 Task: Select Beauty. Add to cart, from Chioma for 2233 Arbour Crest Dr, Carrolton, Texas 75007, Cell Number 8177146937, following items : Jigida Body Sculptor 25 Steel Bone Waist Trainer_x000D_
 - 5, Ezé Royale Majestic Bundle Men''s Grooming Kit_x000D_
 - 1, Spearmint Bb Tea Original Body Hair Inhibitor Balancing Tea_x000D_
 - 1, Ikém Collection Cravings & Diet Garcinia Bitter Kola Drops_x000D_
 - 1, Chioma Muscles & Curves Vegan Complete Protein Vanilla Shake Keto!_x000D_
 - 1
Action: Mouse moved to (1036, 138)
Screenshot: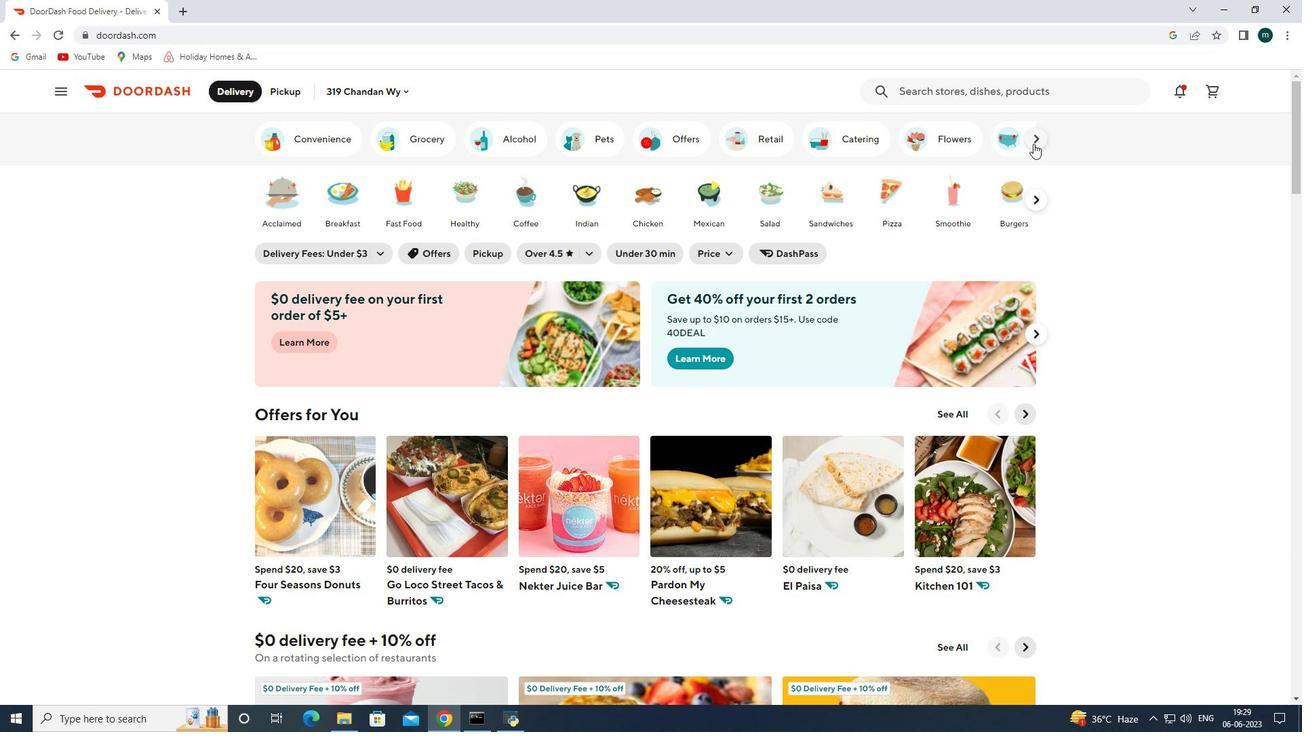
Action: Mouse pressed left at (1036, 138)
Screenshot: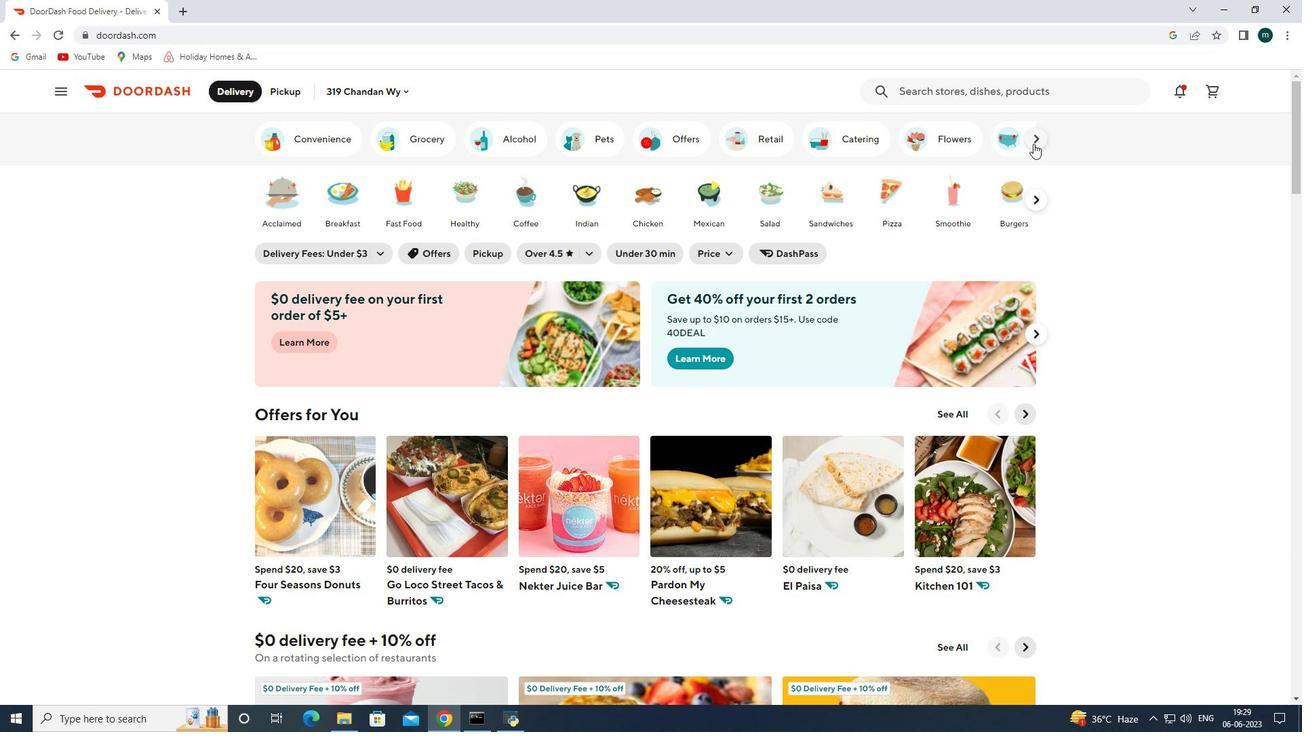 
Action: Mouse moved to (823, 143)
Screenshot: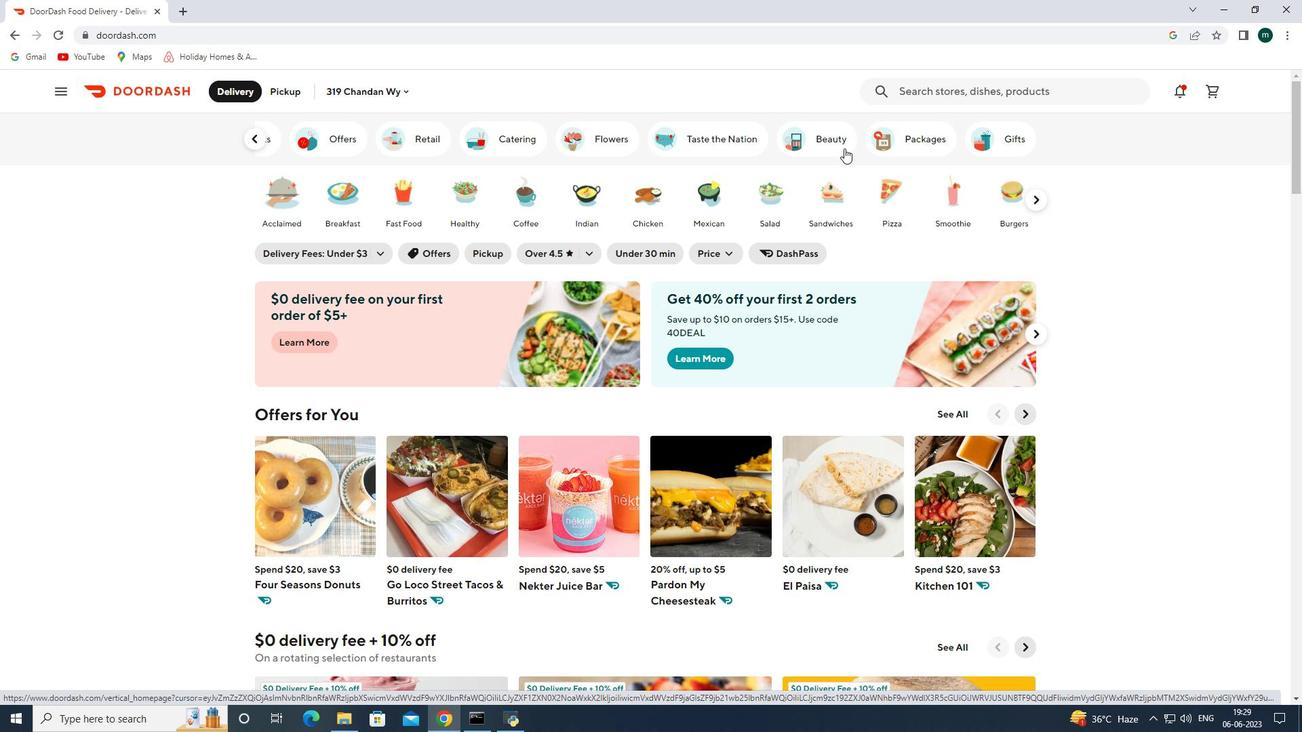 
Action: Mouse pressed left at (823, 143)
Screenshot: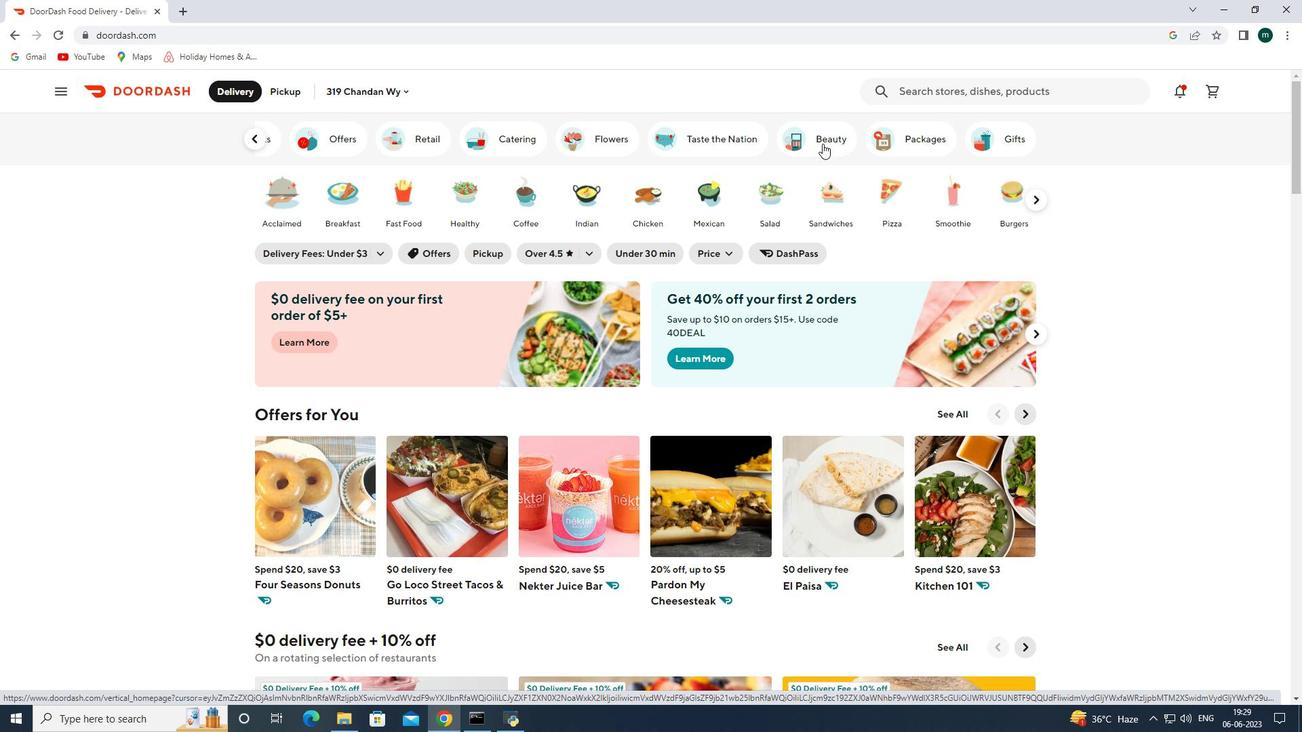 
Action: Mouse moved to (606, 287)
Screenshot: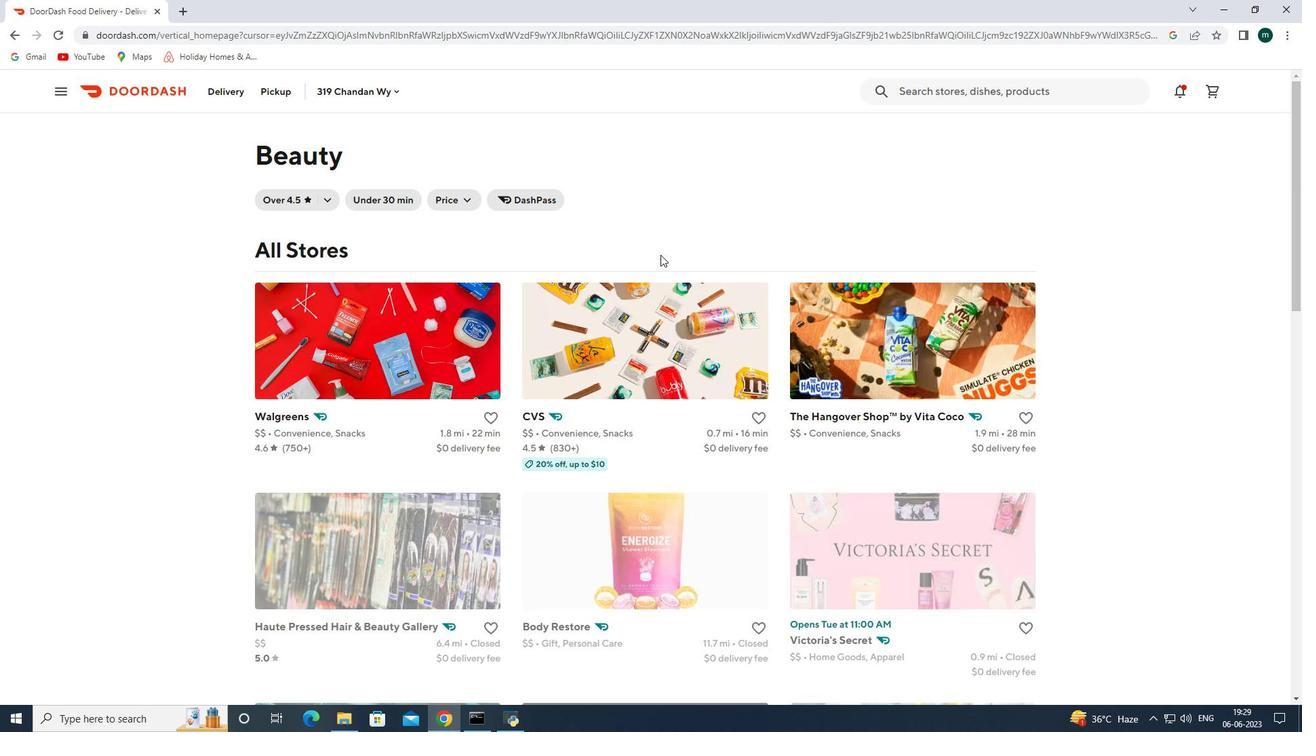 
Action: Mouse scrolled (606, 287) with delta (0, 0)
Screenshot: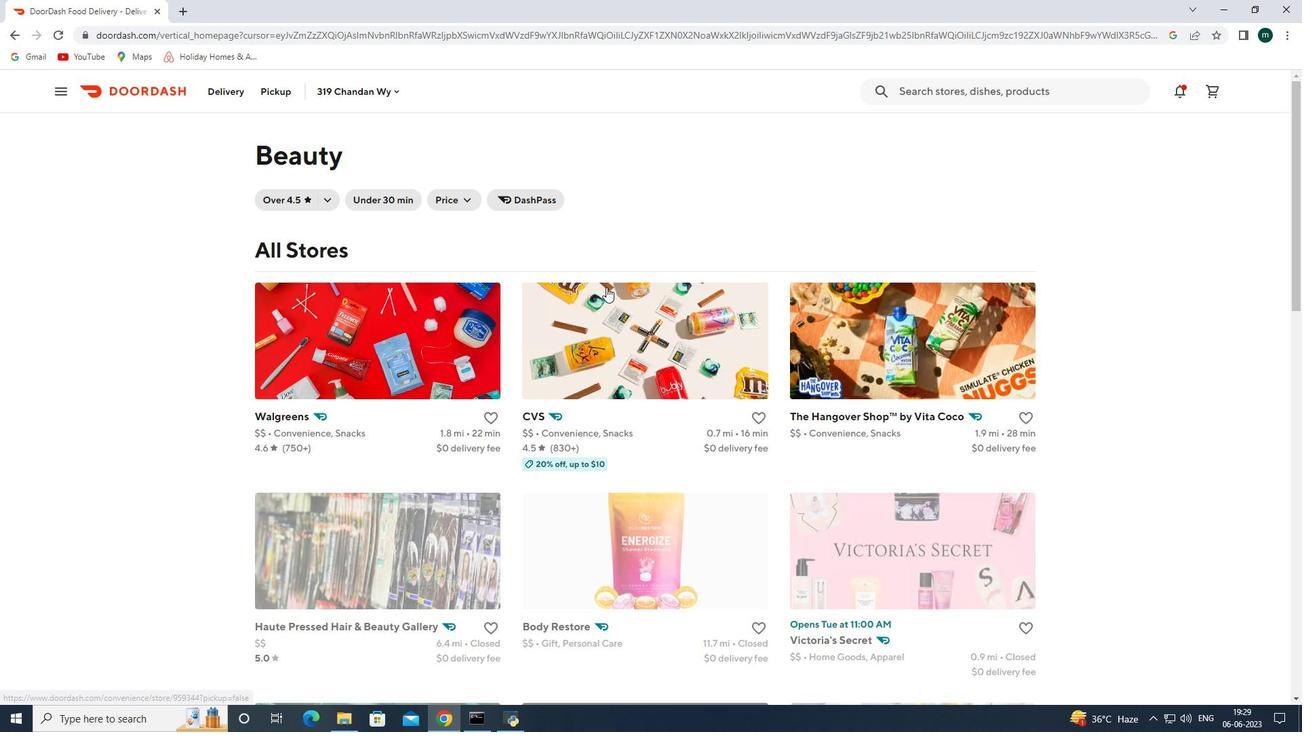 
Action: Mouse scrolled (606, 287) with delta (0, 0)
Screenshot: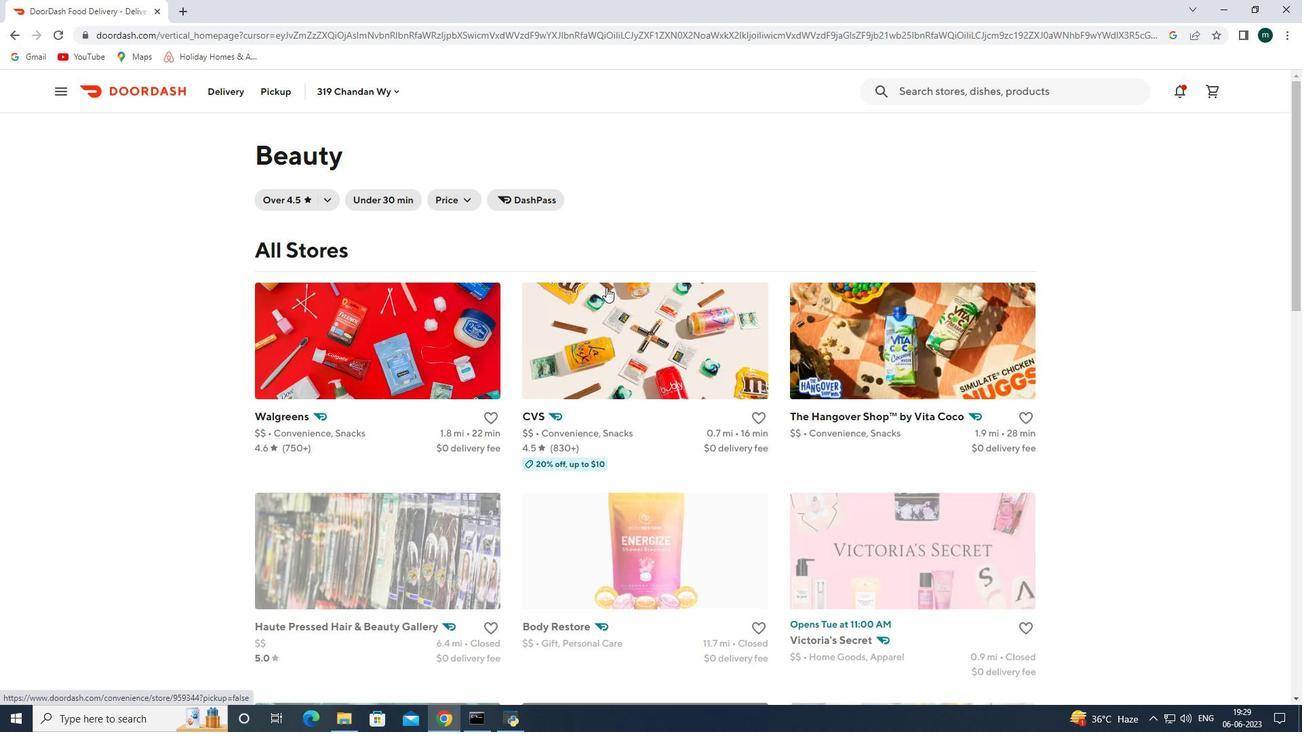 
Action: Mouse scrolled (606, 287) with delta (0, 0)
Screenshot: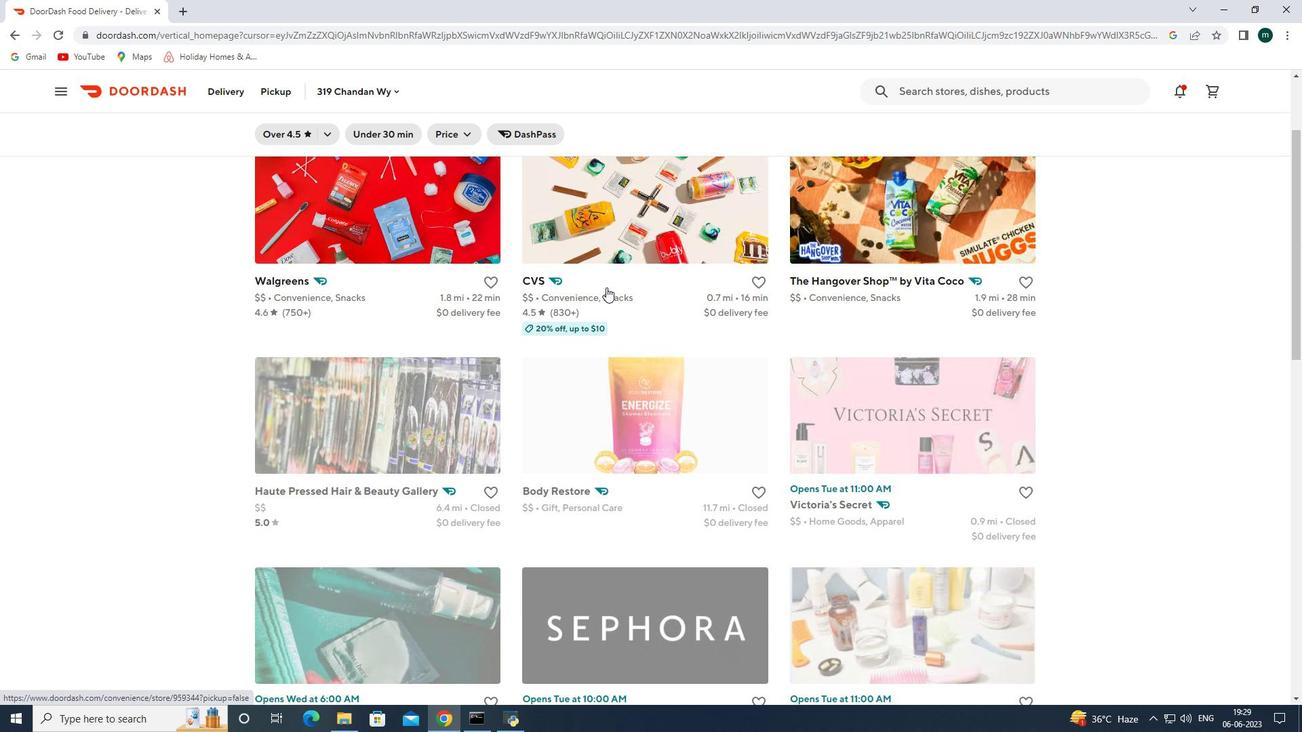 
Action: Mouse scrolled (606, 287) with delta (0, 0)
Screenshot: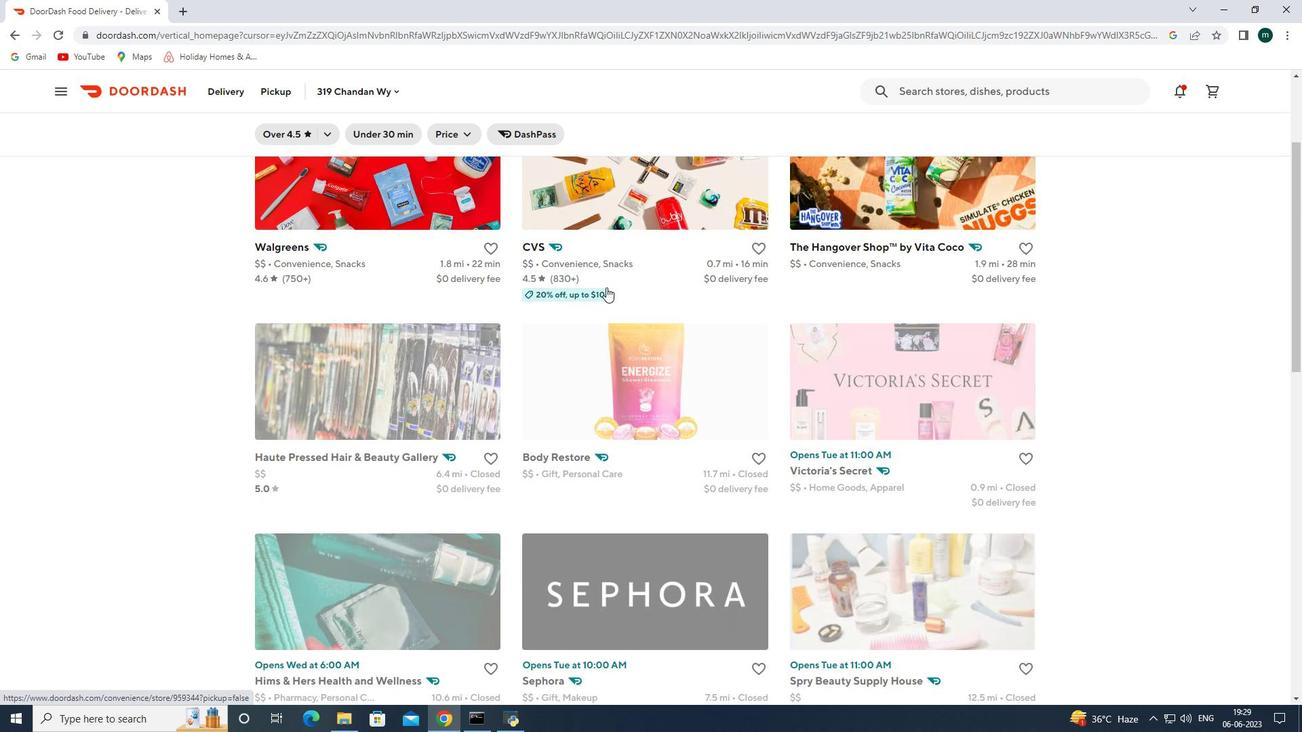 
Action: Mouse scrolled (606, 287) with delta (0, 0)
Screenshot: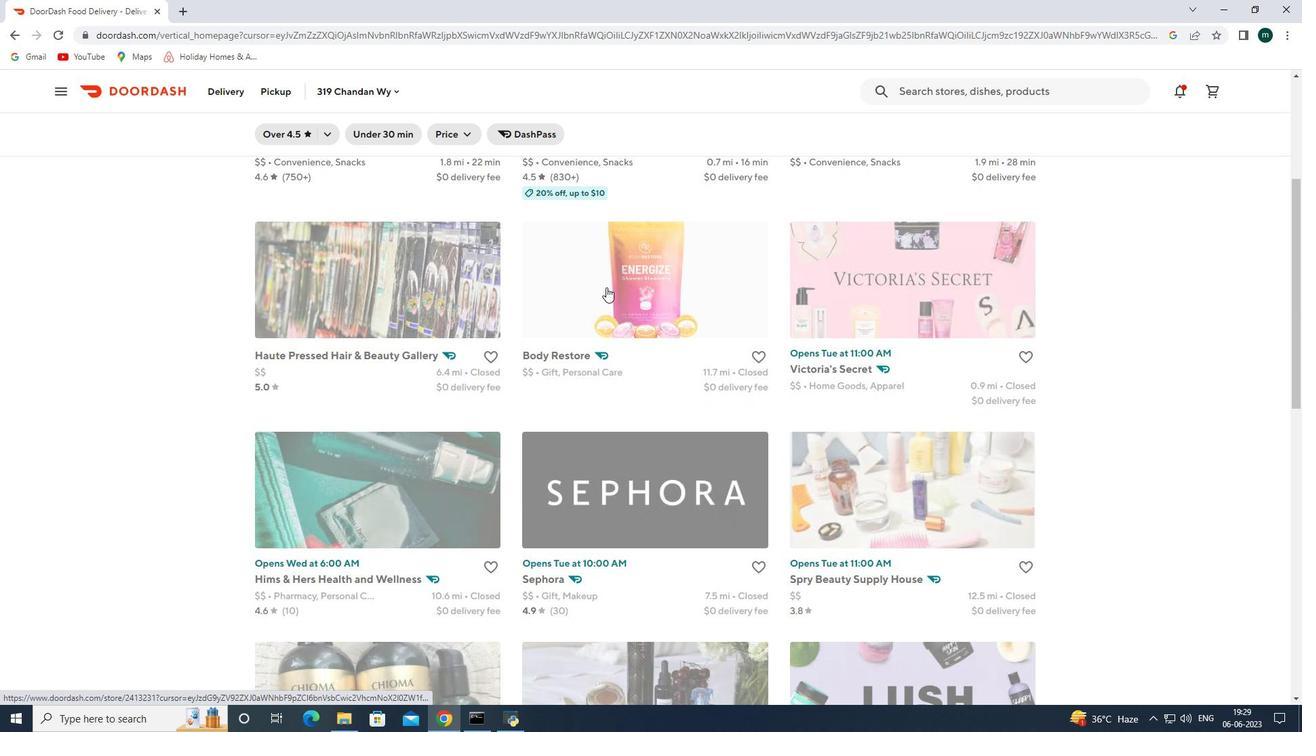 
Action: Mouse scrolled (606, 287) with delta (0, 0)
Screenshot: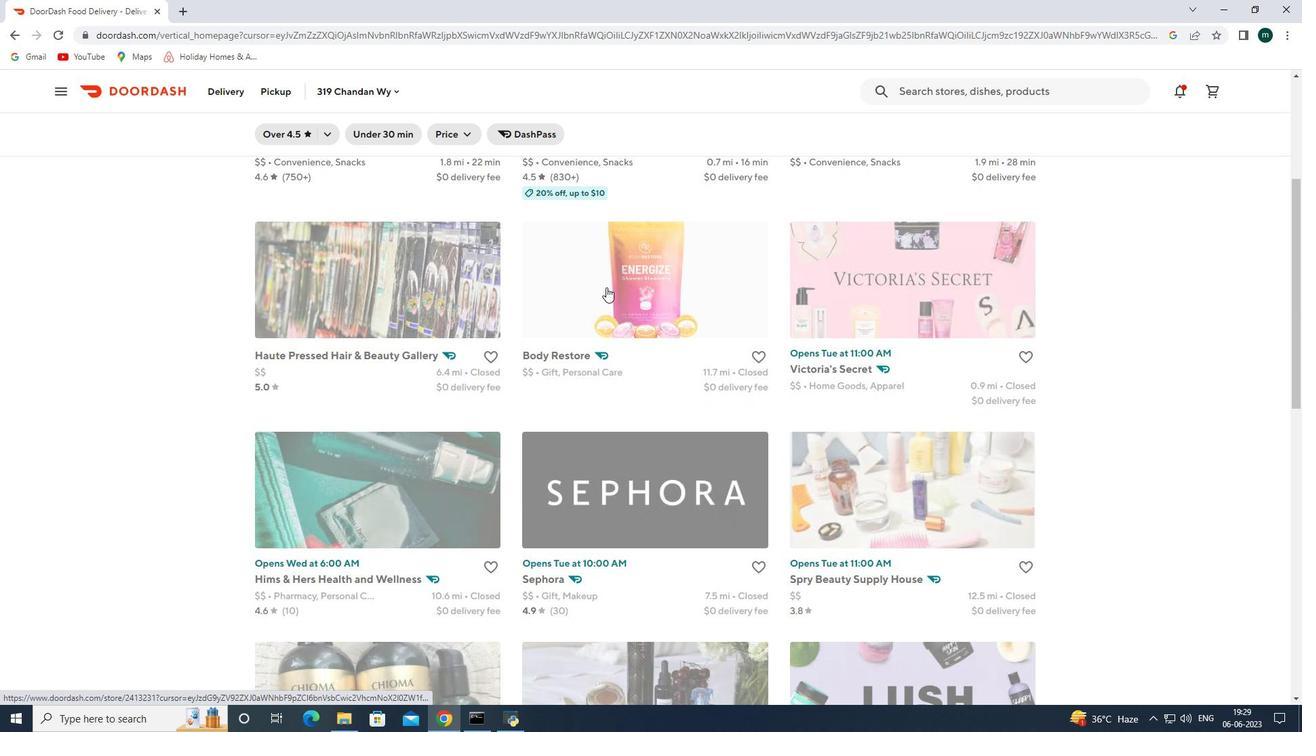 
Action: Mouse scrolled (606, 287) with delta (0, 0)
Screenshot: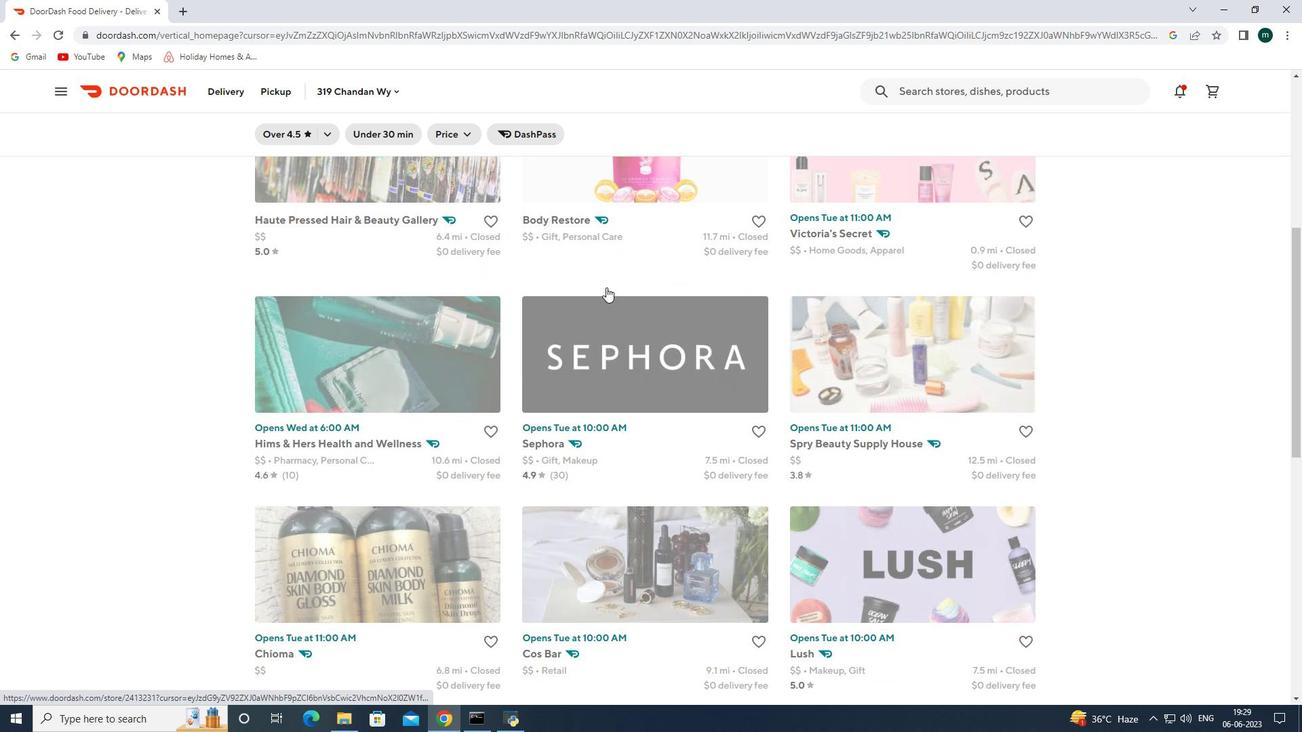 
Action: Mouse scrolled (606, 287) with delta (0, 0)
Screenshot: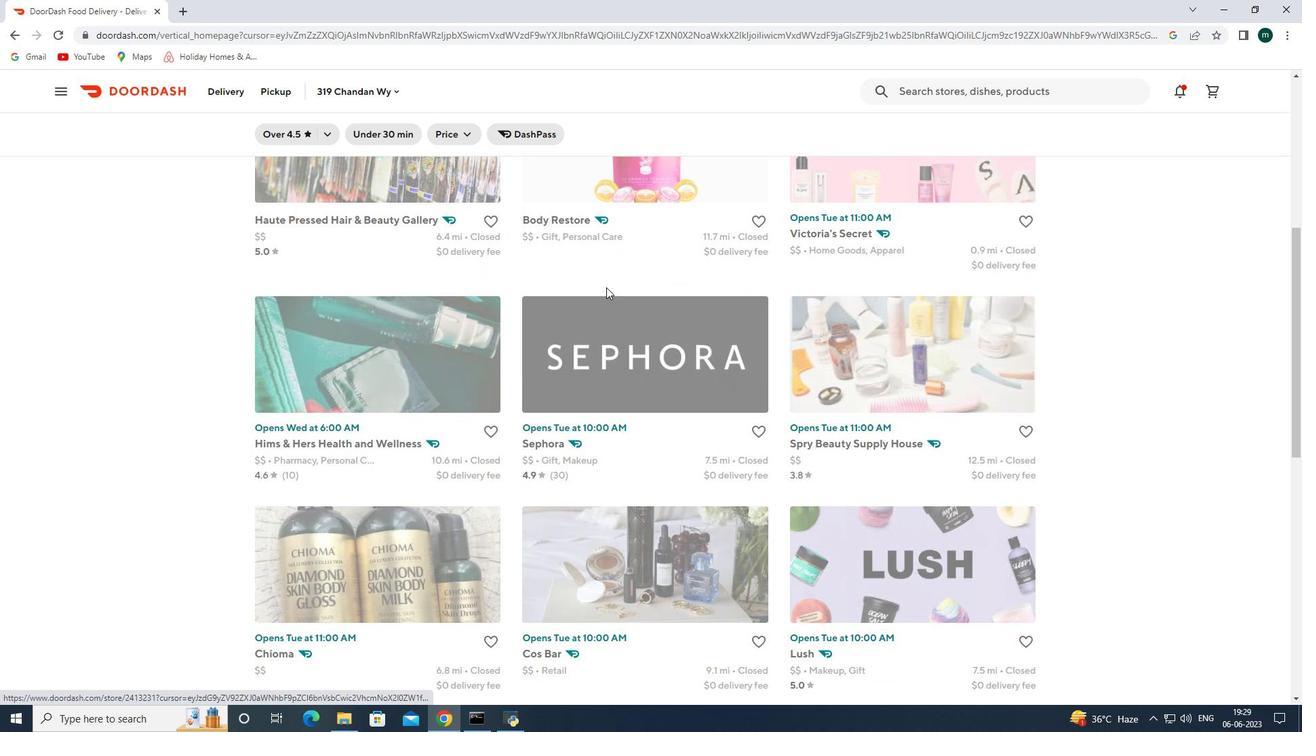 
Action: Mouse moved to (411, 442)
Screenshot: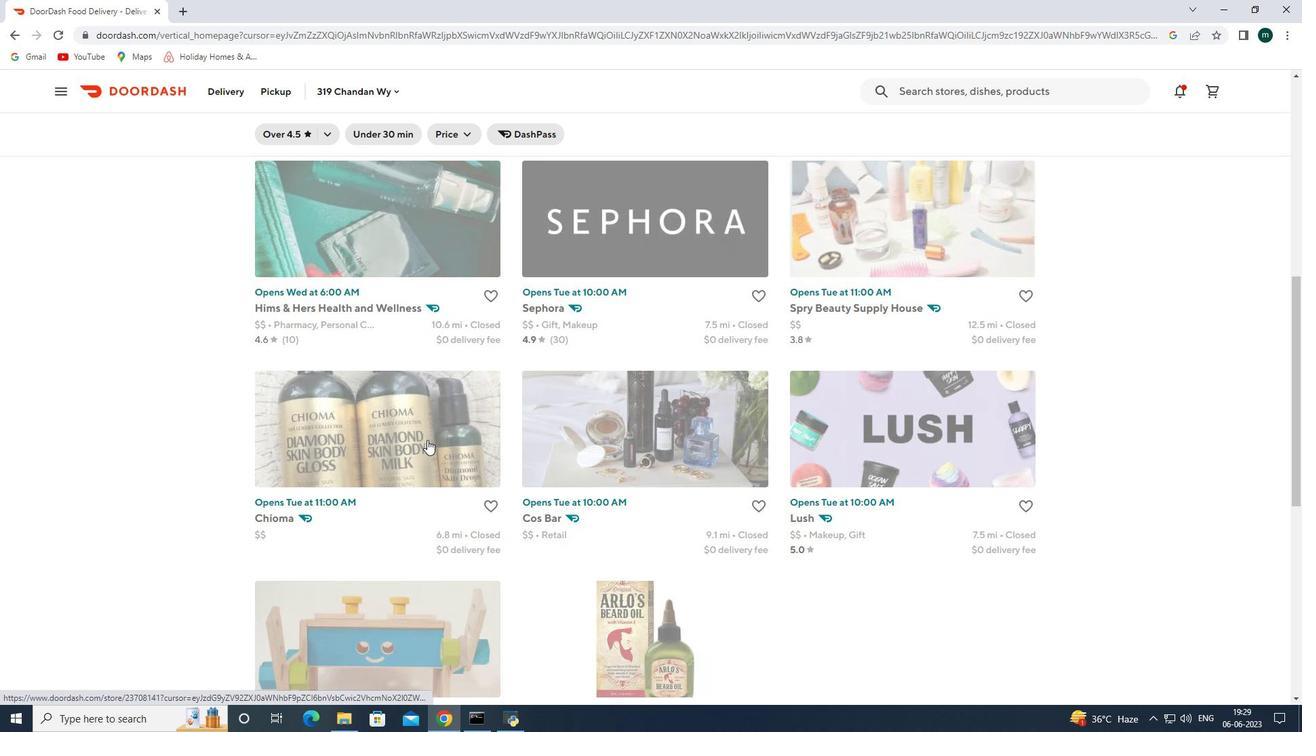 
Action: Mouse pressed left at (411, 442)
Screenshot: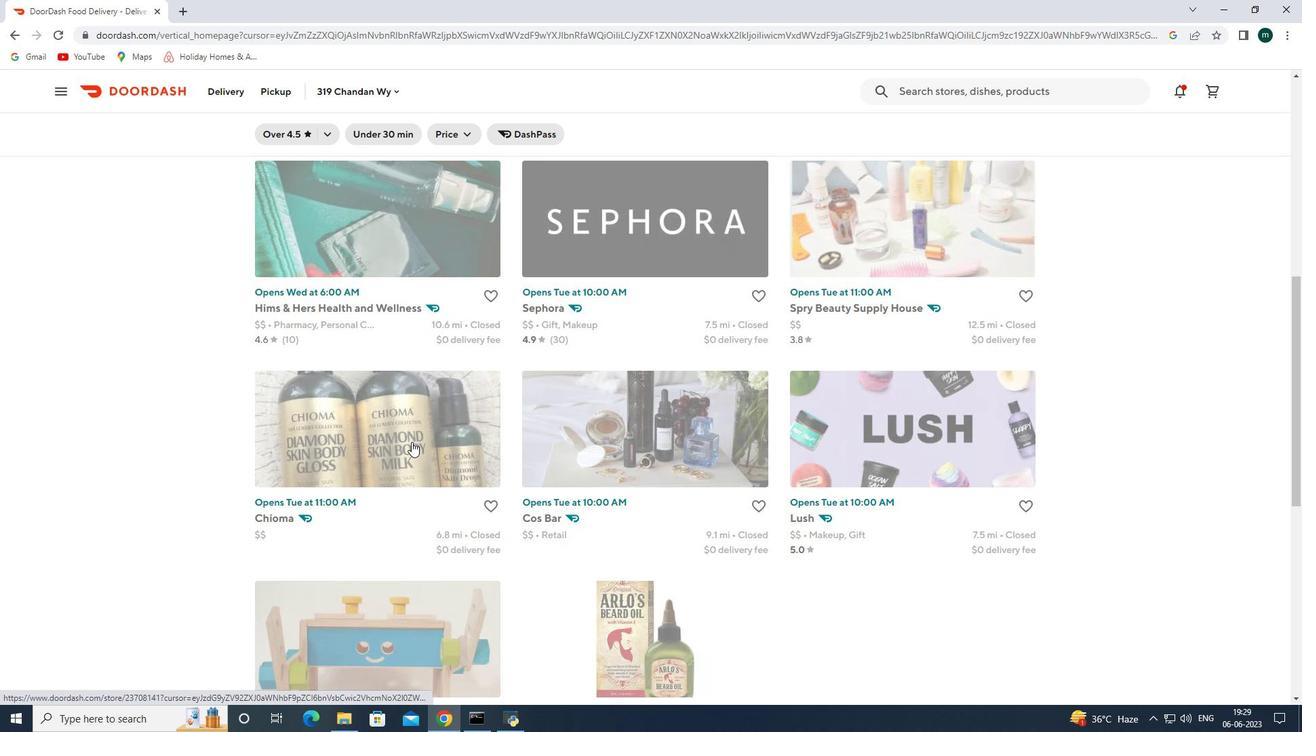 
Action: Mouse moved to (477, 416)
Screenshot: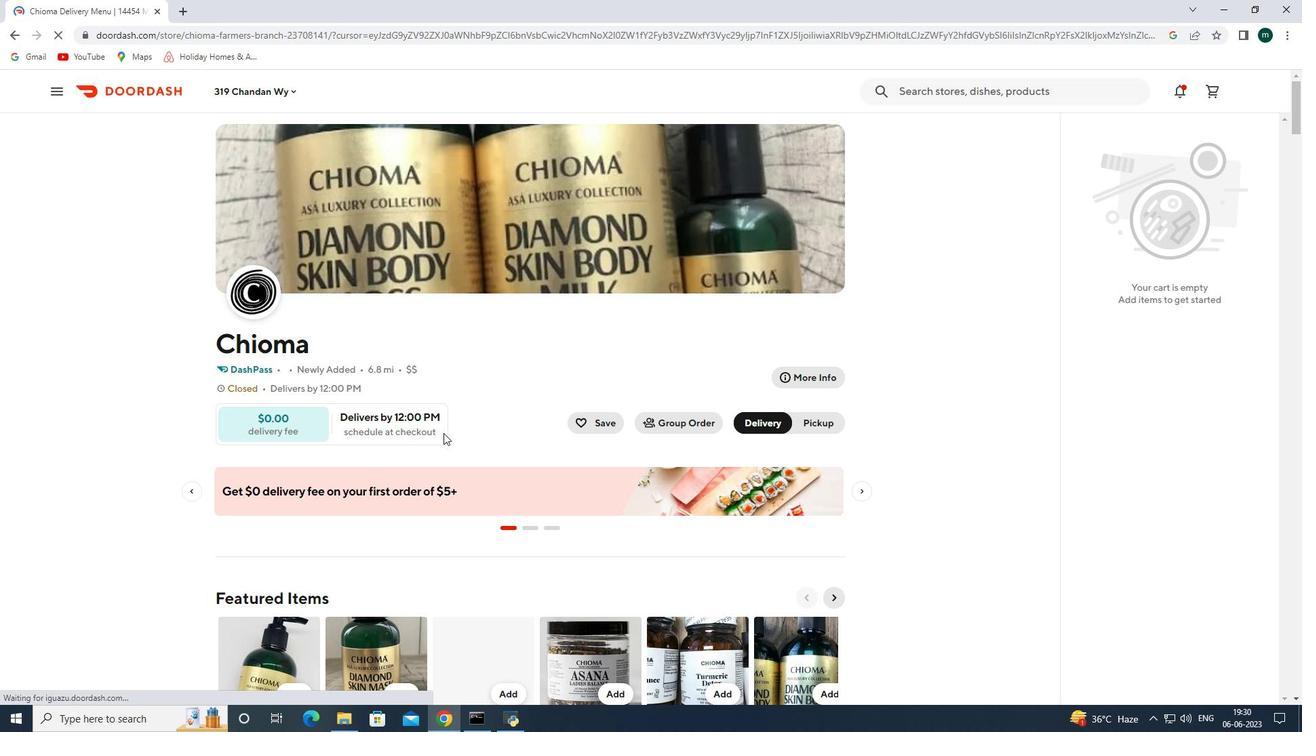 
Action: Mouse scrolled (477, 415) with delta (0, 0)
Screenshot: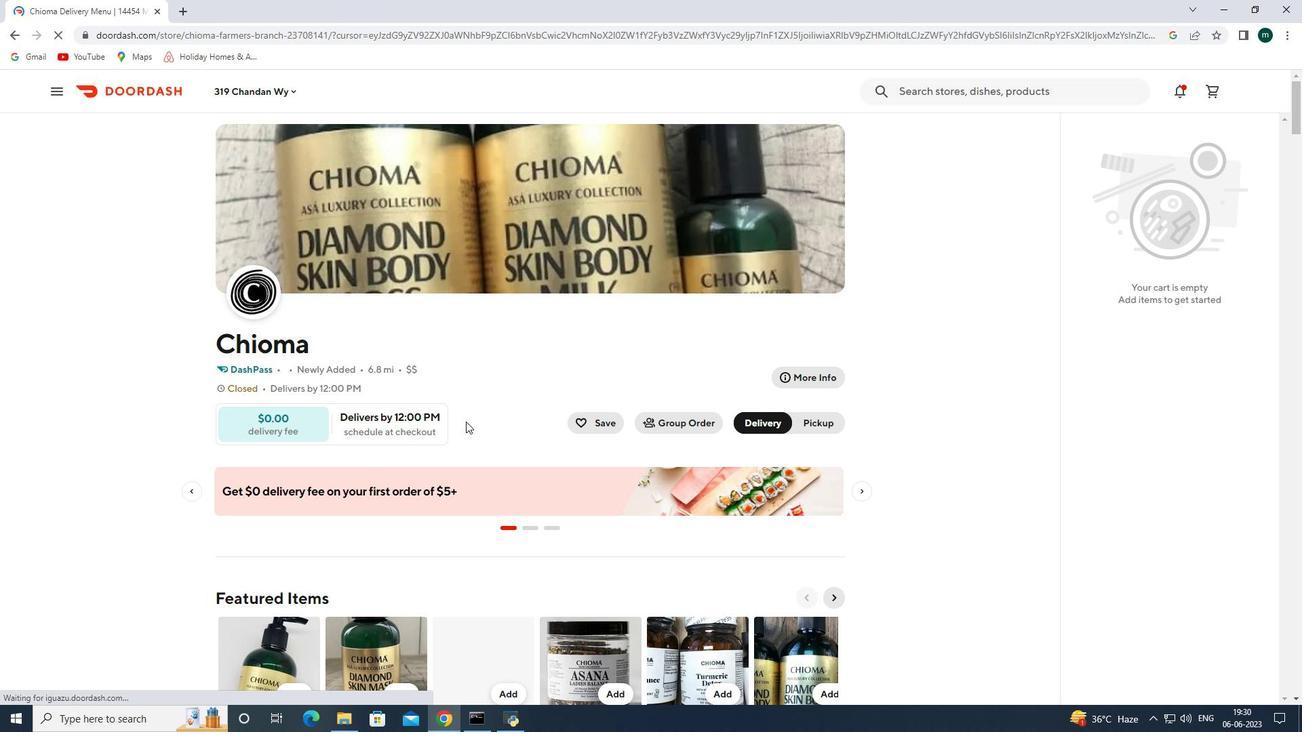 
Action: Mouse scrolled (477, 415) with delta (0, 0)
Screenshot: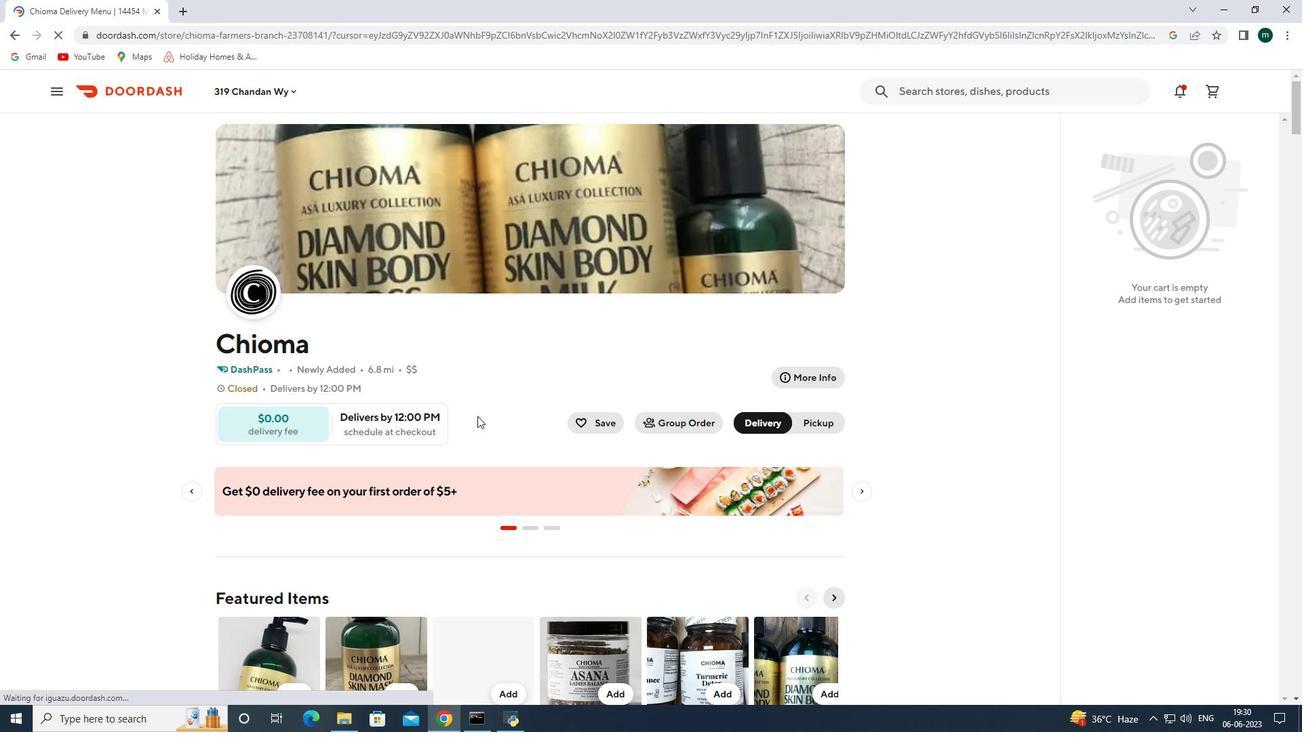 
Action: Mouse scrolled (477, 415) with delta (0, 0)
Screenshot: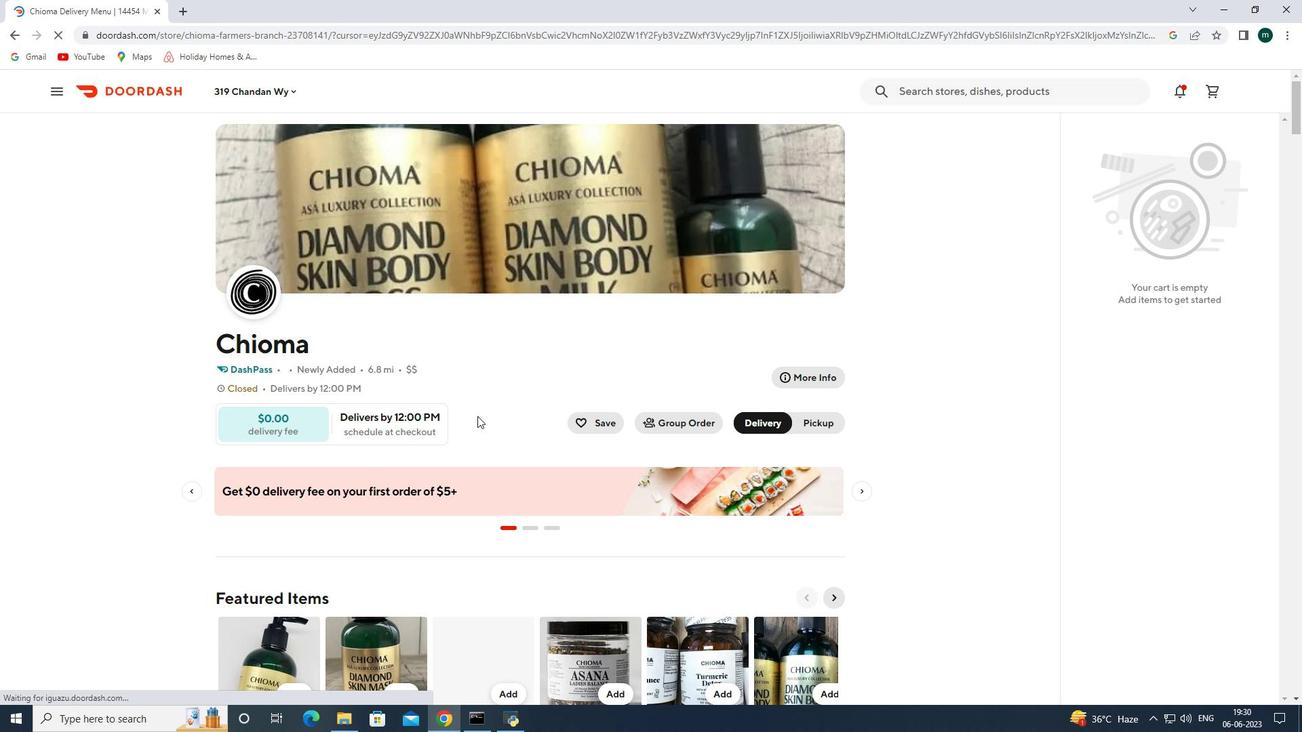 
Action: Mouse scrolled (477, 415) with delta (0, 0)
Screenshot: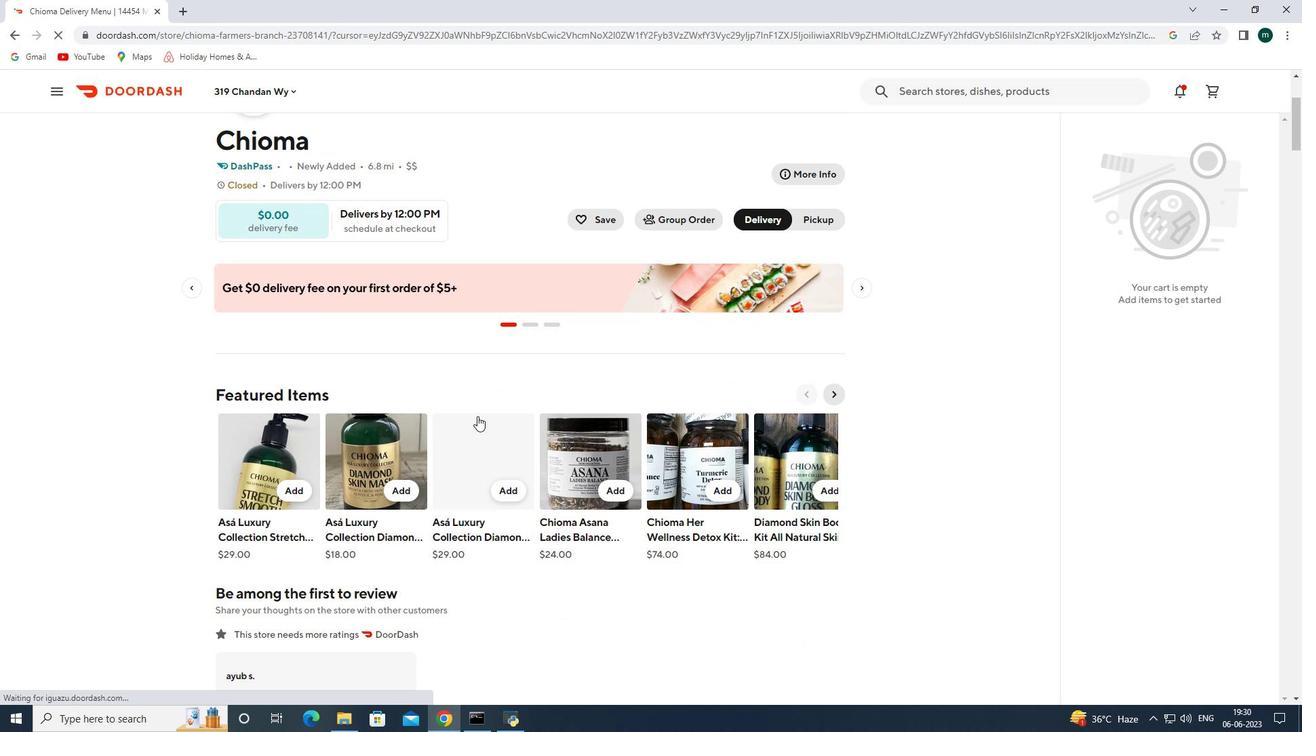 
Action: Mouse scrolled (477, 415) with delta (0, 0)
Screenshot: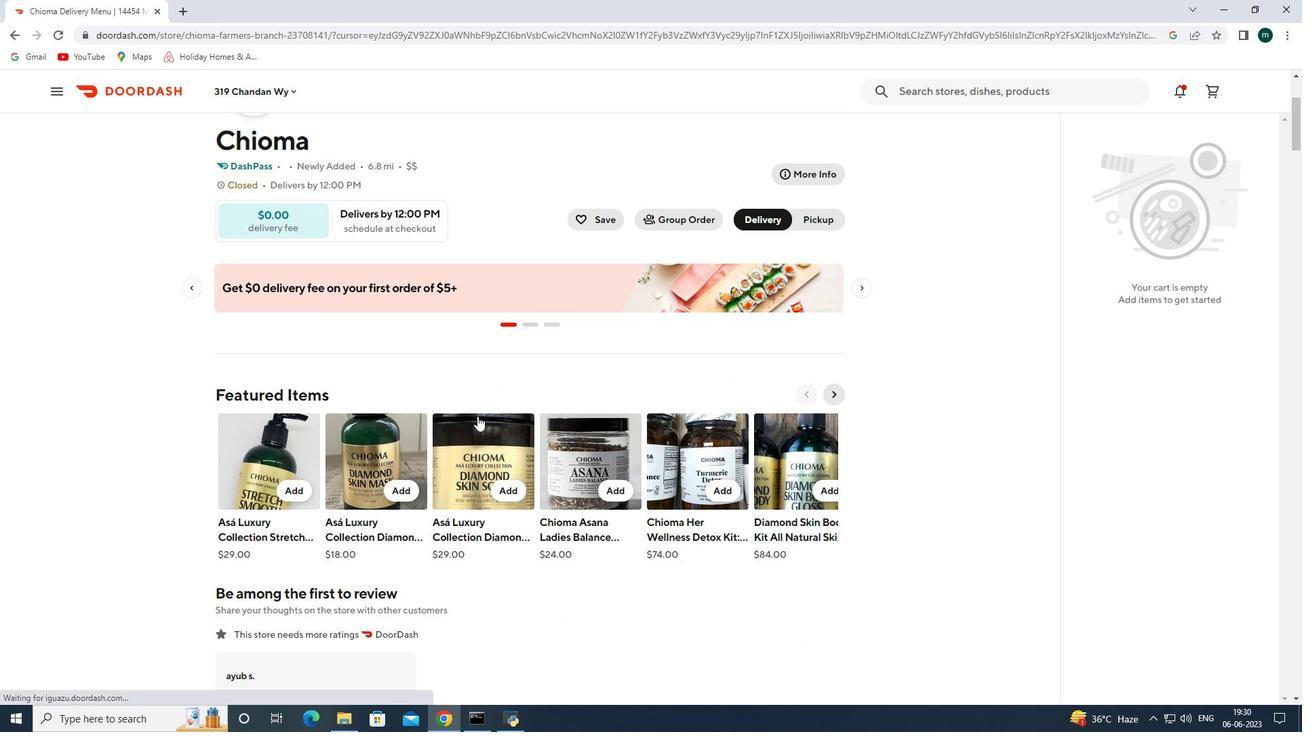 
Action: Mouse scrolled (477, 415) with delta (0, 0)
Screenshot: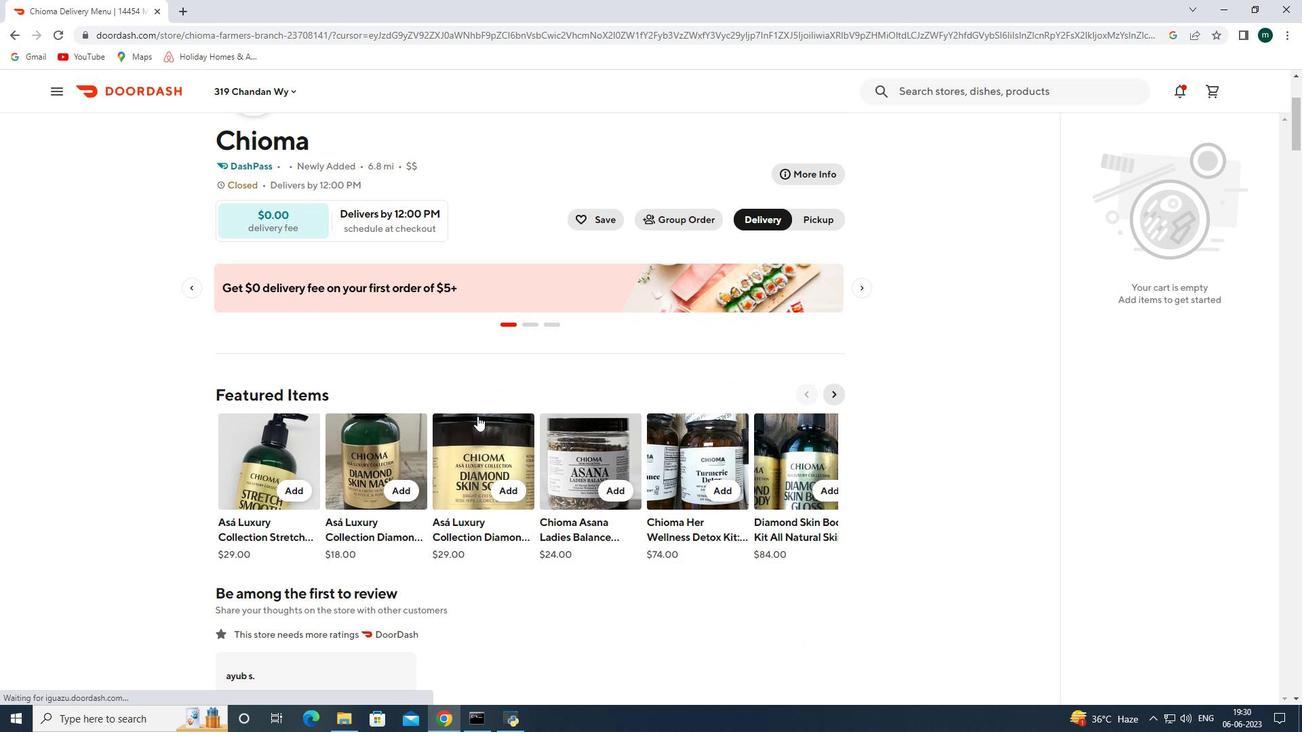 
Action: Mouse scrolled (477, 415) with delta (0, 0)
Screenshot: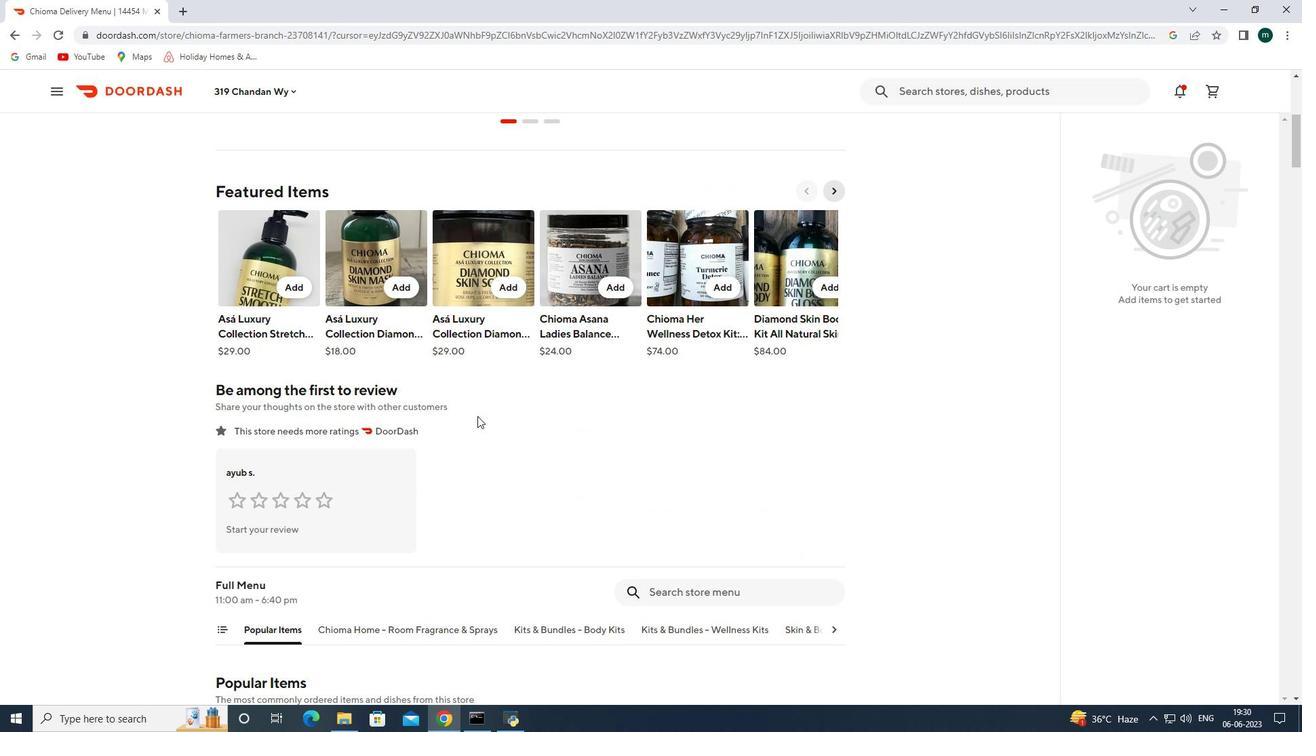 
Action: Mouse scrolled (477, 415) with delta (0, 0)
Screenshot: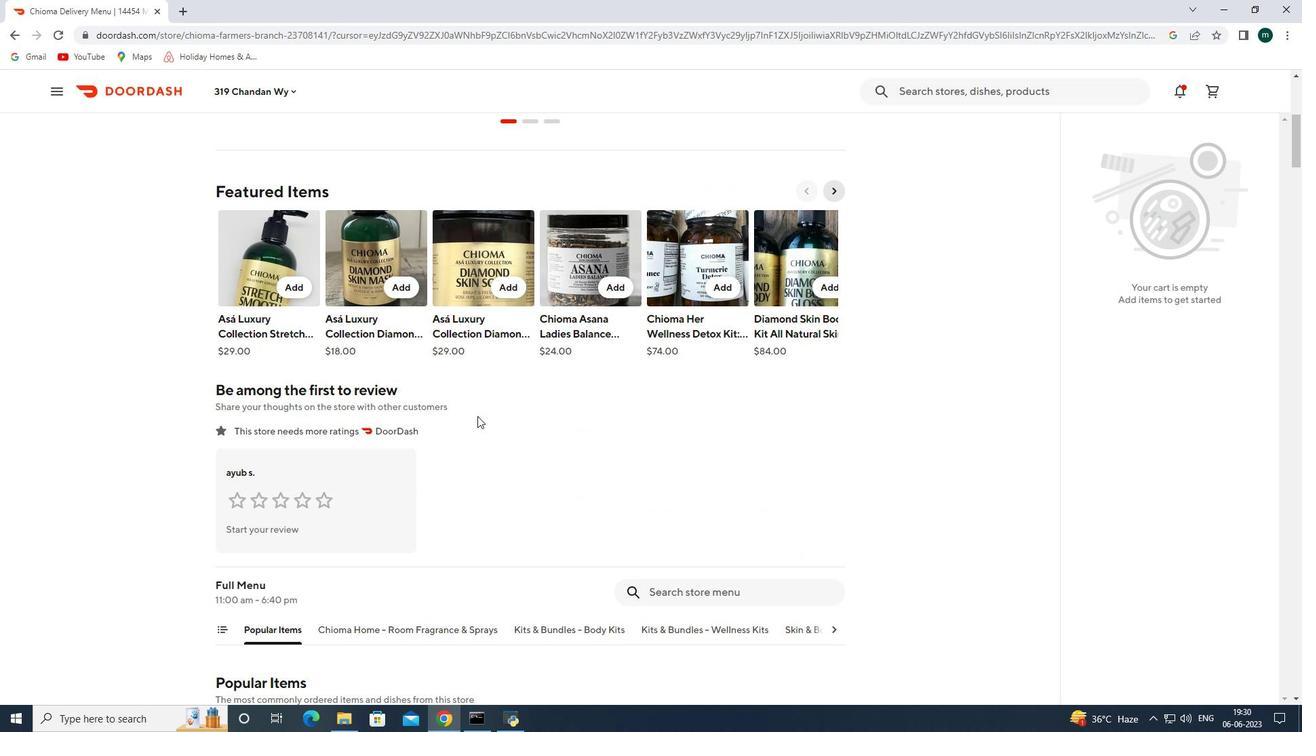 
Action: Mouse scrolled (477, 415) with delta (0, 0)
Screenshot: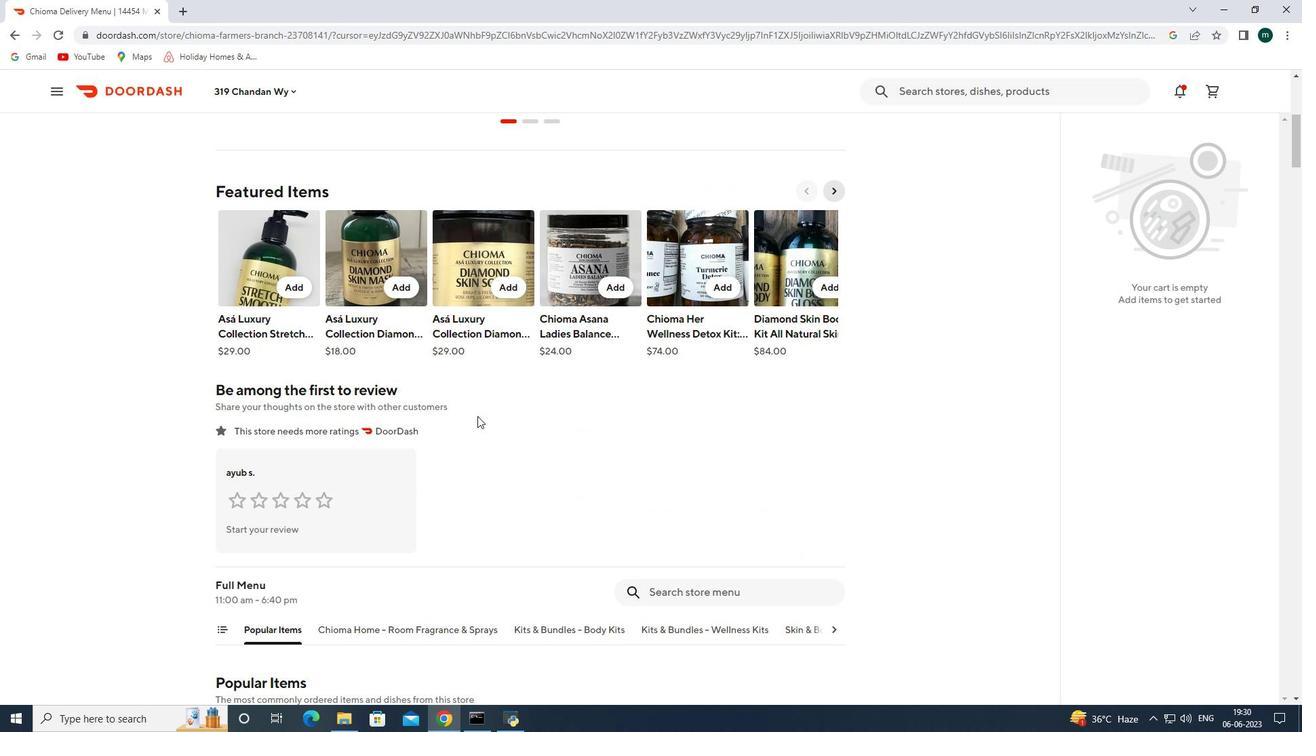 
Action: Mouse moved to (293, 88)
Screenshot: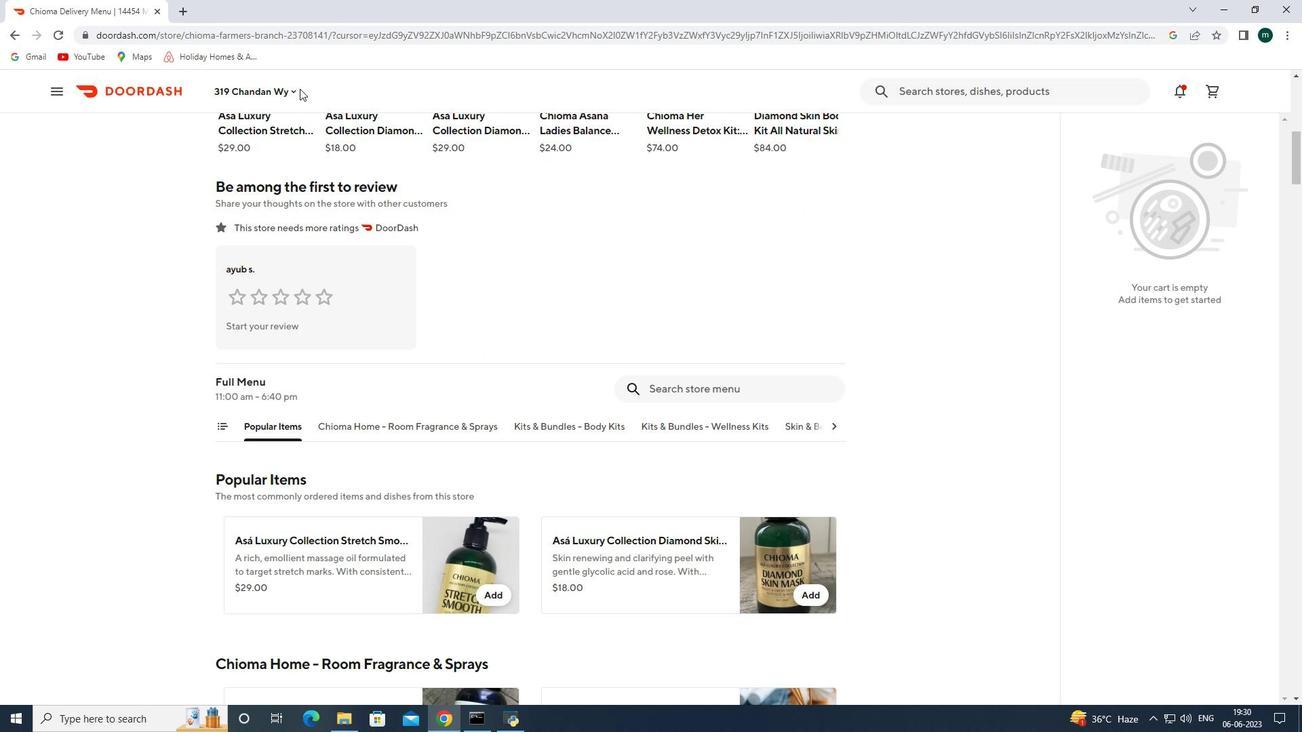 
Action: Mouse pressed left at (293, 88)
Screenshot: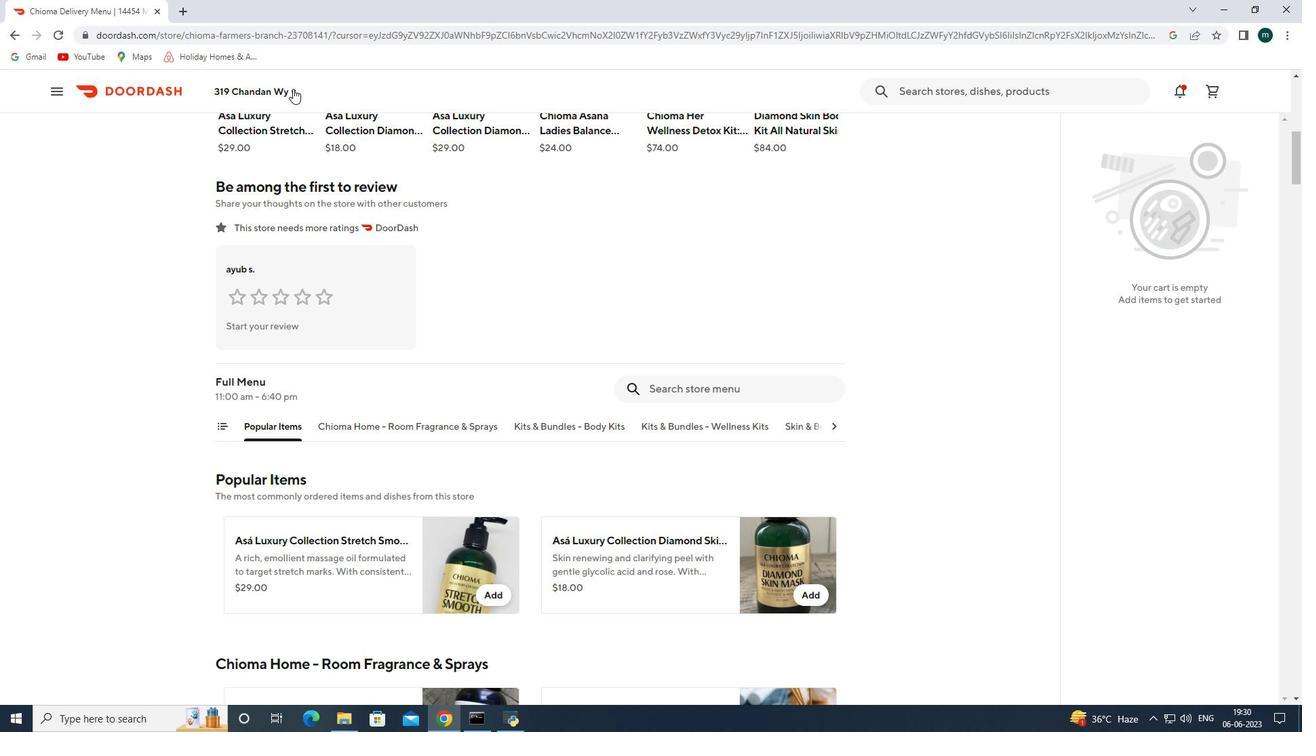 
Action: Mouse moved to (286, 147)
Screenshot: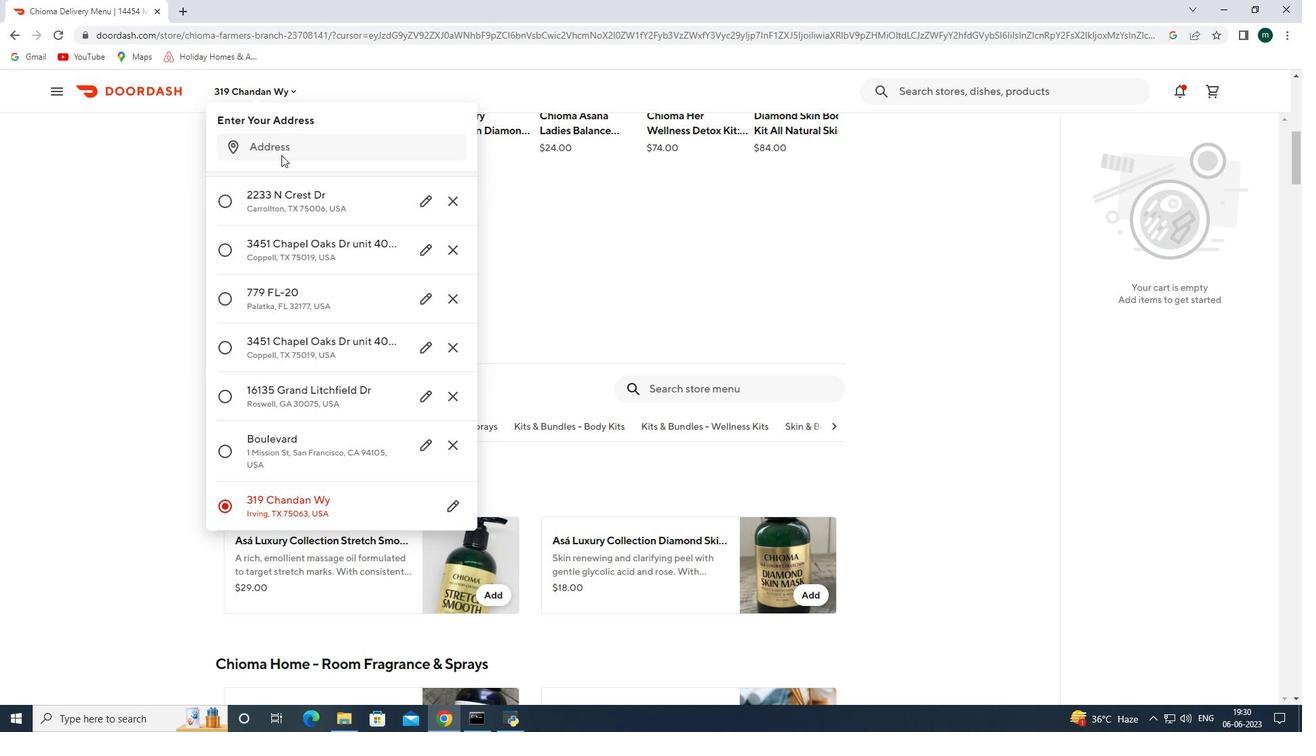 
Action: Mouse pressed left at (286, 147)
Screenshot: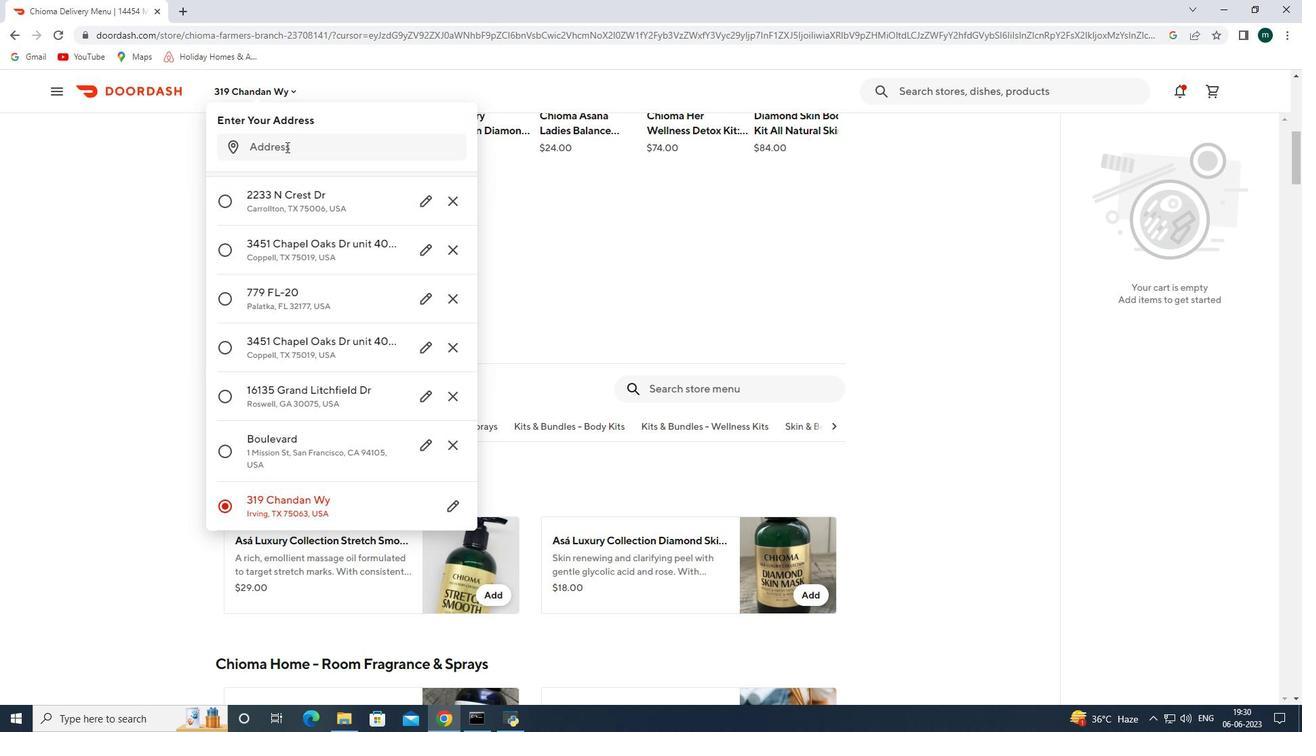 
Action: Key pressed 2233<Key.space>rbour<Key.space>crest<Key.space>dr<Key.space>carrolton<Key.space>texas<Key.space>75007<Key.enter>
Screenshot: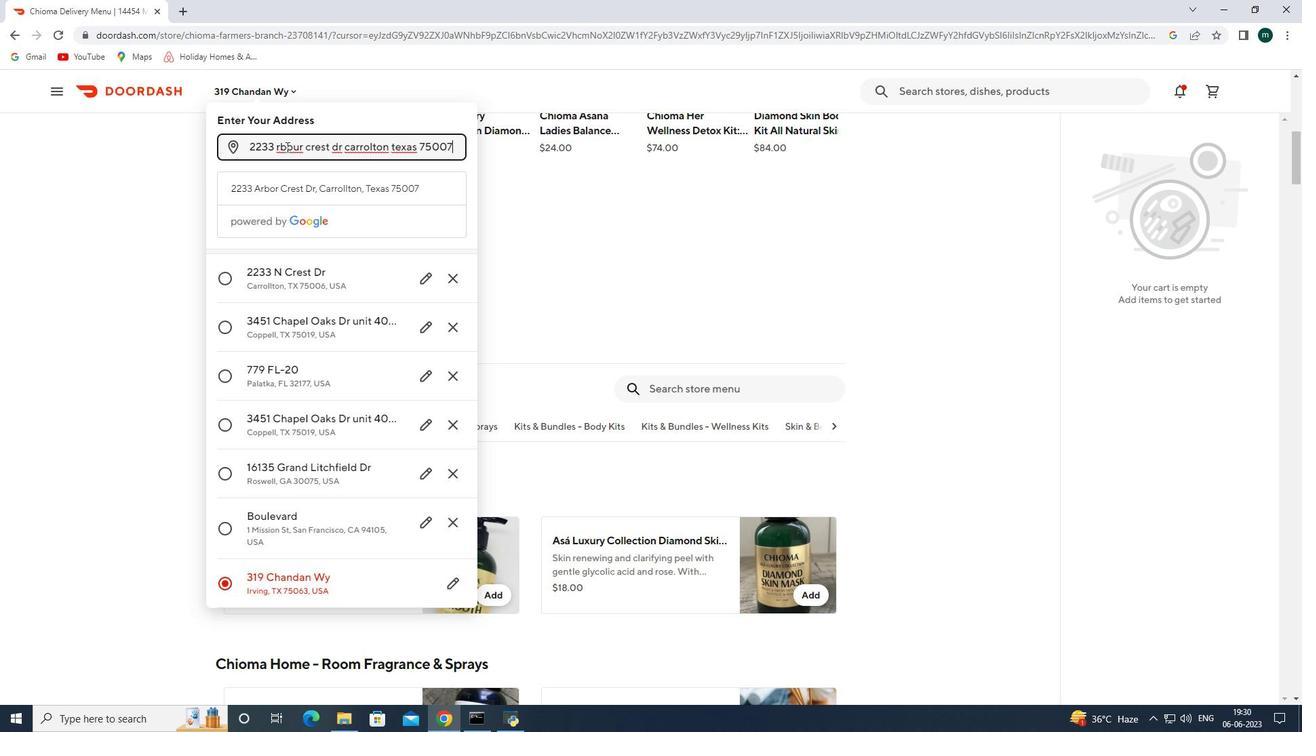 
Action: Mouse scrolled (286, 146) with delta (0, 0)
Screenshot: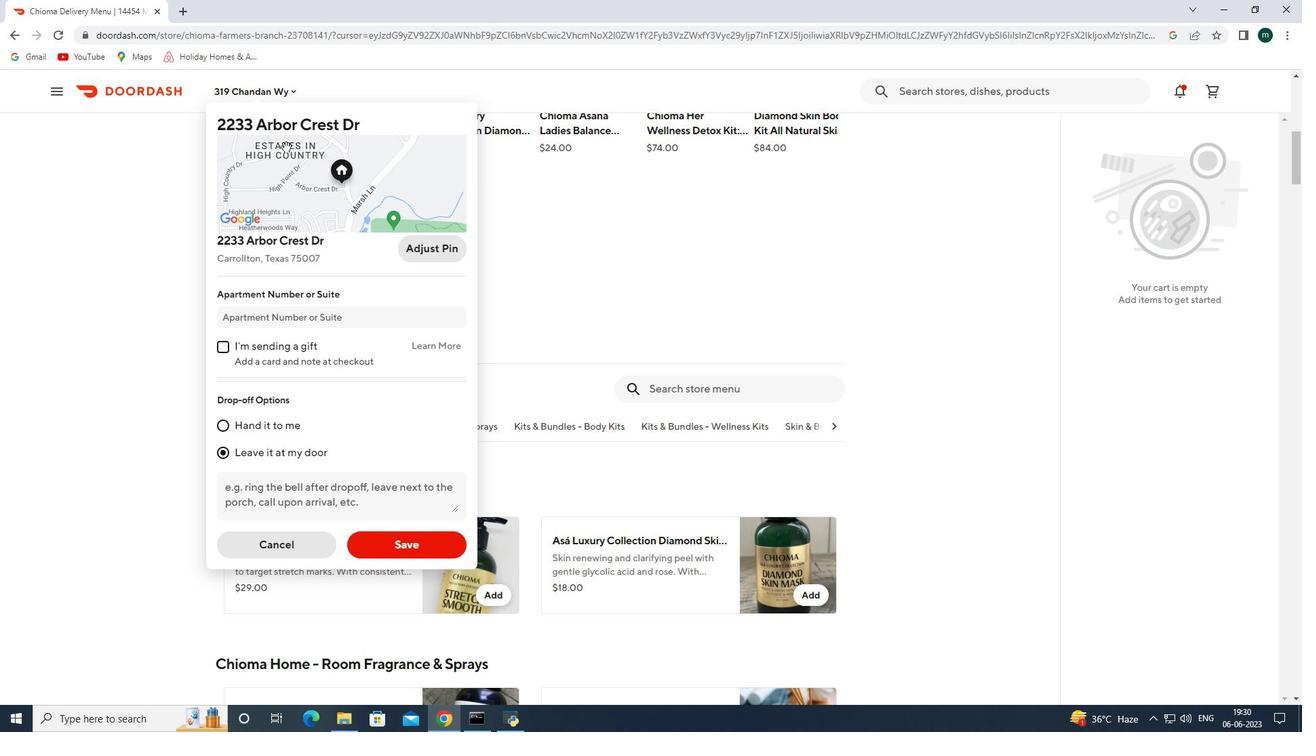 
Action: Mouse scrolled (286, 146) with delta (0, 0)
Screenshot: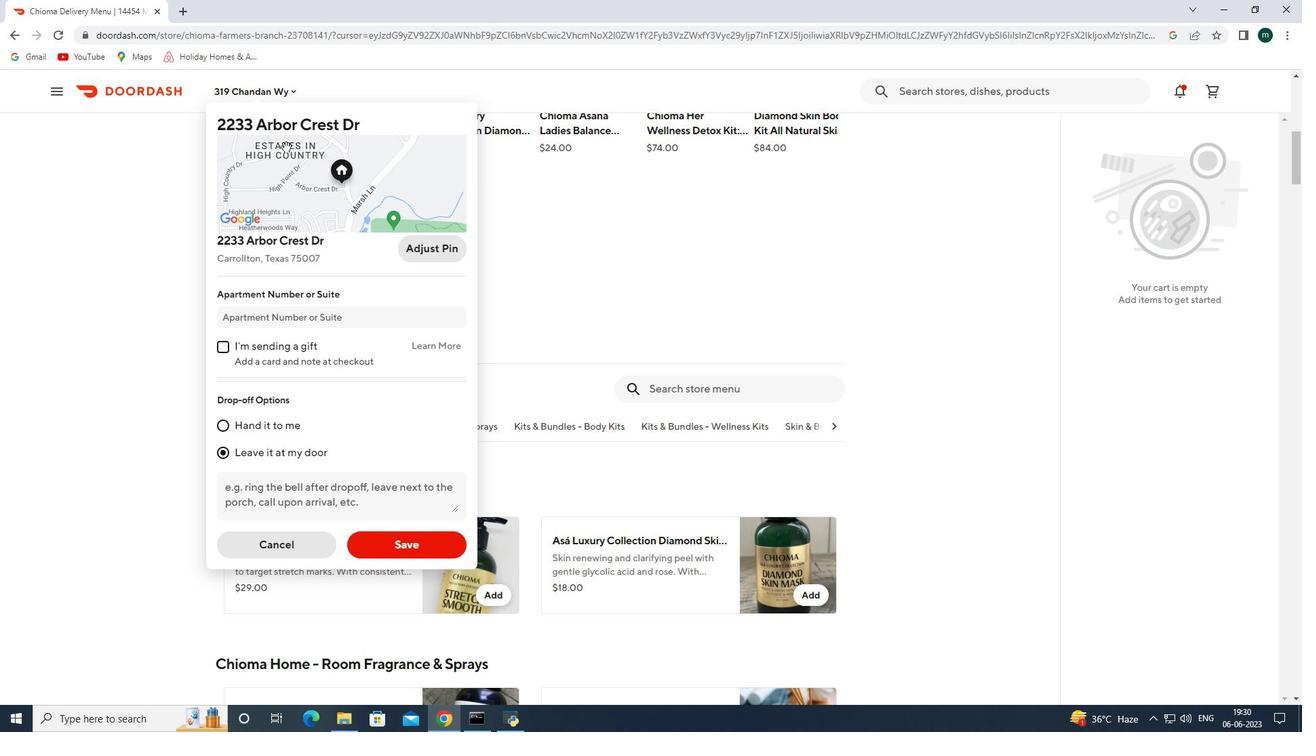 
Action: Mouse moved to (326, 307)
Screenshot: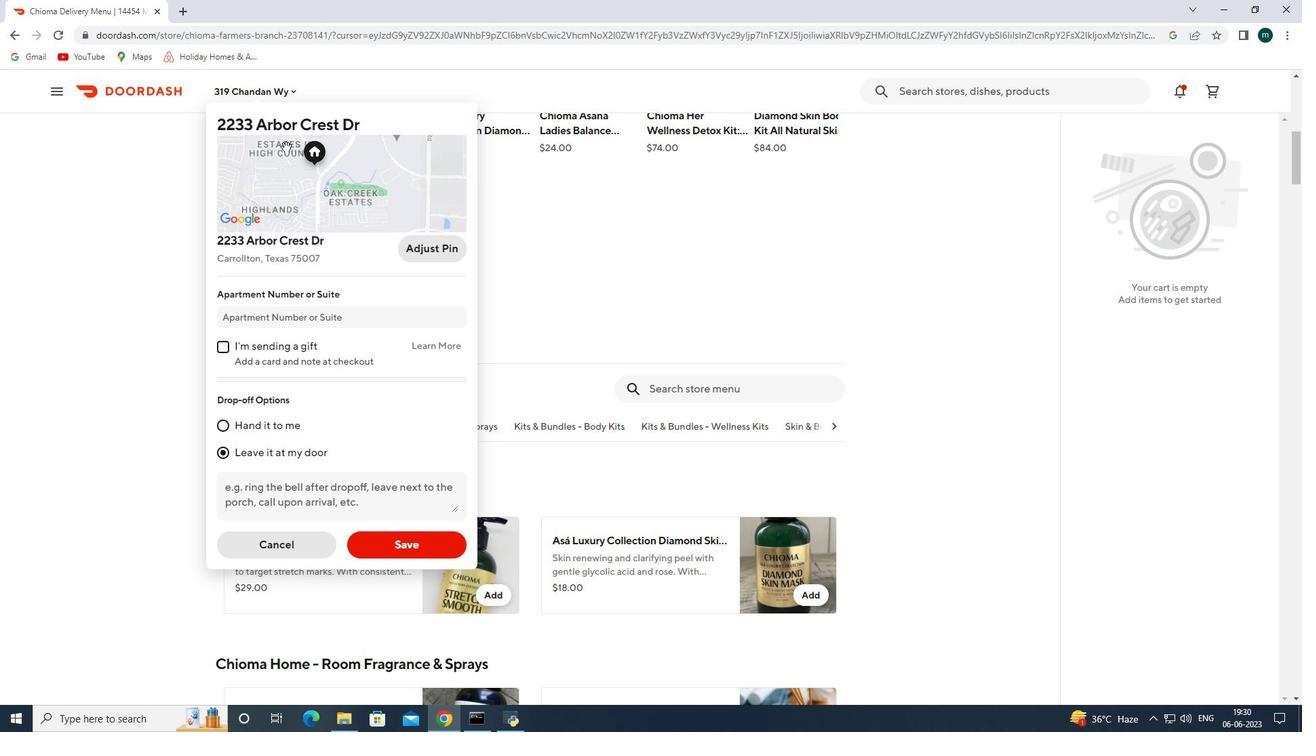 
Action: Mouse scrolled (326, 306) with delta (0, 0)
Screenshot: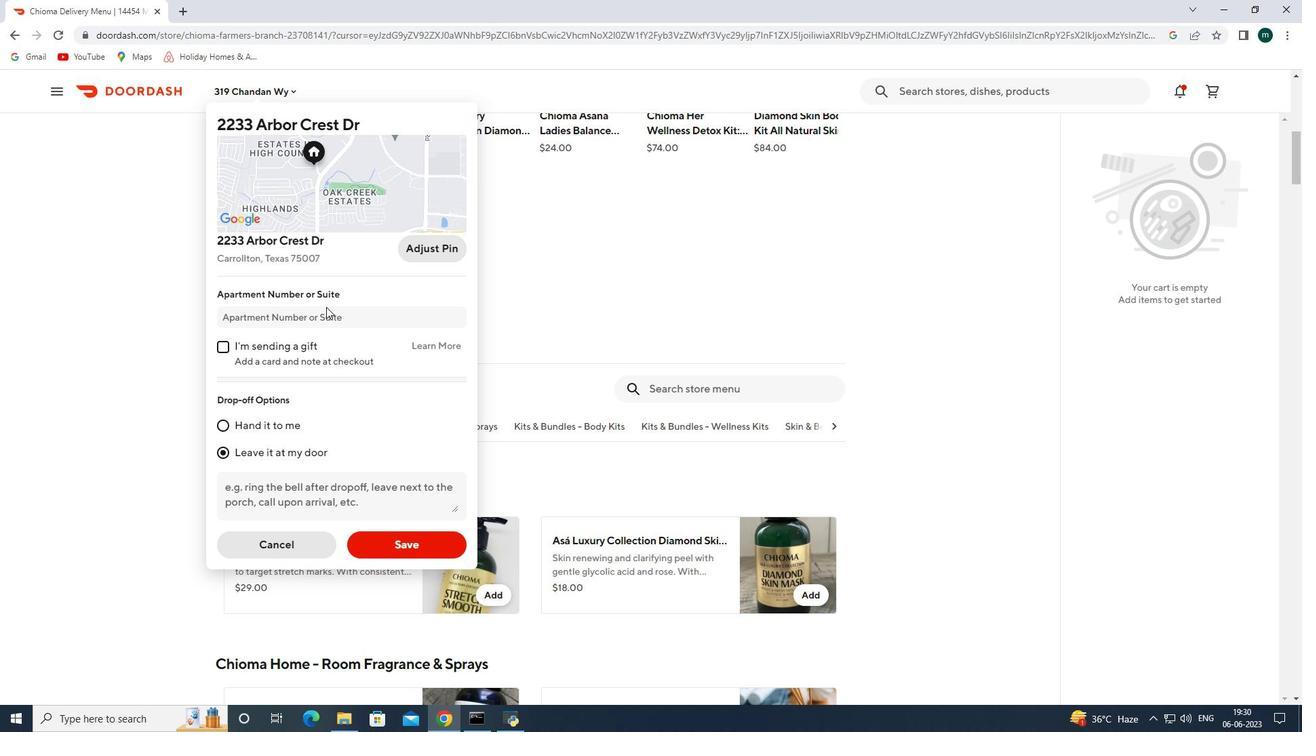 
Action: Mouse scrolled (326, 306) with delta (0, 0)
Screenshot: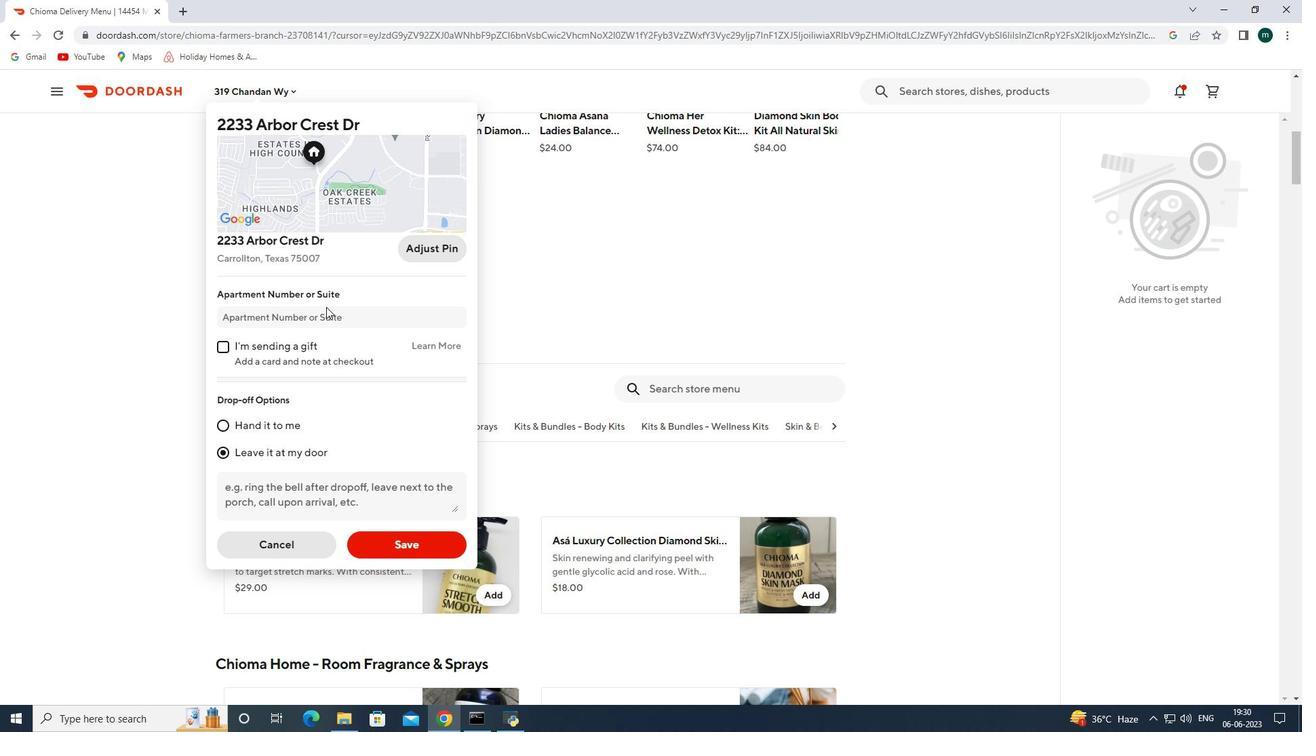 
Action: Mouse scrolled (326, 306) with delta (0, 0)
Screenshot: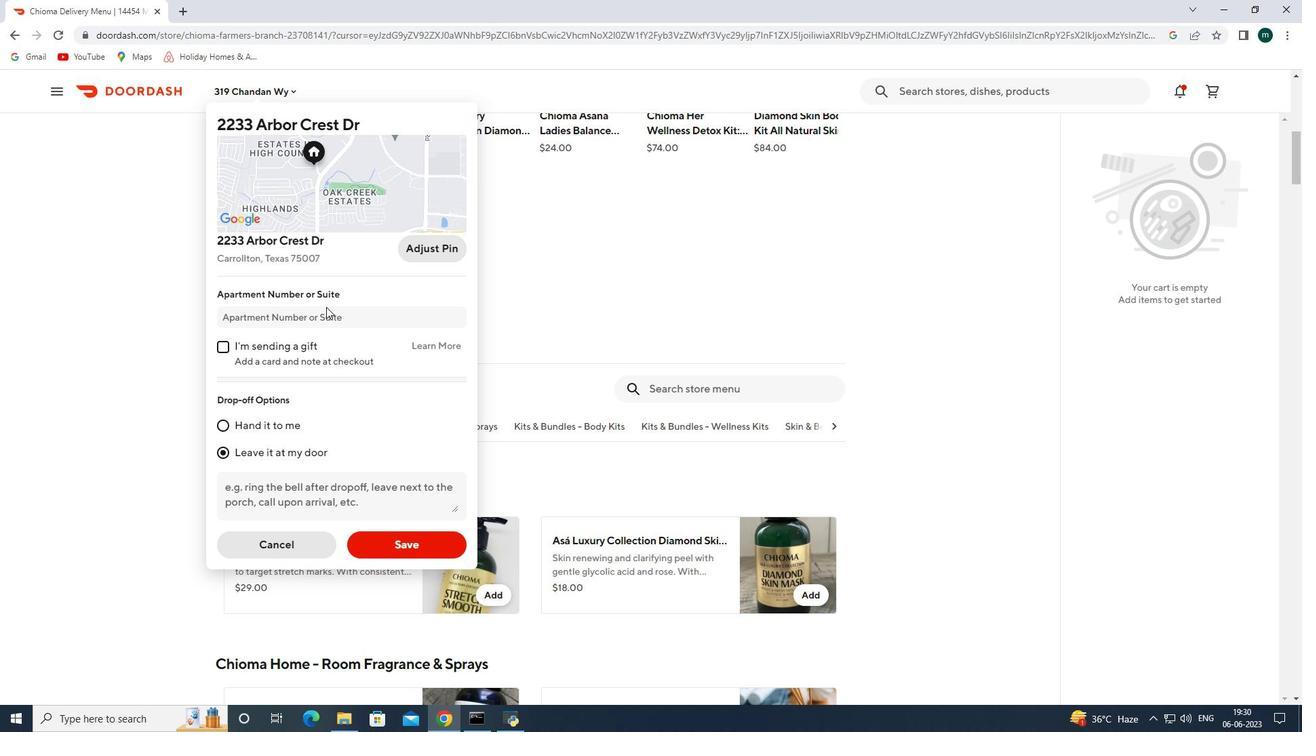 
Action: Mouse scrolled (326, 306) with delta (0, 0)
Screenshot: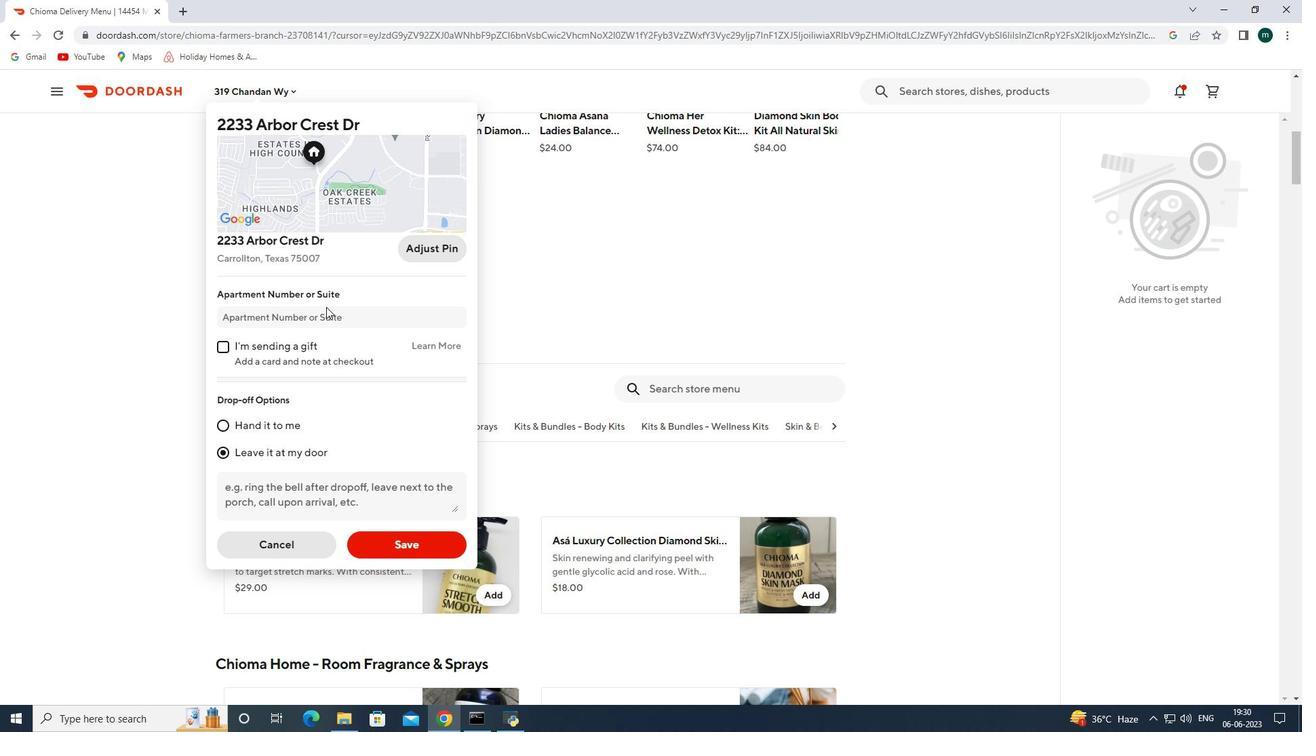 
Action: Mouse moved to (336, 349)
Screenshot: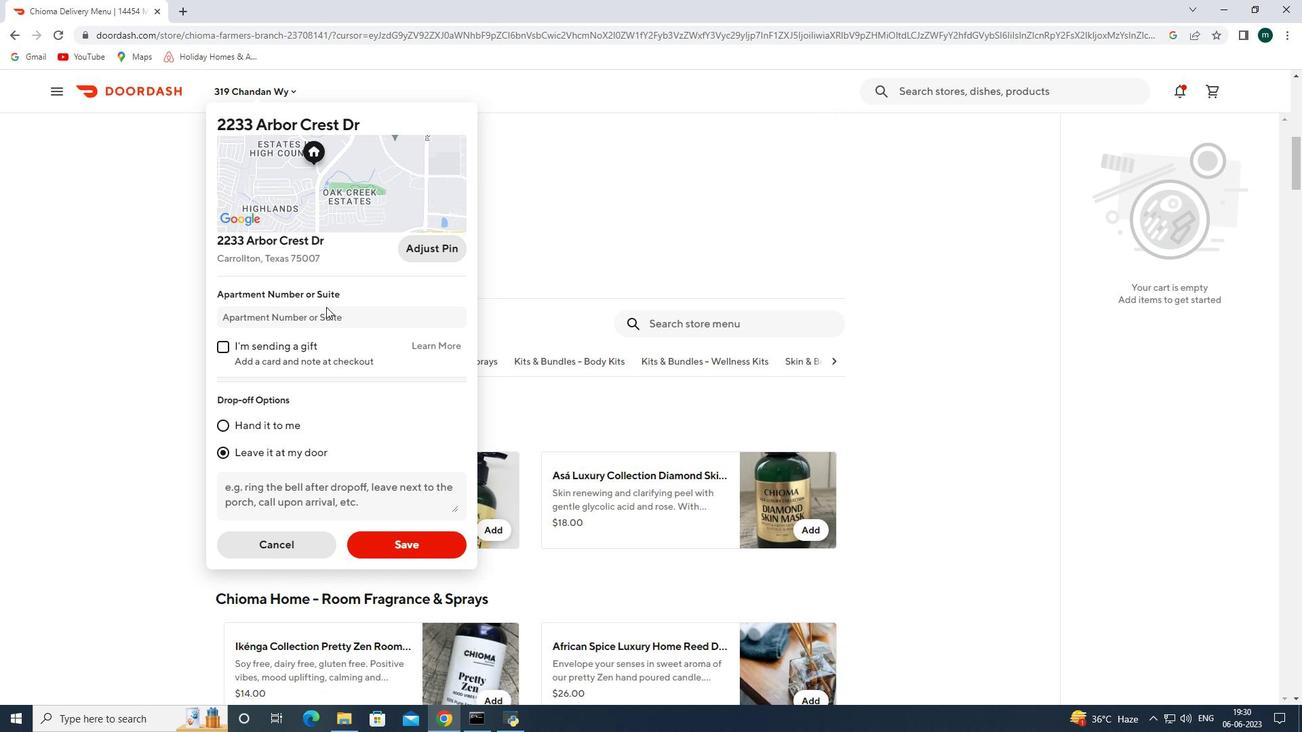 
Action: Mouse scrolled (333, 341) with delta (0, 0)
Screenshot: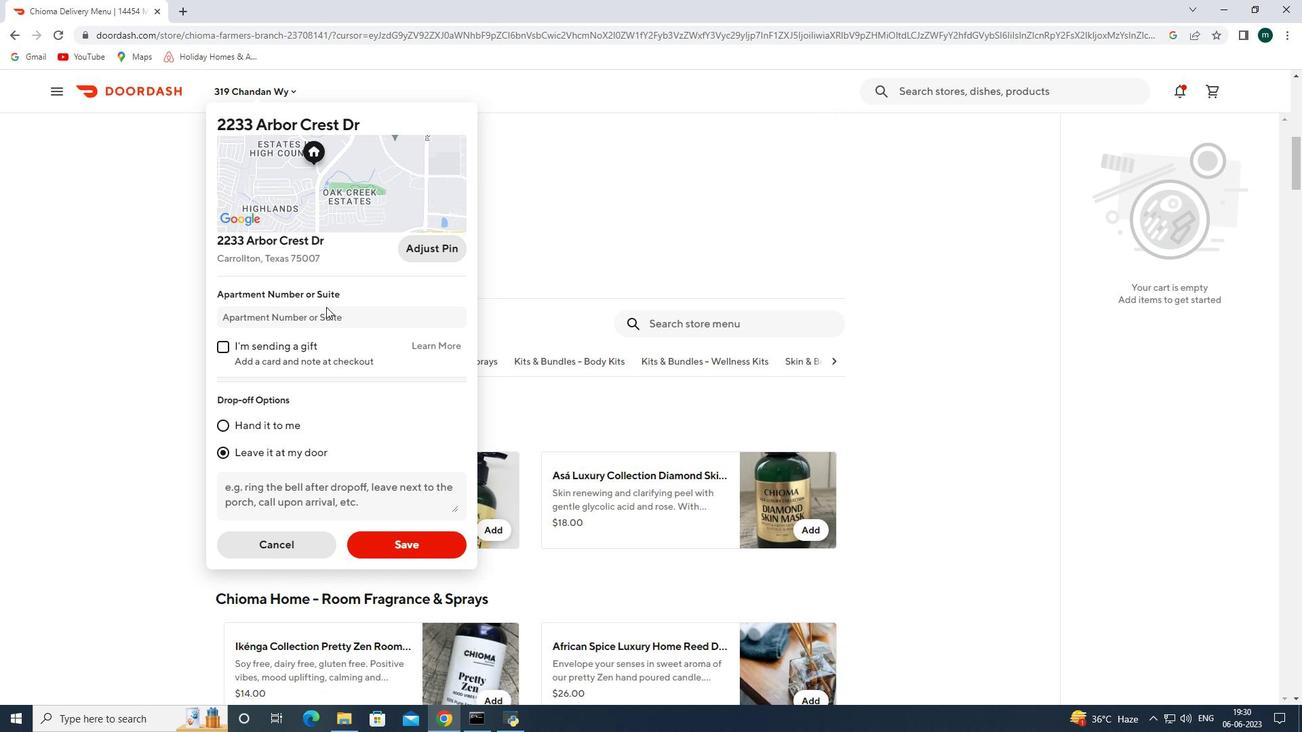 
Action: Mouse moved to (339, 361)
Screenshot: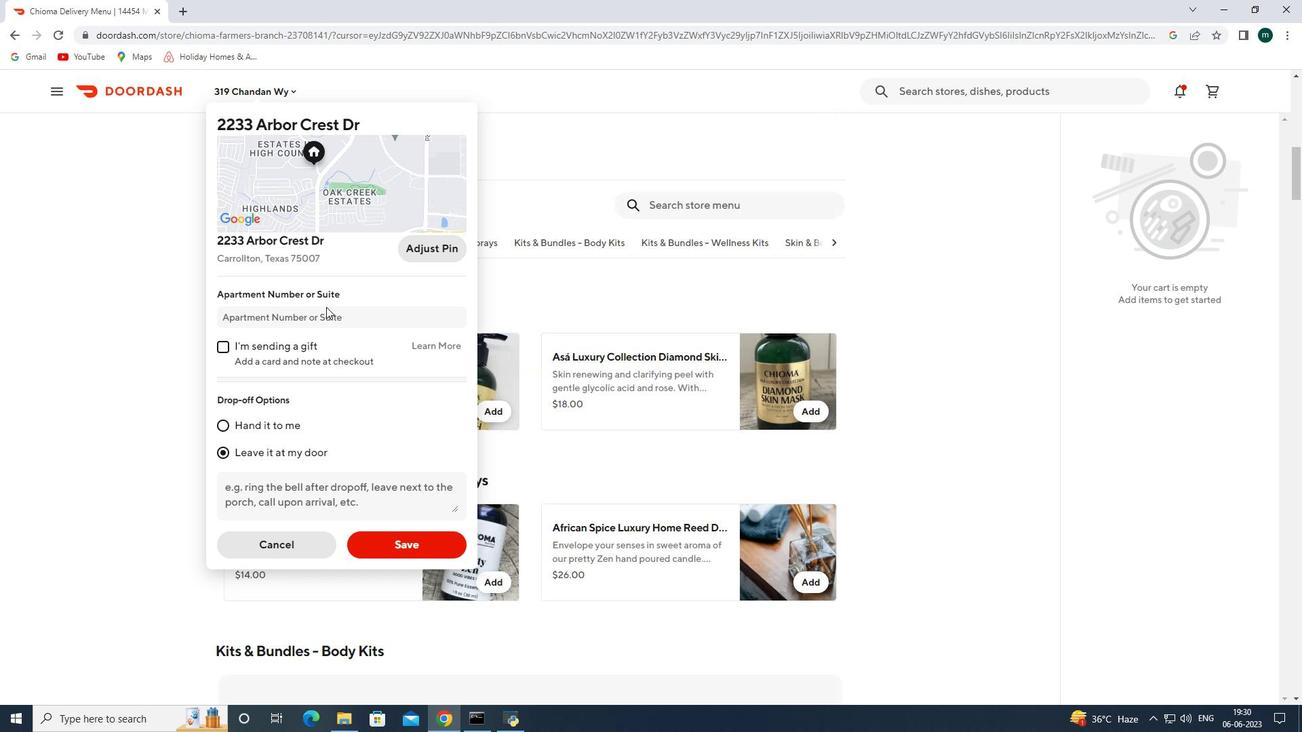 
Action: Mouse scrolled (339, 358) with delta (0, 0)
Screenshot: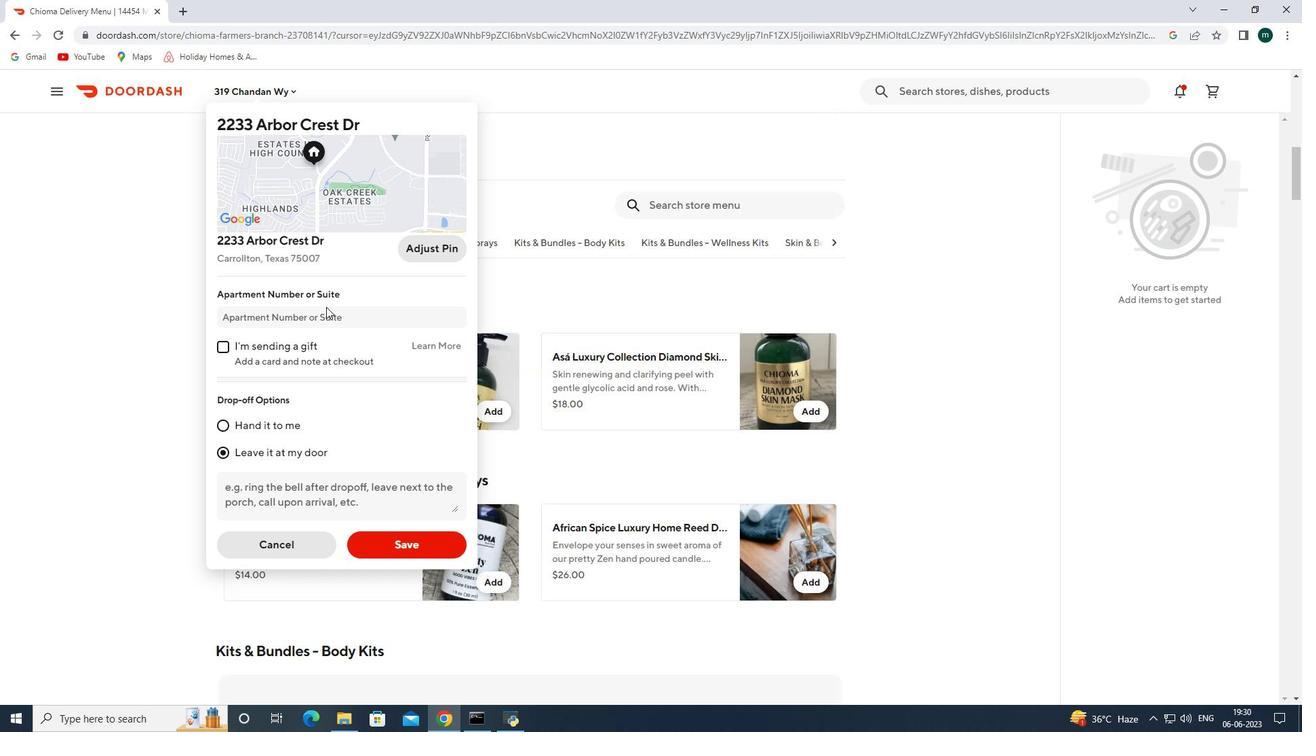 
Action: Mouse moved to (391, 543)
Screenshot: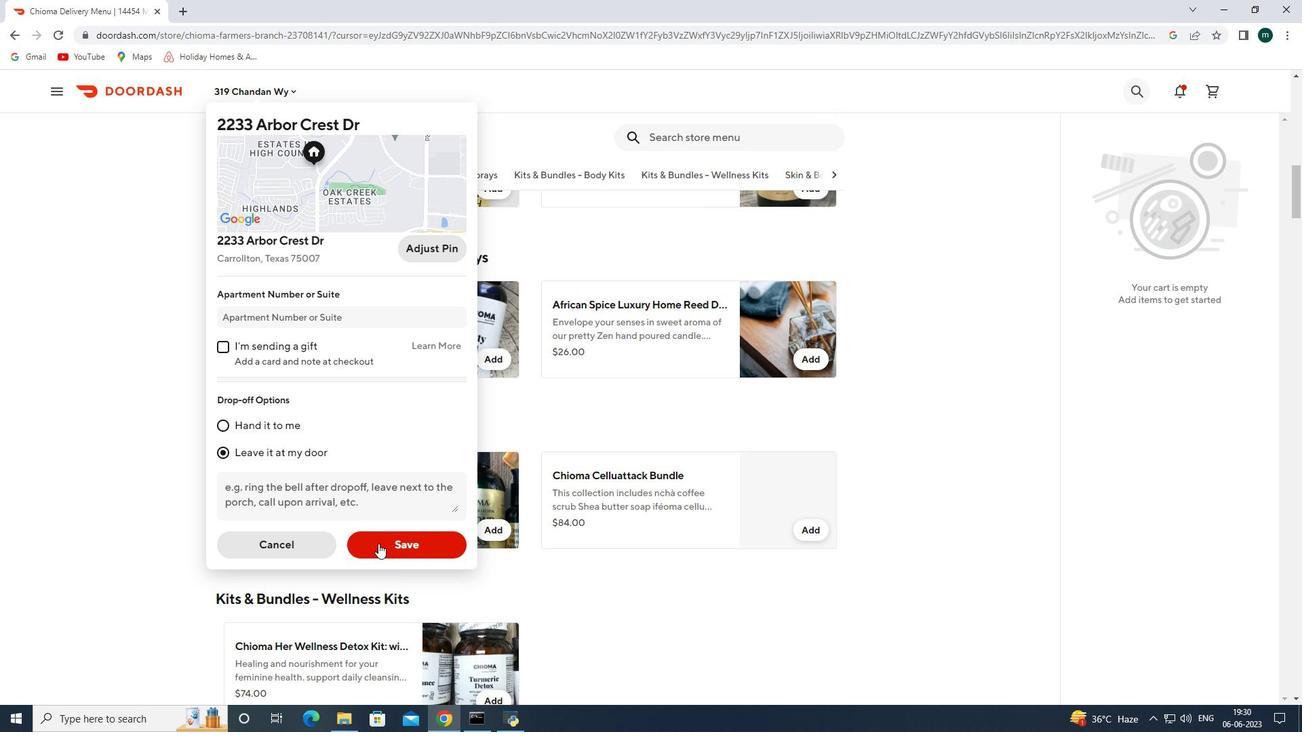 
Action: Mouse pressed left at (391, 543)
Screenshot: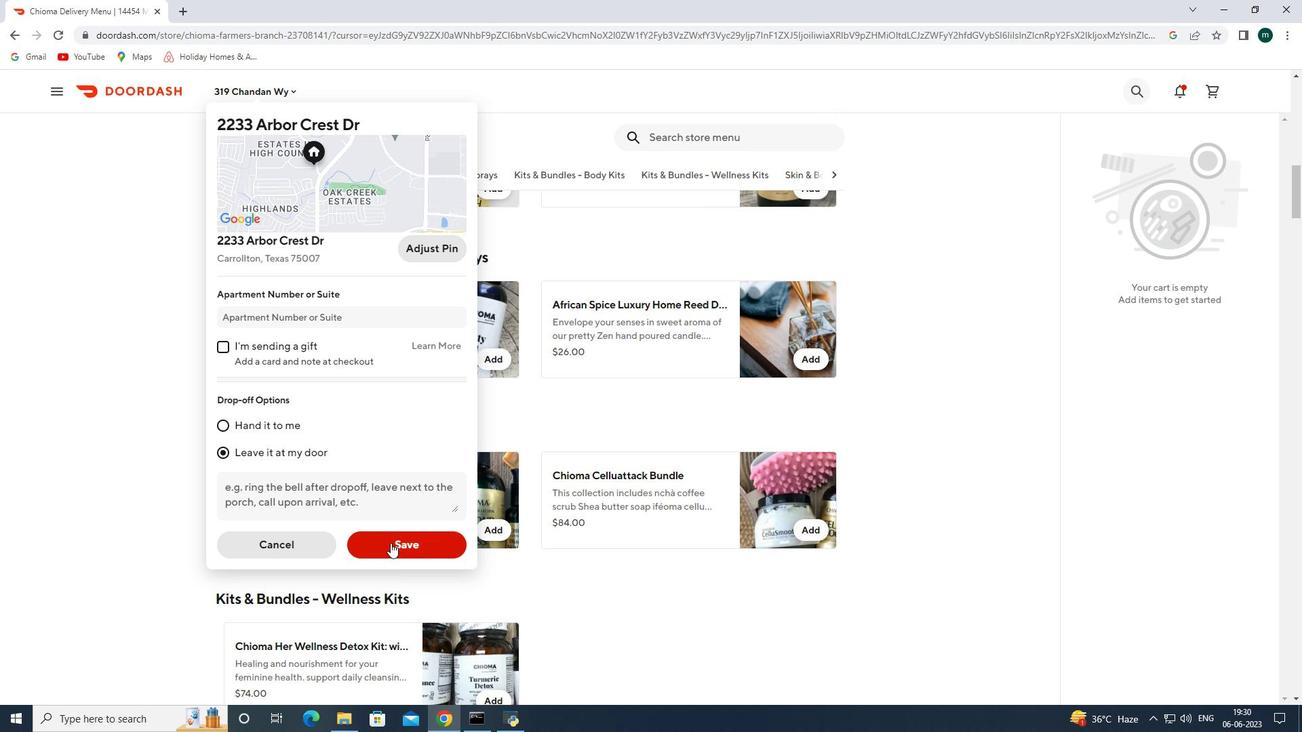 
Action: Mouse moved to (554, 441)
Screenshot: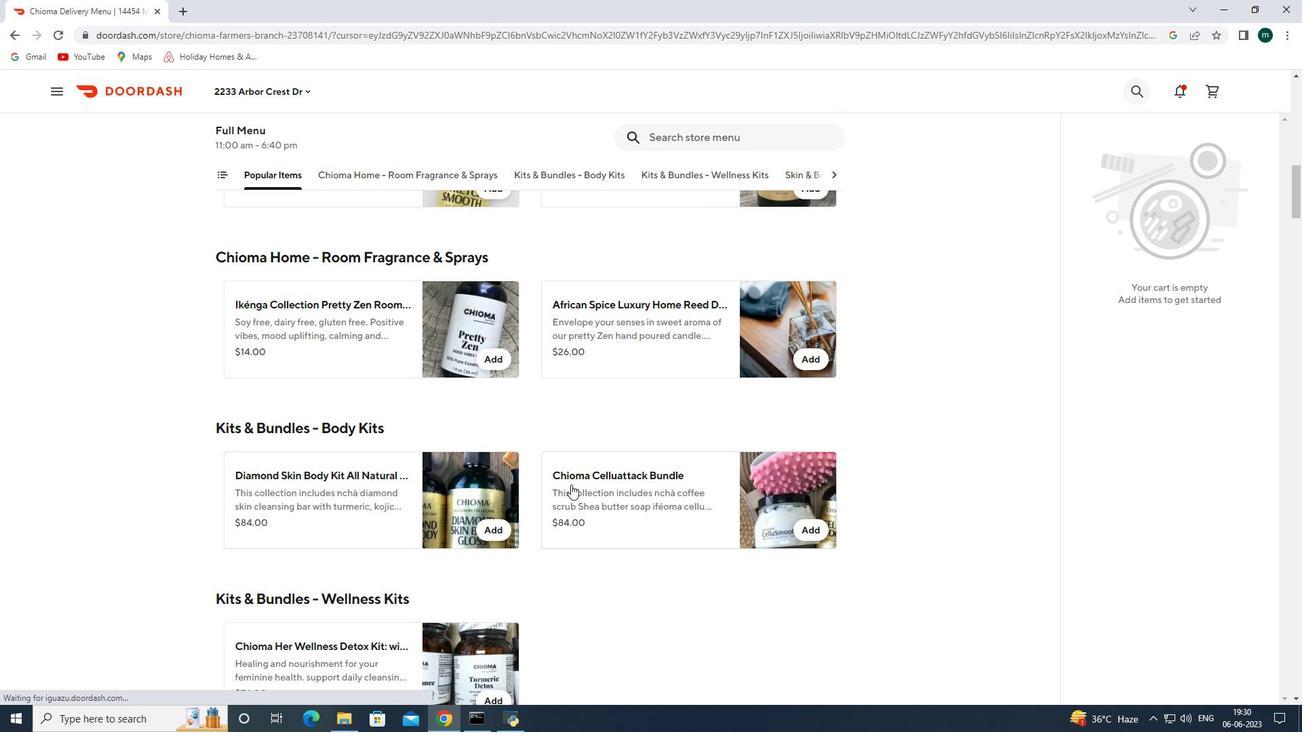 
Action: Mouse scrolled (554, 442) with delta (0, 0)
Screenshot: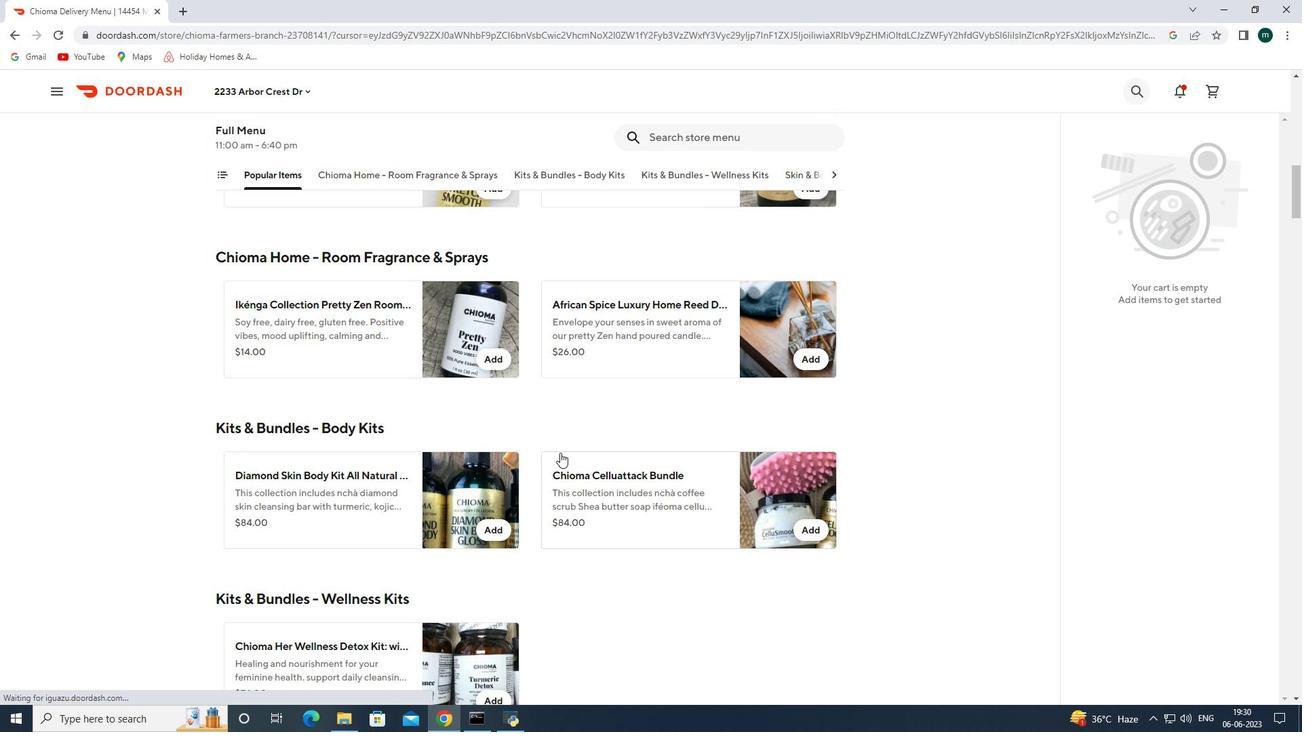 
Action: Mouse scrolled (554, 442) with delta (0, 0)
Screenshot: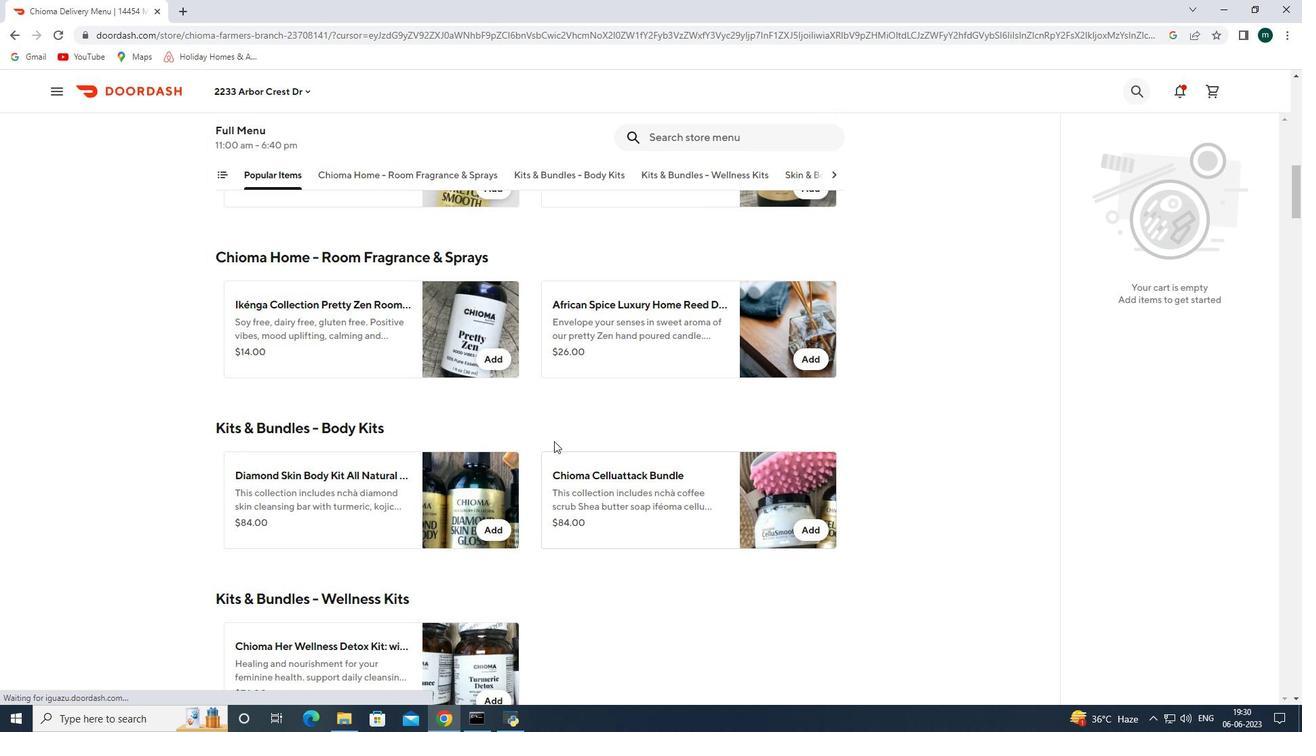 
Action: Mouse scrolled (554, 442) with delta (0, 0)
Screenshot: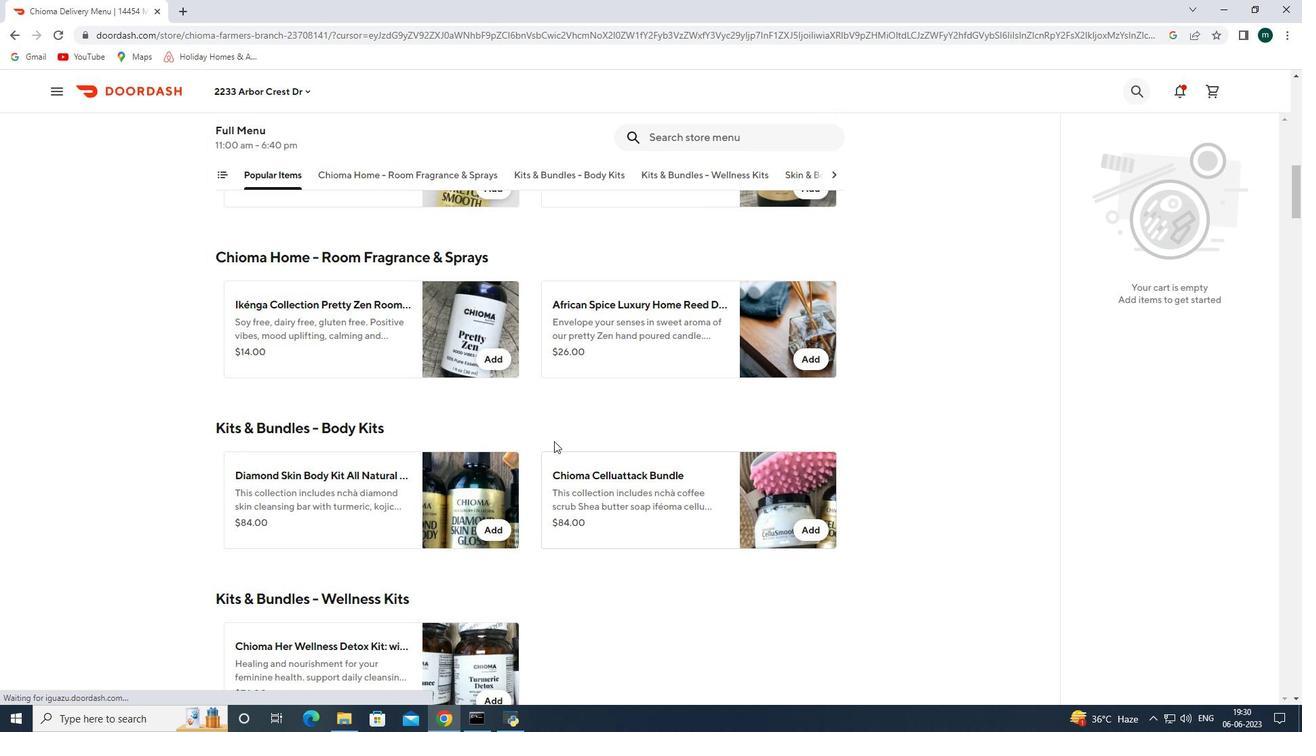
Action: Mouse scrolled (554, 442) with delta (0, 0)
Screenshot: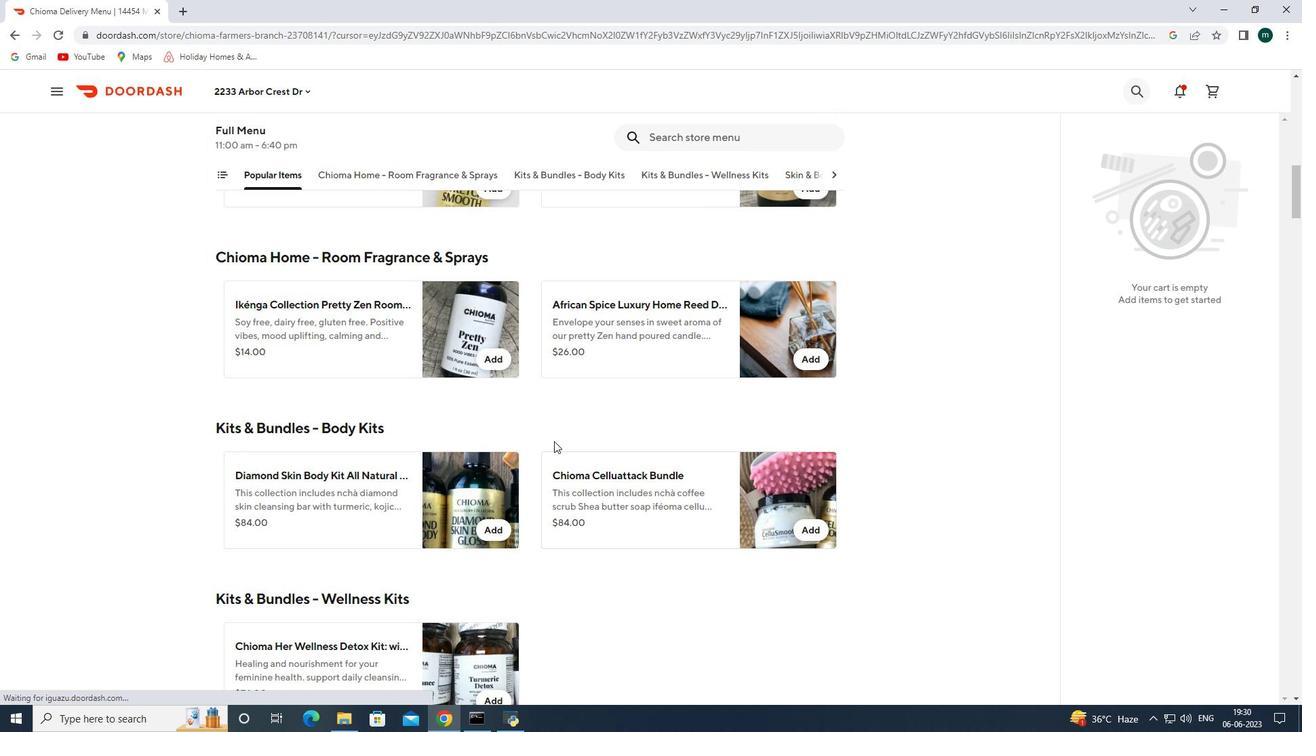 
Action: Mouse moved to (690, 257)
Screenshot: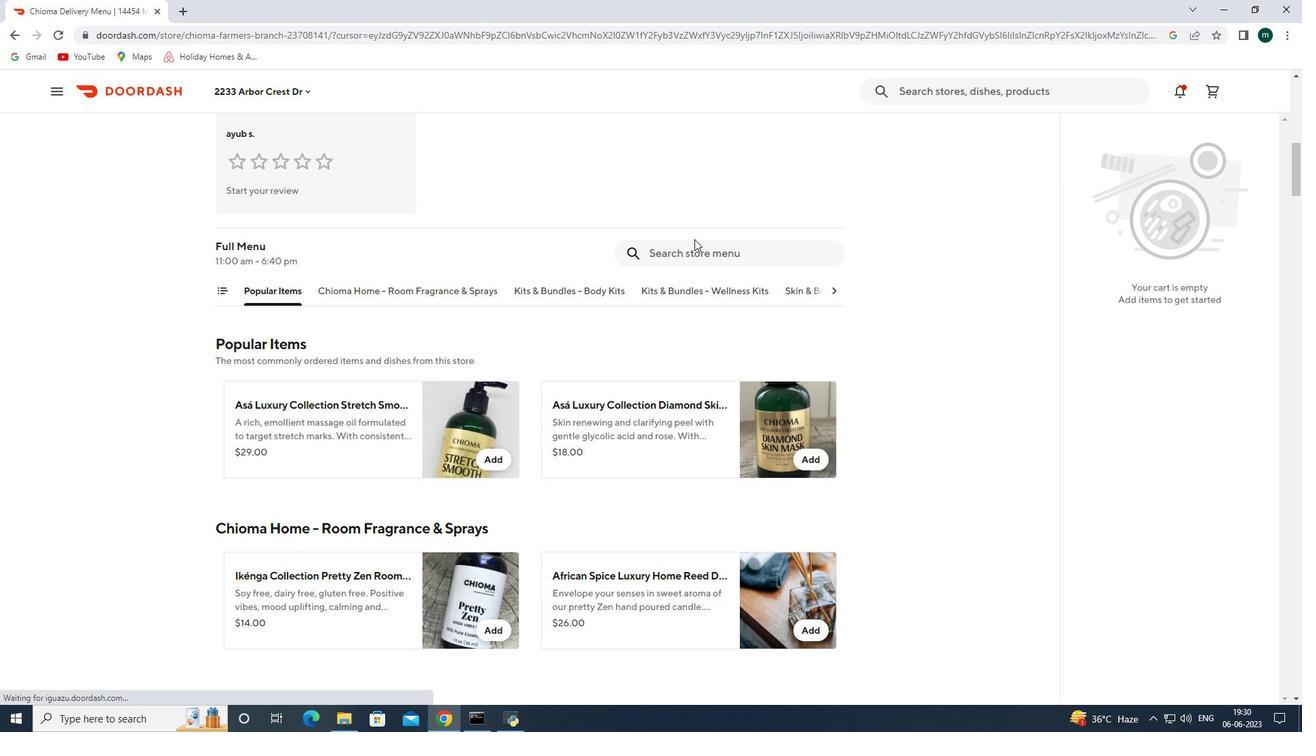 
Action: Mouse pressed left at (690, 257)
Screenshot: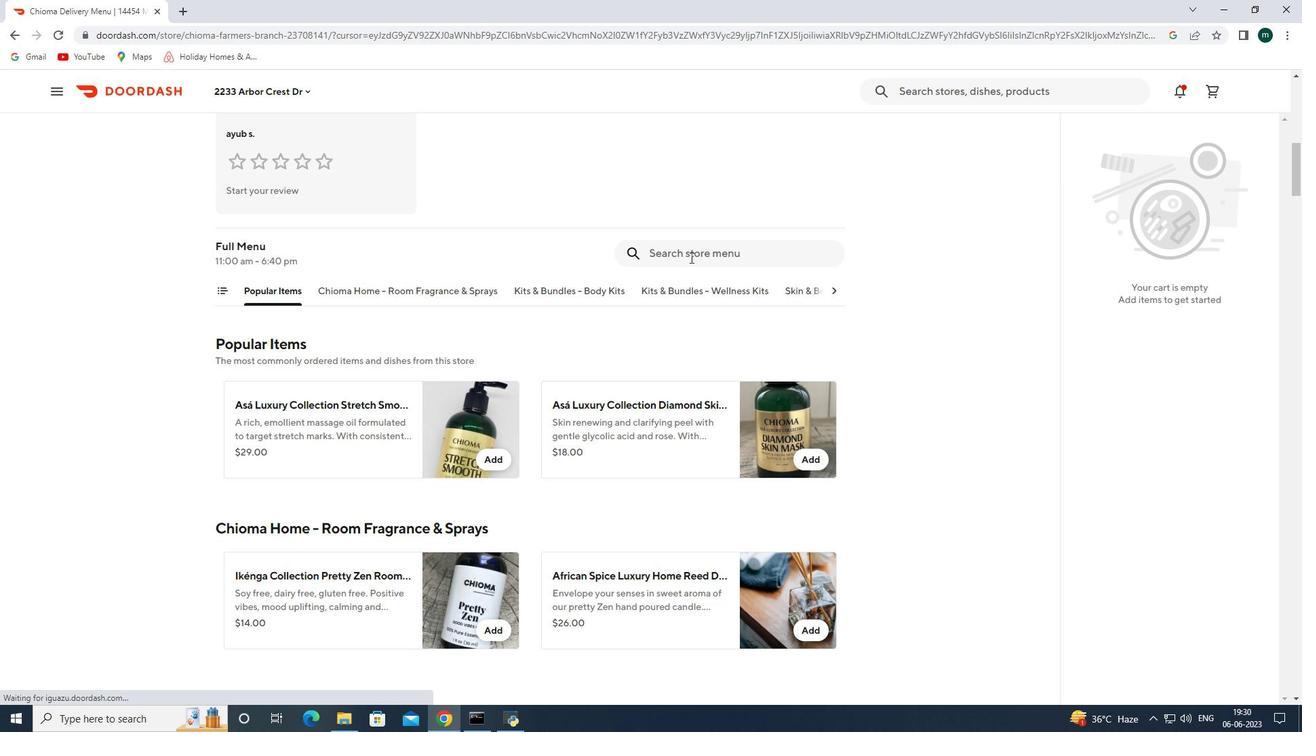 
Action: Key pressed jigida<Key.space>body<Key.space>scuptor<Key.space>25<Key.space>steelbone<Key.space>waist<Key.space>trainer<Key.enter>
Screenshot: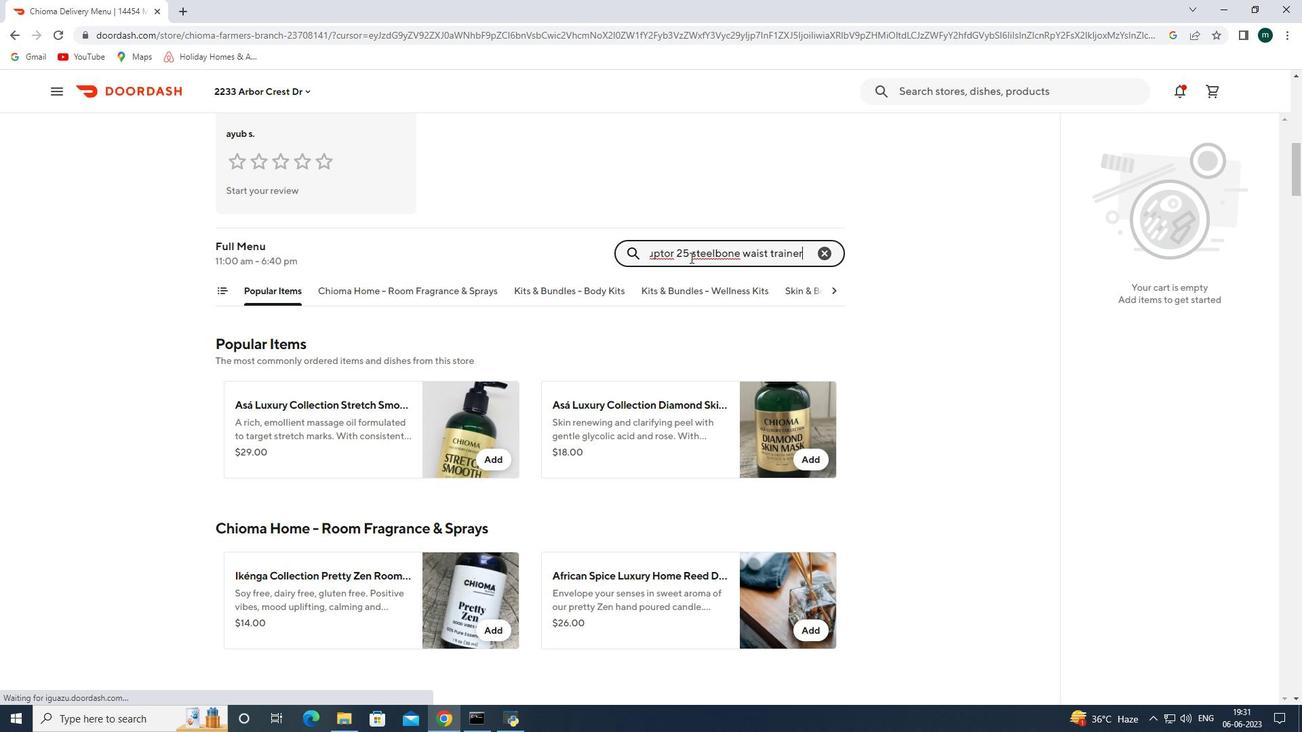 
Action: Mouse moved to (496, 375)
Screenshot: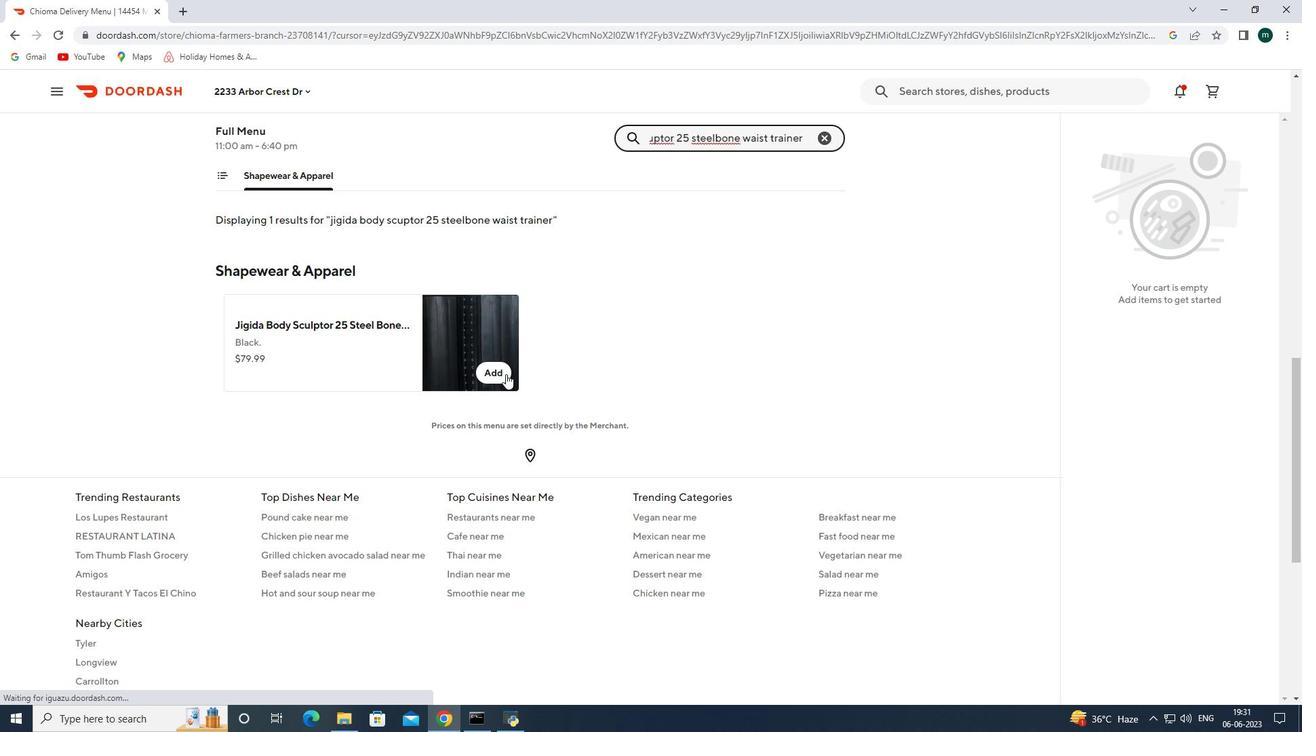 
Action: Mouse pressed left at (496, 375)
Screenshot: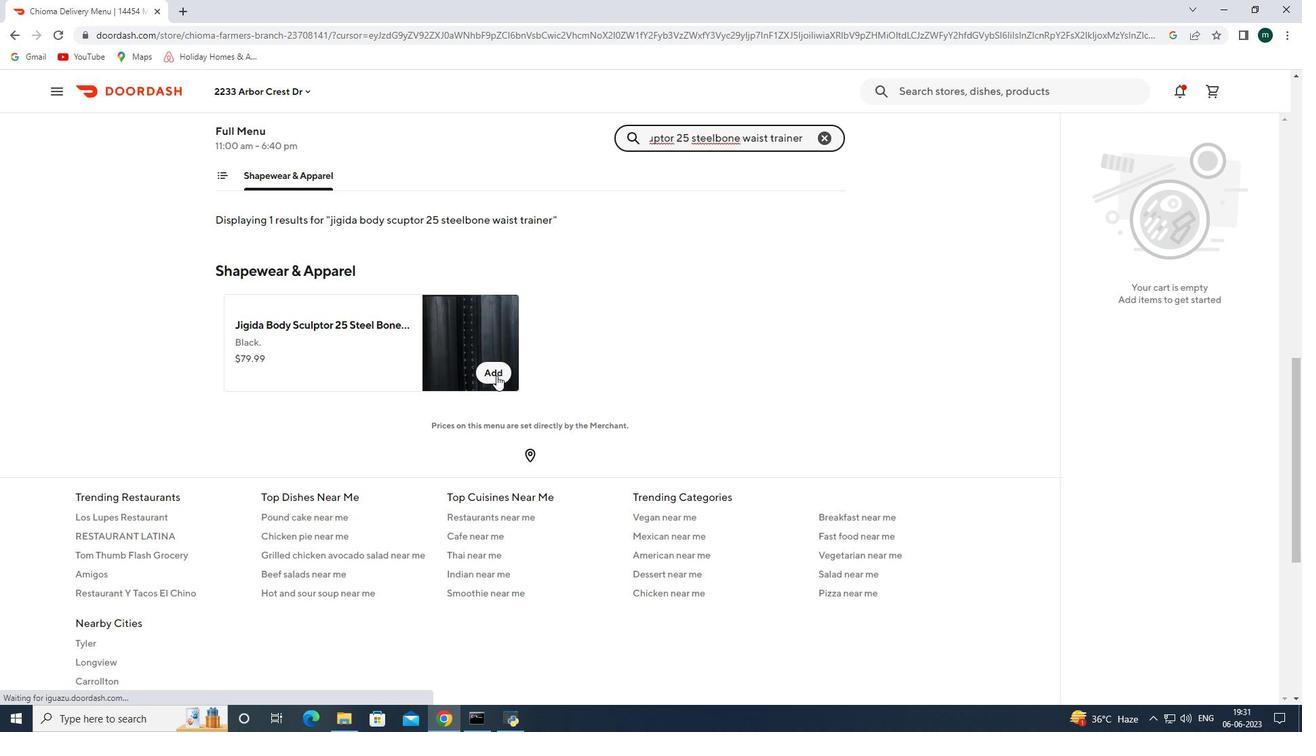 
Action: Mouse moved to (738, 673)
Screenshot: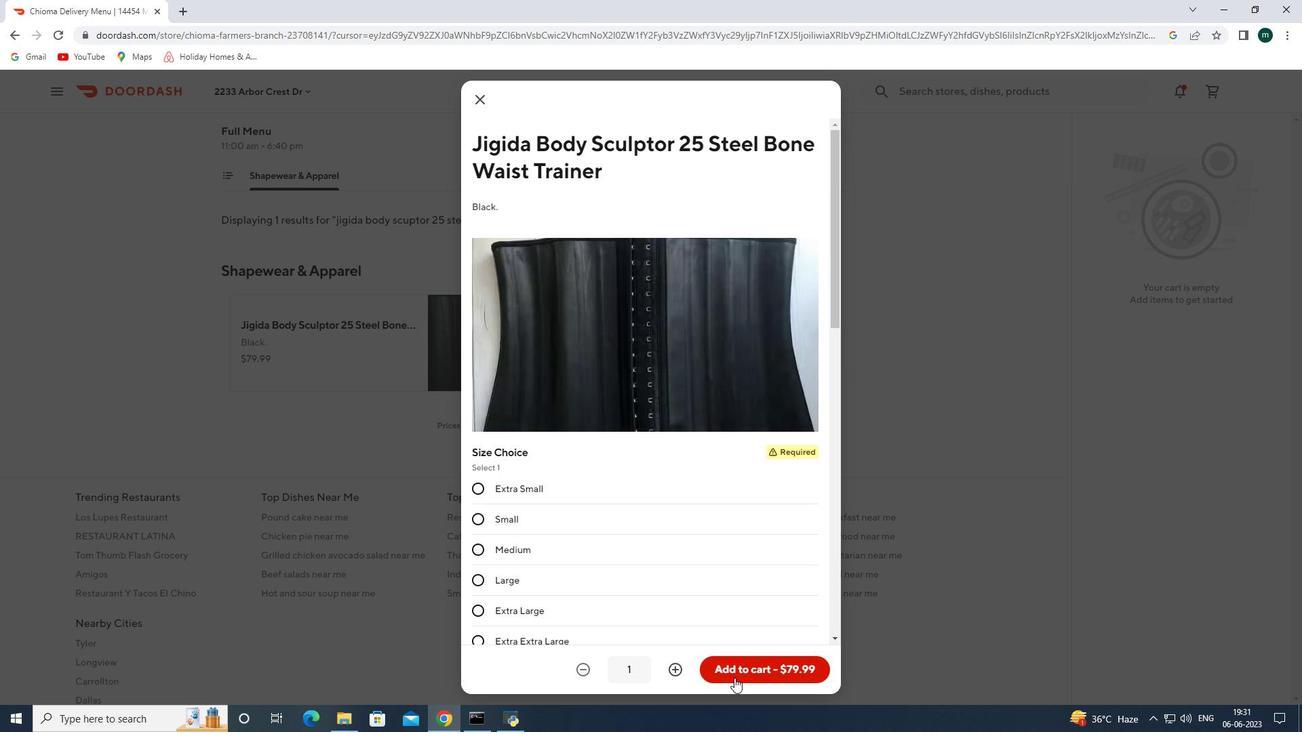 
Action: Mouse pressed left at (738, 673)
Screenshot: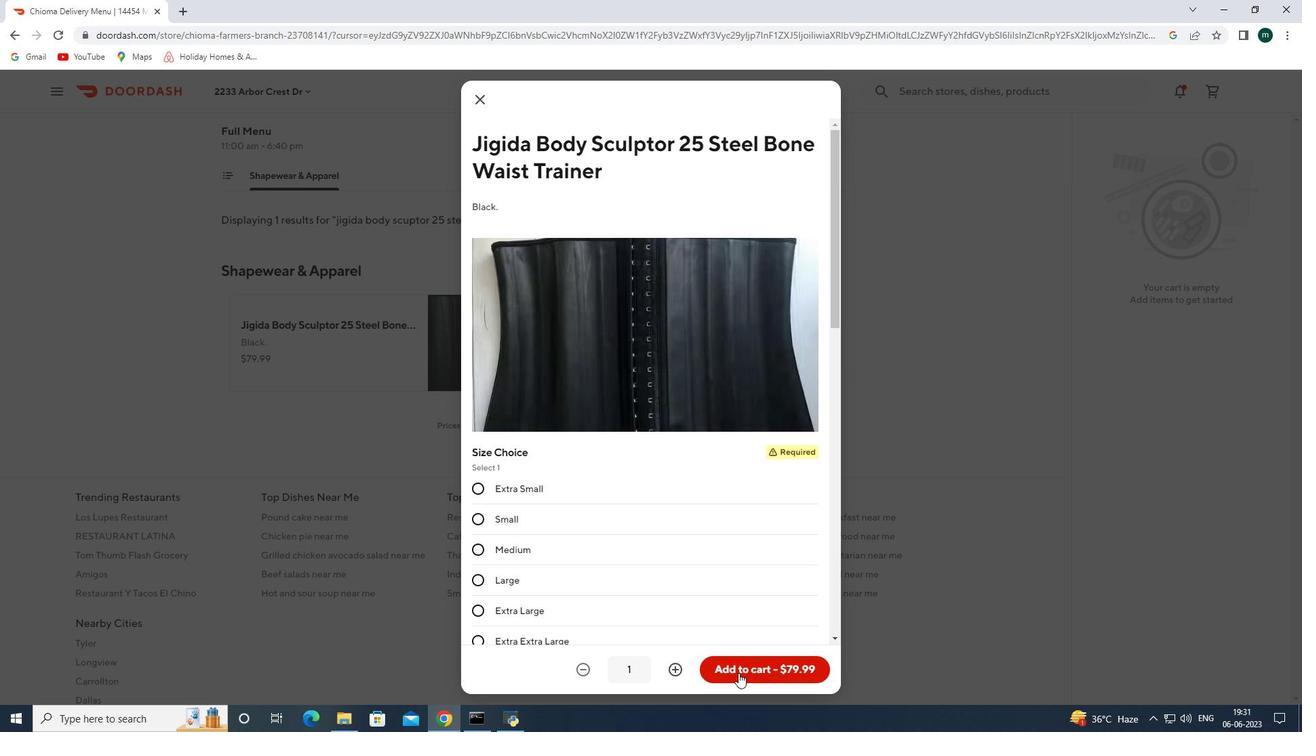 
Action: Mouse moved to (751, 668)
Screenshot: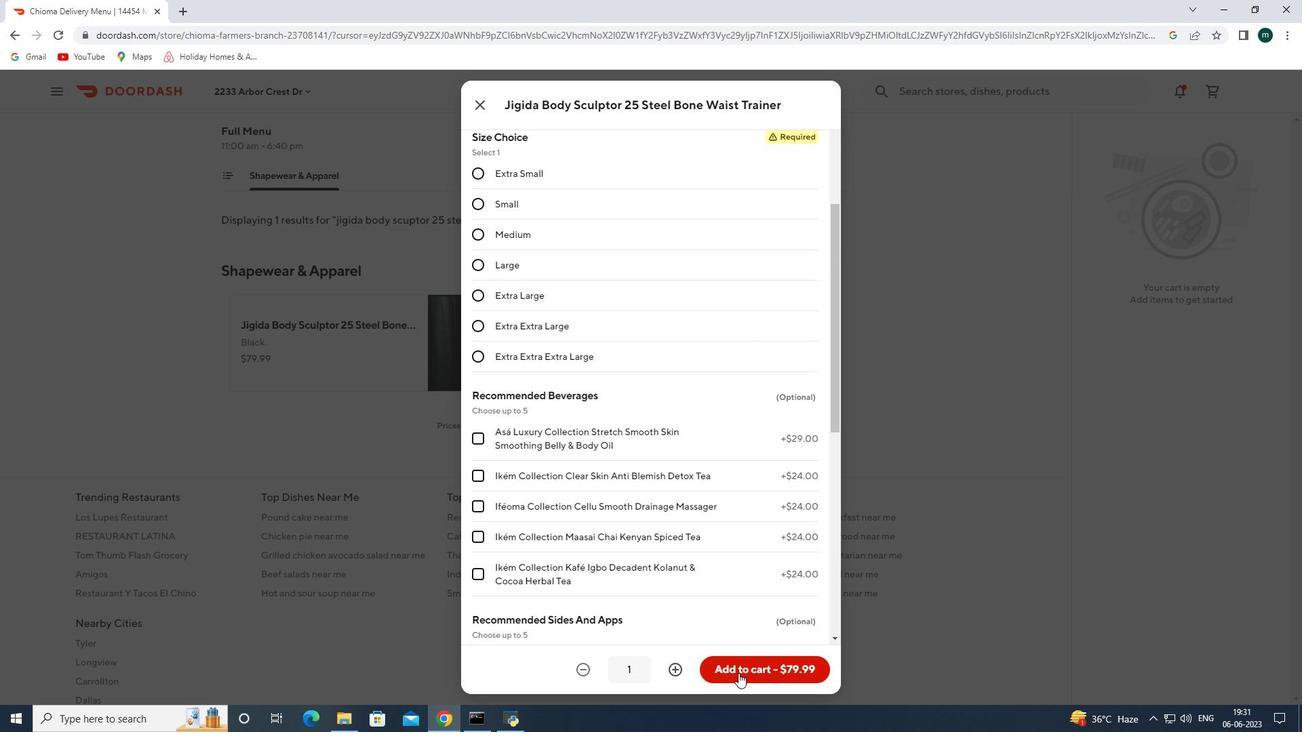 
Action: Mouse pressed left at (751, 668)
Screenshot: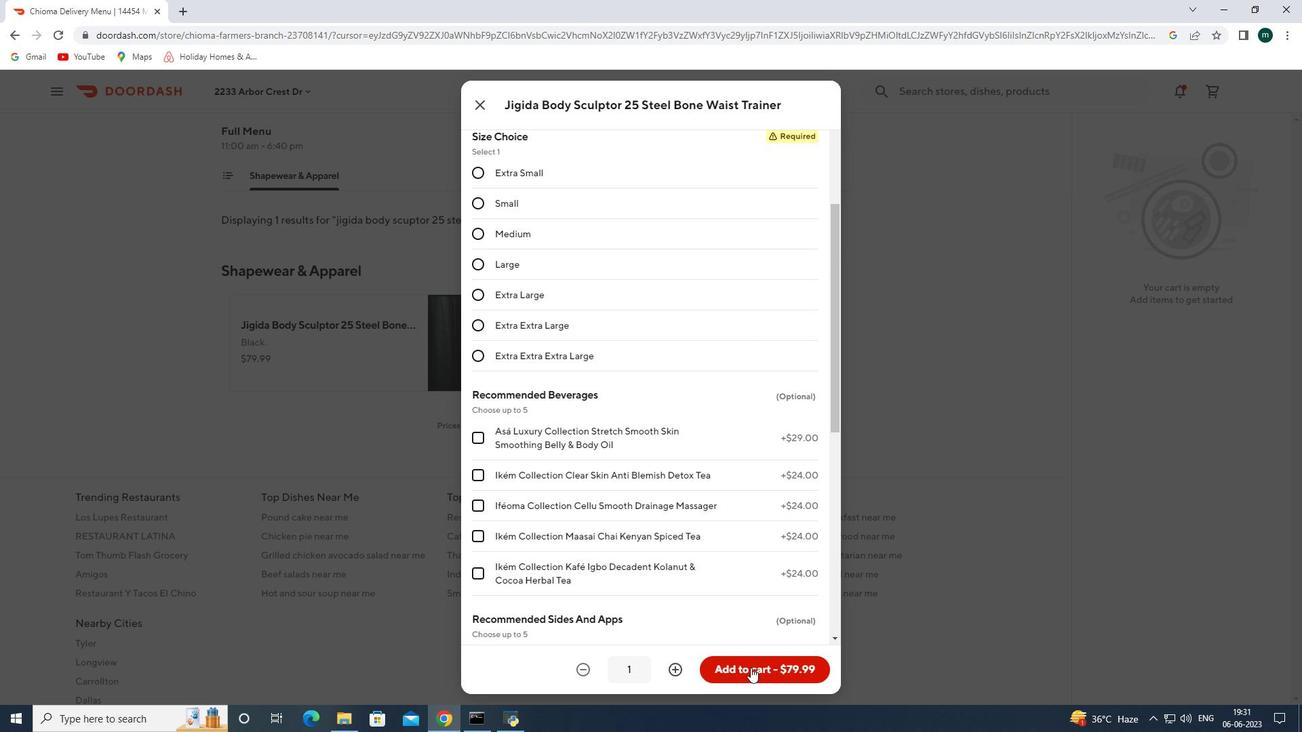 
Action: Mouse pressed left at (751, 668)
Screenshot: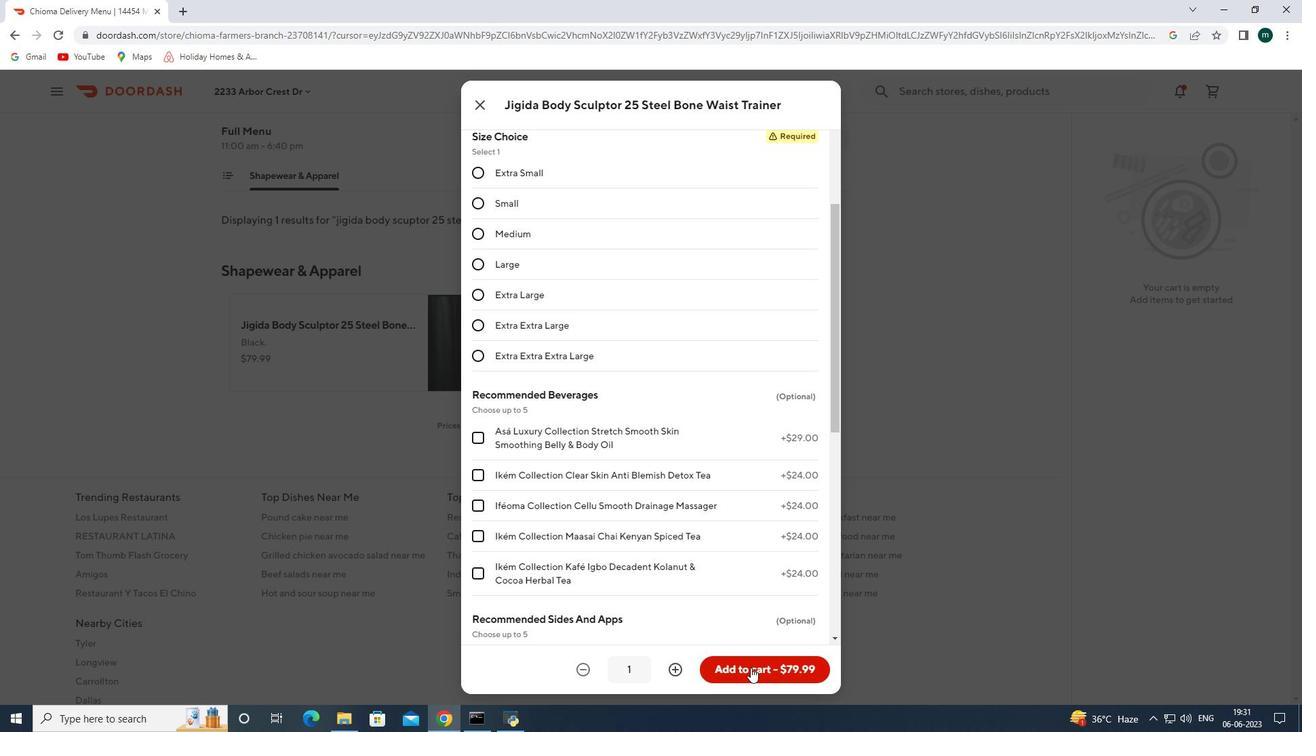 
Action: Mouse moved to (673, 668)
Screenshot: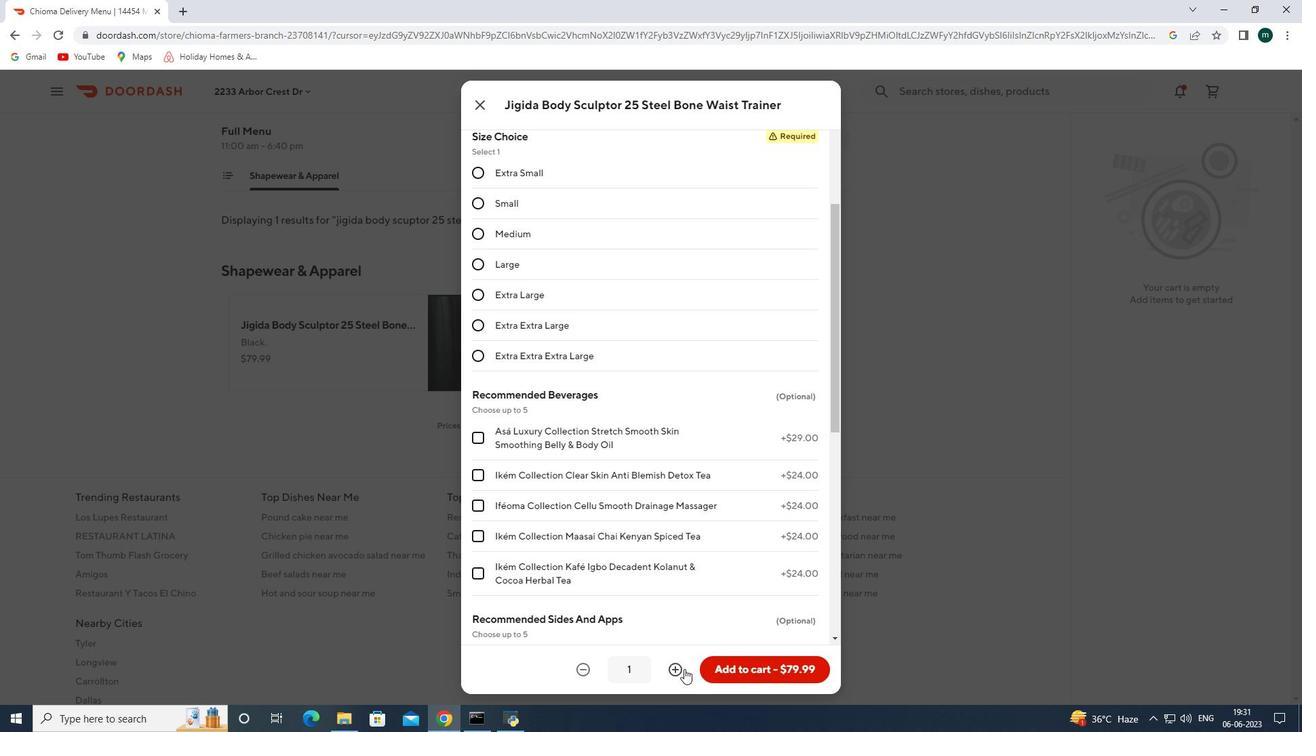 
Action: Mouse pressed left at (673, 668)
Screenshot: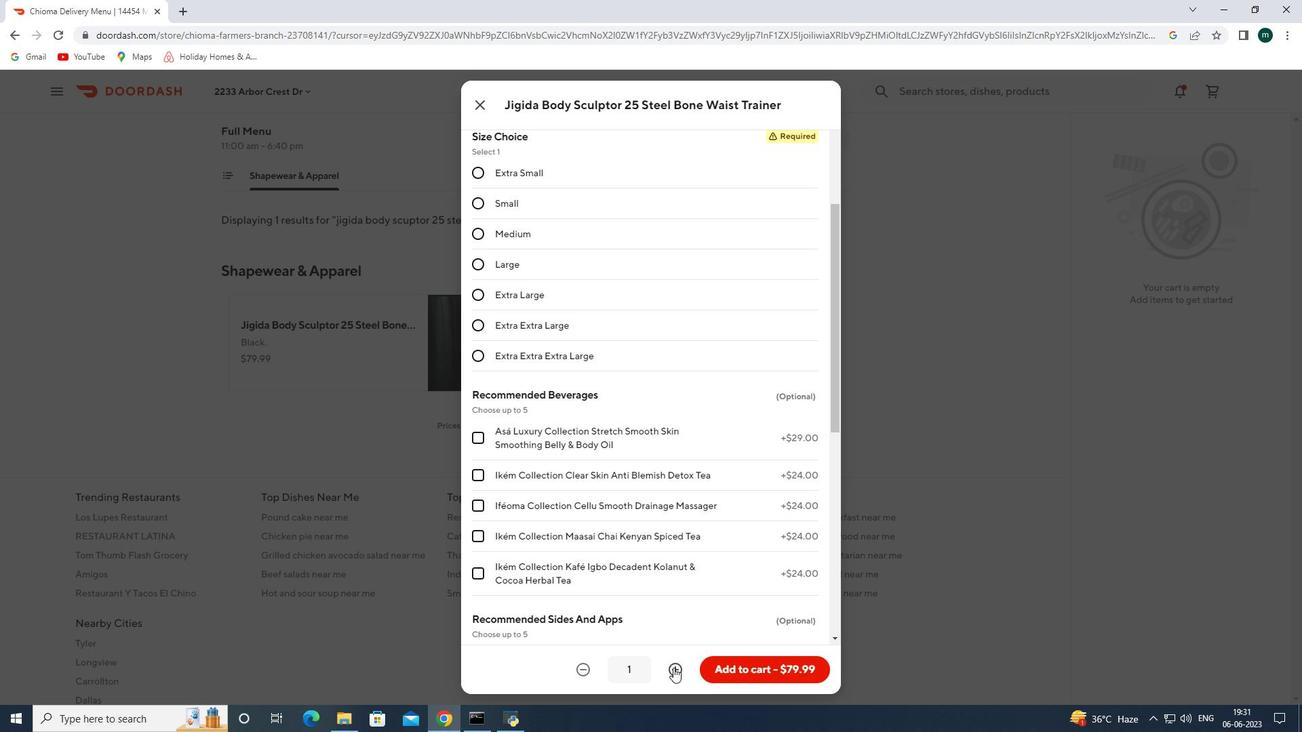
Action: Mouse pressed left at (673, 668)
Screenshot: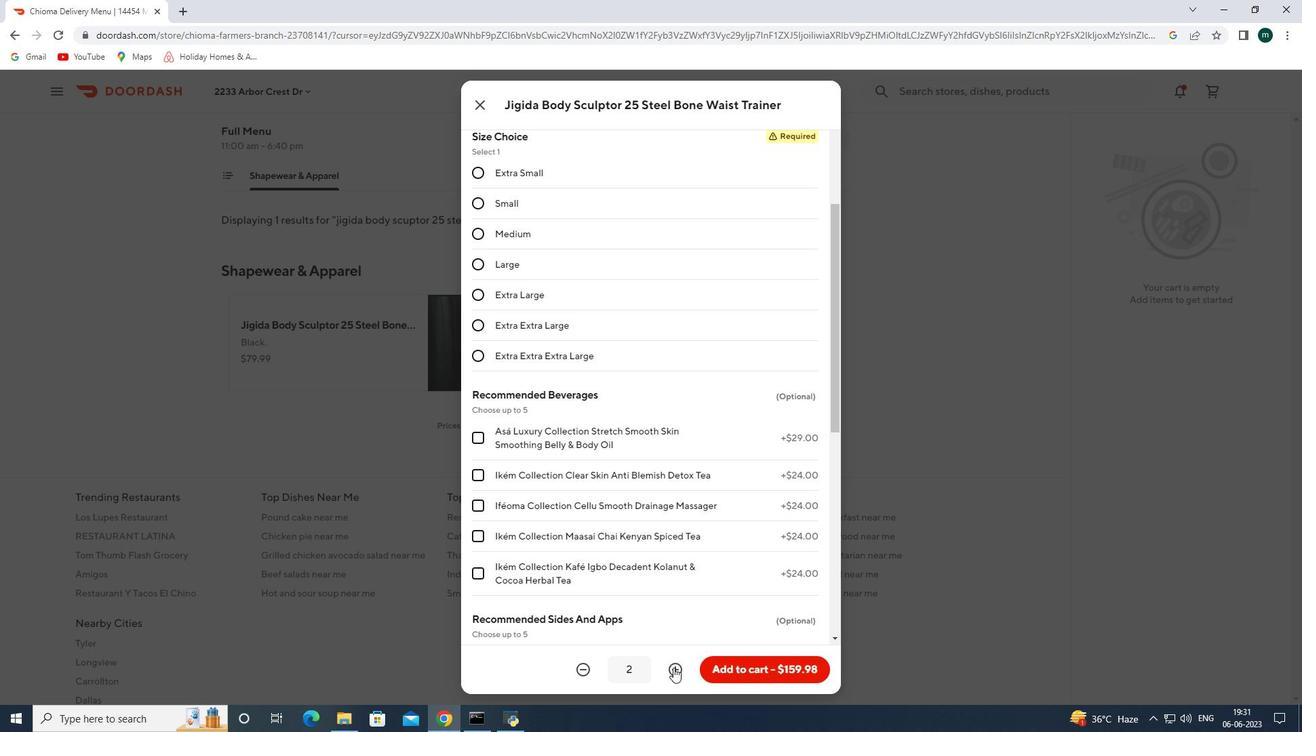 
Action: Mouse pressed left at (673, 668)
Screenshot: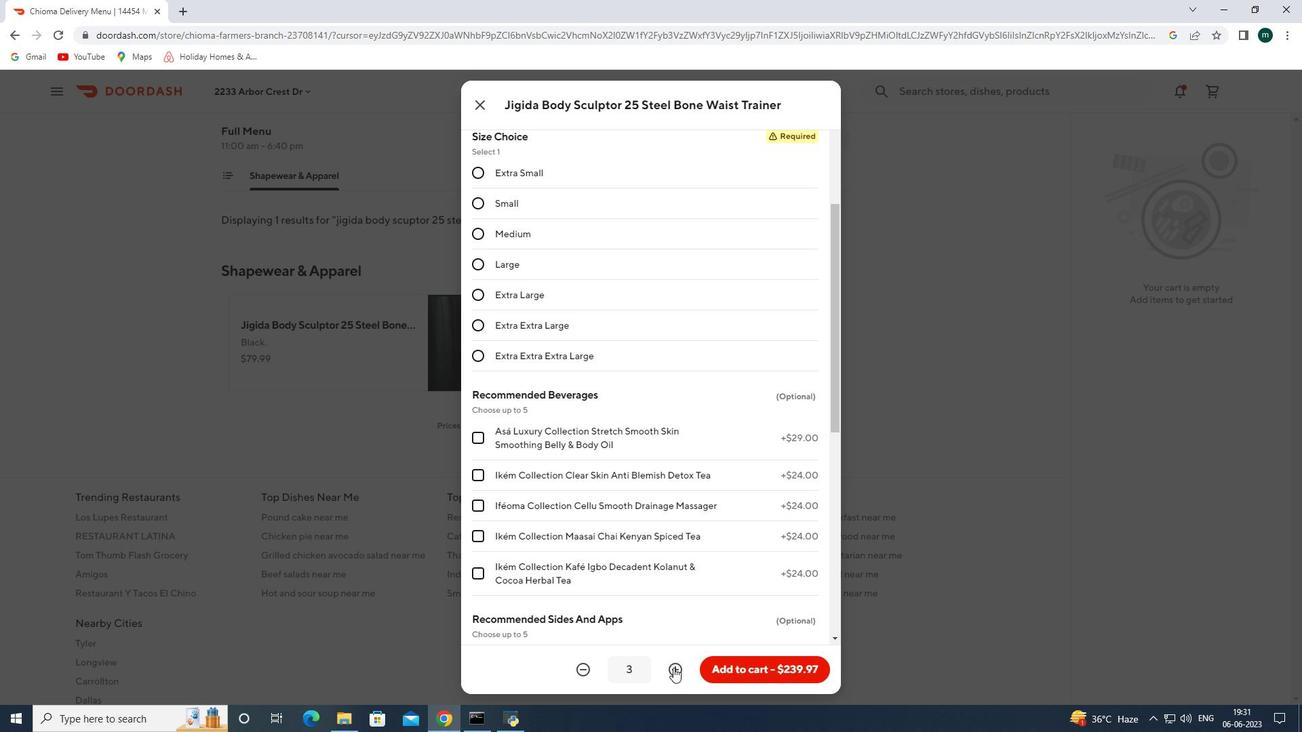 
Action: Mouse pressed left at (673, 668)
Screenshot: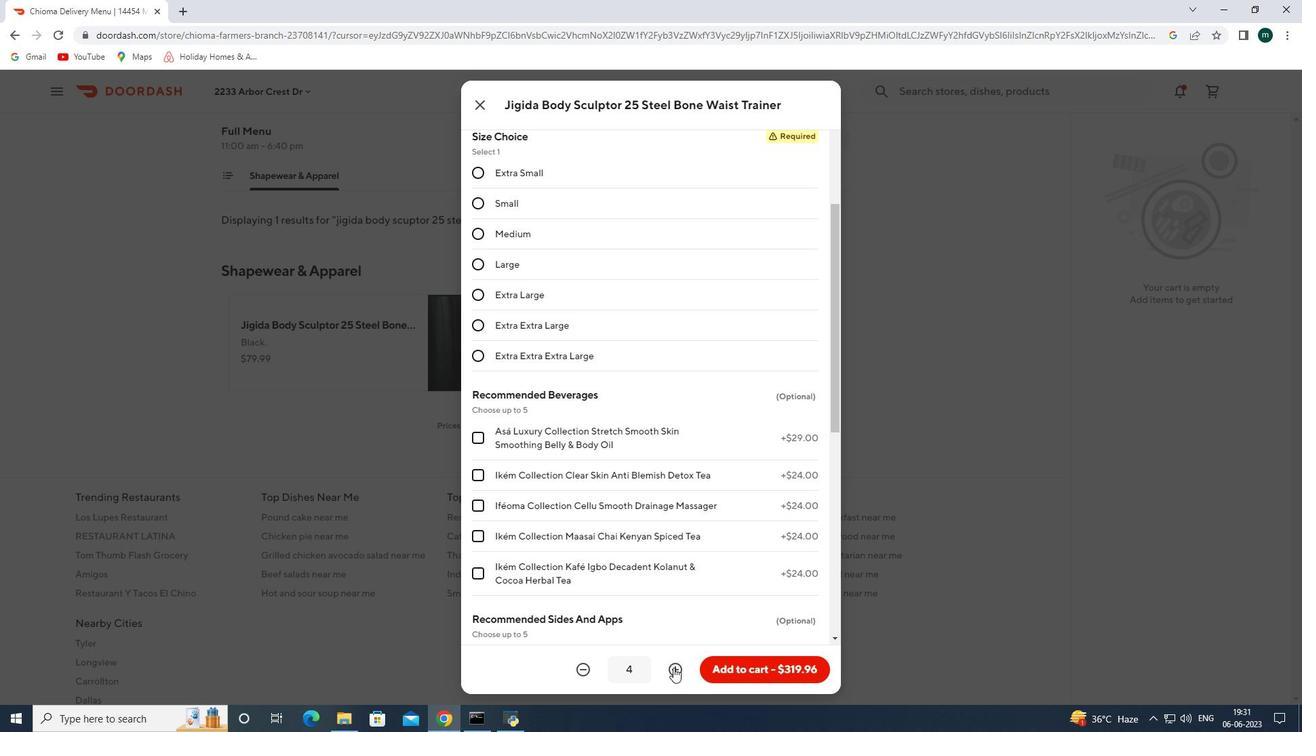 
Action: Mouse moved to (763, 674)
Screenshot: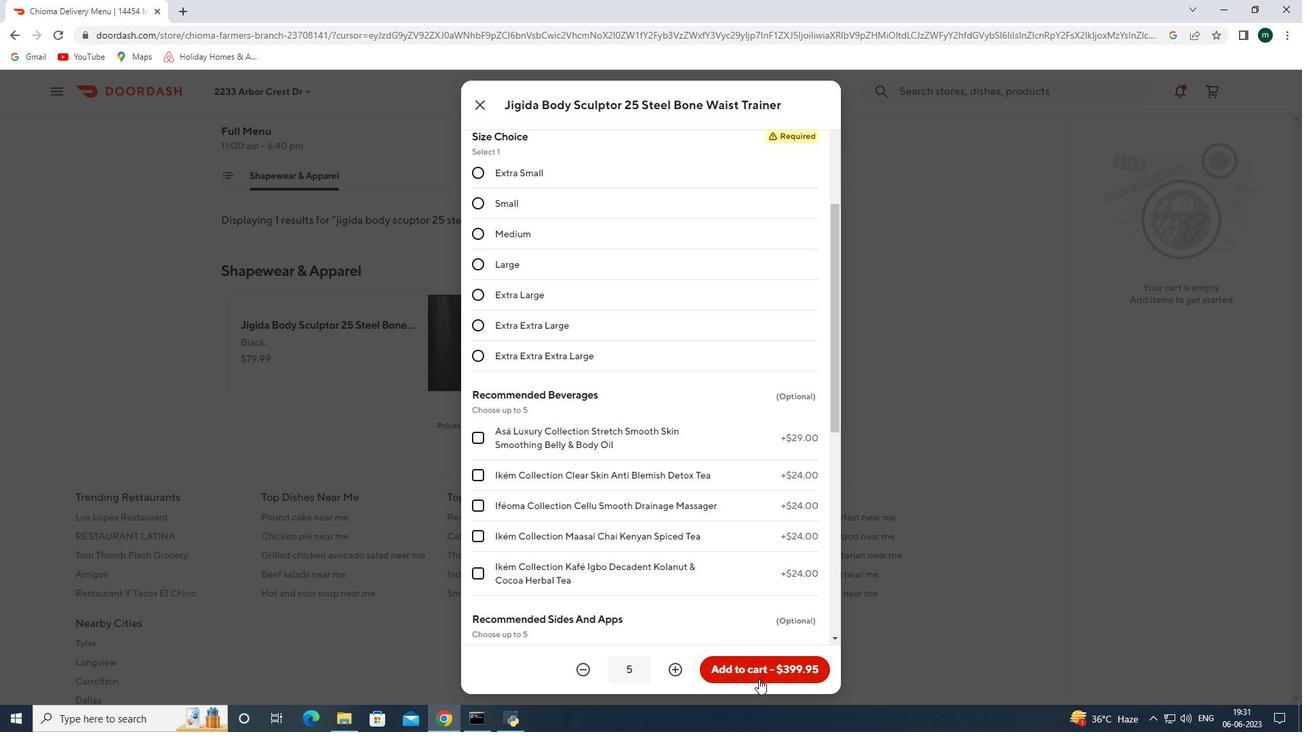 
Action: Mouse pressed left at (763, 674)
Screenshot: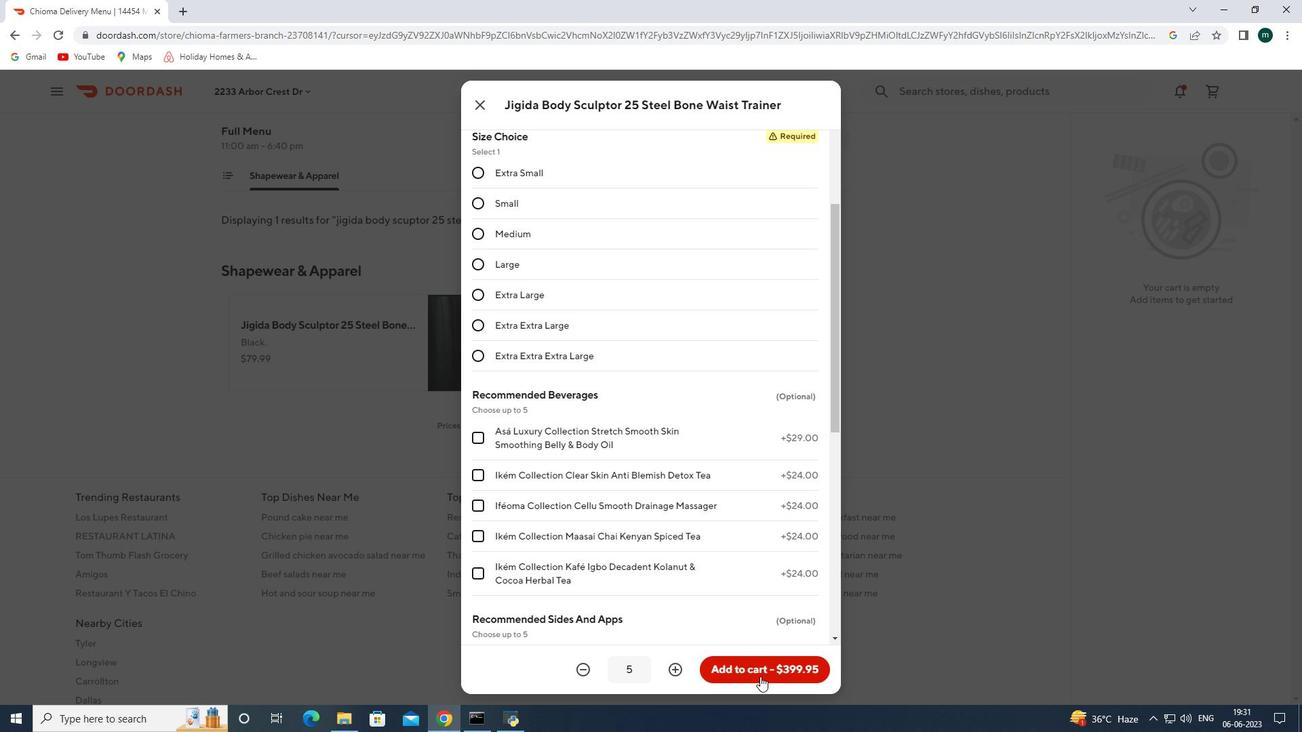 
Action: Mouse pressed left at (763, 674)
Screenshot: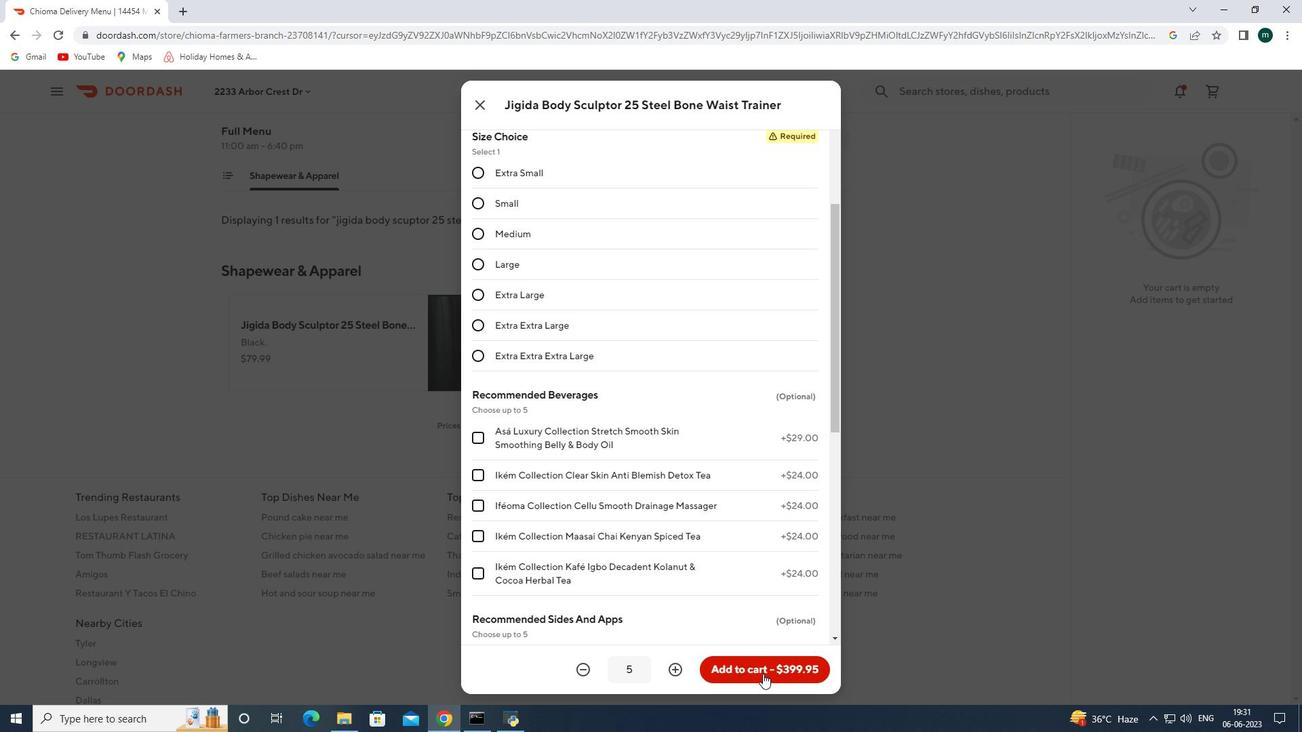 
Action: Mouse pressed left at (763, 674)
Screenshot: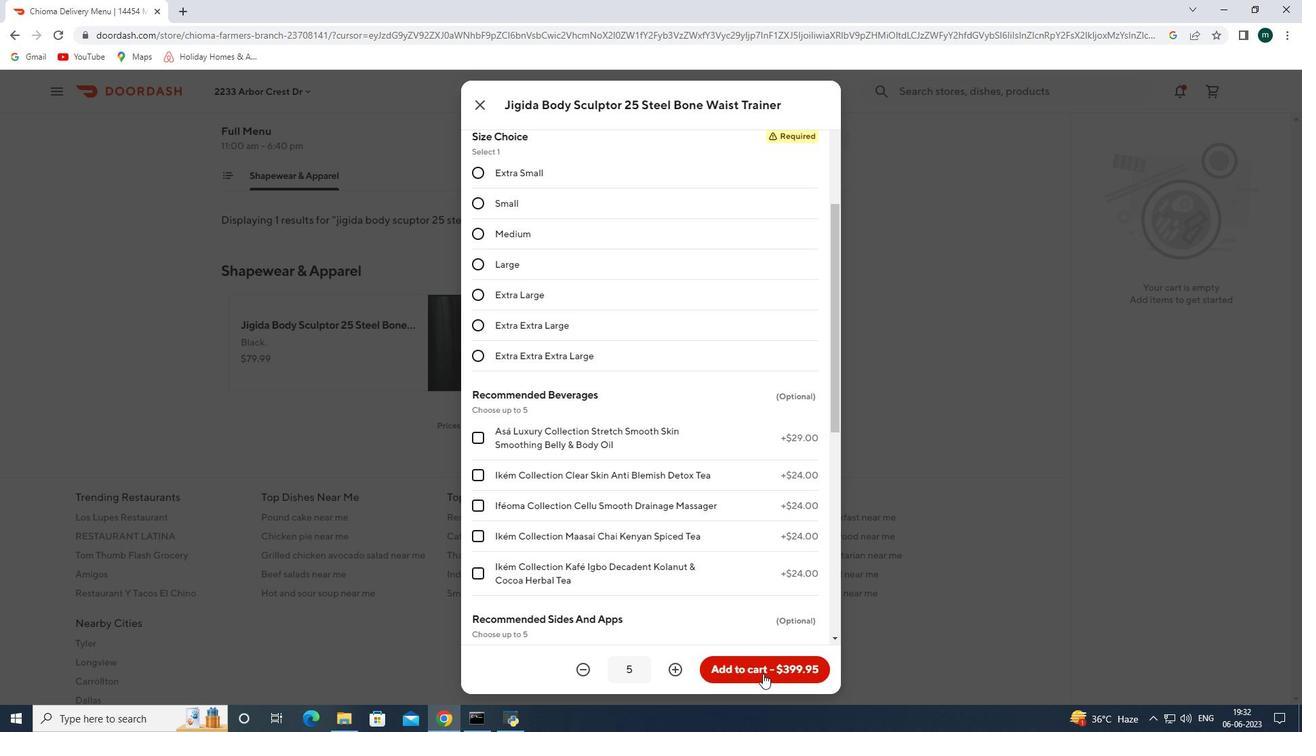 
Action: Mouse scrolled (763, 675) with delta (0, 0)
Screenshot: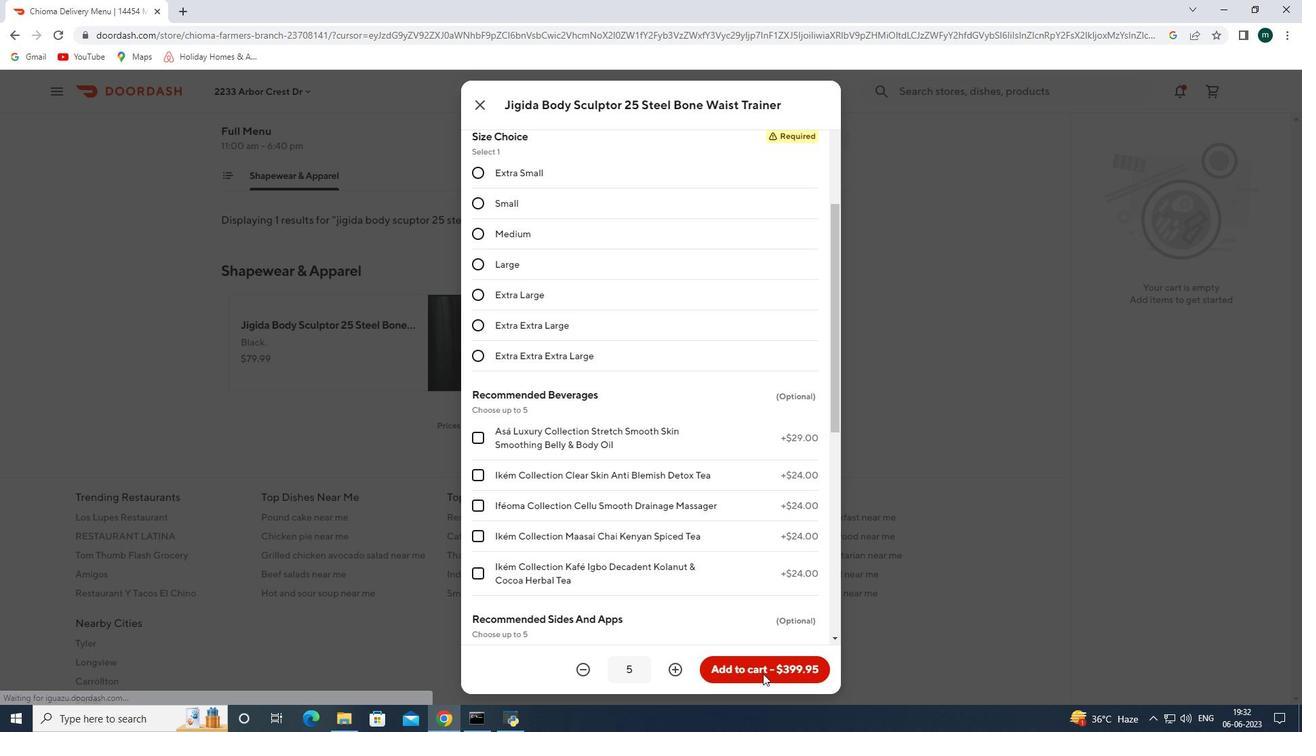 
Action: Mouse moved to (728, 494)
Screenshot: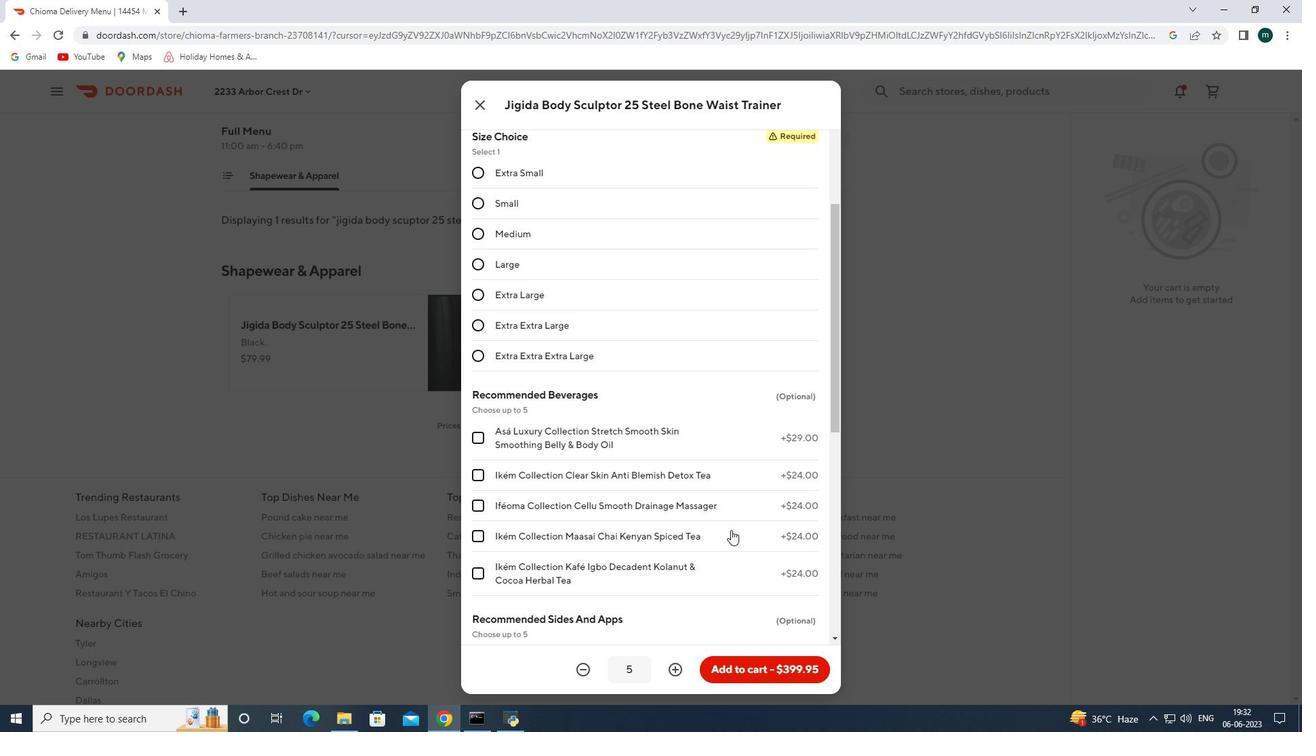
Action: Mouse scrolled (728, 494) with delta (0, 0)
Screenshot: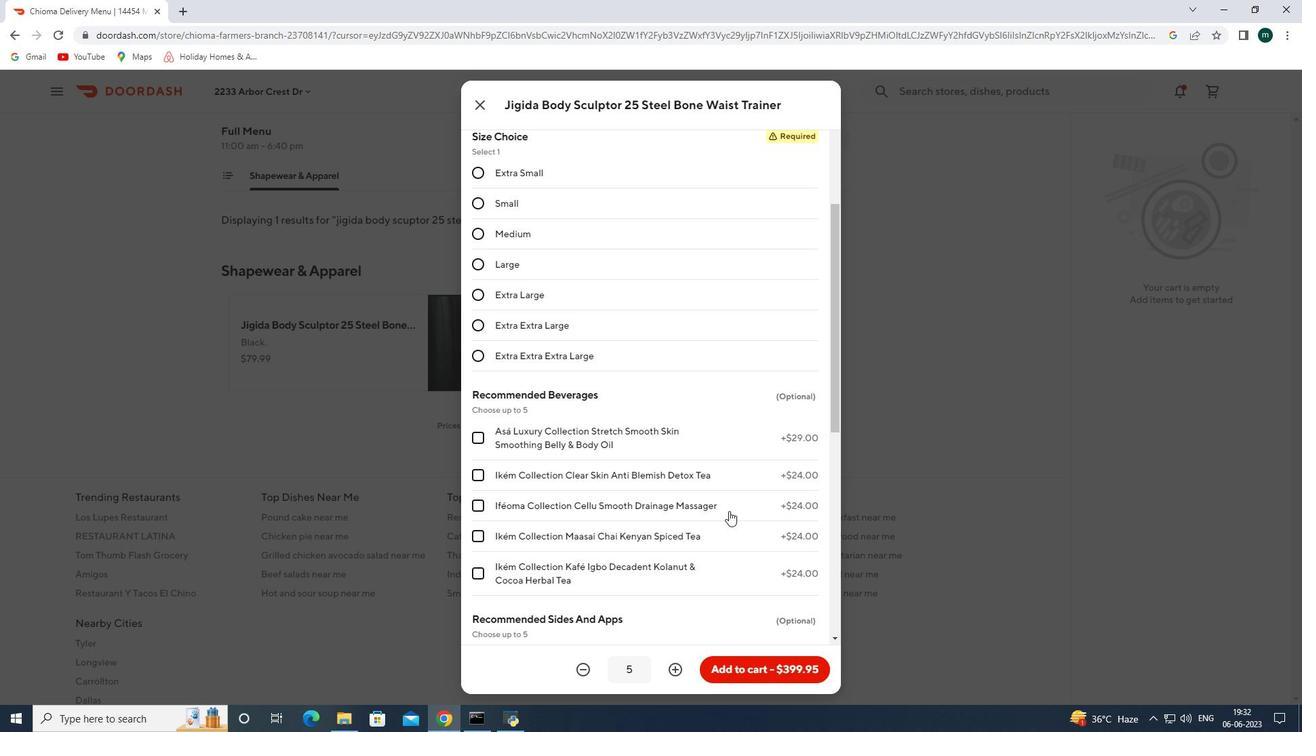 
Action: Mouse scrolled (728, 494) with delta (0, 0)
Screenshot: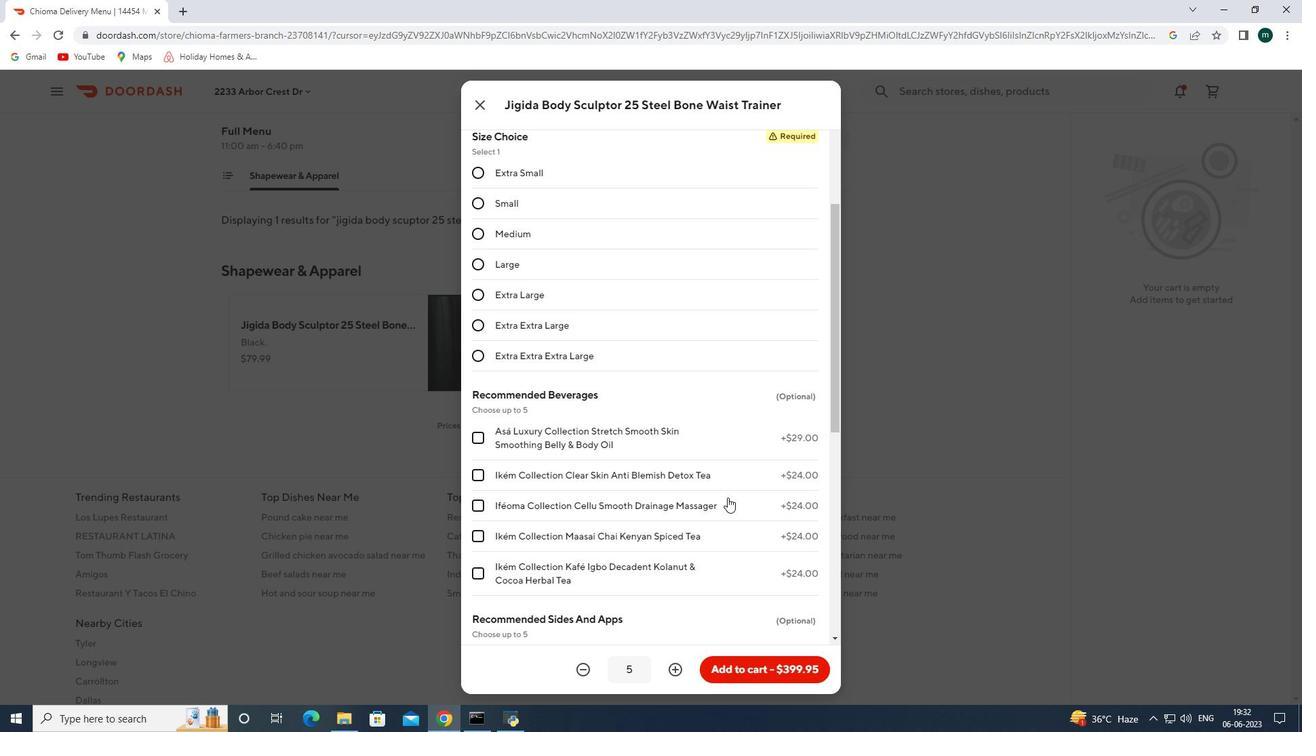 
Action: Mouse scrolled (728, 494) with delta (0, 0)
Screenshot: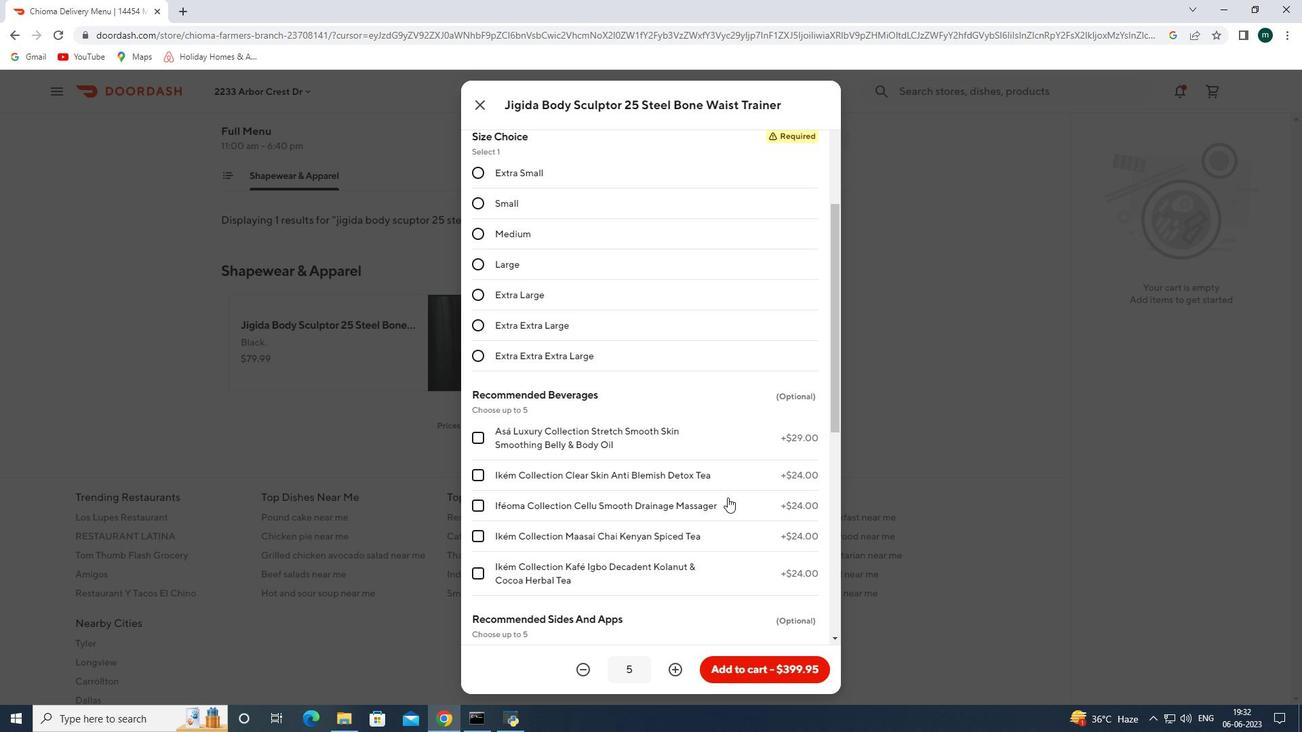
Action: Mouse scrolled (728, 494) with delta (0, 0)
Screenshot: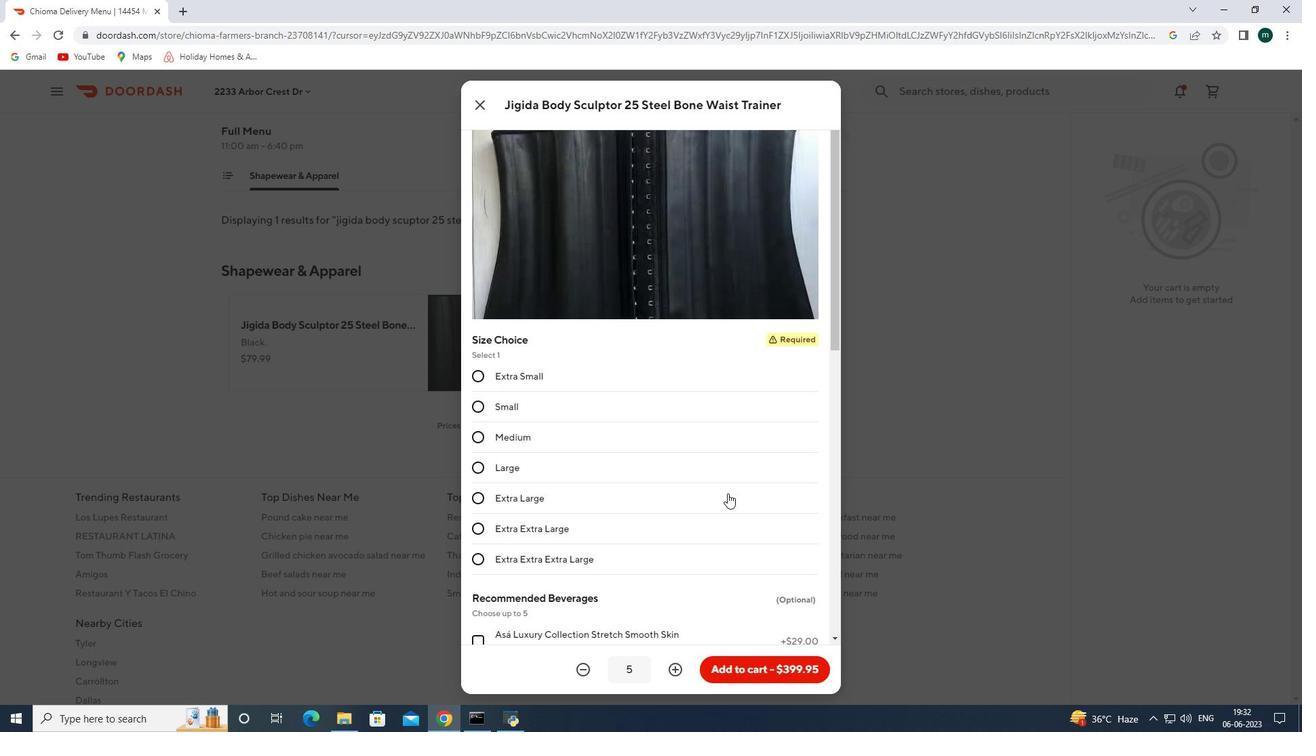 
Action: Mouse scrolled (728, 494) with delta (0, 0)
Screenshot: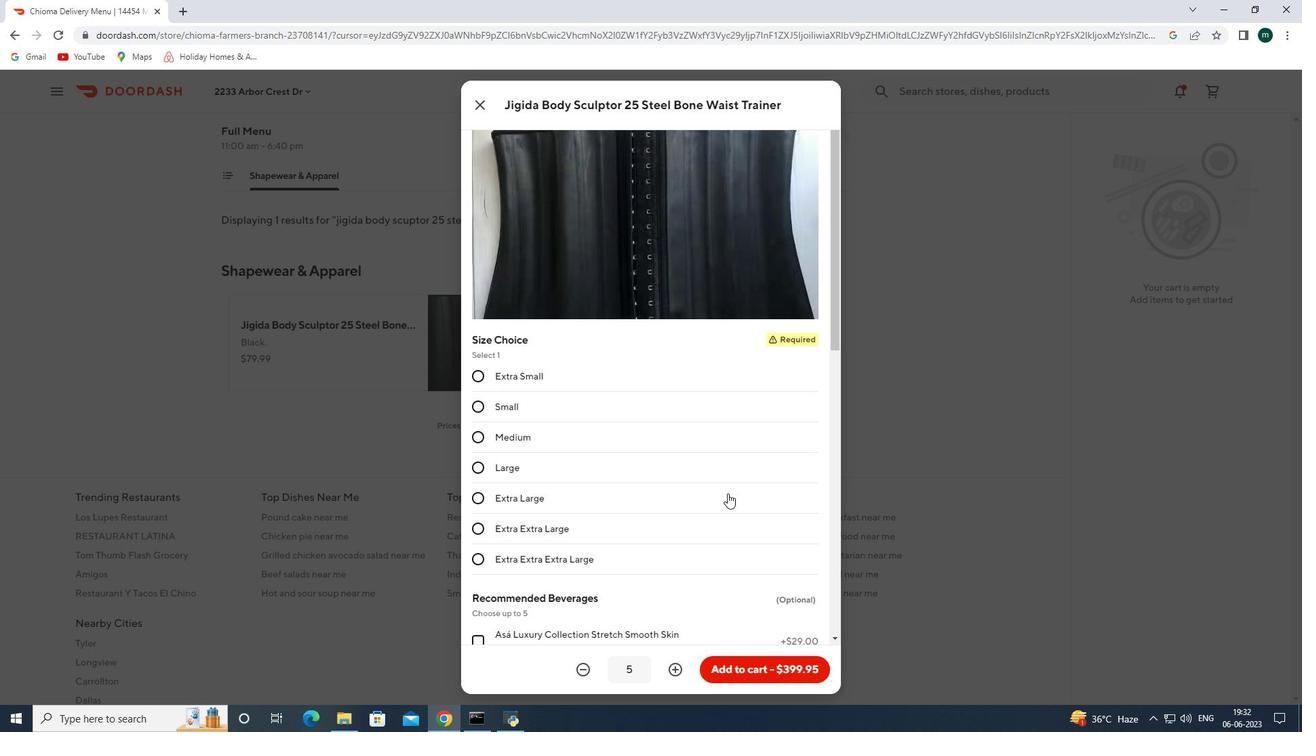 
Action: Mouse scrolled (728, 494) with delta (0, 0)
Screenshot: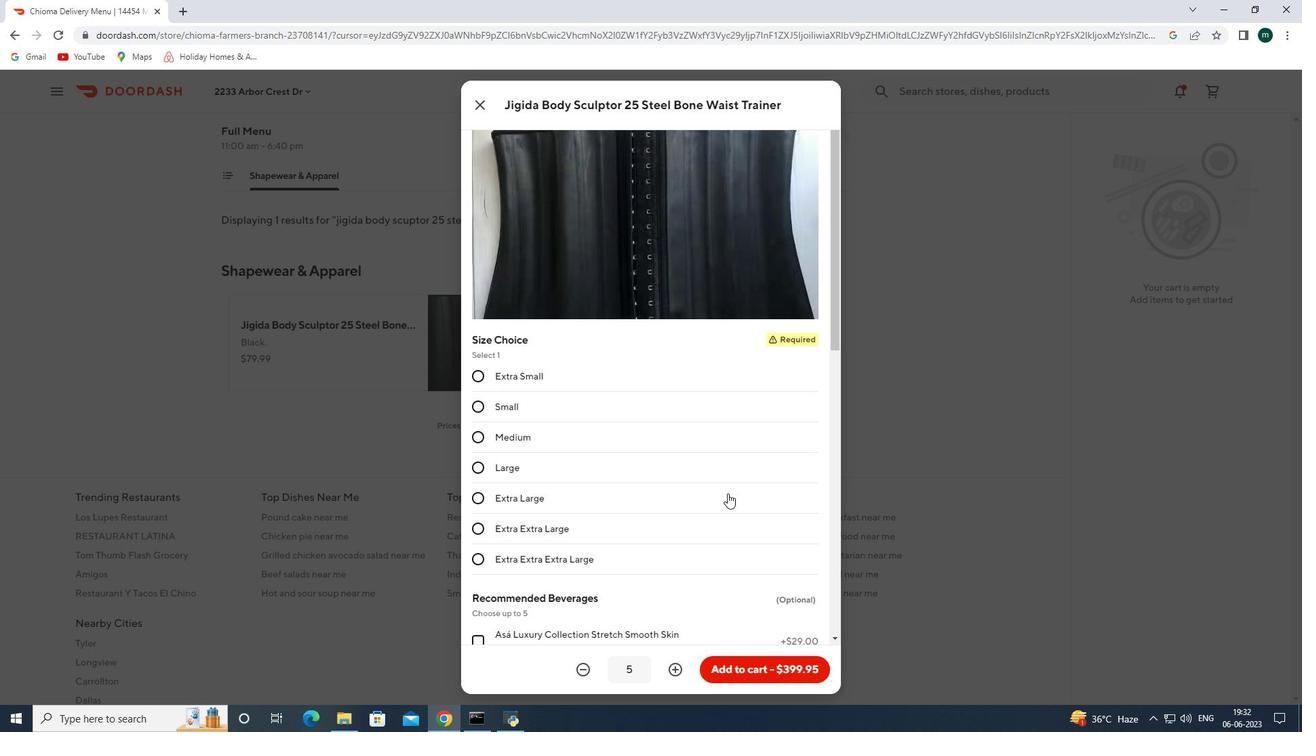 
Action: Mouse scrolled (728, 494) with delta (0, 0)
Screenshot: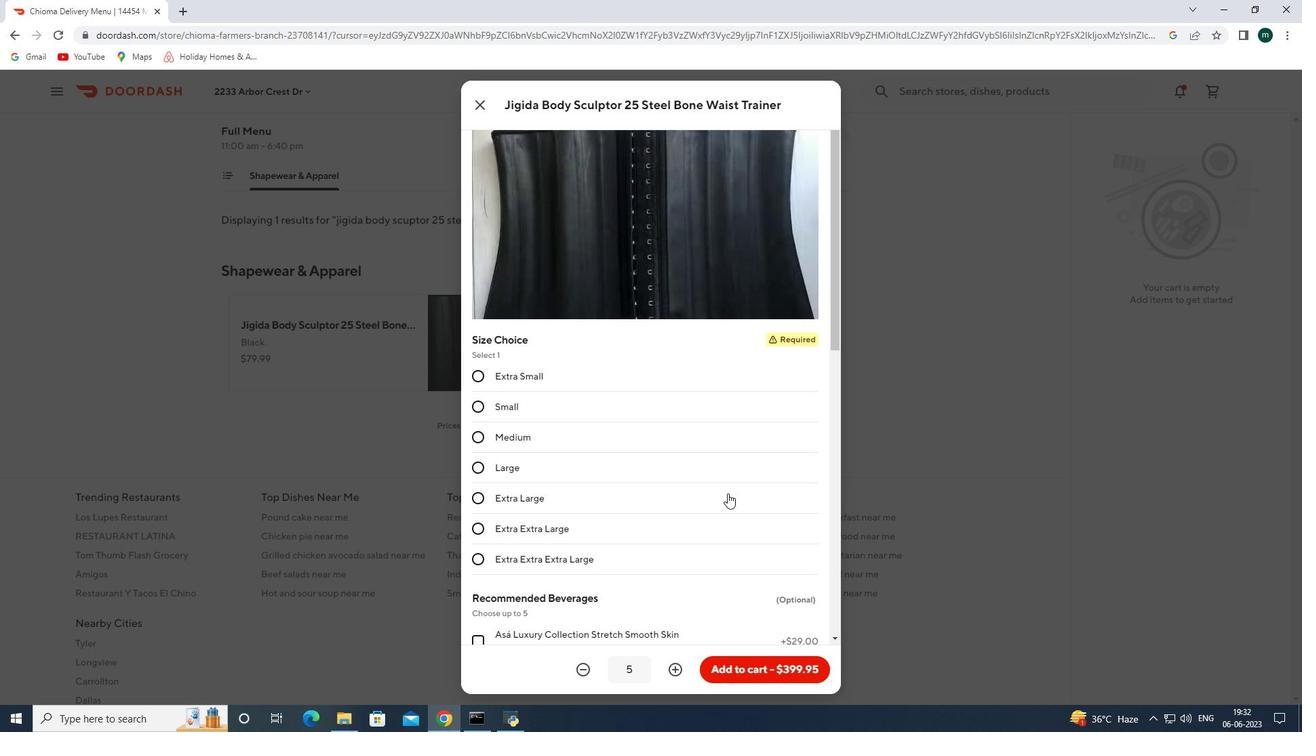 
Action: Mouse moved to (629, 538)
Screenshot: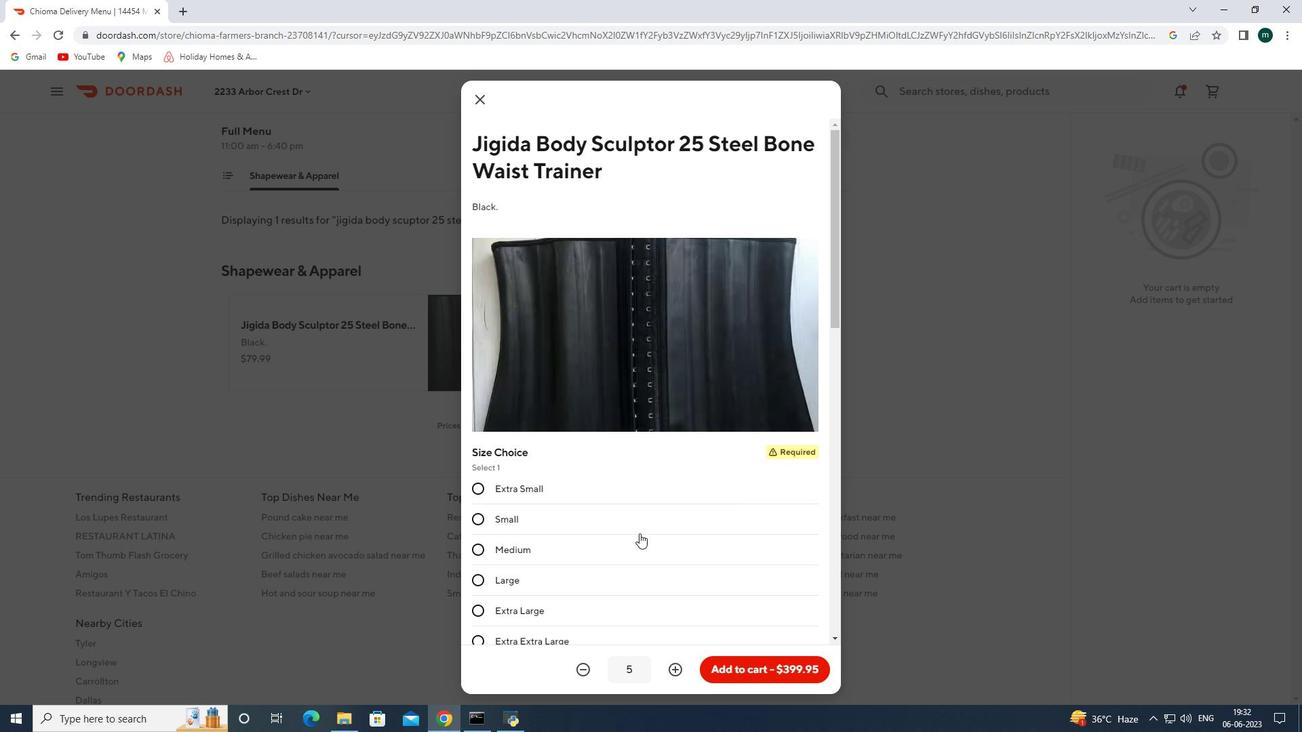 
Action: Mouse scrolled (629, 537) with delta (0, 0)
Screenshot: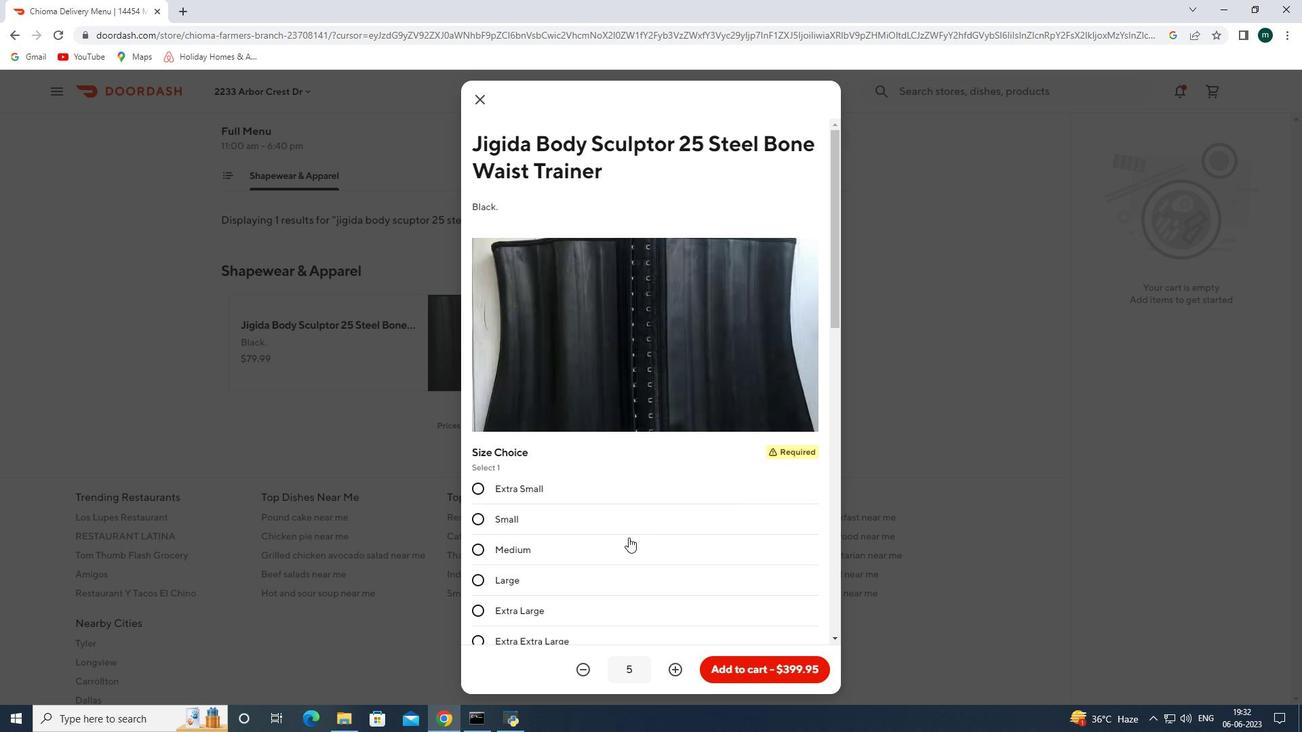 
Action: Mouse scrolled (629, 537) with delta (0, 0)
Screenshot: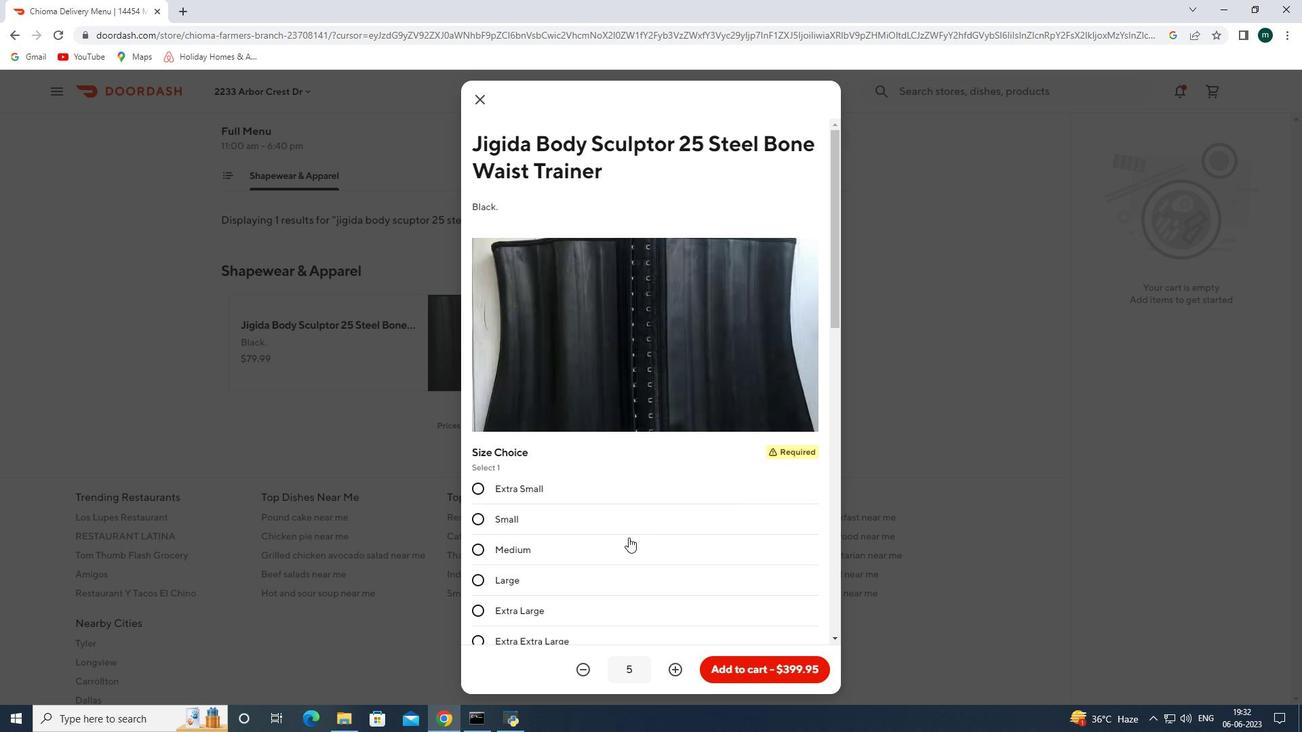 
Action: Mouse scrolled (629, 537) with delta (0, 0)
Screenshot: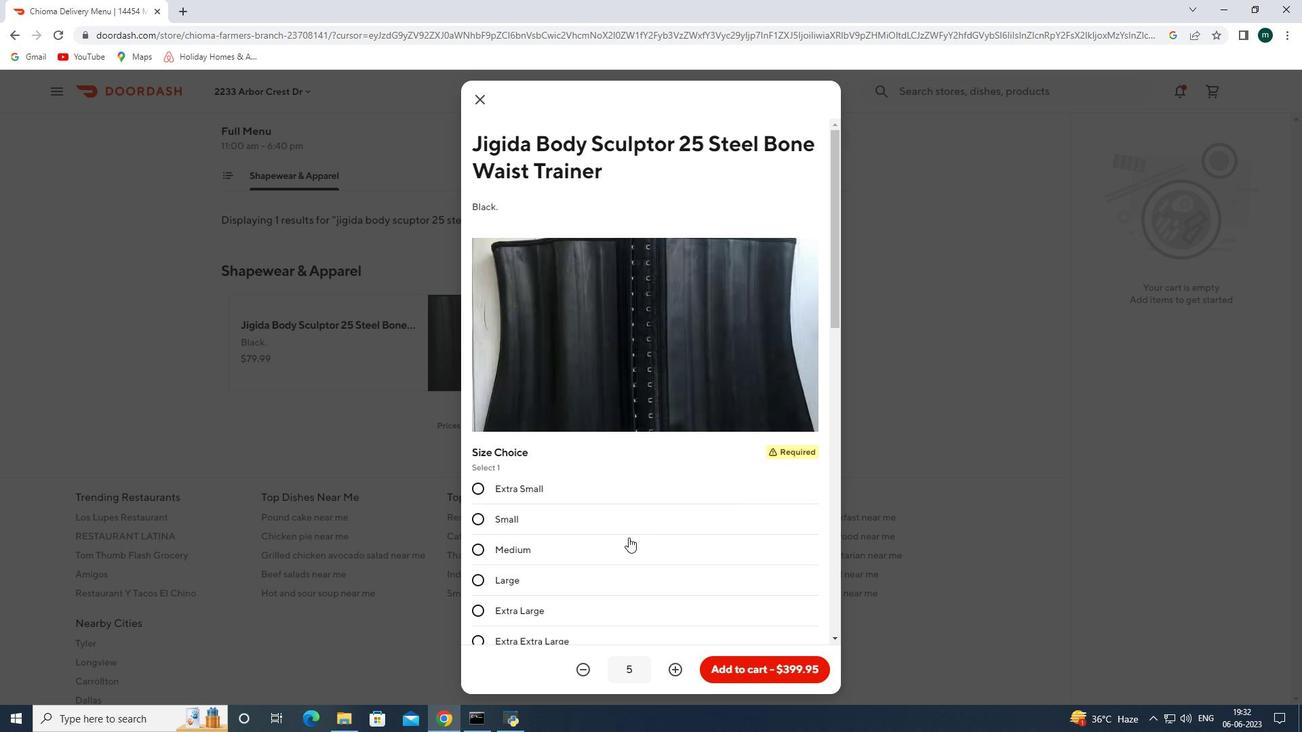 
Action: Mouse moved to (487, 304)
Screenshot: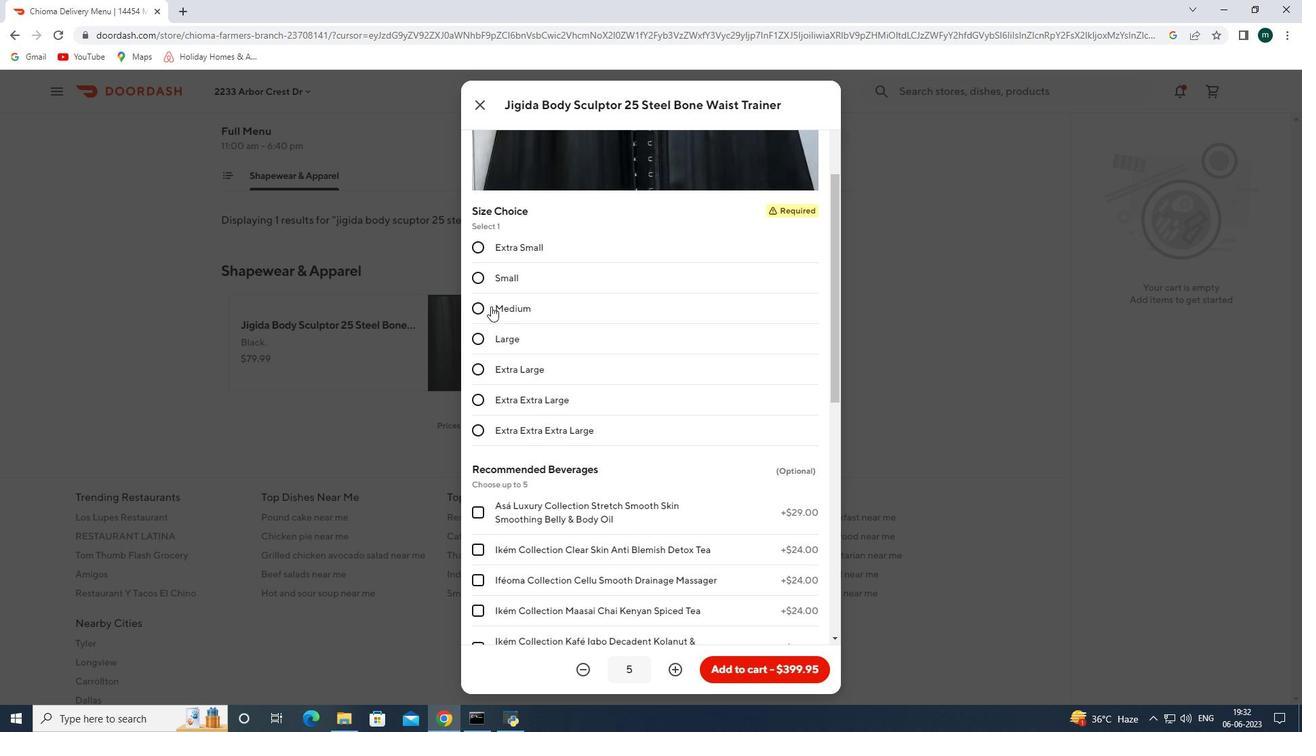 
Action: Mouse pressed left at (487, 304)
Screenshot: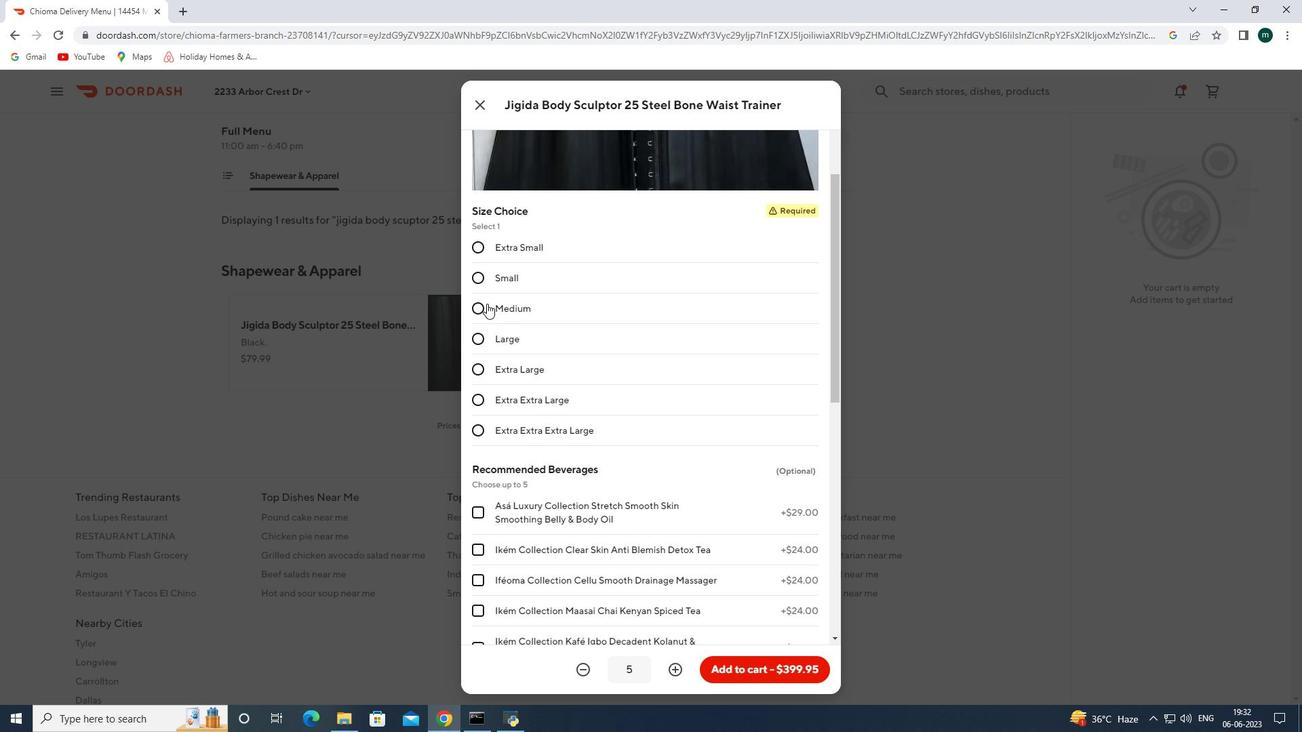 
Action: Mouse moved to (475, 306)
Screenshot: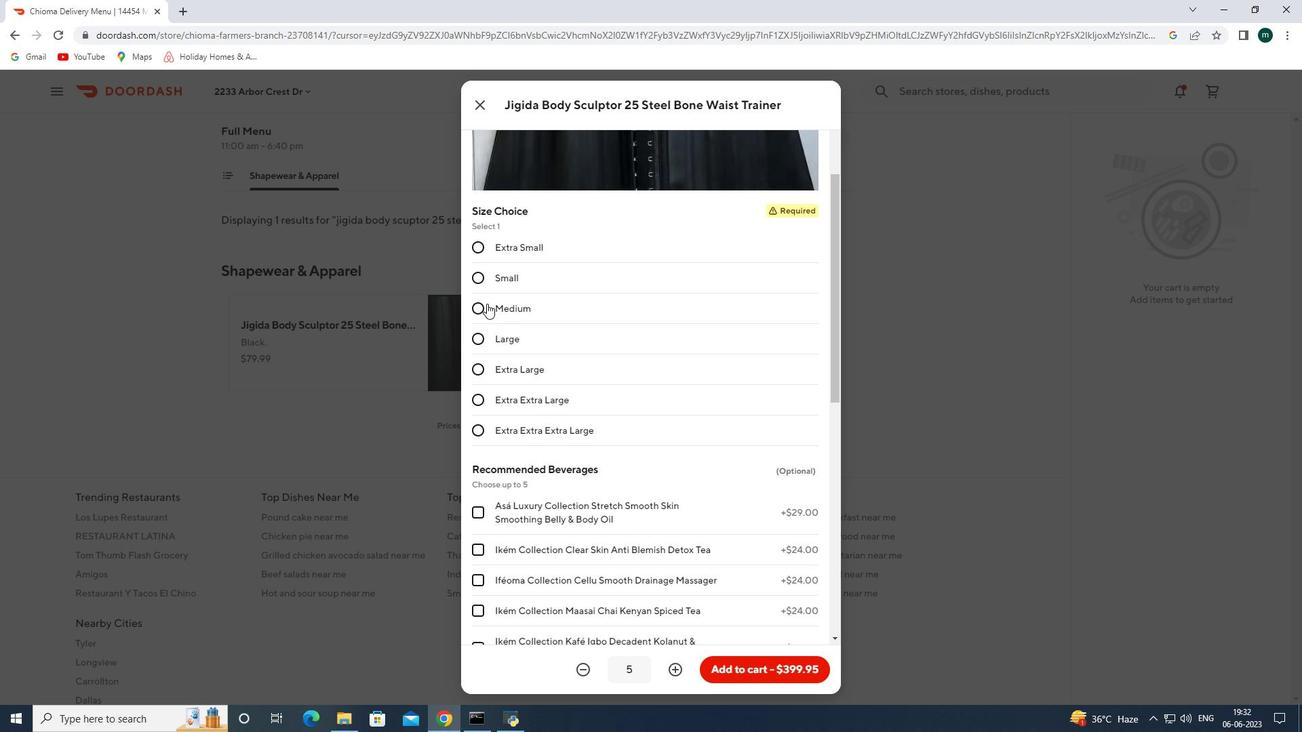 
Action: Mouse pressed left at (475, 306)
Screenshot: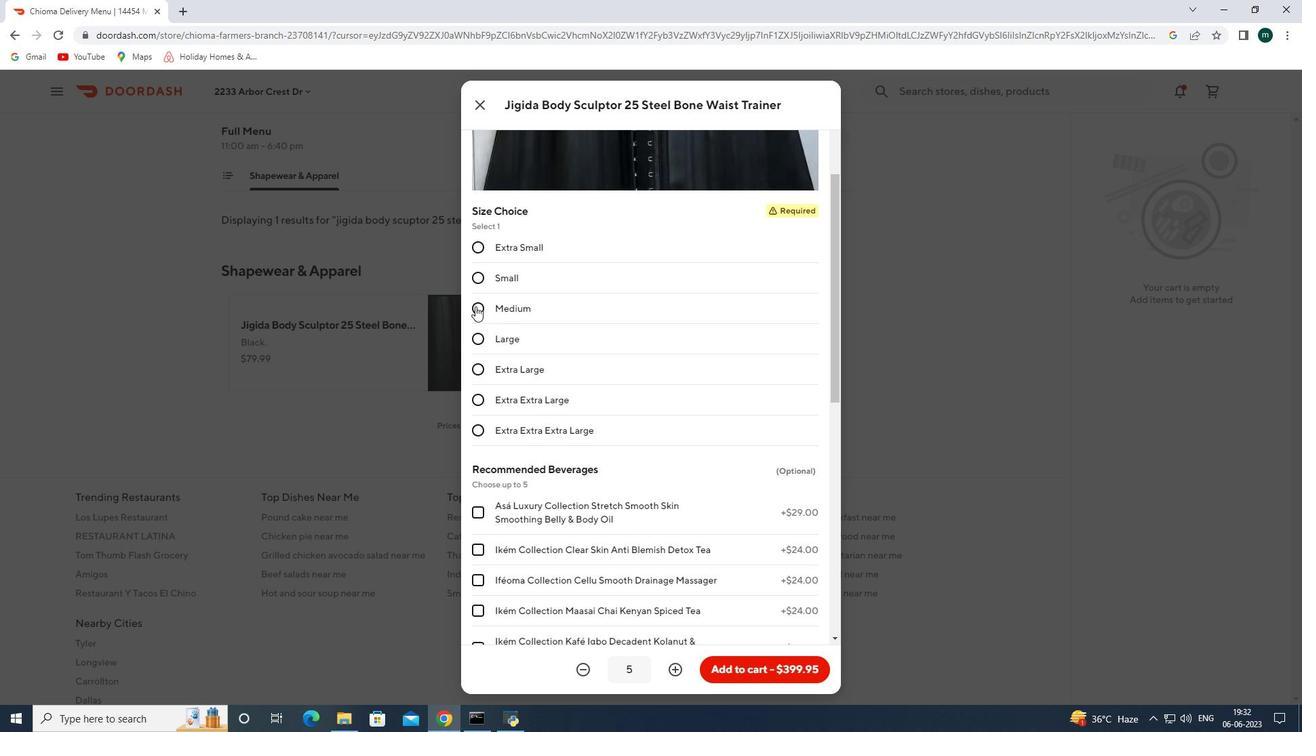 
Action: Mouse moved to (749, 673)
Screenshot: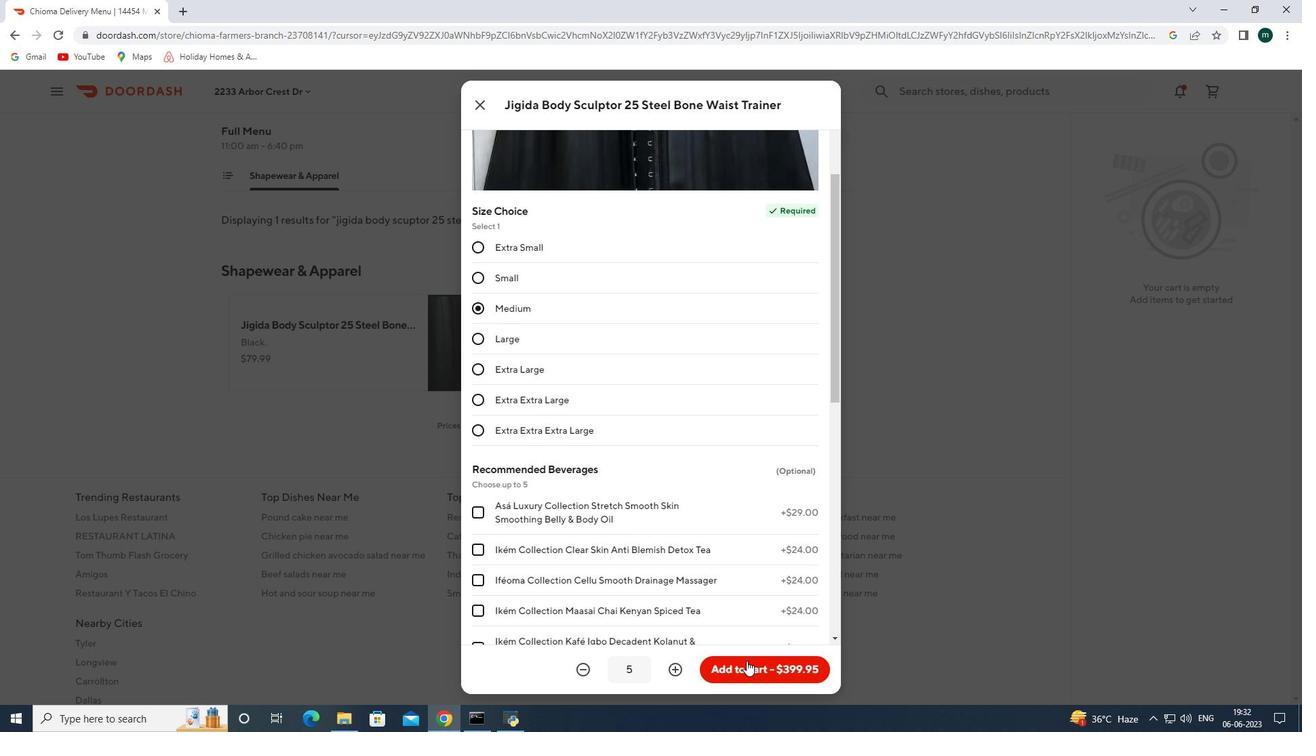 
Action: Mouse pressed left at (749, 673)
Screenshot: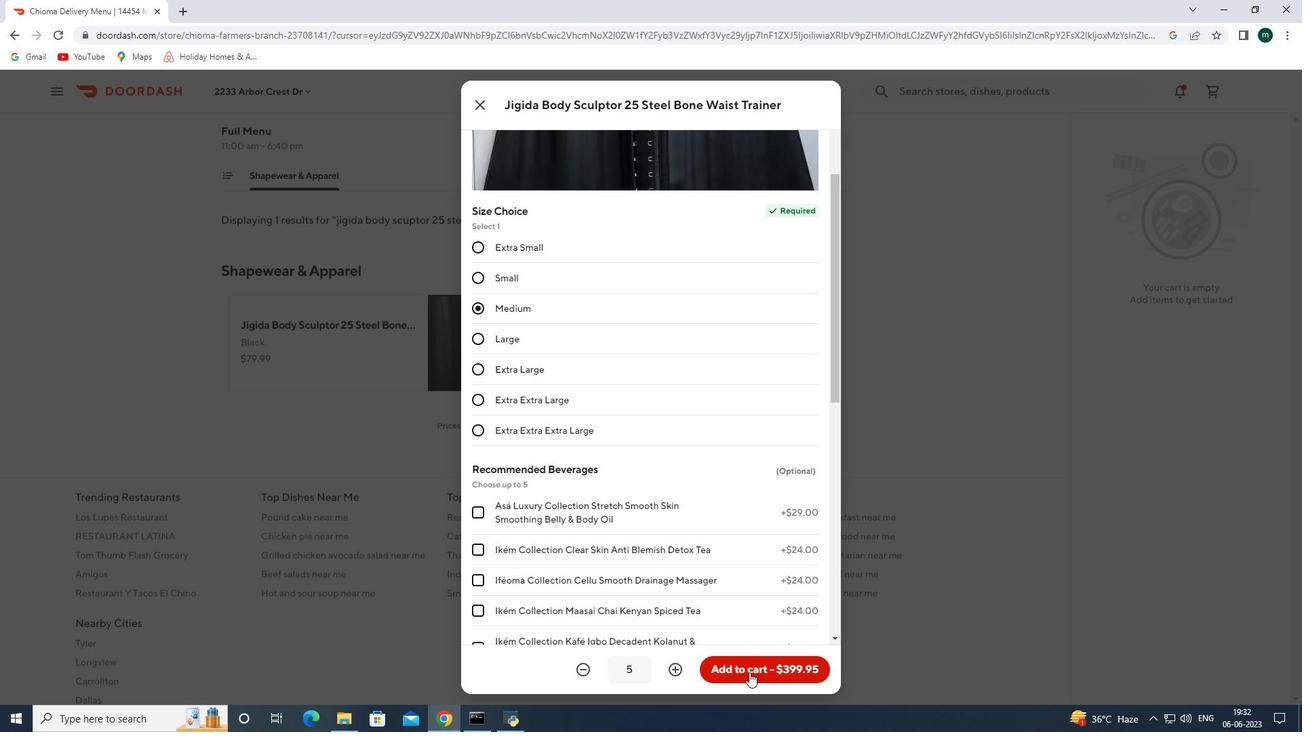 
Action: Mouse moved to (821, 135)
Screenshot: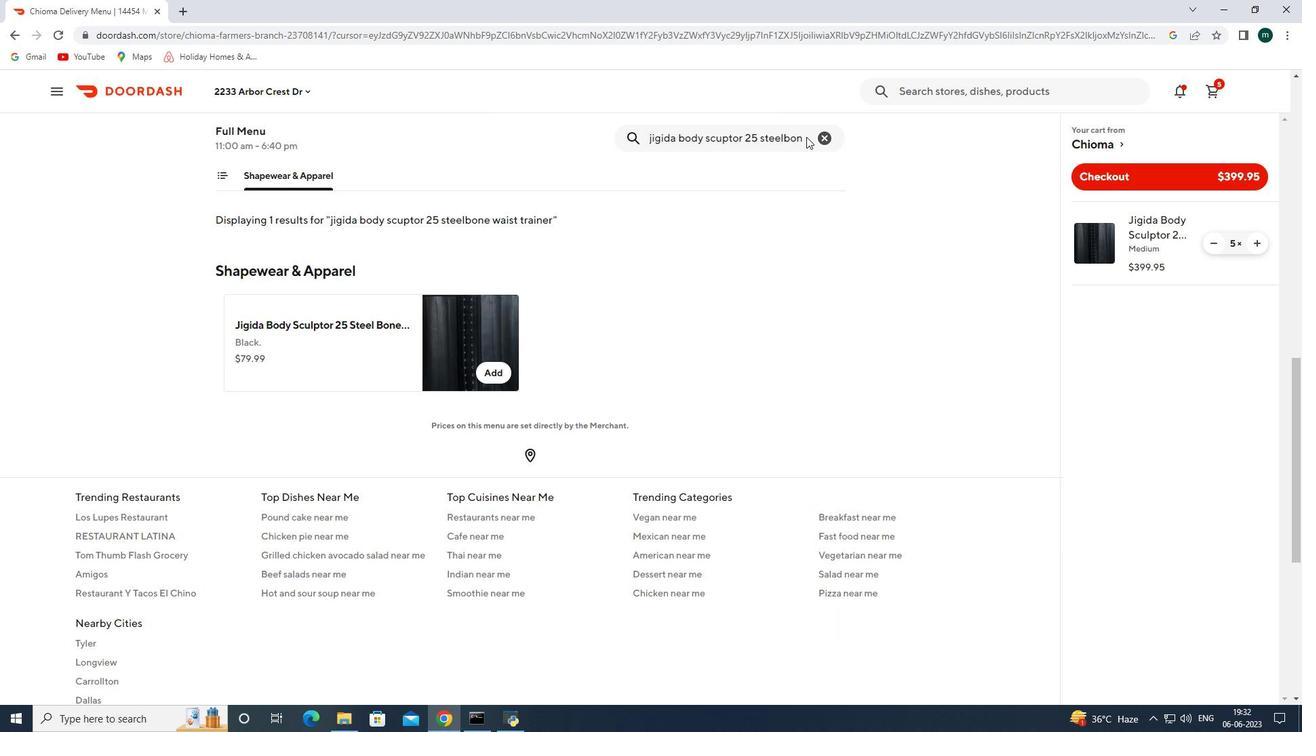 
Action: Mouse pressed left at (821, 135)
Screenshot: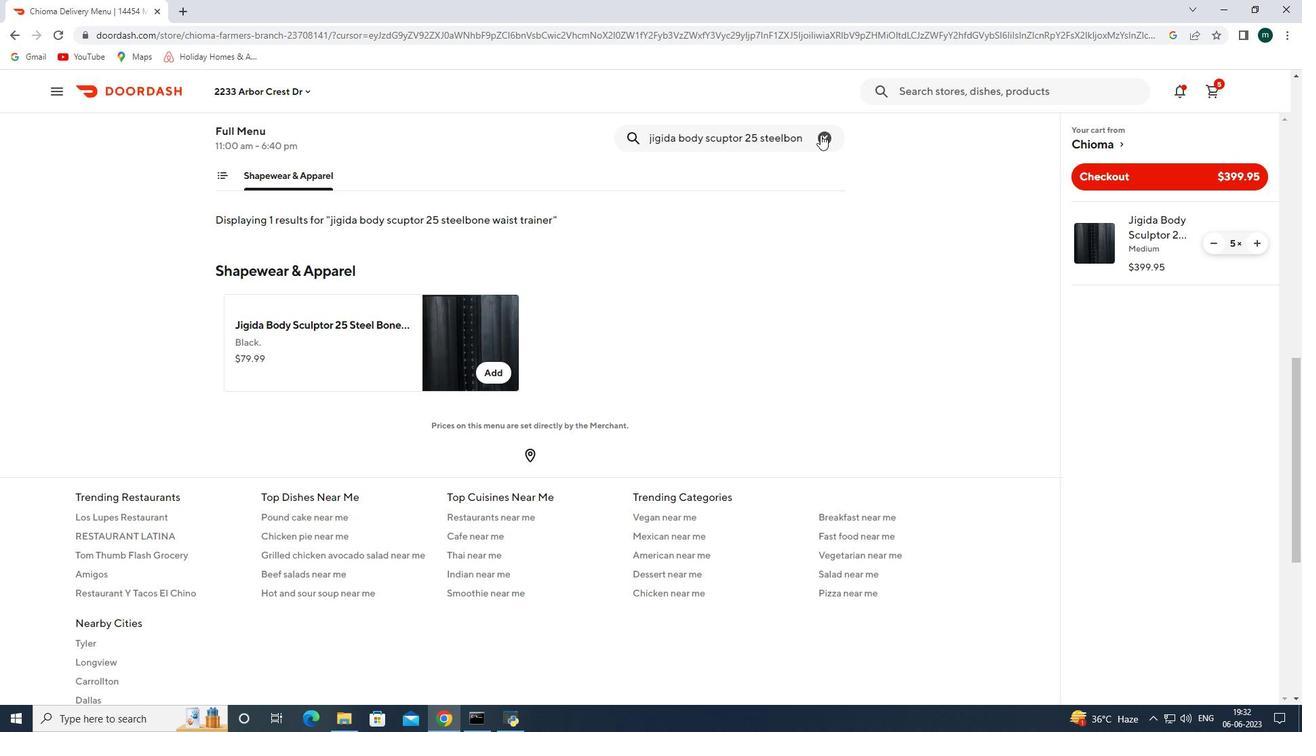 
Action: Mouse moved to (792, 140)
Screenshot: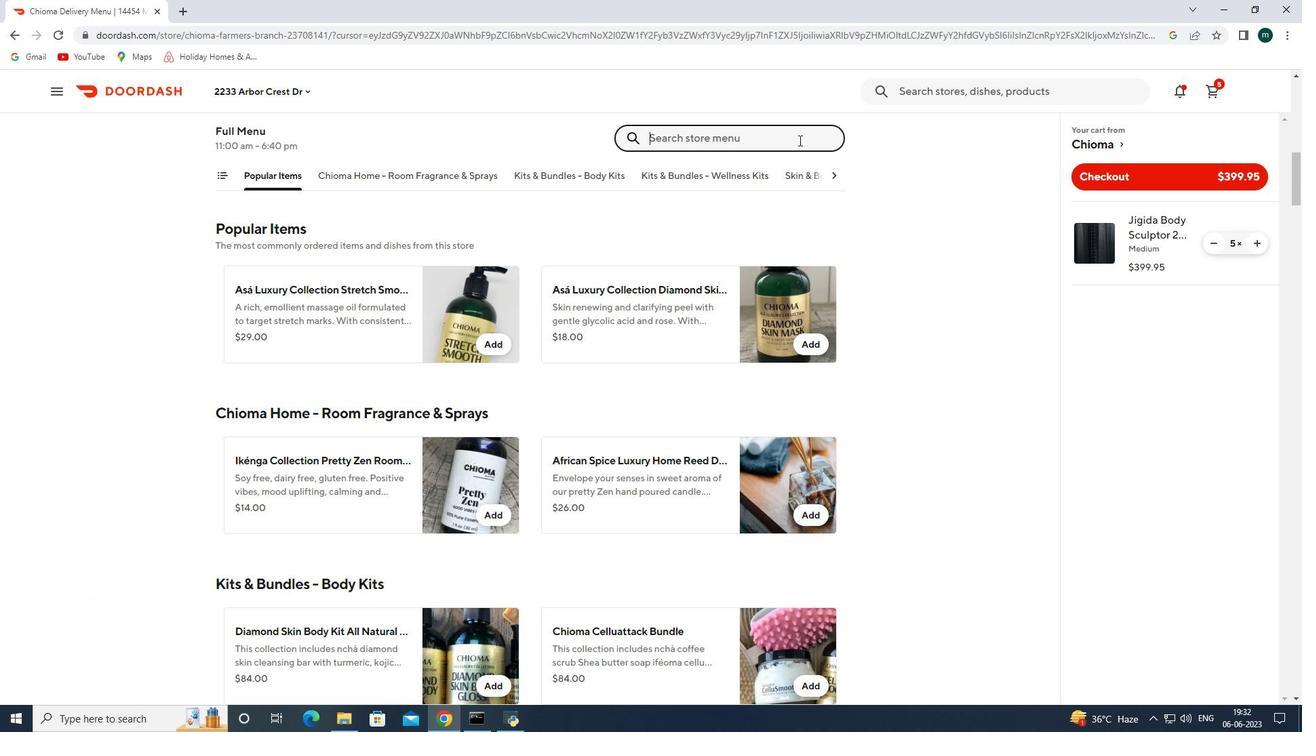 
Action: Mouse pressed left at (792, 140)
Screenshot: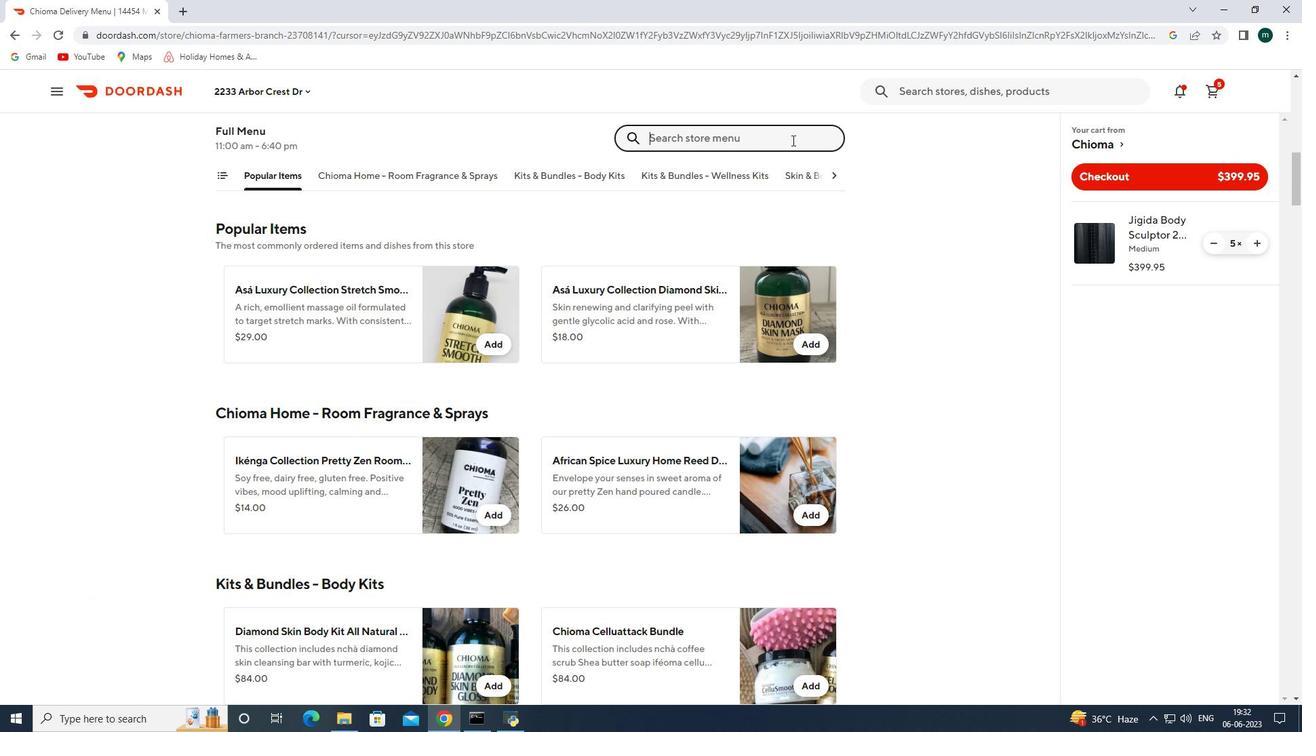 
Action: Key pressed eze<Key.space>royale<Key.space>majestic<Key.space>bundle<Key.space>men<Key.space>ge<Key.backspace>rooming<Key.space>kit<Key.space><Key.enter>
Screenshot: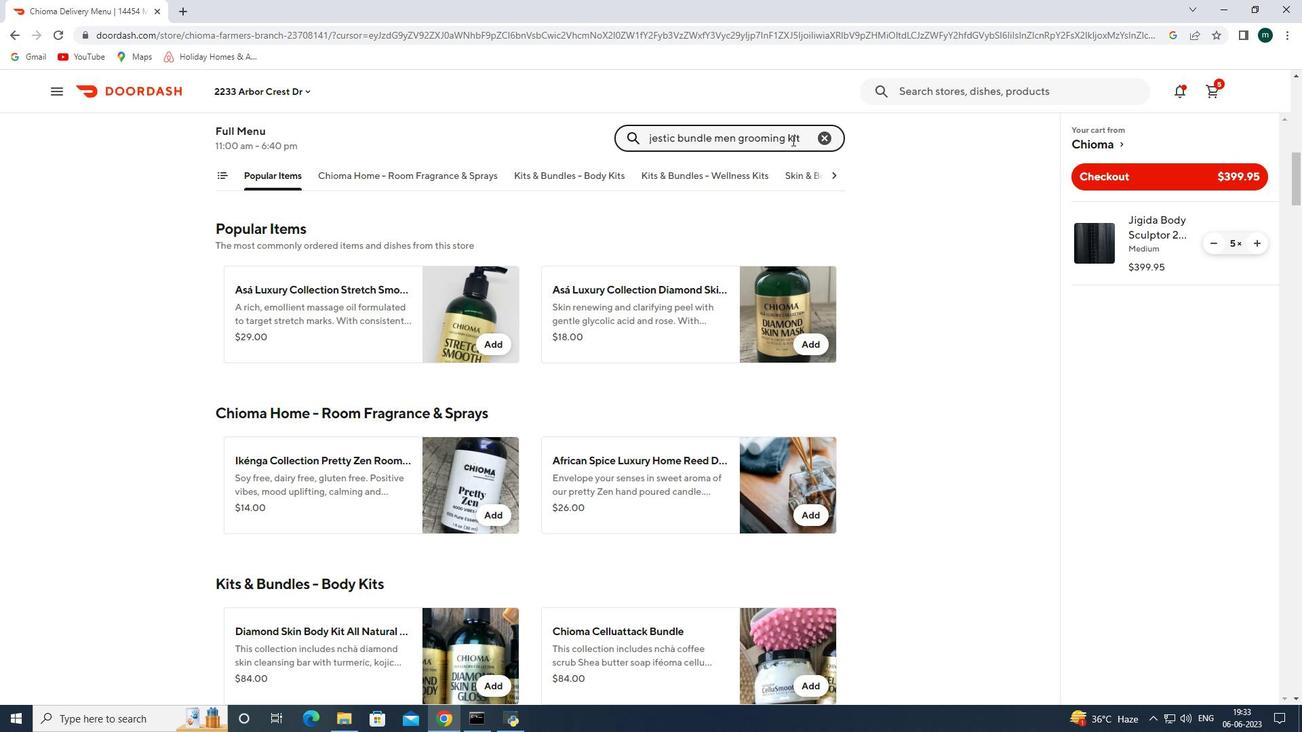 
Action: Mouse moved to (500, 369)
Screenshot: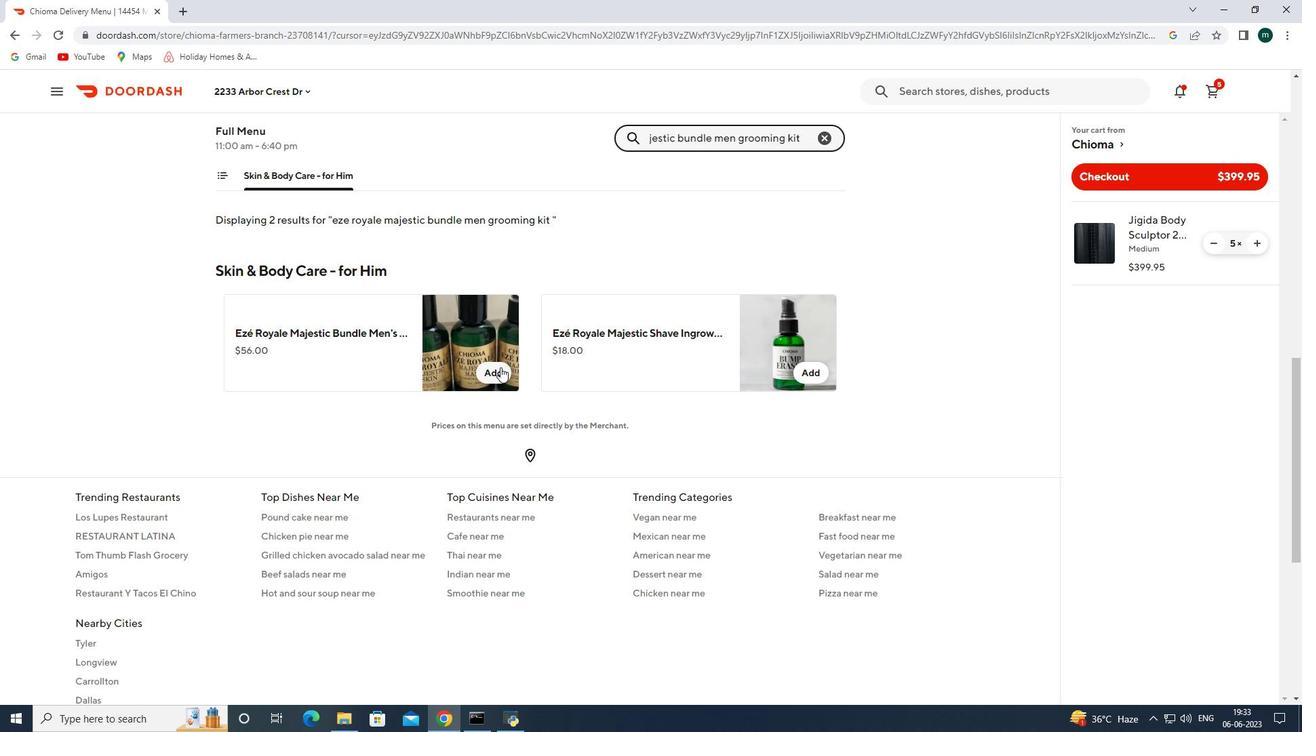 
Action: Mouse pressed left at (500, 369)
Screenshot: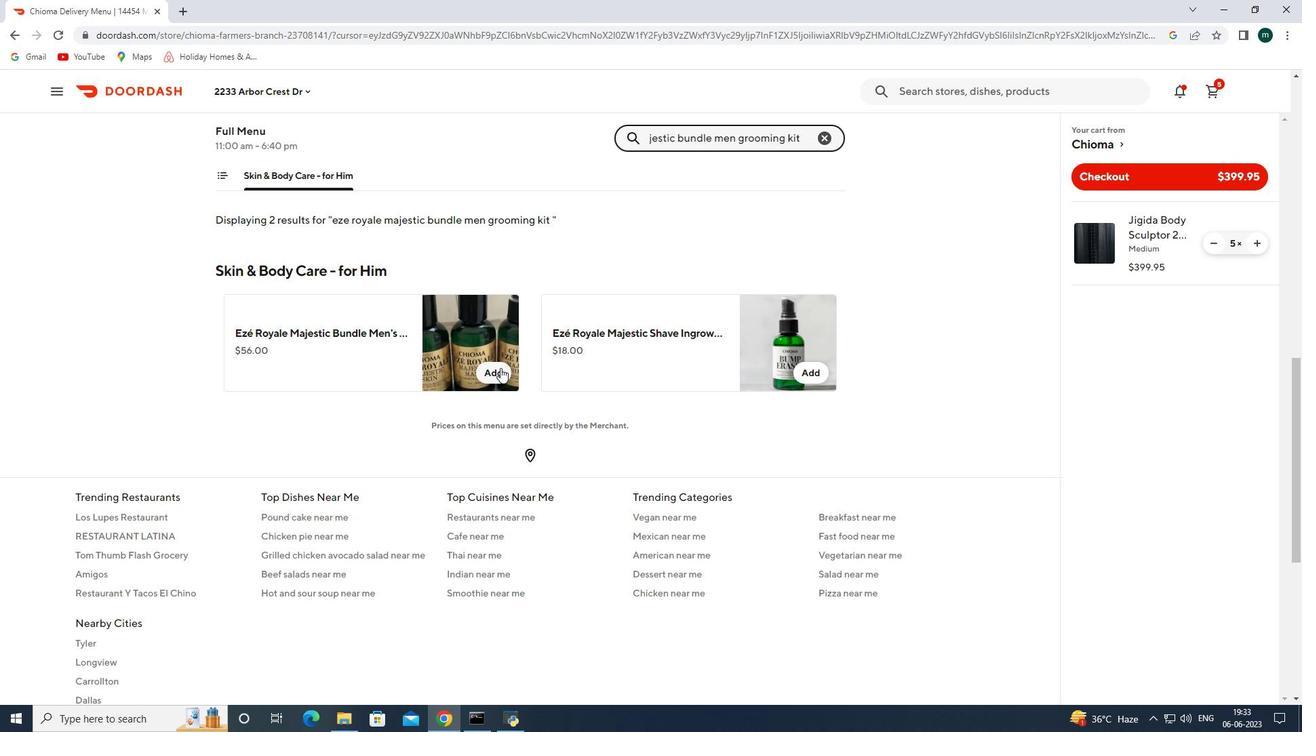 
Action: Mouse moved to (827, 138)
Screenshot: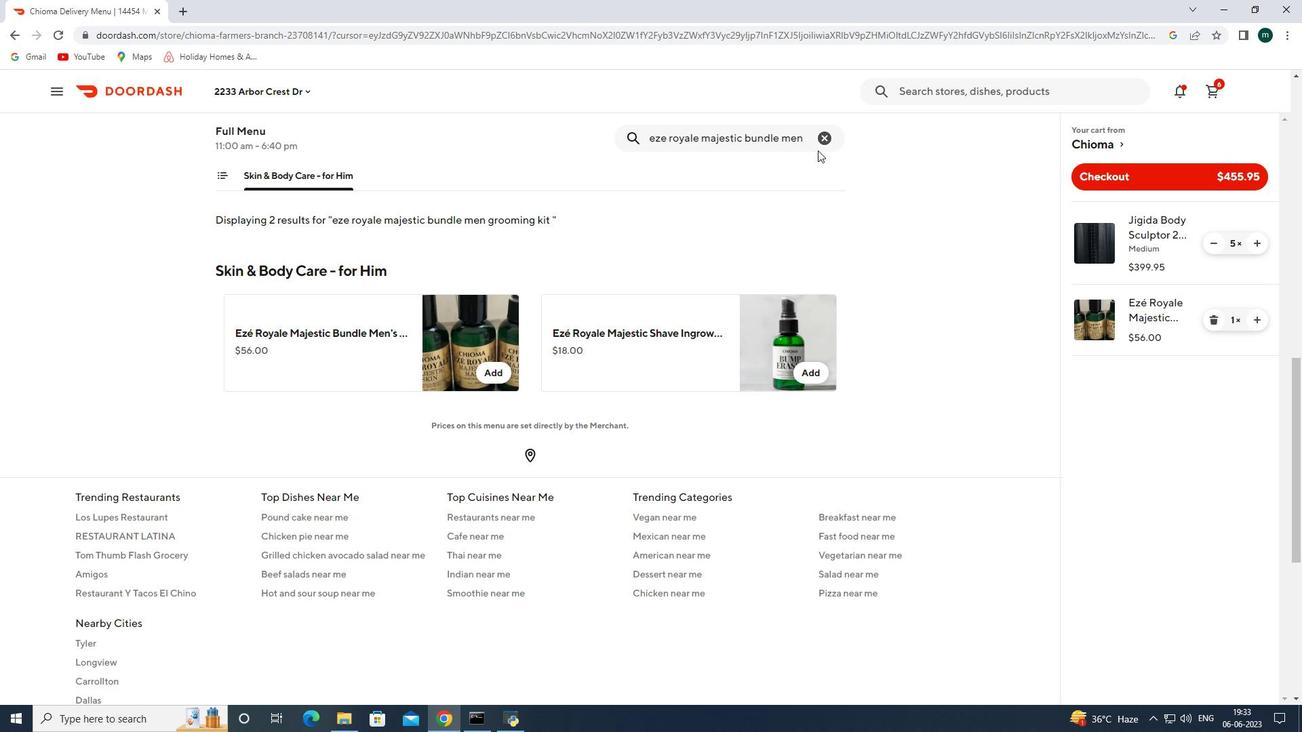 
Action: Mouse pressed left at (827, 138)
Screenshot: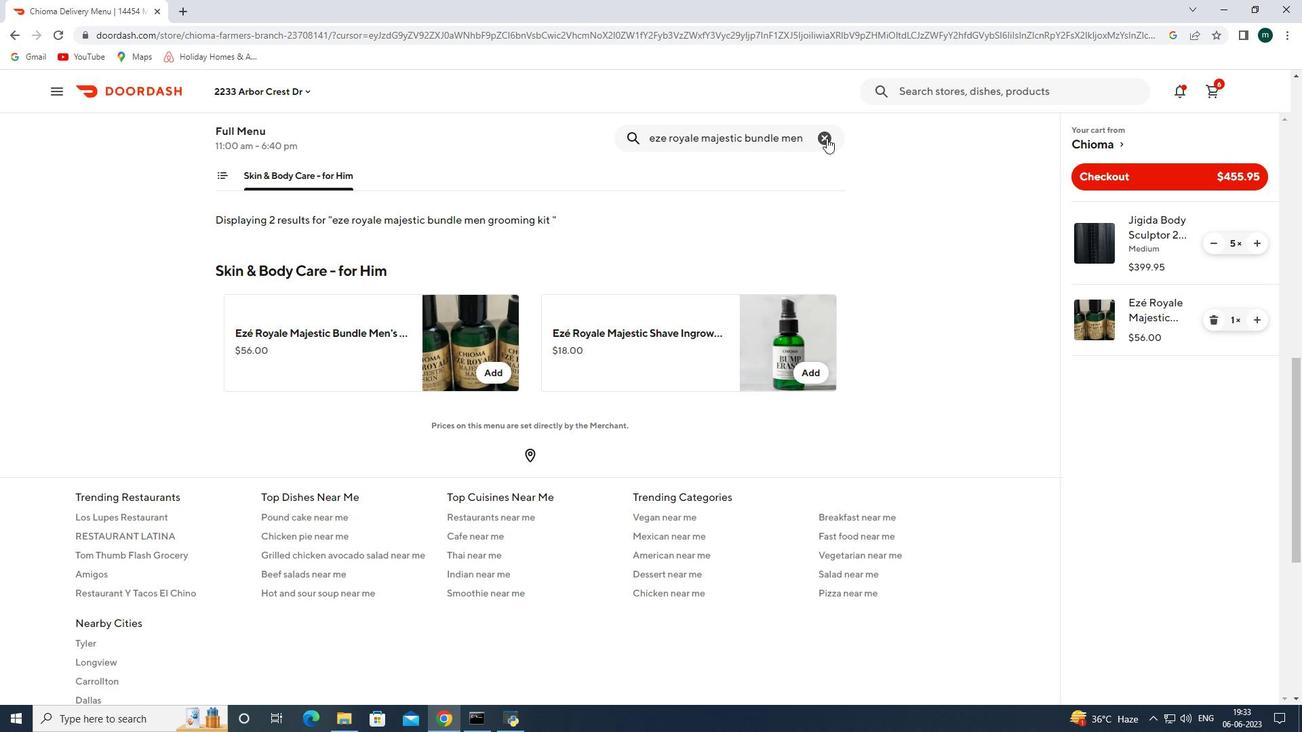 
Action: Mouse moved to (757, 132)
Screenshot: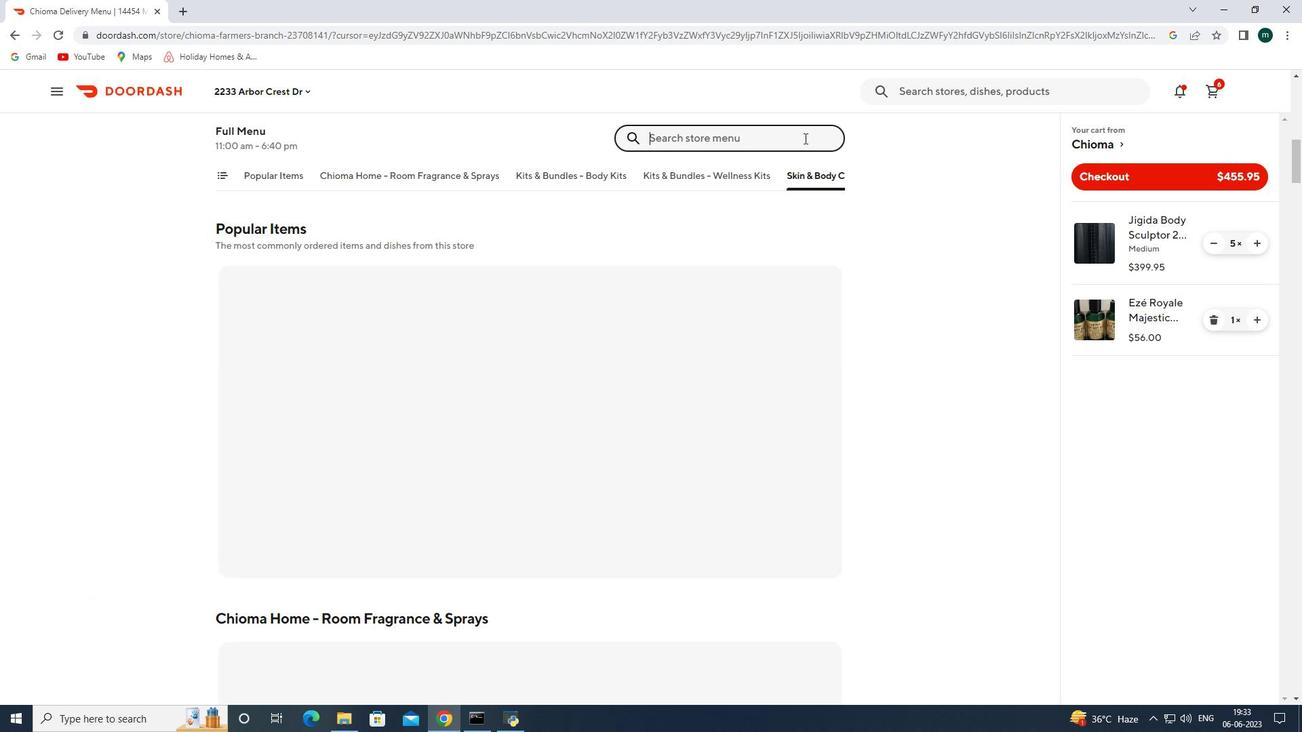 
Action: Mouse pressed left at (757, 132)
Screenshot: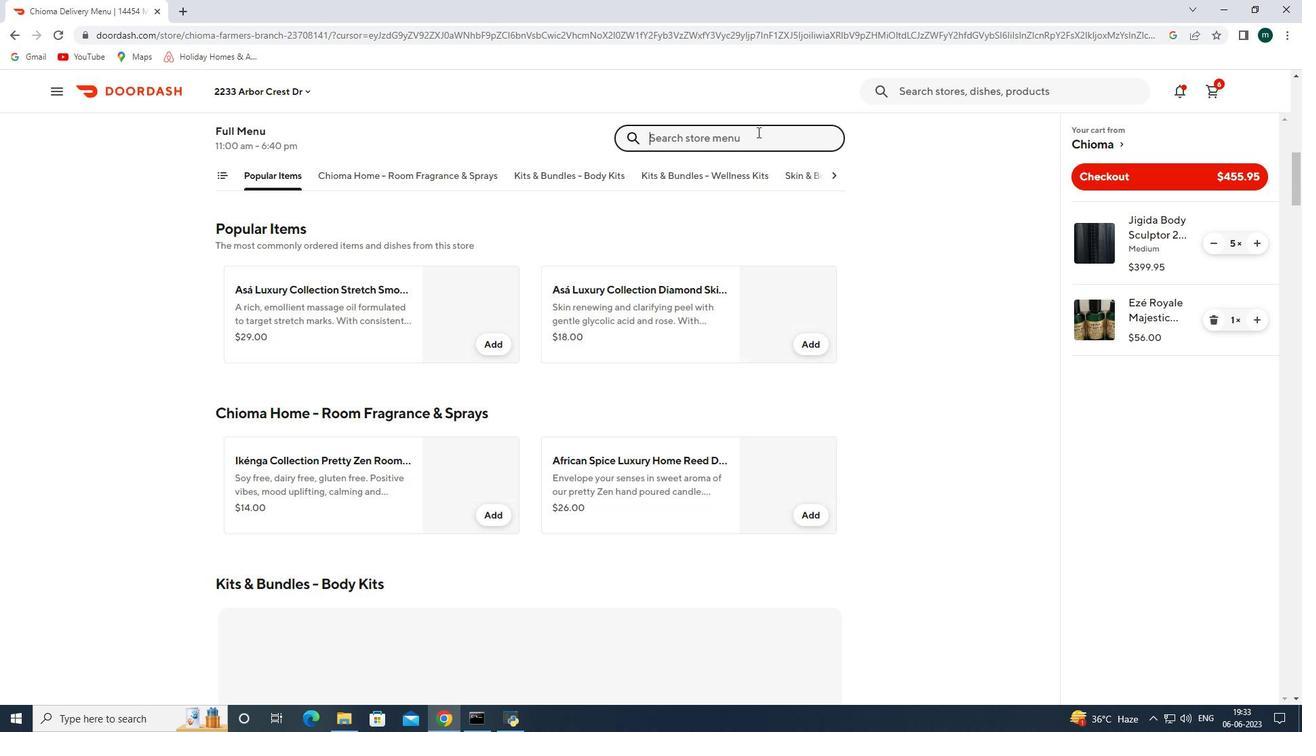 
Action: Key pressed spearmint<Key.space>bp<Key.space>tea<Key.space>orign<Key.backspace>inal<Key.space>body<Key.space>hair<Key.space>inhinitor<Key.space>balacing<Key.space>tea<Key.enter>
Screenshot: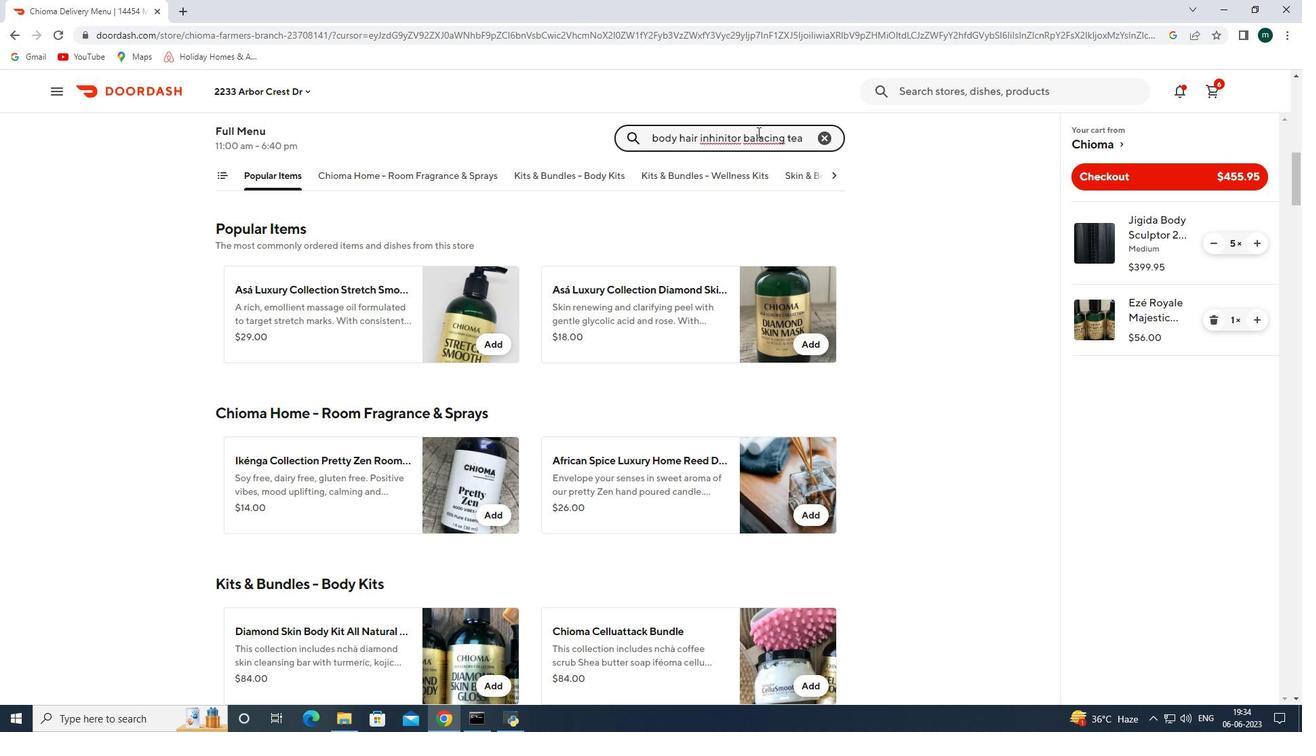 
Action: Mouse moved to (504, 375)
Screenshot: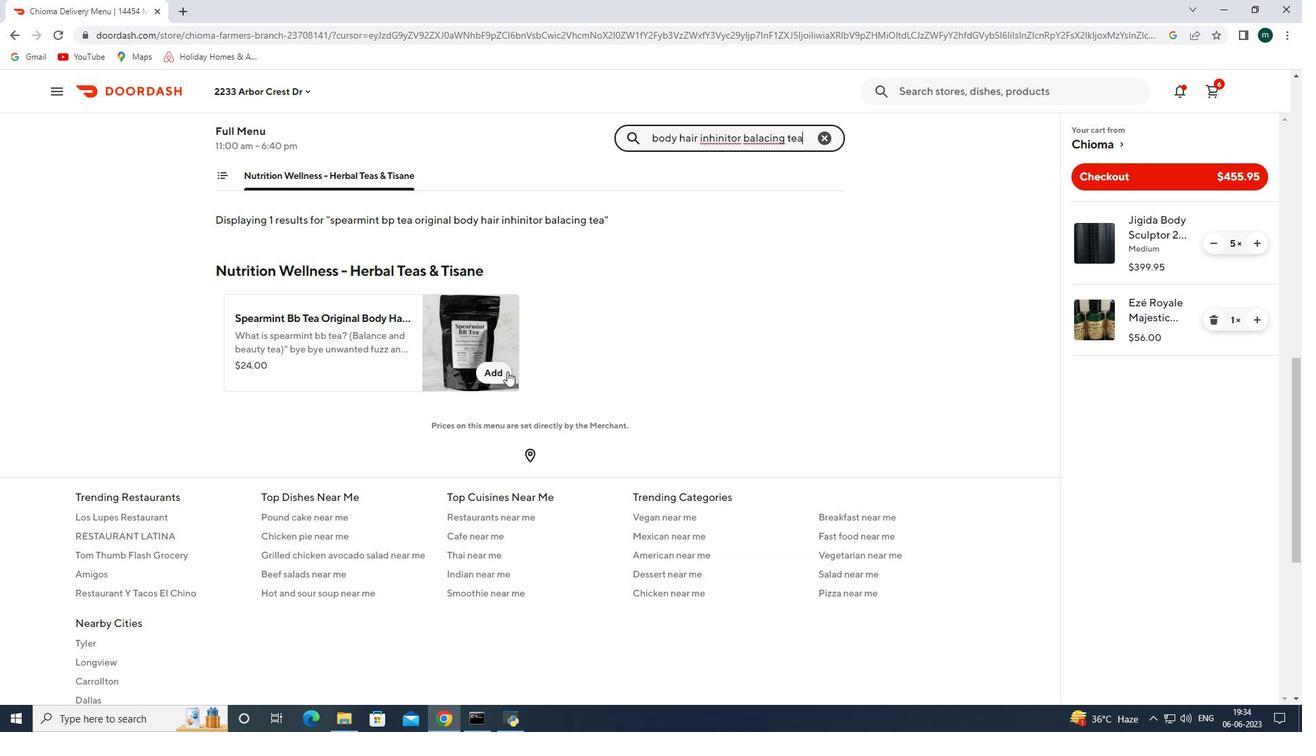 
Action: Mouse pressed left at (504, 375)
Screenshot: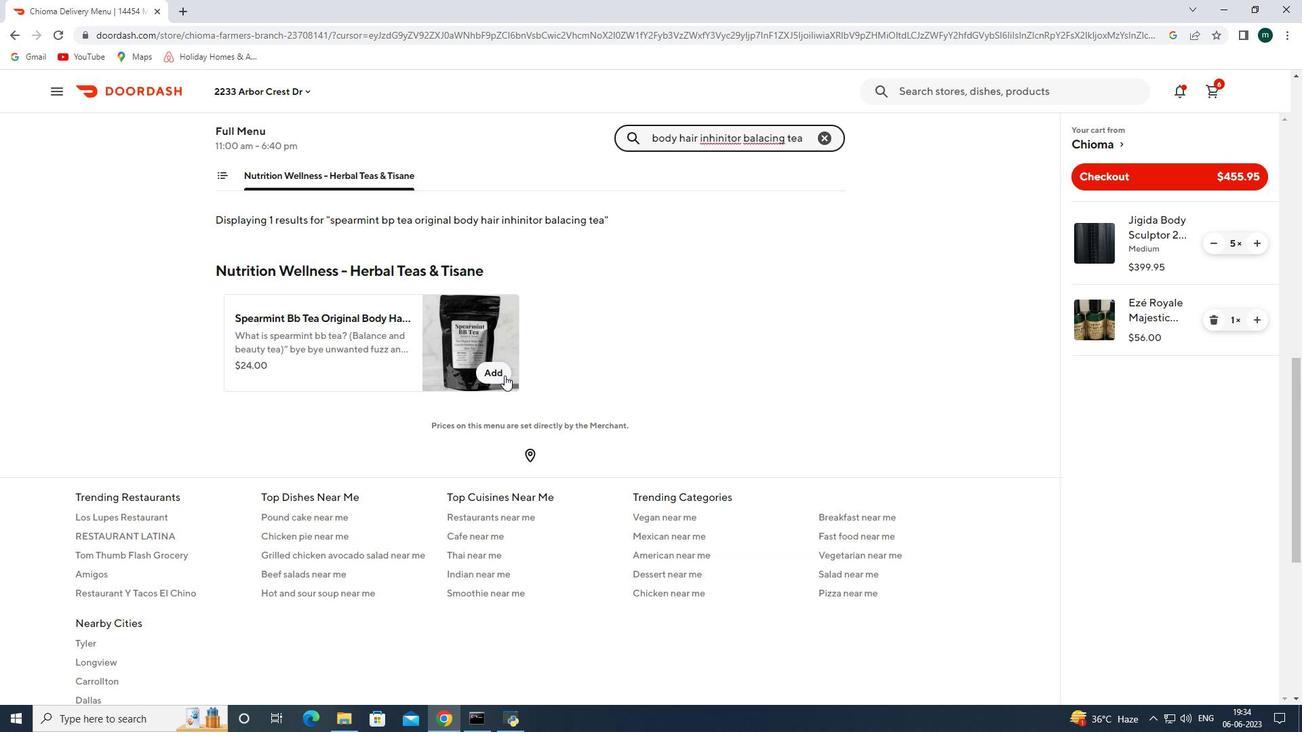 
Action: Mouse moved to (592, 467)
Screenshot: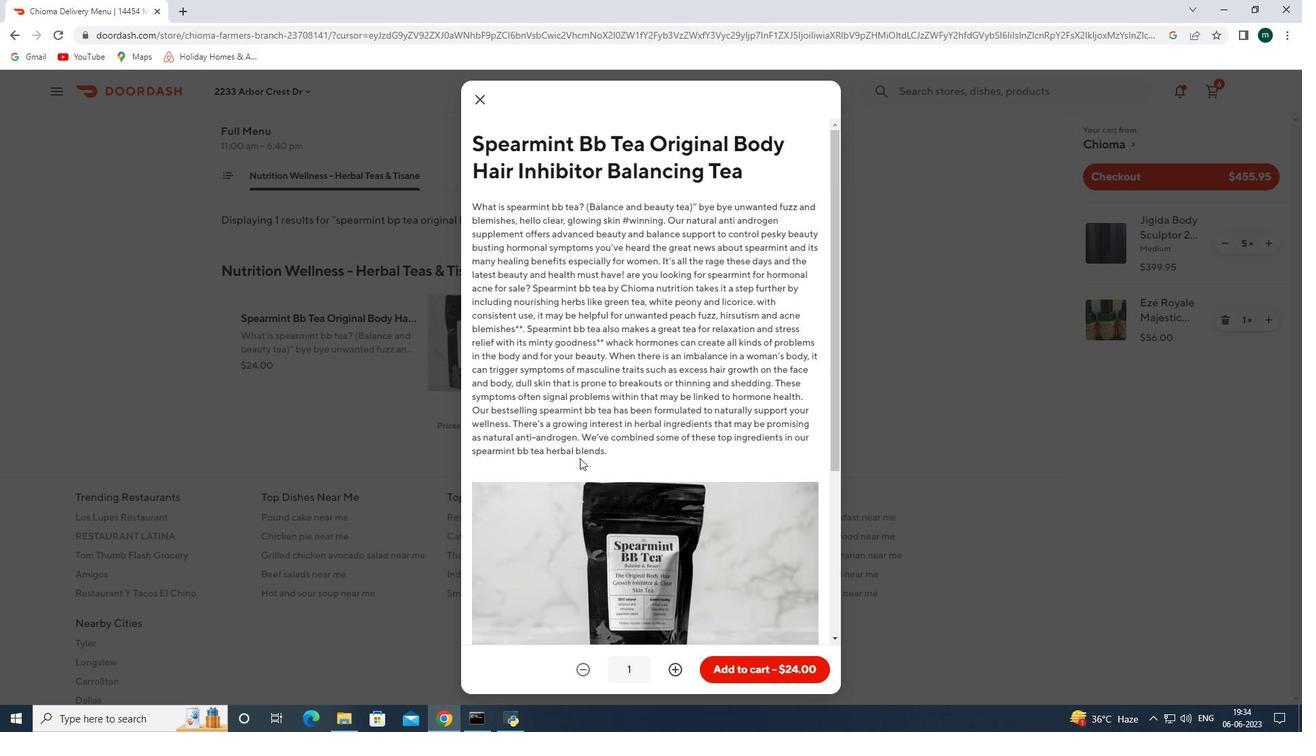 
Action: Mouse scrolled (592, 466) with delta (0, 0)
Screenshot: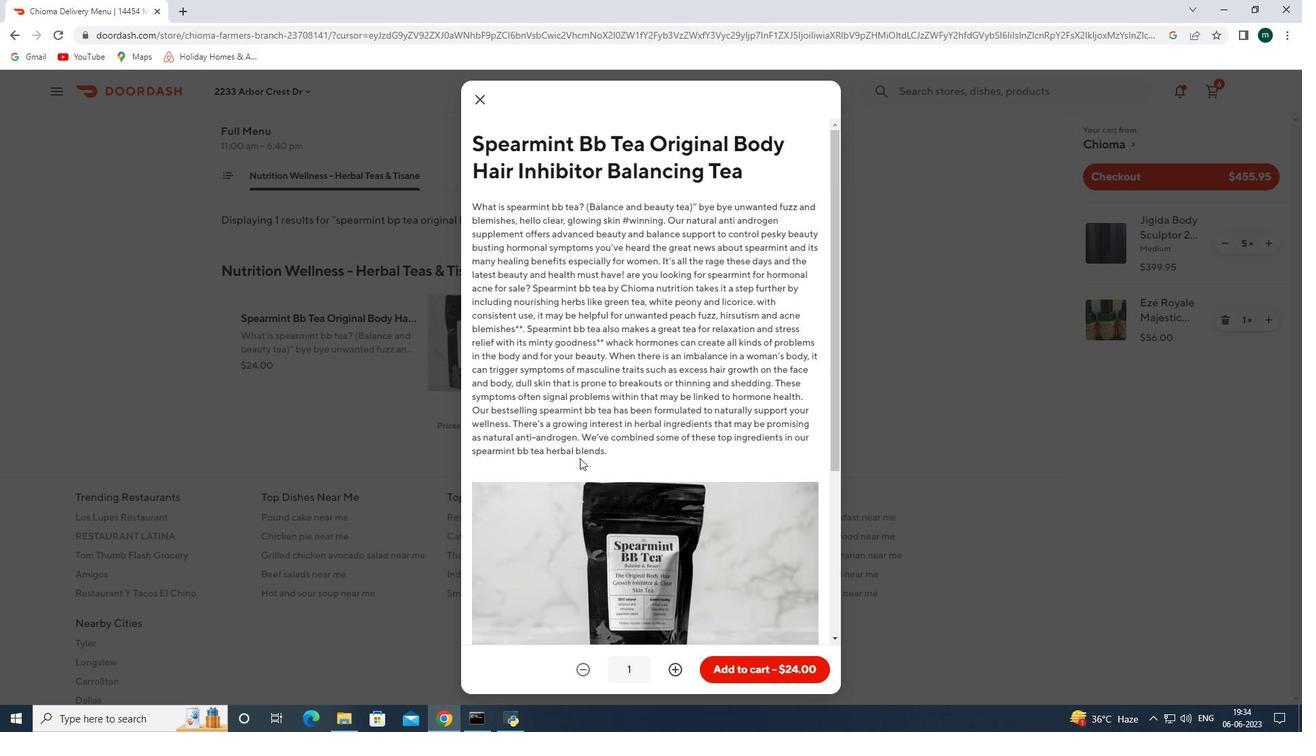 
Action: Mouse moved to (595, 467)
Screenshot: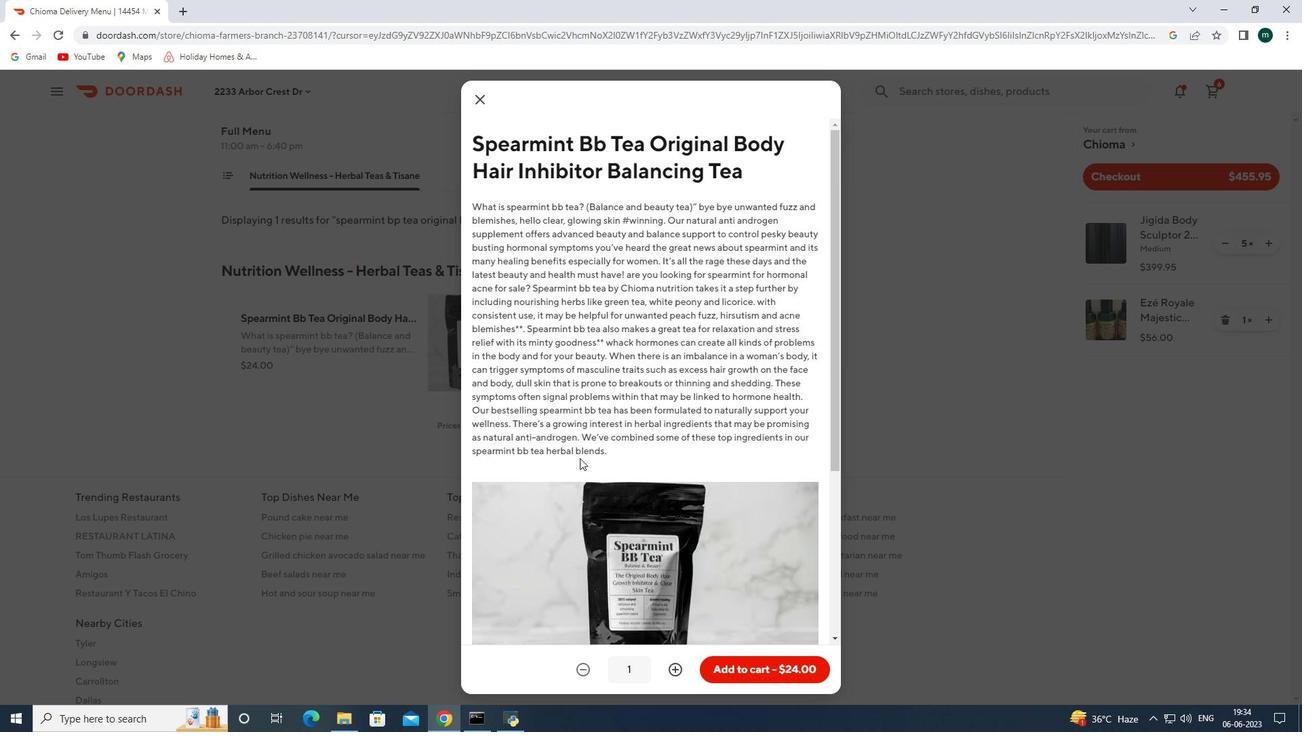 
Action: Mouse scrolled (595, 466) with delta (0, 0)
Screenshot: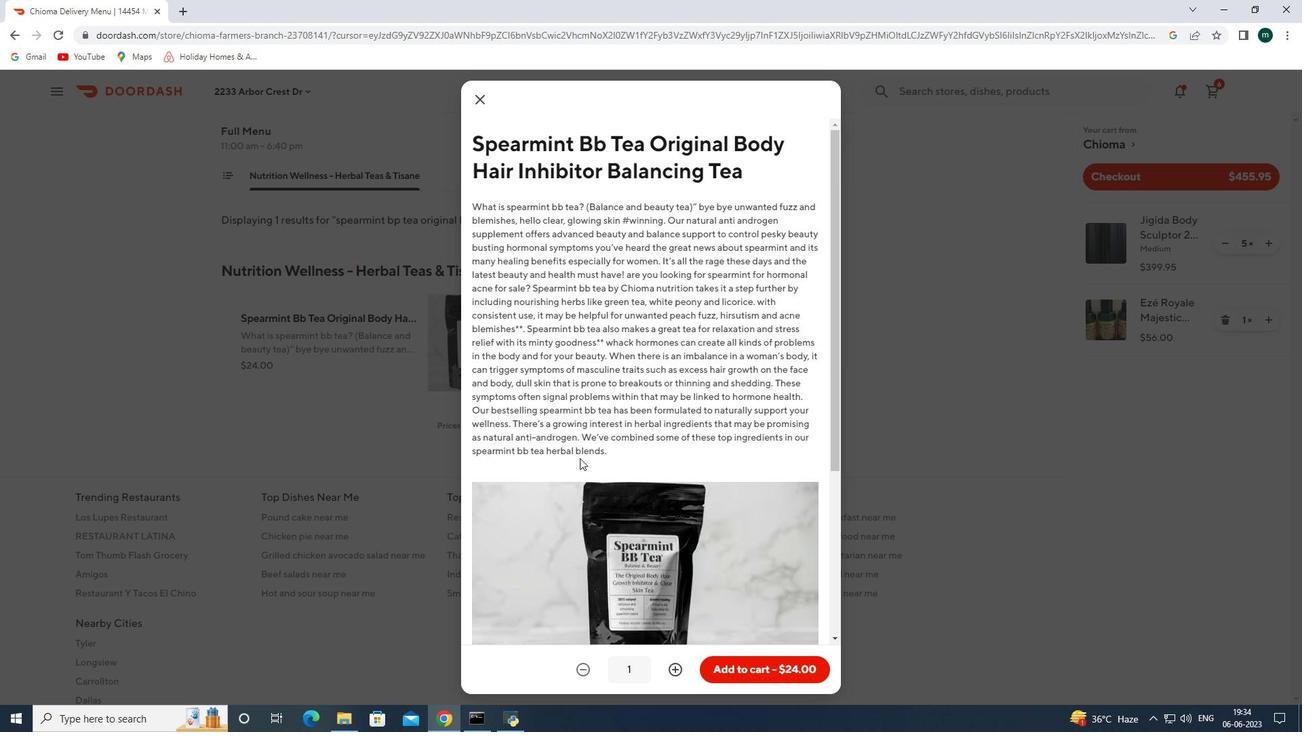 
Action: Mouse moved to (608, 464)
Screenshot: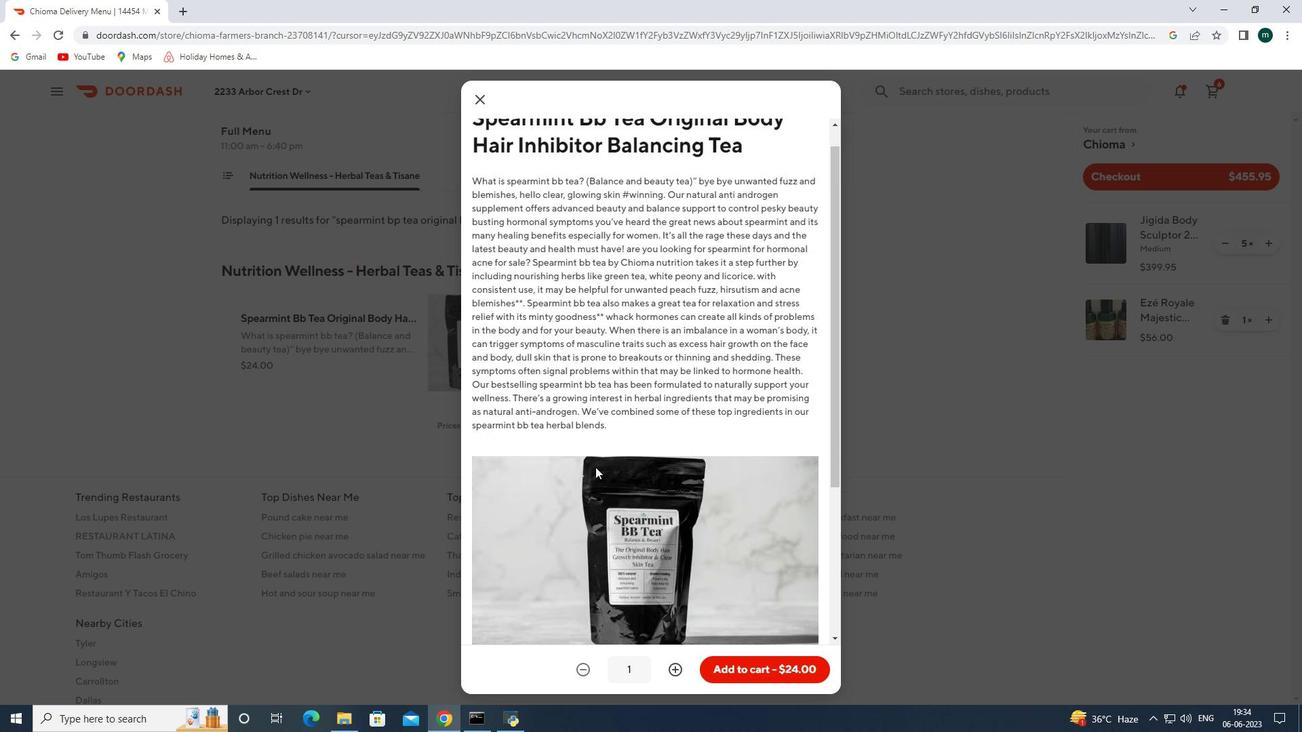 
Action: Mouse scrolled (600, 466) with delta (0, 0)
Screenshot: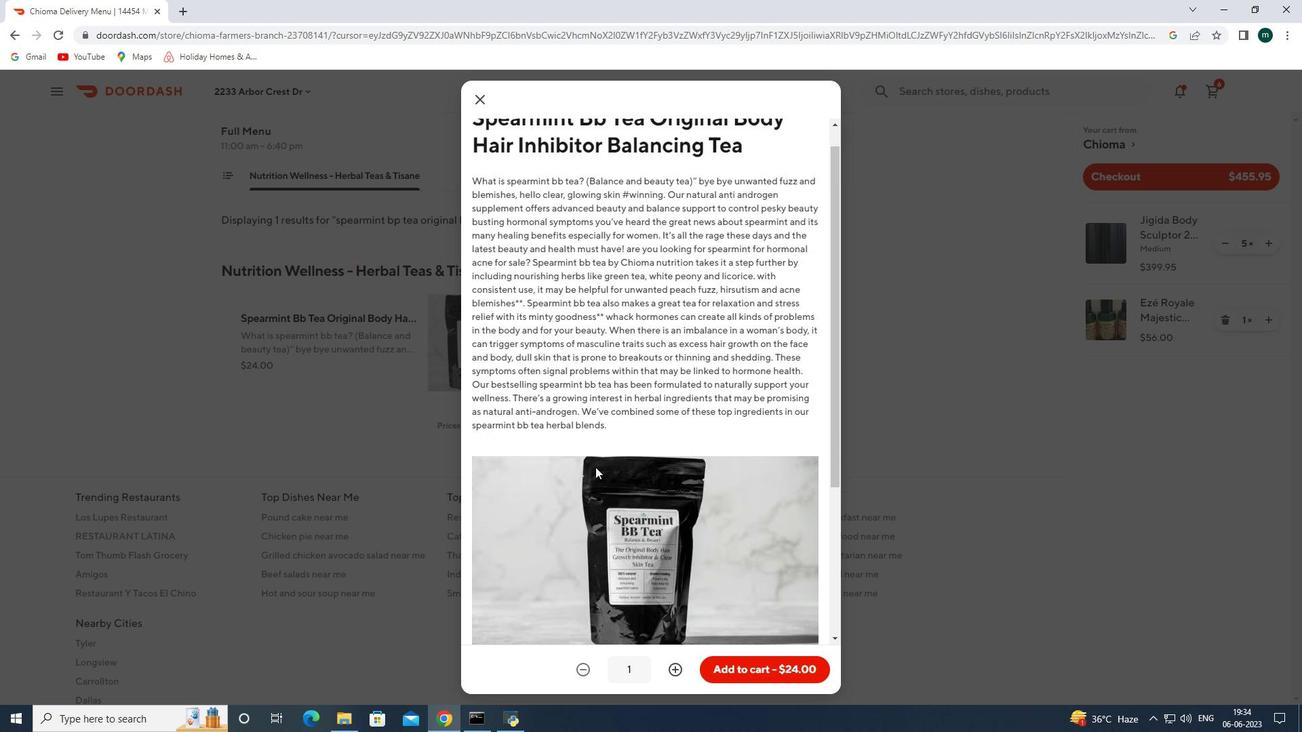 
Action: Mouse scrolled (603, 465) with delta (0, 0)
Screenshot: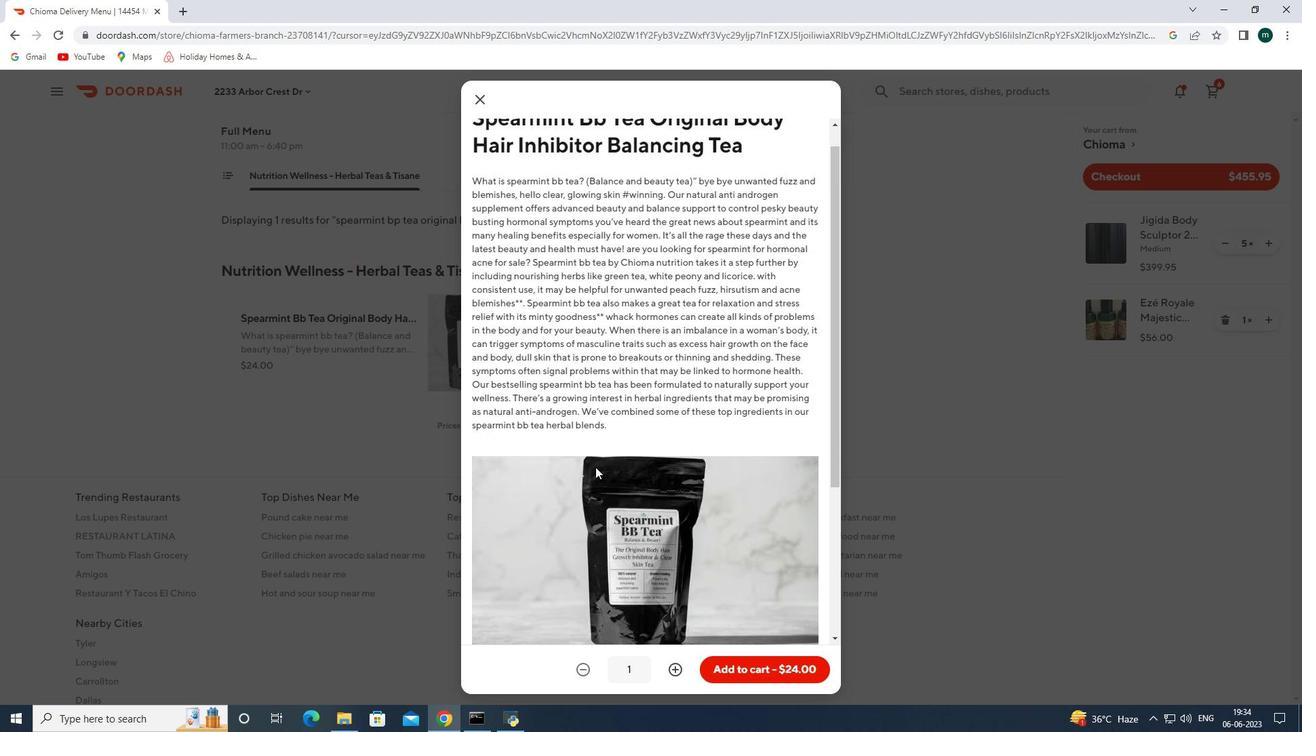 
Action: Mouse moved to (608, 464)
Screenshot: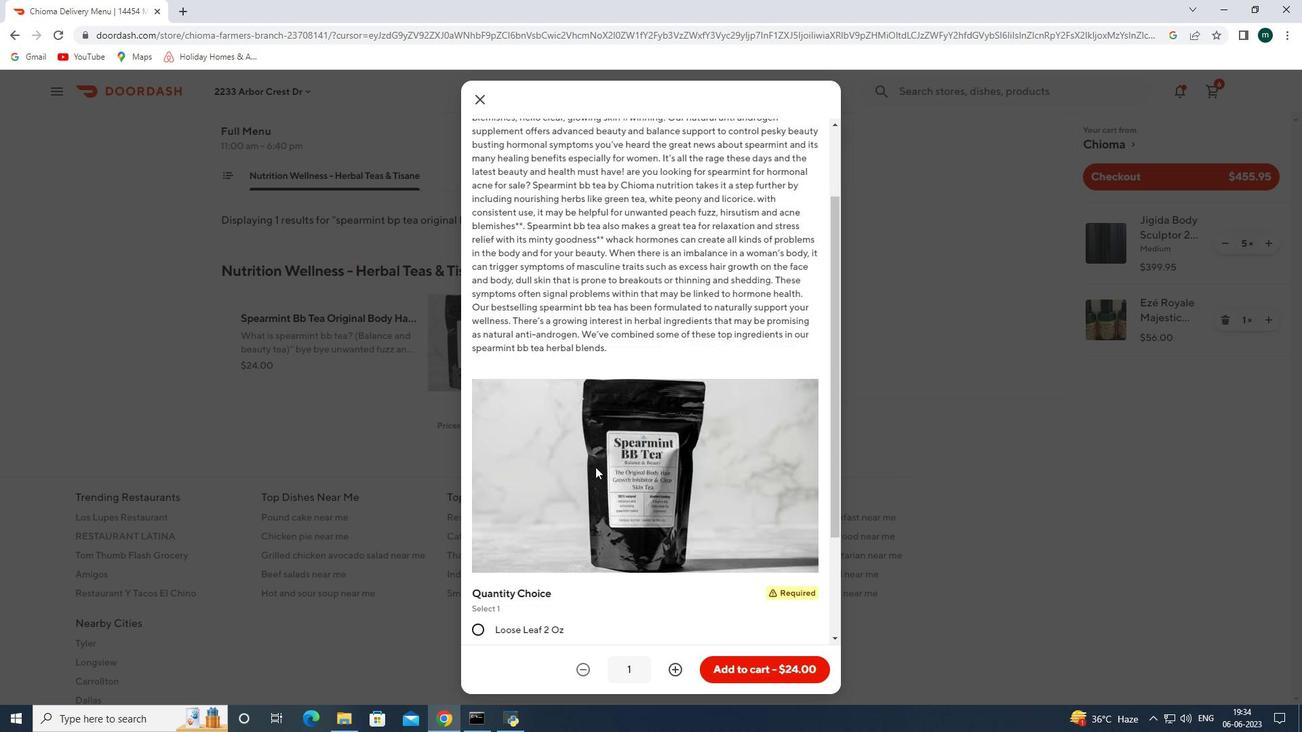 
Action: Mouse scrolled (608, 463) with delta (0, 0)
Screenshot: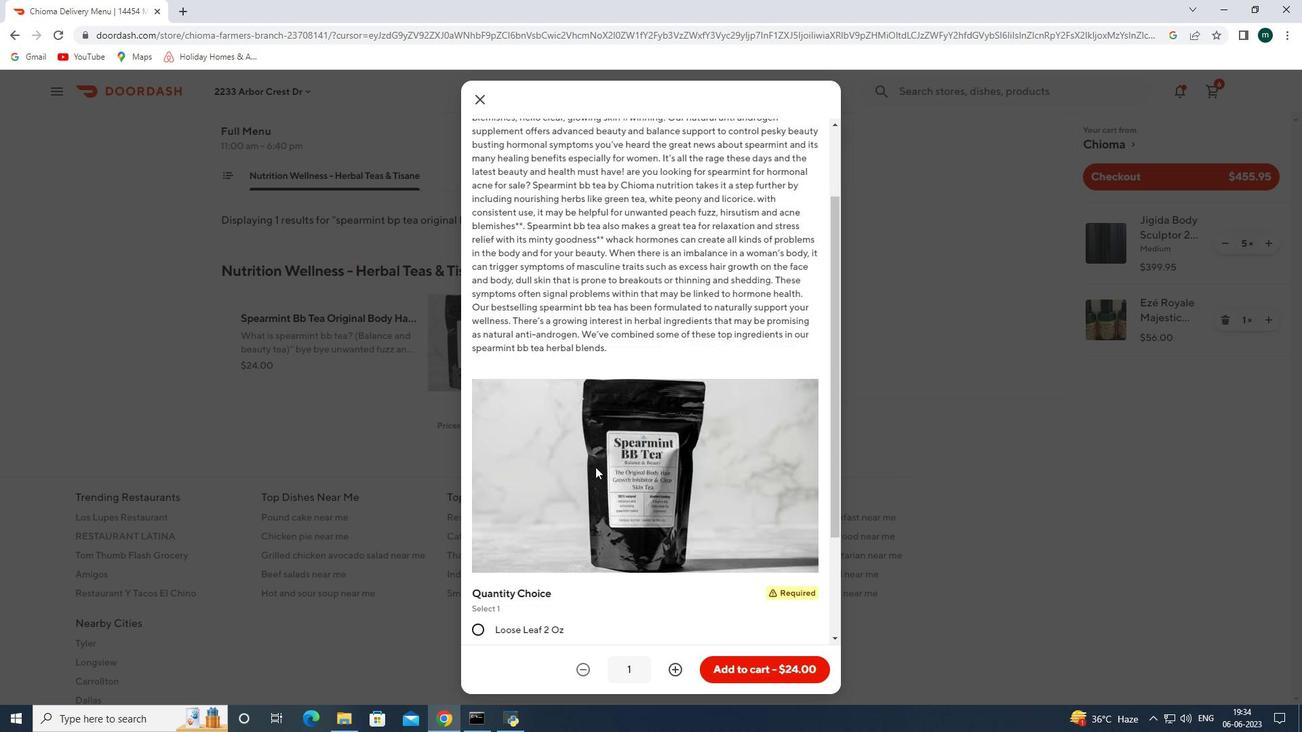 
Action: Mouse moved to (616, 461)
Screenshot: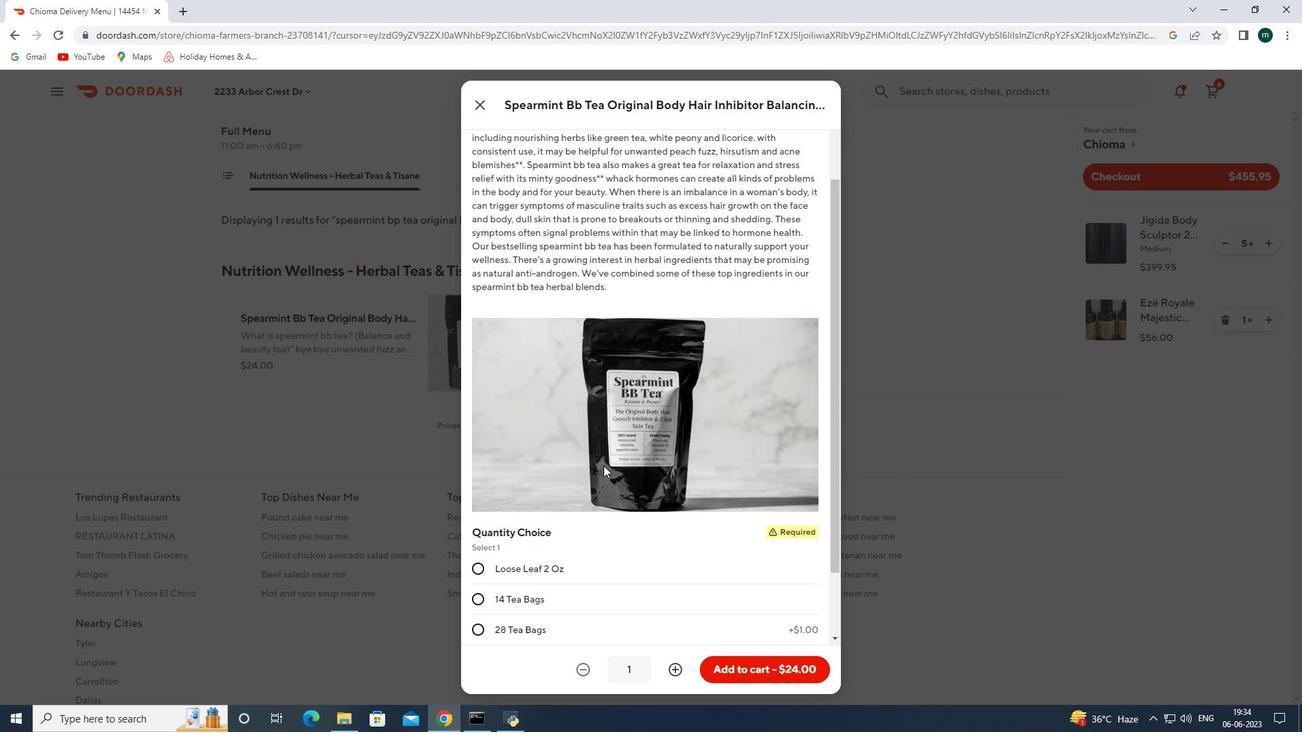 
Action: Mouse scrolled (616, 460) with delta (0, 0)
Screenshot: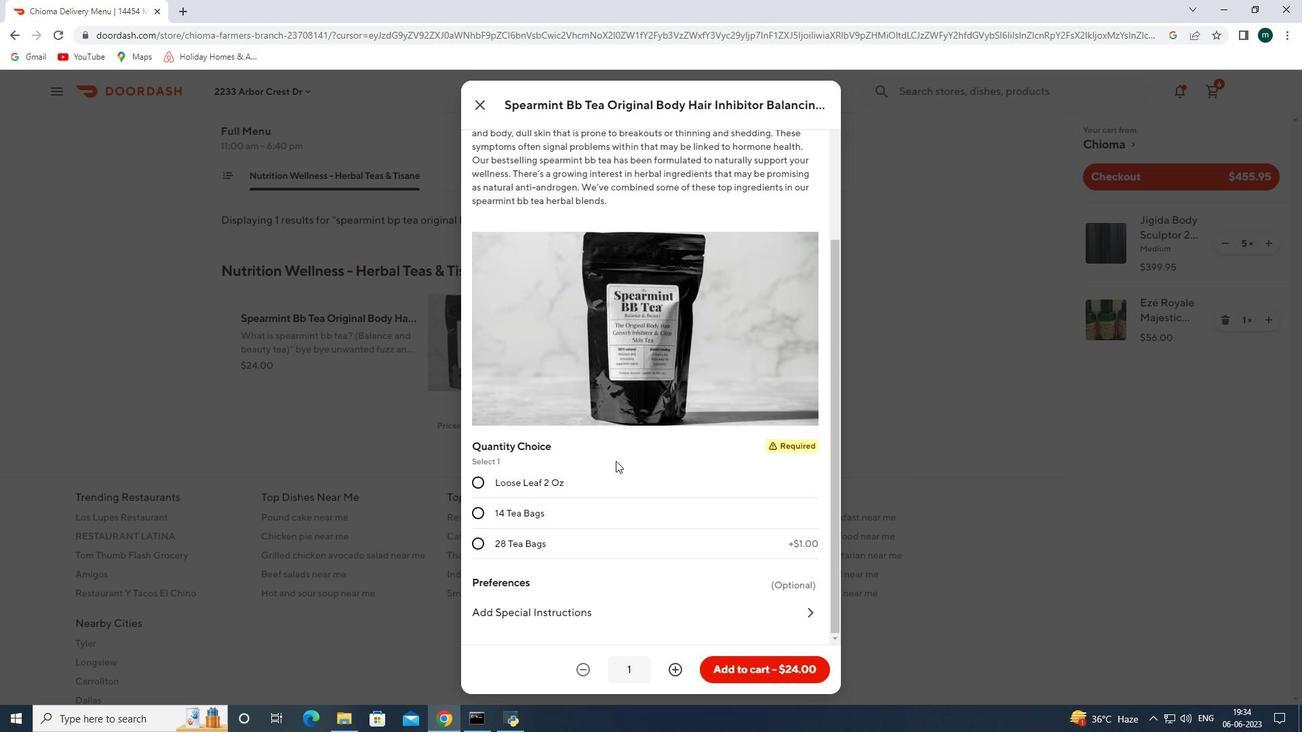 
Action: Mouse scrolled (616, 460) with delta (0, 0)
Screenshot: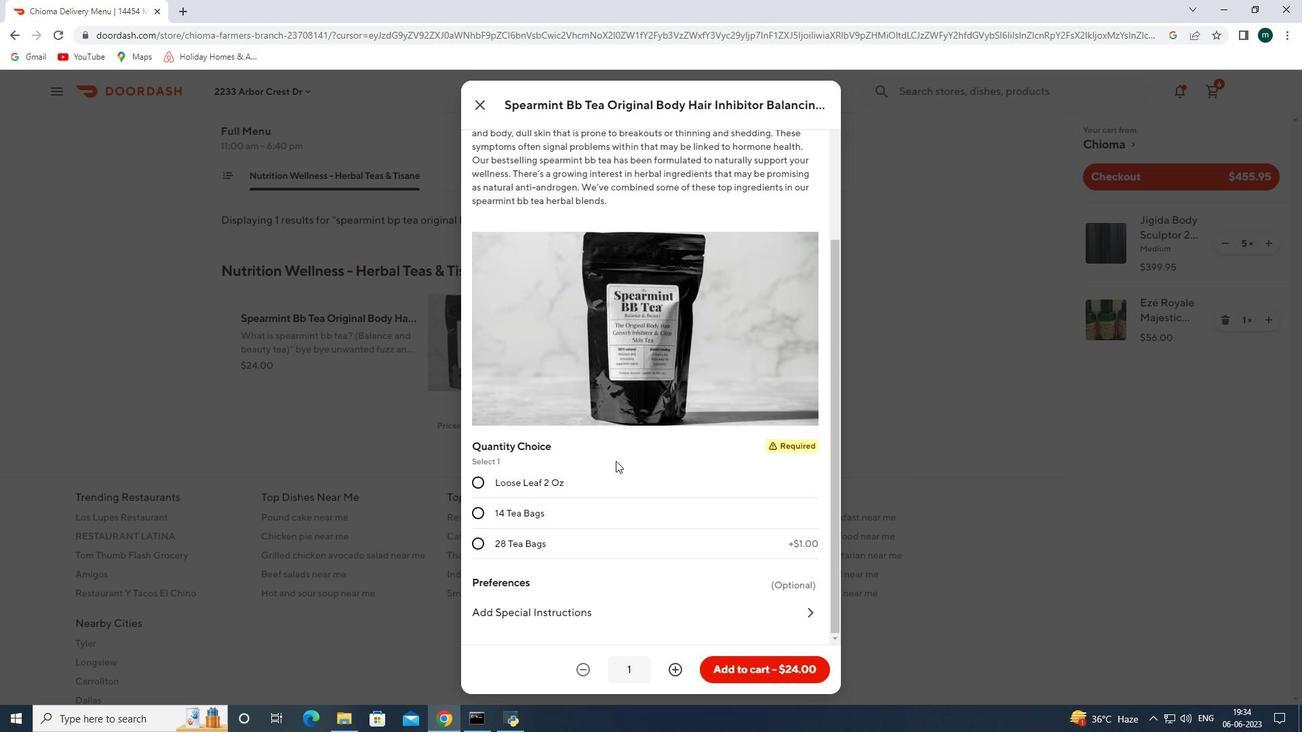 
Action: Mouse scrolled (616, 460) with delta (0, 0)
Screenshot: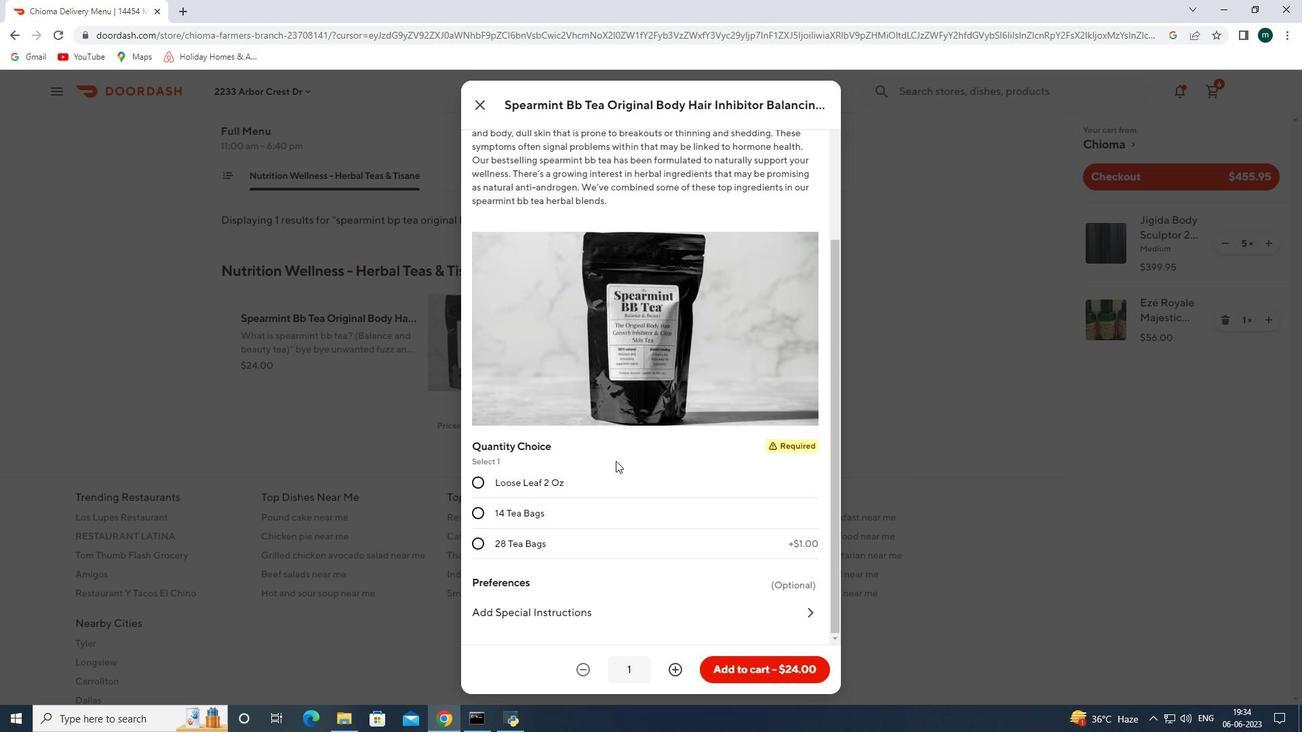 
Action: Mouse moved to (475, 511)
Screenshot: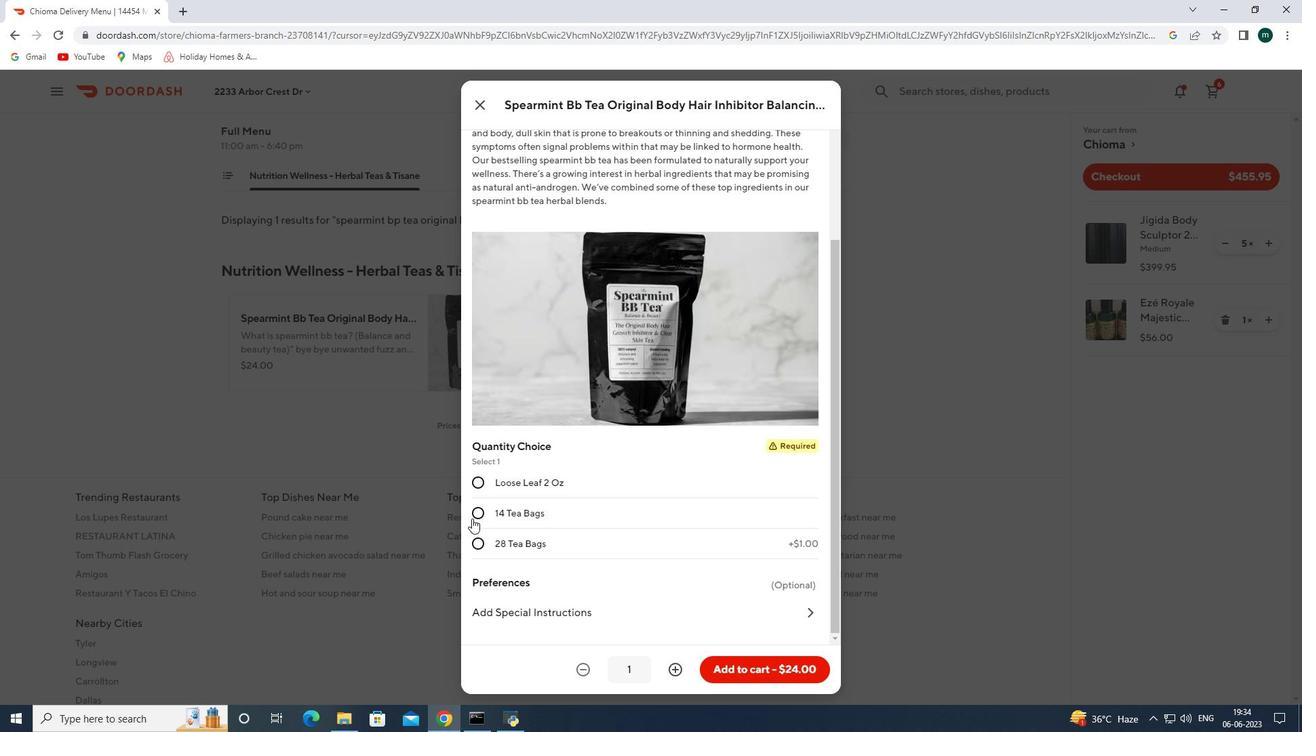
Action: Mouse pressed left at (475, 511)
Screenshot: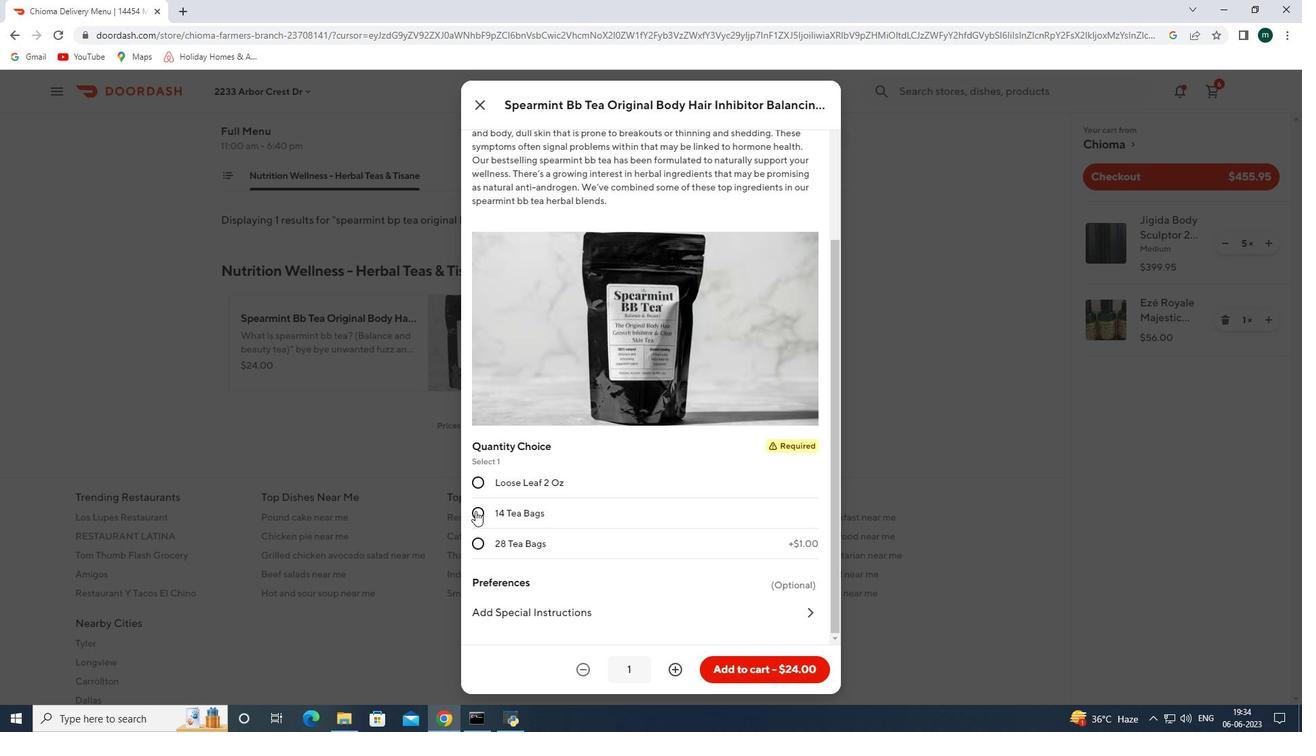 
Action: Mouse moved to (653, 568)
Screenshot: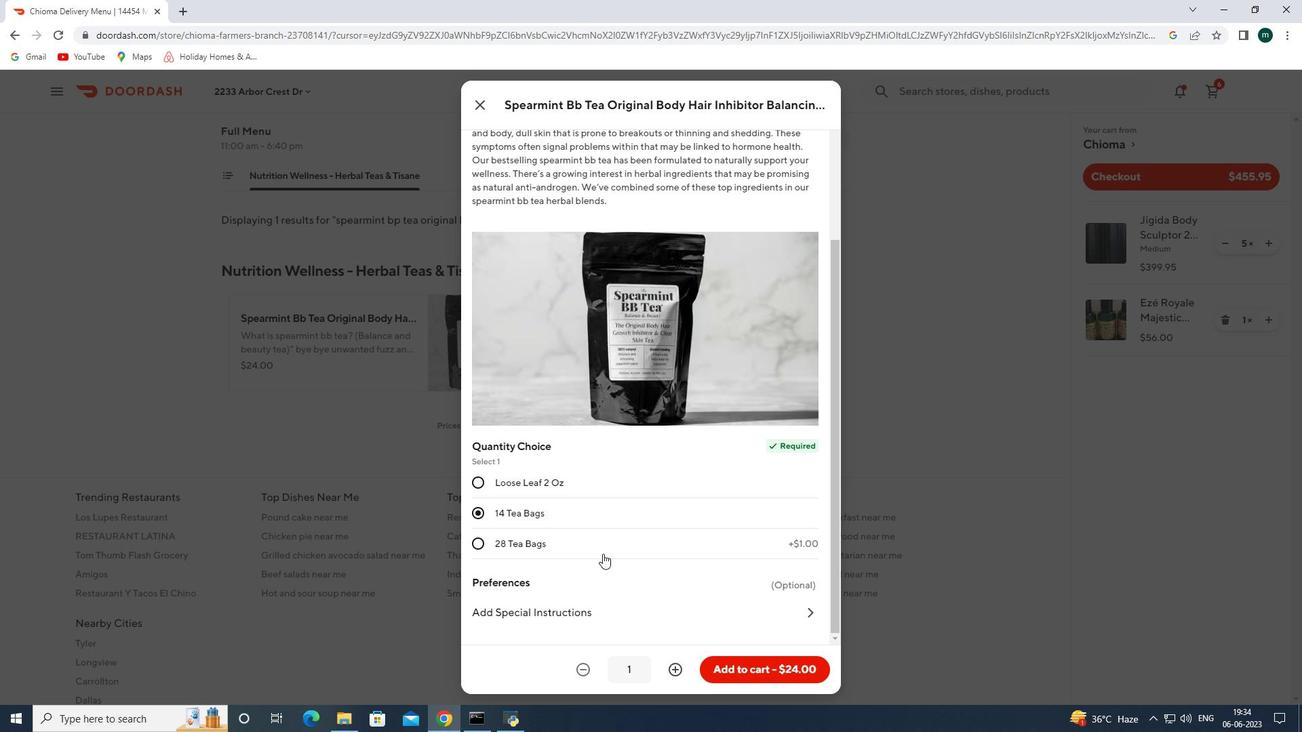 
Action: Mouse scrolled (653, 567) with delta (0, 0)
Screenshot: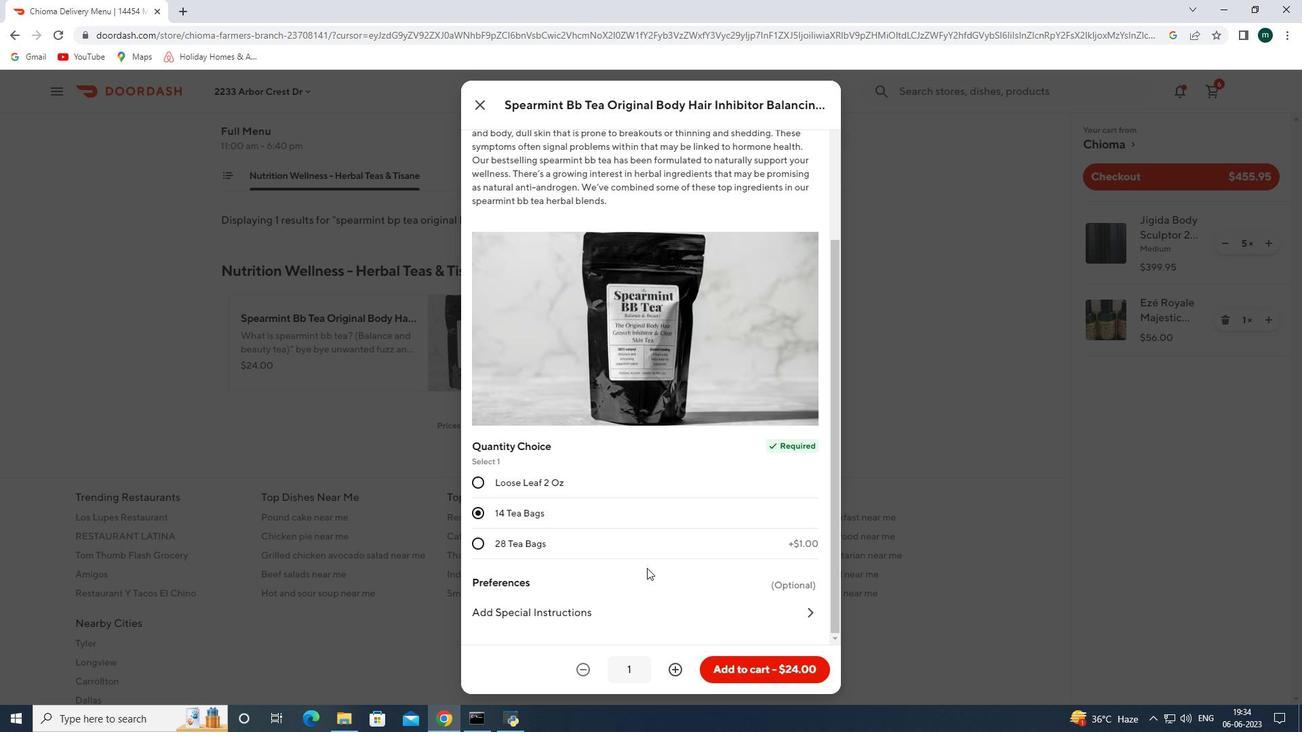 
Action: Mouse scrolled (653, 567) with delta (0, 0)
Screenshot: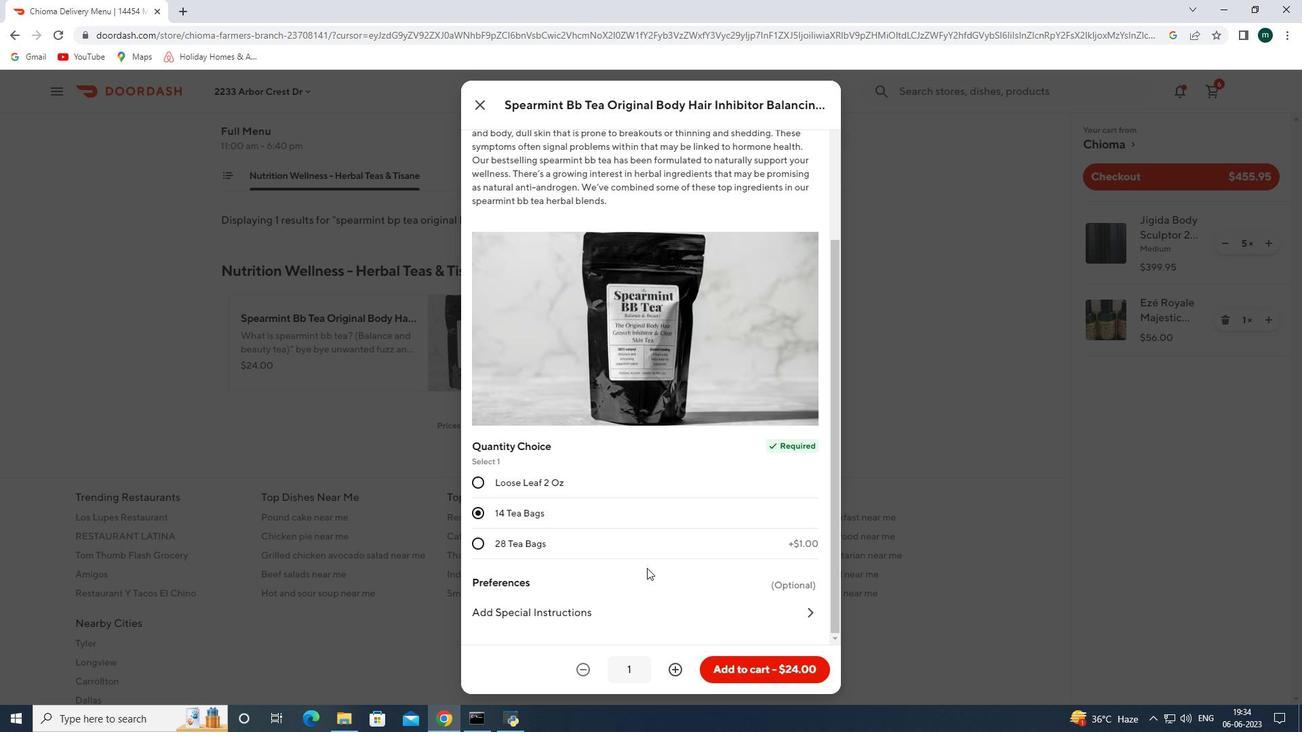 
Action: Mouse scrolled (653, 567) with delta (0, 0)
Screenshot: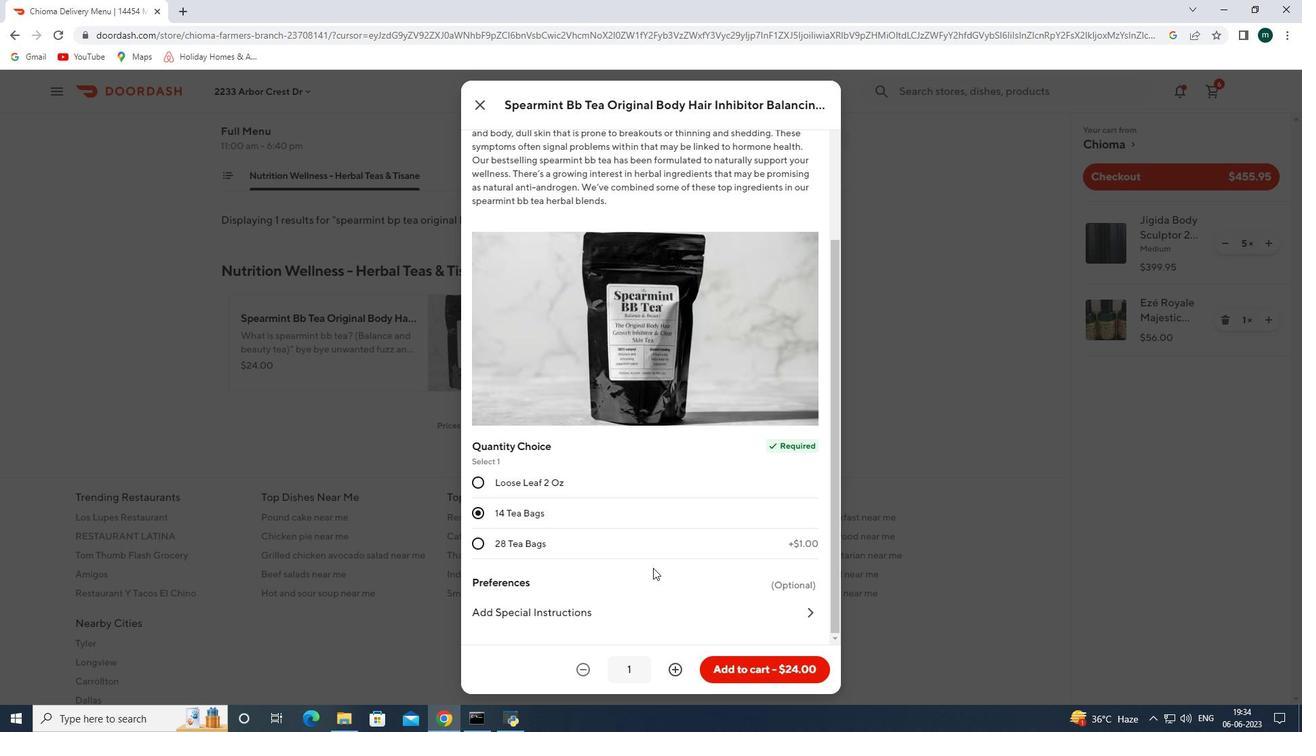 
Action: Mouse scrolled (653, 567) with delta (0, 0)
Screenshot: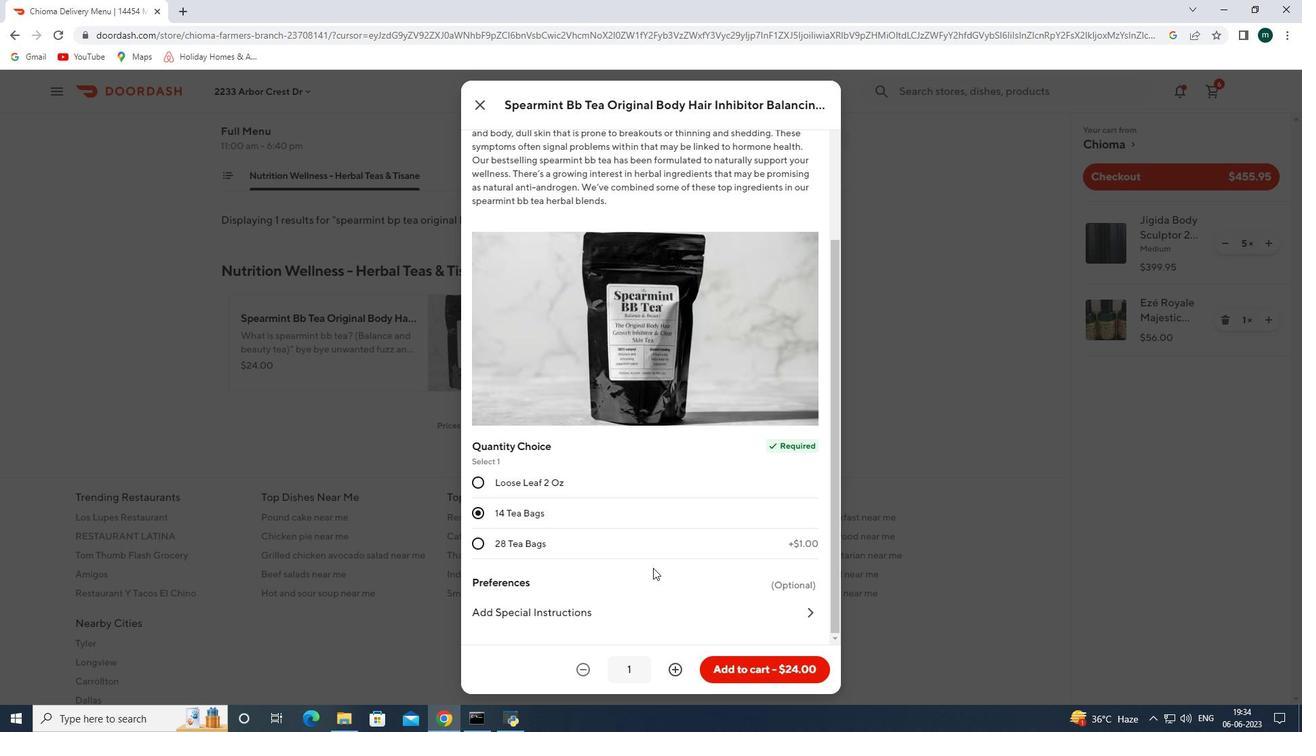 
Action: Mouse scrolled (653, 567) with delta (0, 0)
Screenshot: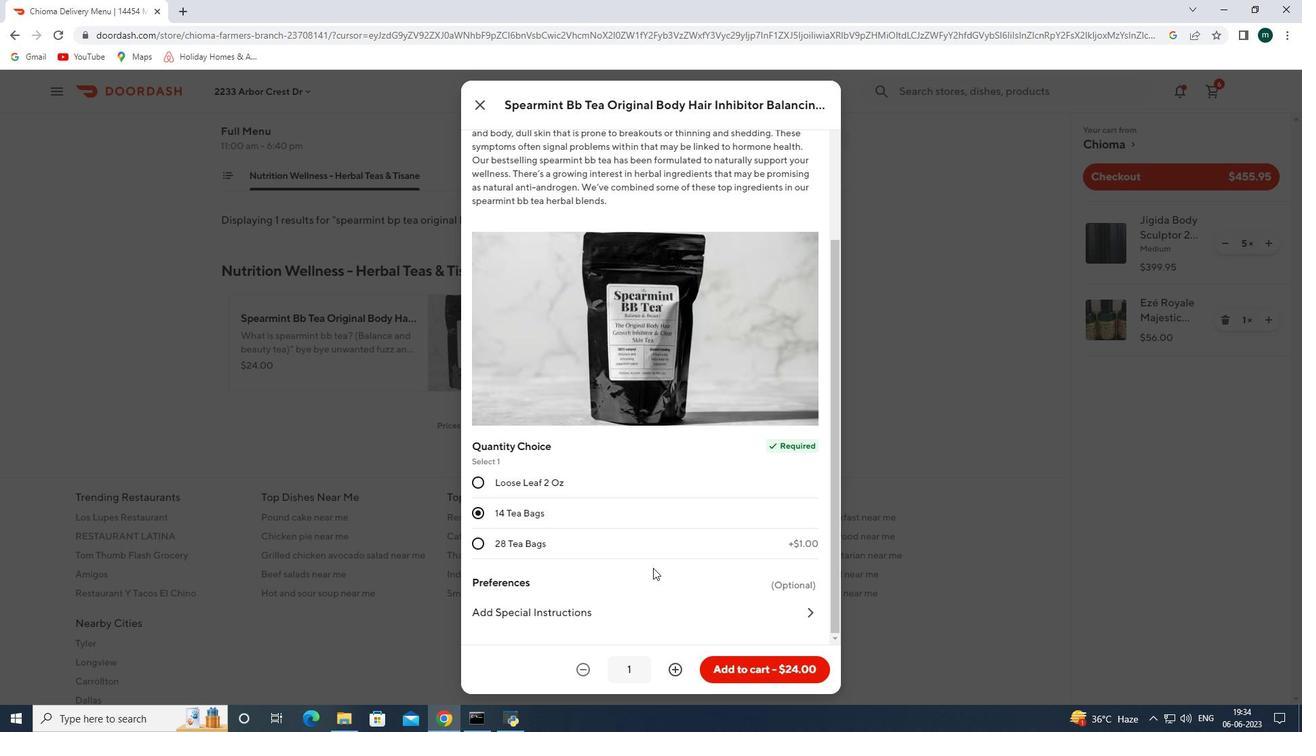 
Action: Mouse moved to (775, 667)
Screenshot: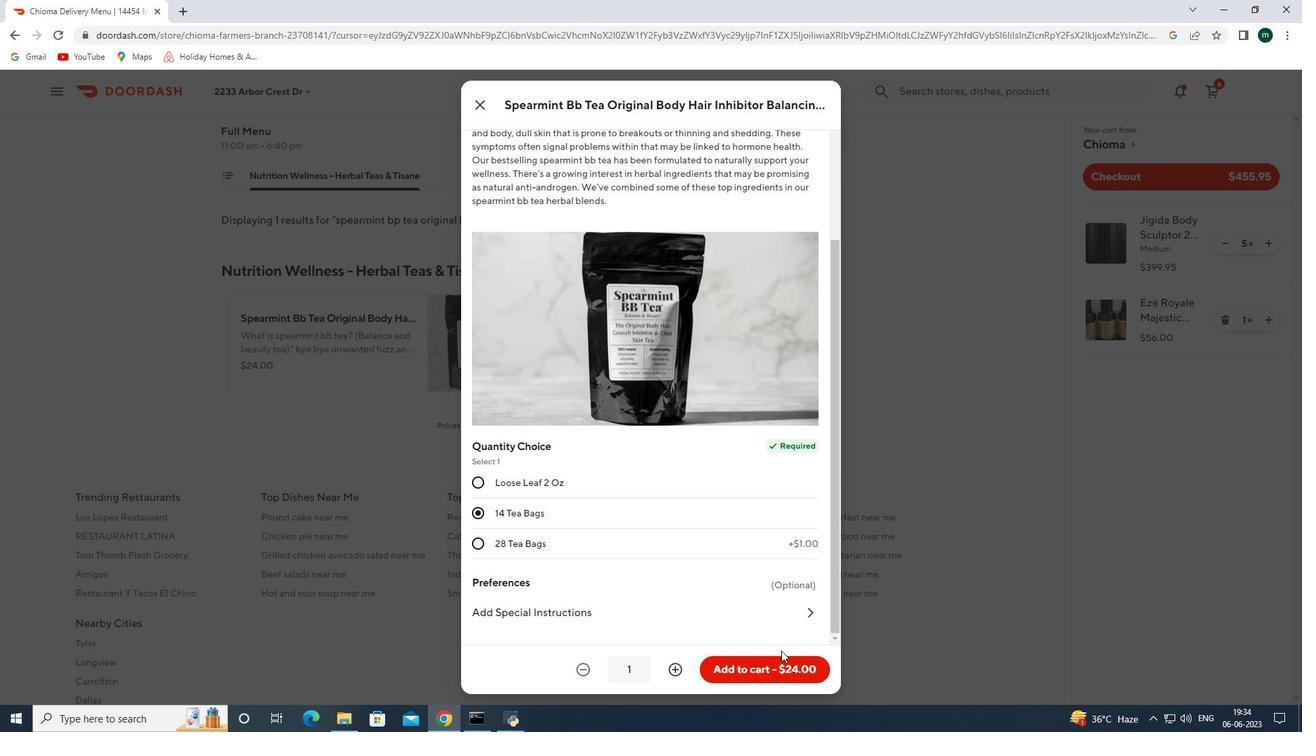 
Action: Mouse pressed left at (775, 667)
Screenshot: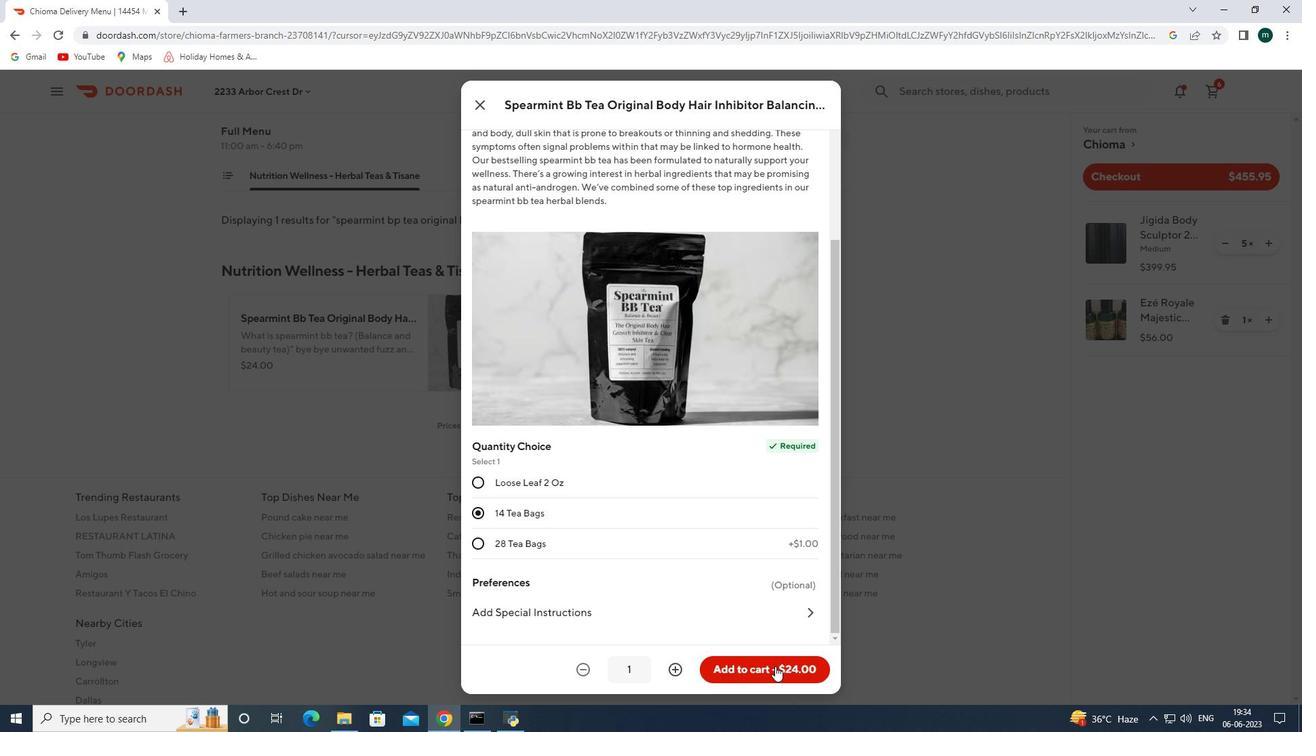 
Action: Mouse moved to (825, 139)
Screenshot: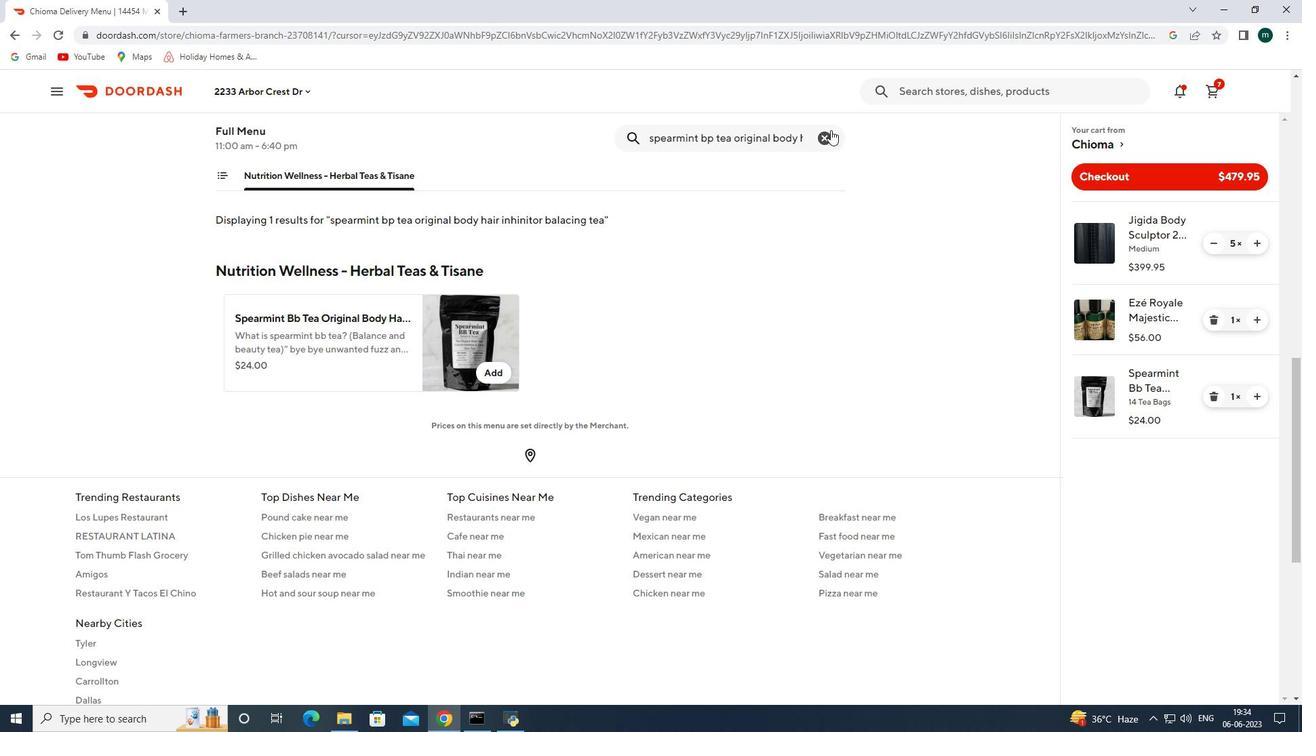 
Action: Mouse pressed left at (825, 139)
Screenshot: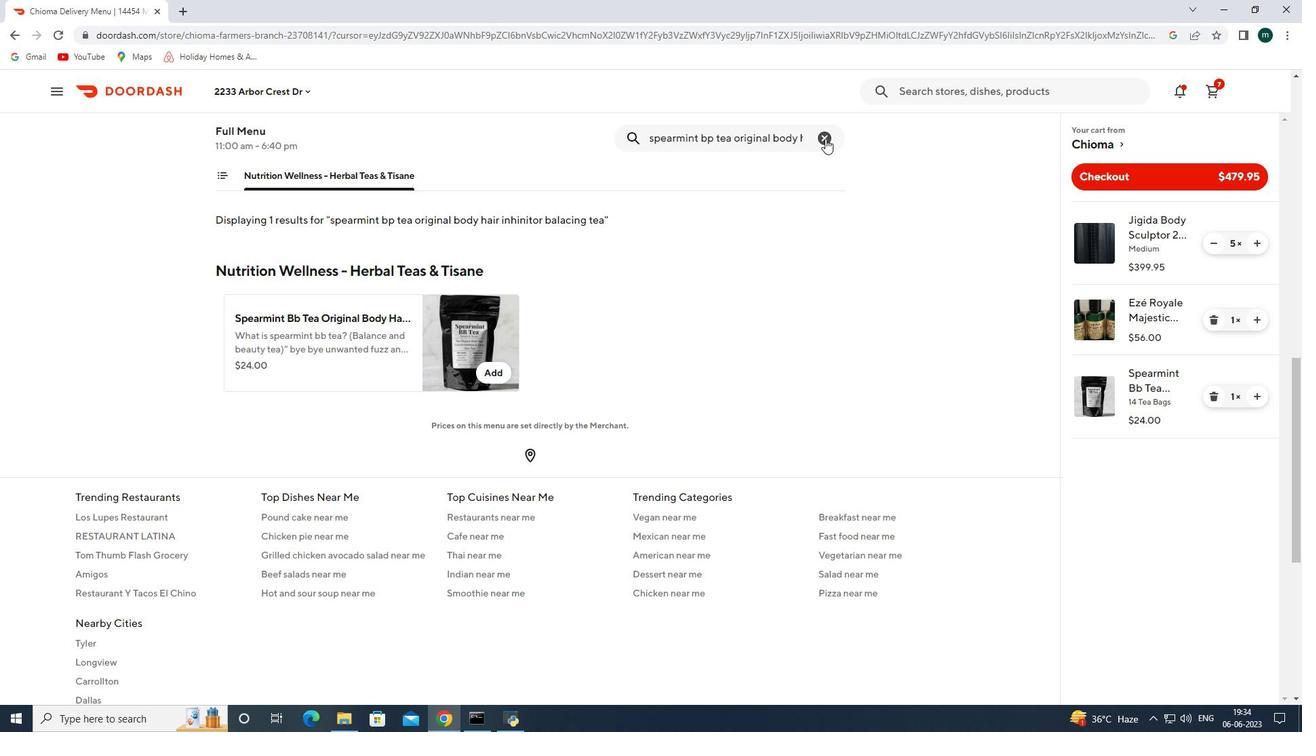 
Action: Mouse moved to (796, 145)
Screenshot: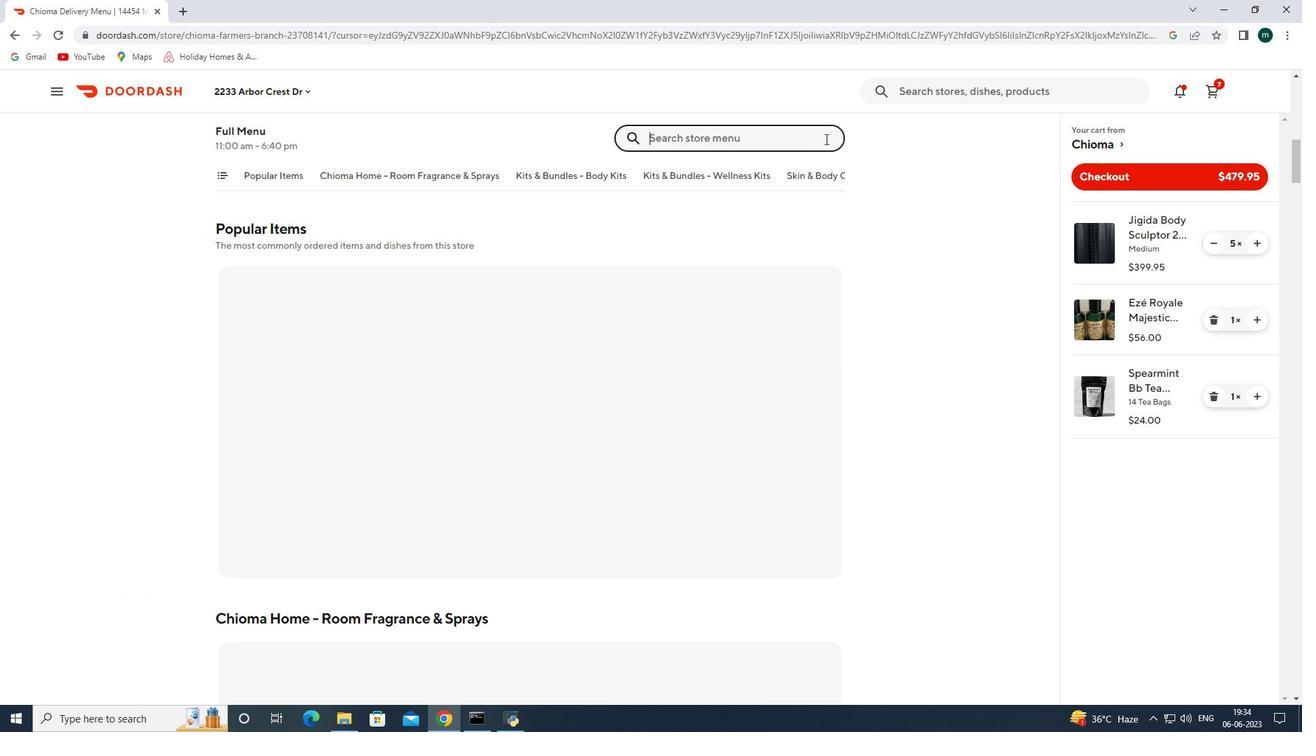 
Action: Mouse pressed left at (796, 145)
Screenshot: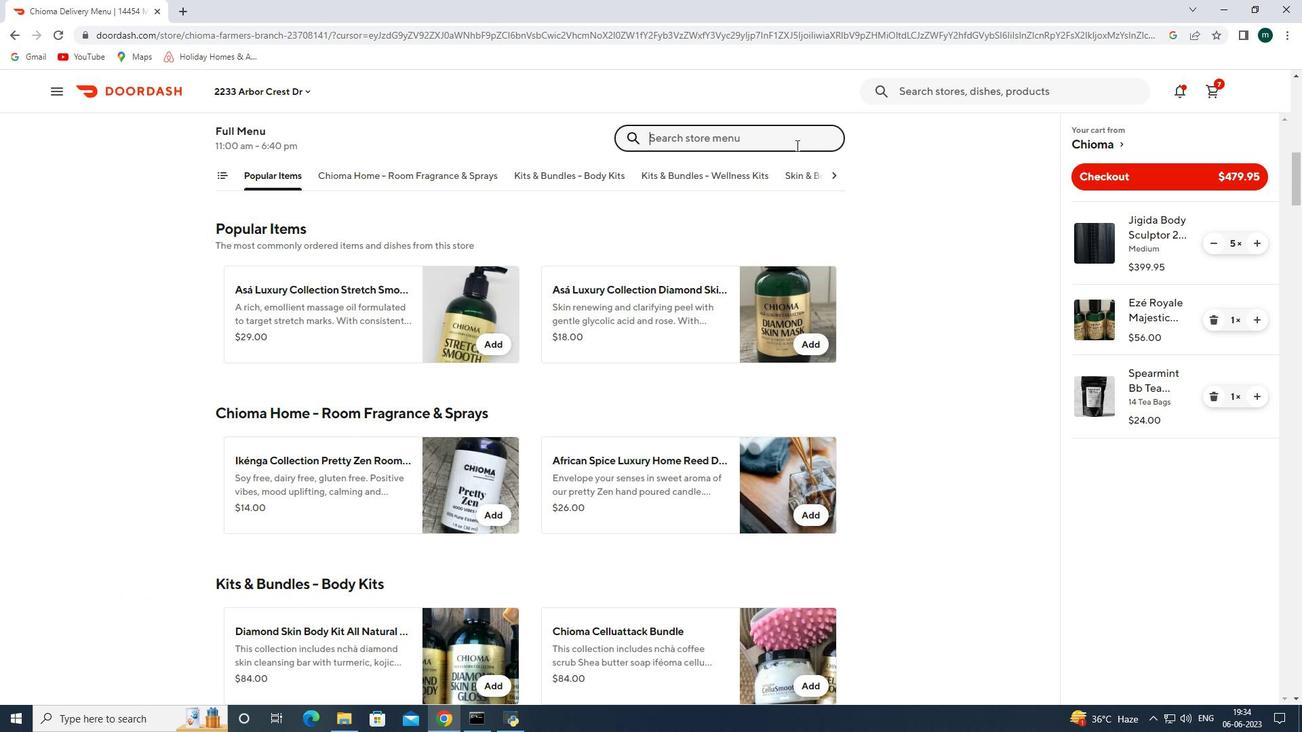 
Action: Mouse moved to (772, 130)
Screenshot: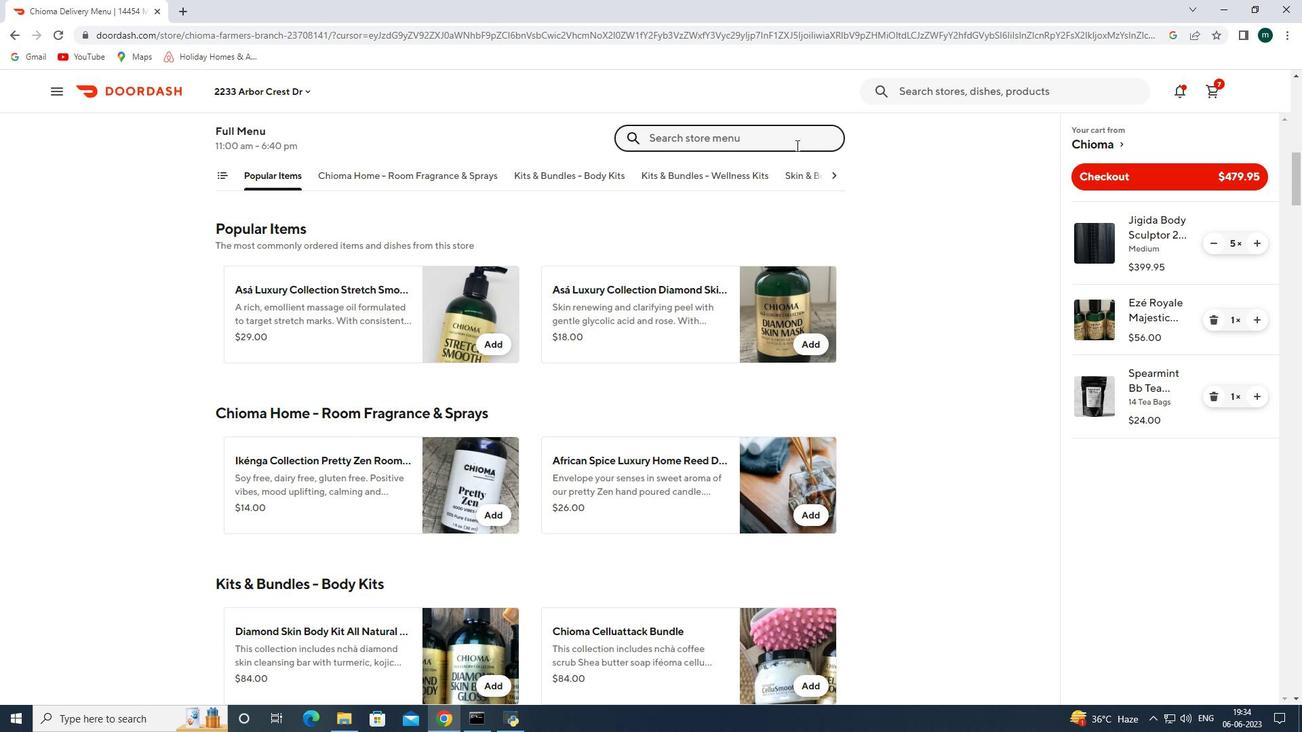 
Action: Key pressed i<Key.backspace>lkem<Key.space>collection<Key.space>craving<Key.space>diet<Key.space>garcinia<Key.space>bitter<Key.space>kola<Key.space>drops<Key.space><Key.enter>
Screenshot: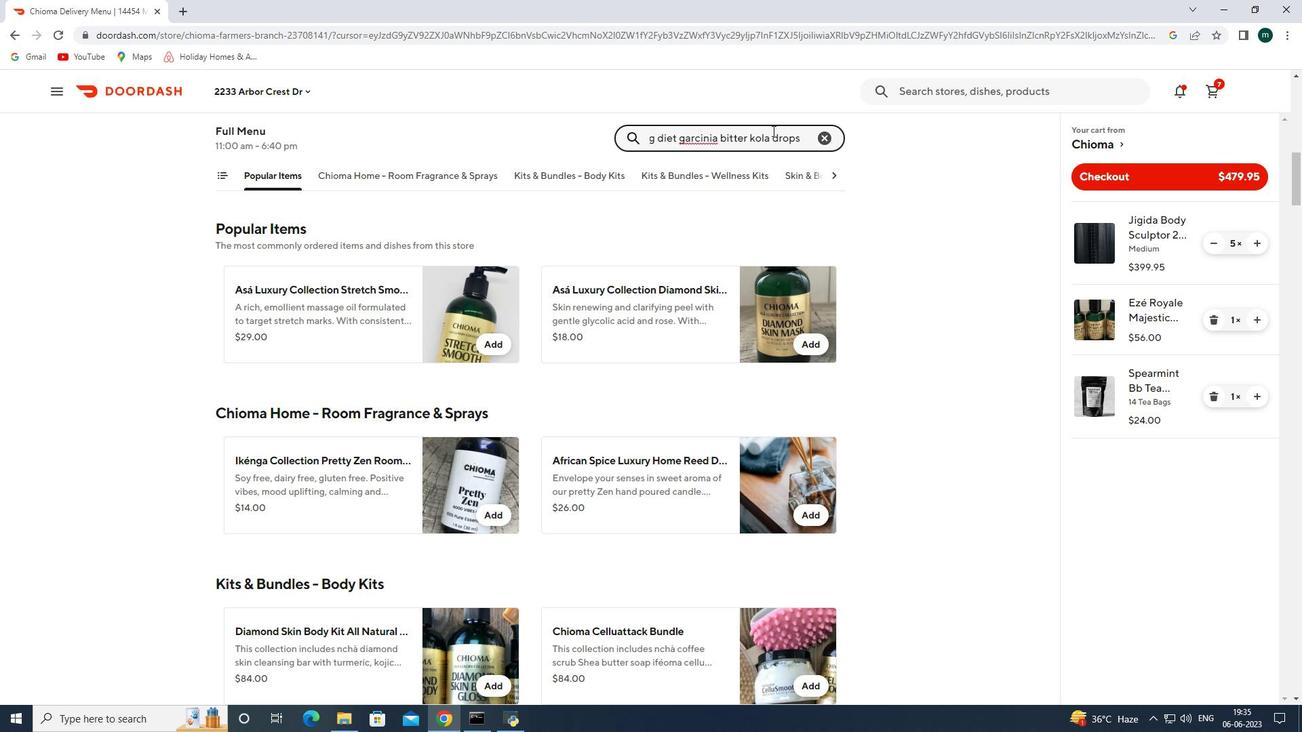 
Action: Mouse moved to (498, 368)
Screenshot: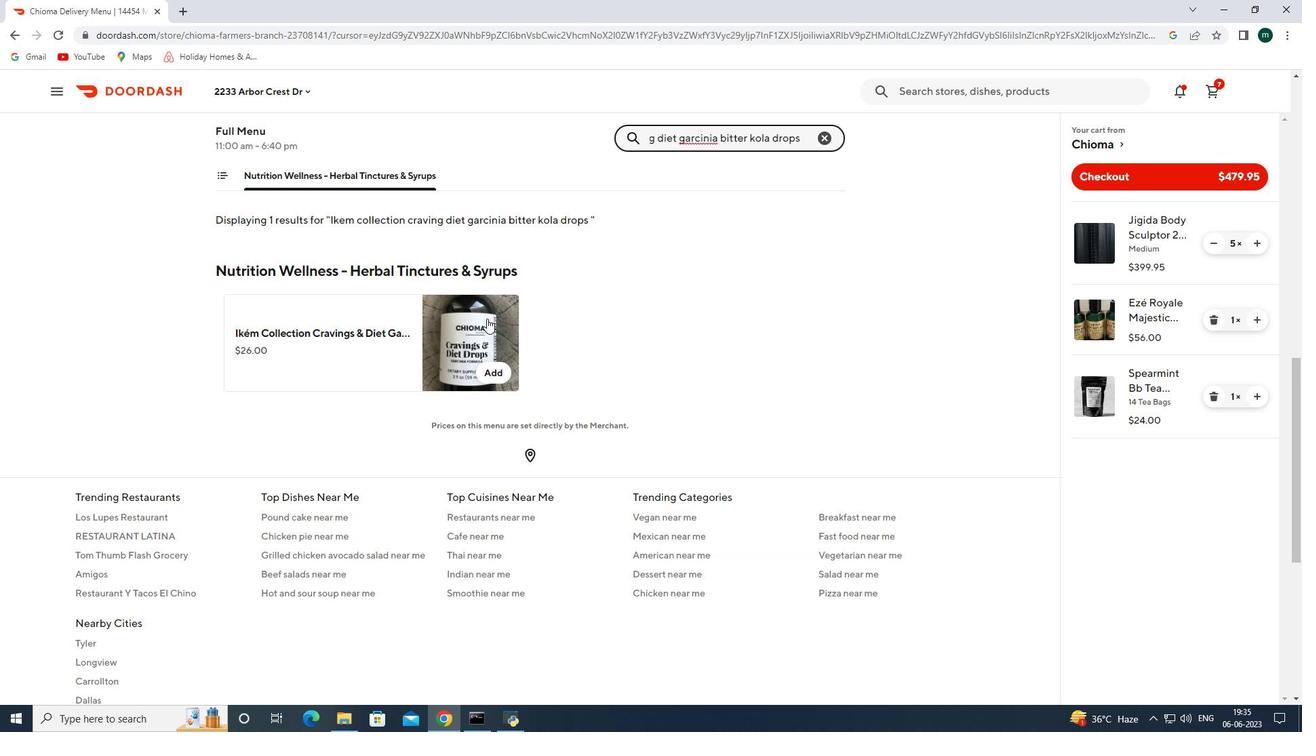 
Action: Mouse pressed left at (498, 368)
Screenshot: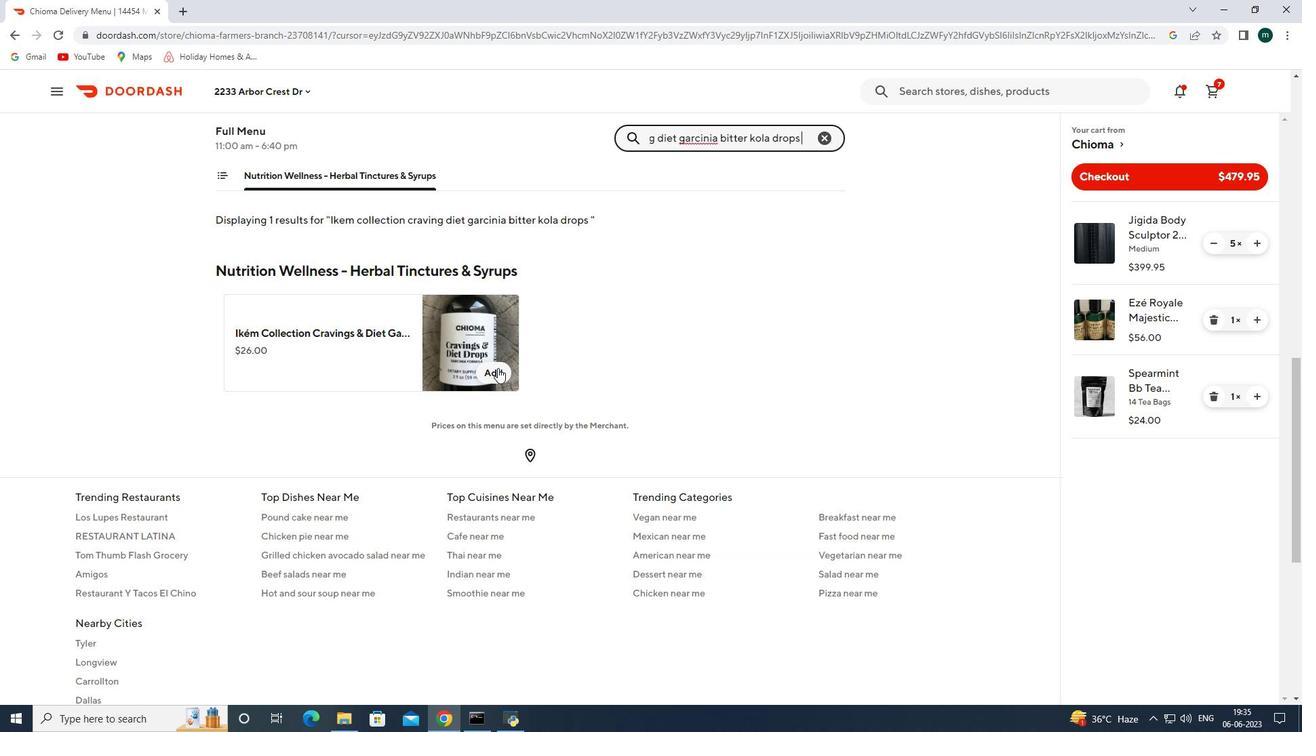 
Action: Mouse moved to (828, 135)
Screenshot: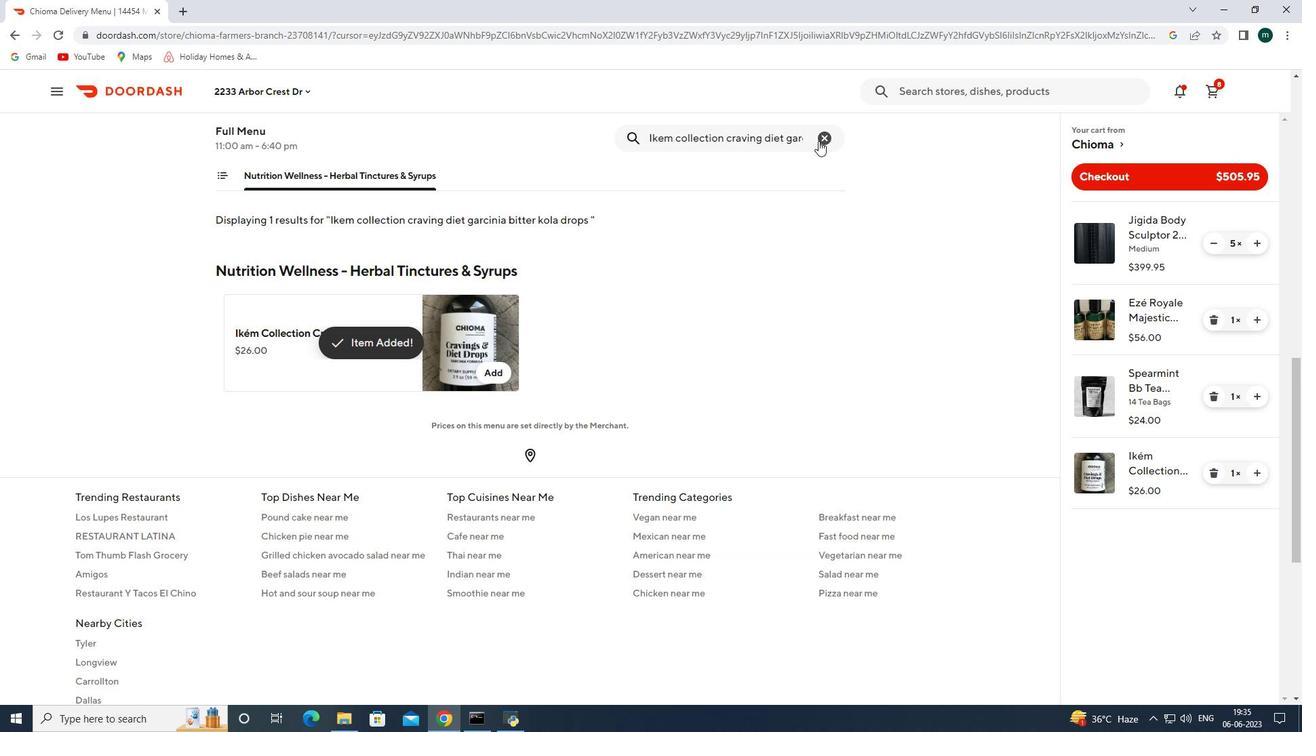 
Action: Mouse pressed left at (828, 135)
Screenshot: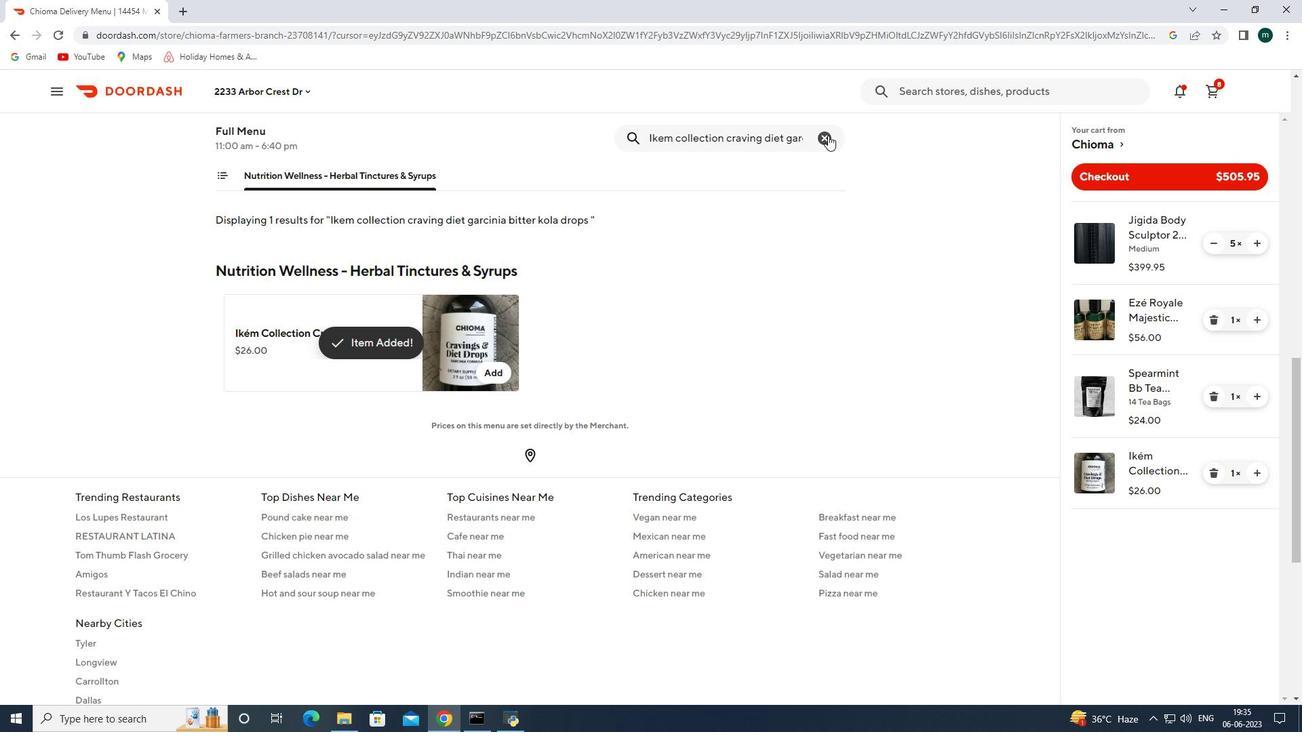 
Action: Mouse moved to (728, 138)
Screenshot: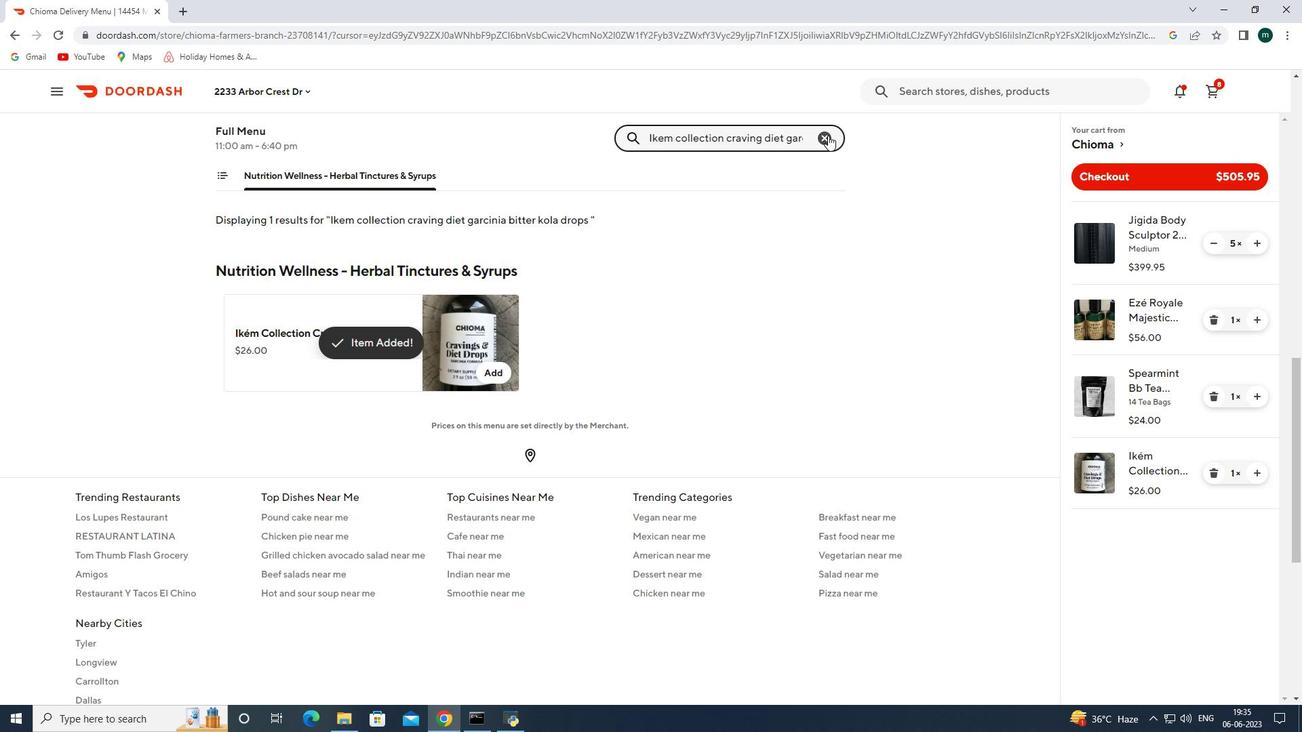 
Action: Mouse pressed left at (728, 138)
Screenshot: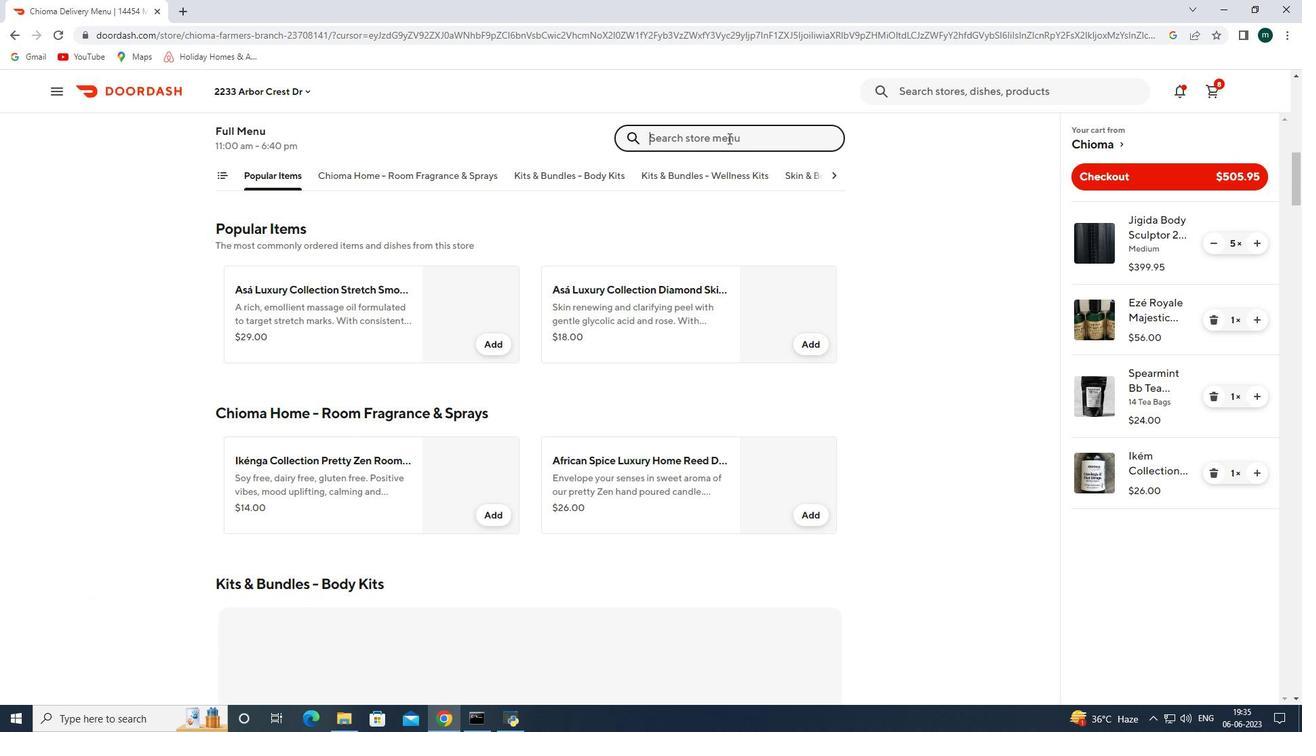 
Action: Key pressed cj<Key.backspace>hioma<Key.space>mucles<Key.space>and<Key.space>curves<Key.space>vegan<Key.space>complete<Key.space>protein<Key.space>vanilla<Key.space>shake<Key.space>keto<Key.enter>
Screenshot: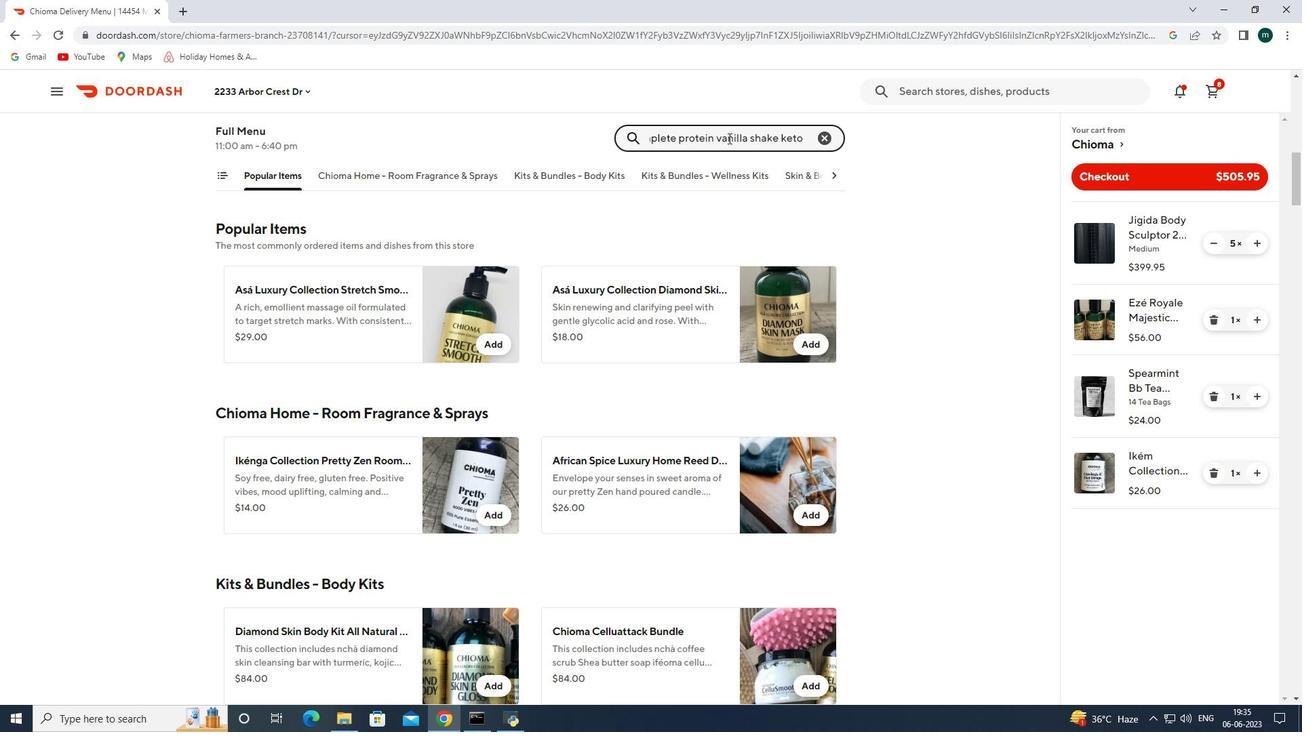 
Action: Mouse moved to (500, 375)
Screenshot: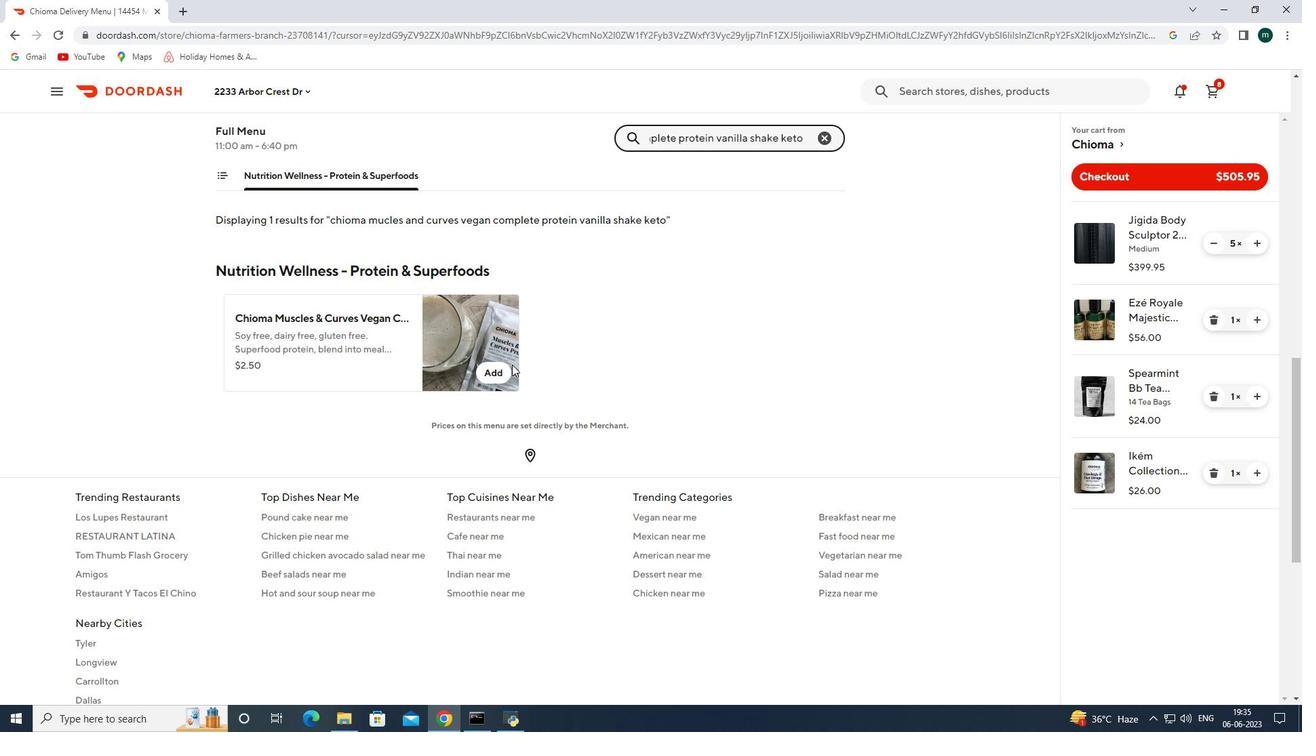
Action: Mouse pressed left at (500, 375)
Screenshot: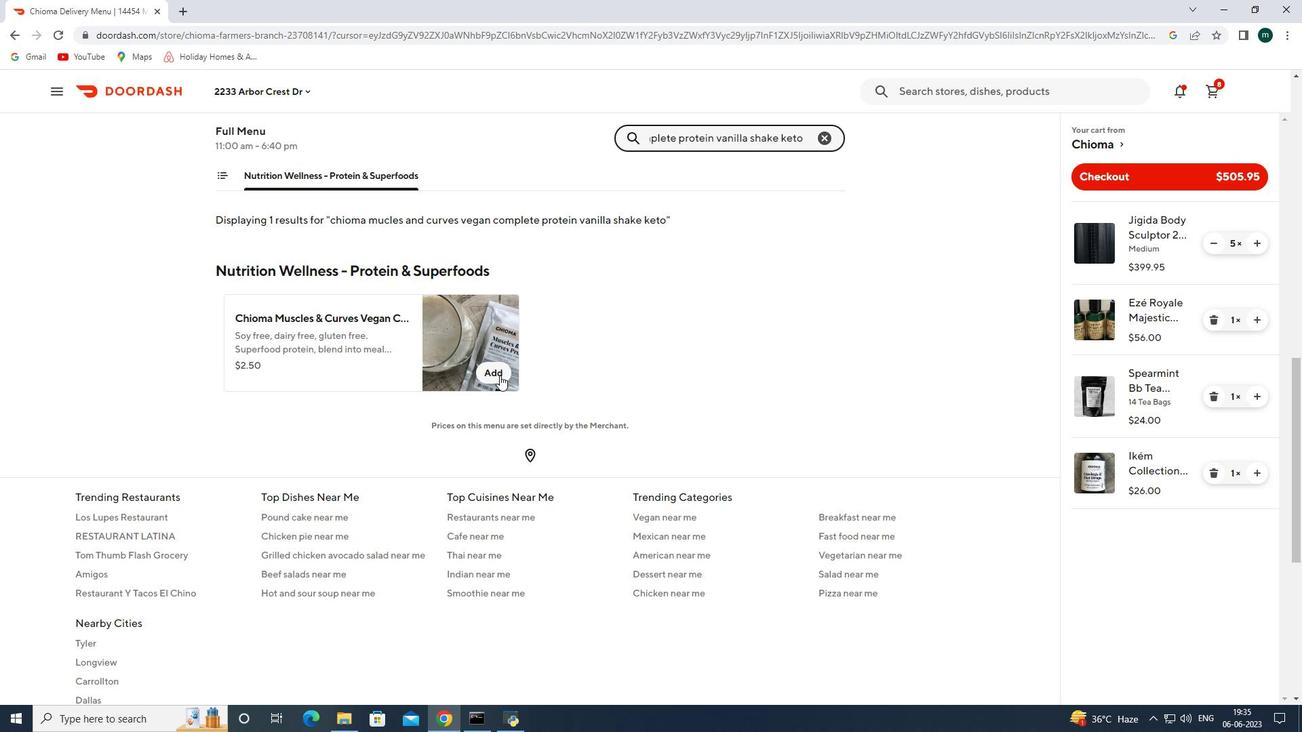 
Action: Mouse moved to (574, 418)
Screenshot: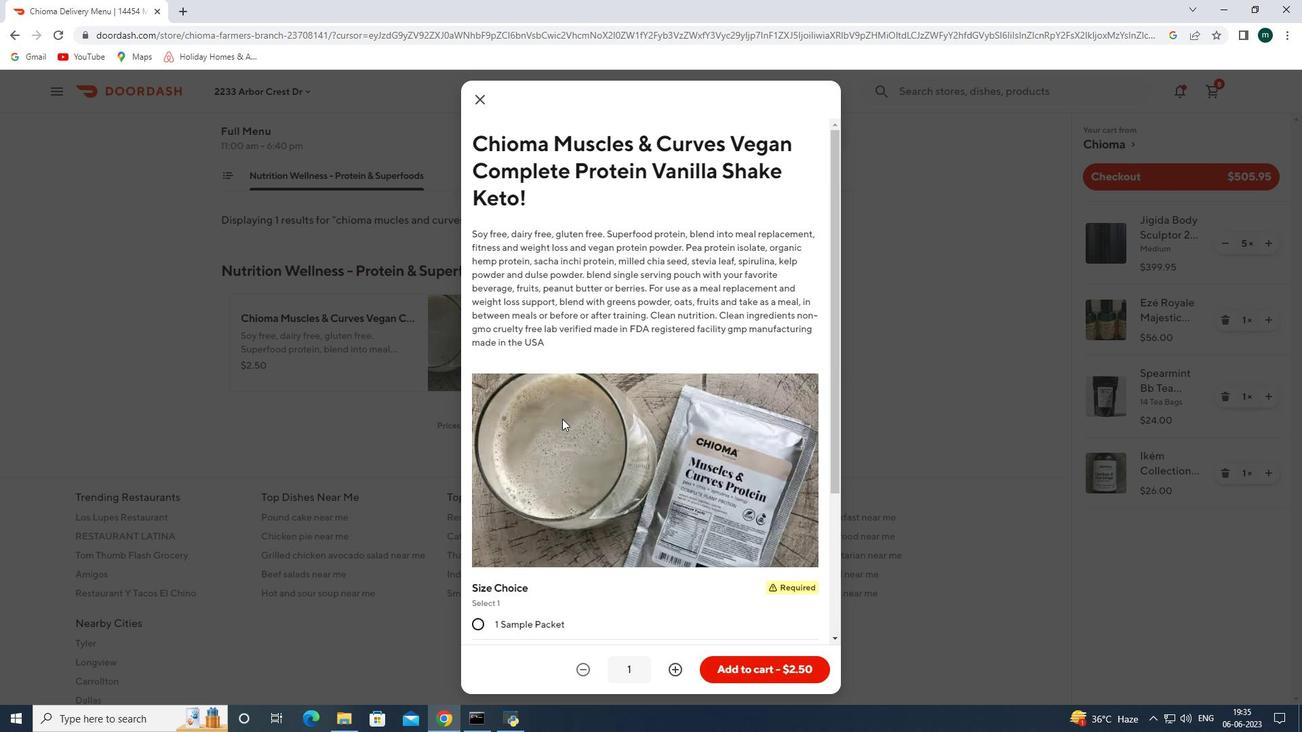 
Action: Mouse scrolled (574, 417) with delta (0, 0)
Screenshot: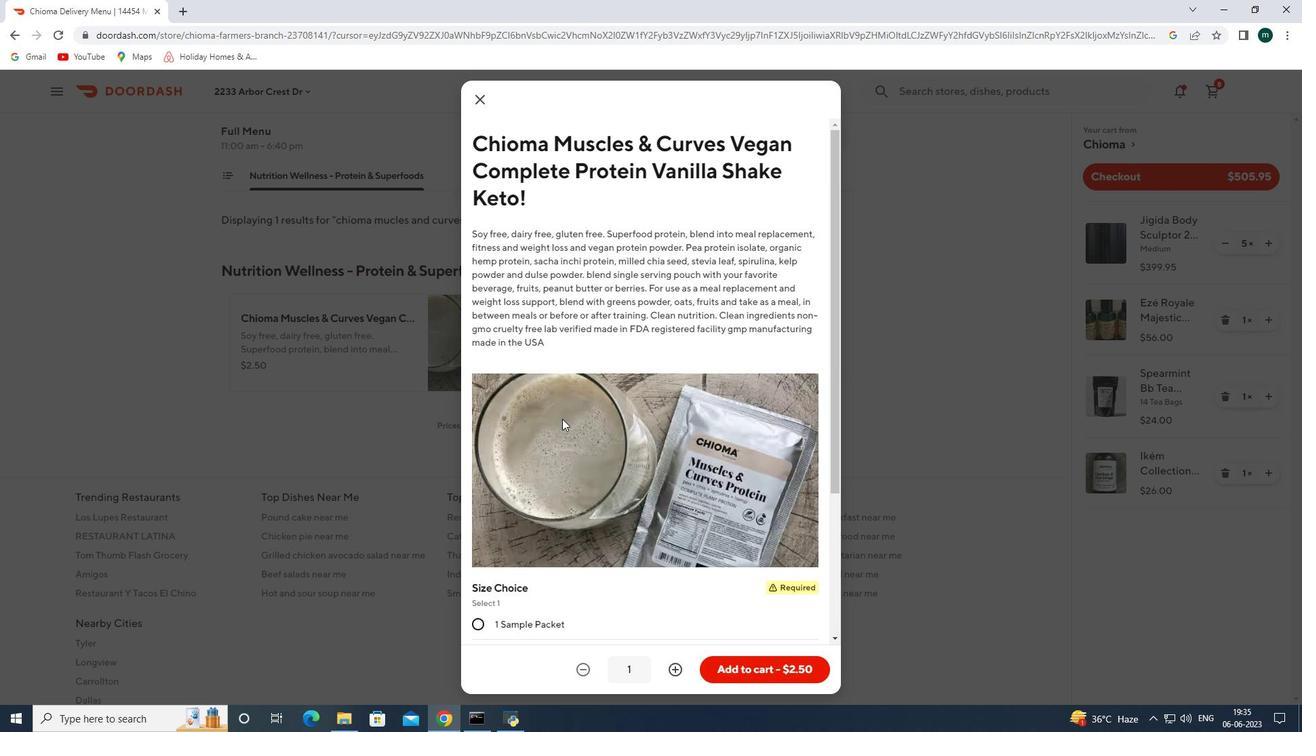
Action: Mouse scrolled (574, 417) with delta (0, 0)
Screenshot: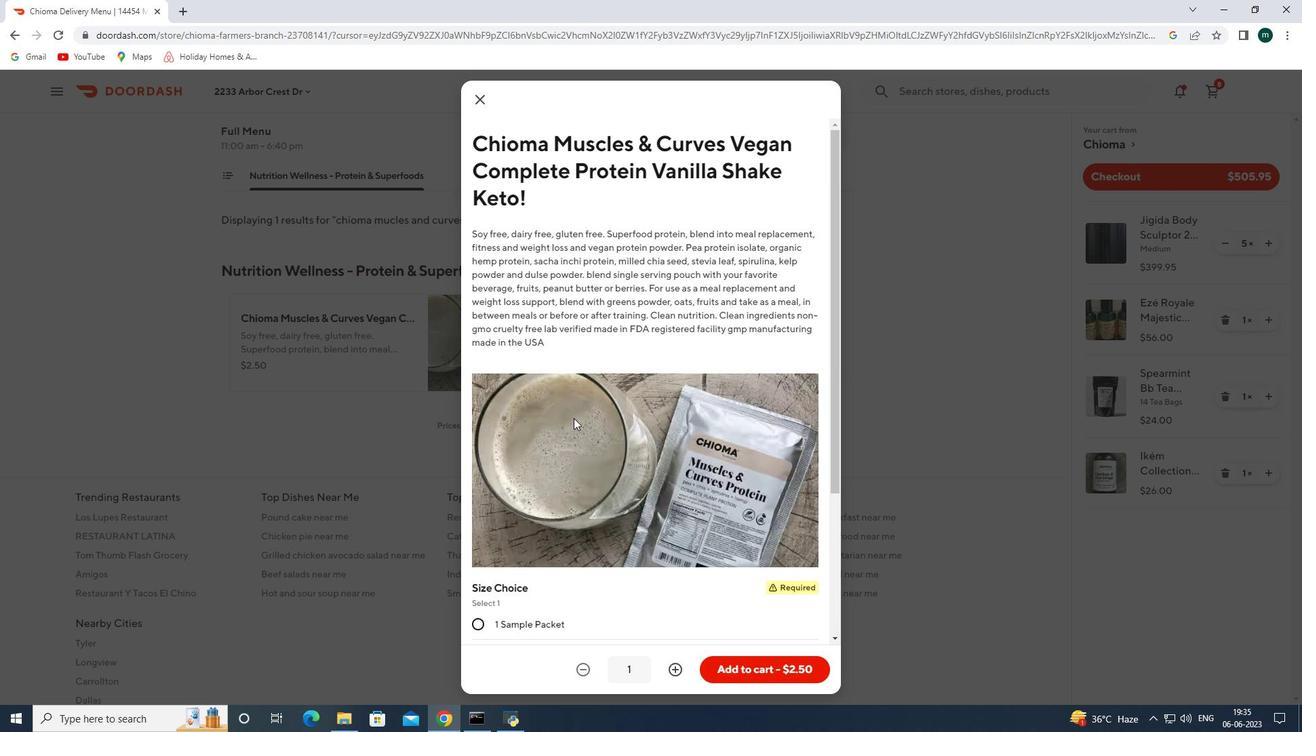 
Action: Mouse scrolled (574, 417) with delta (0, 0)
Screenshot: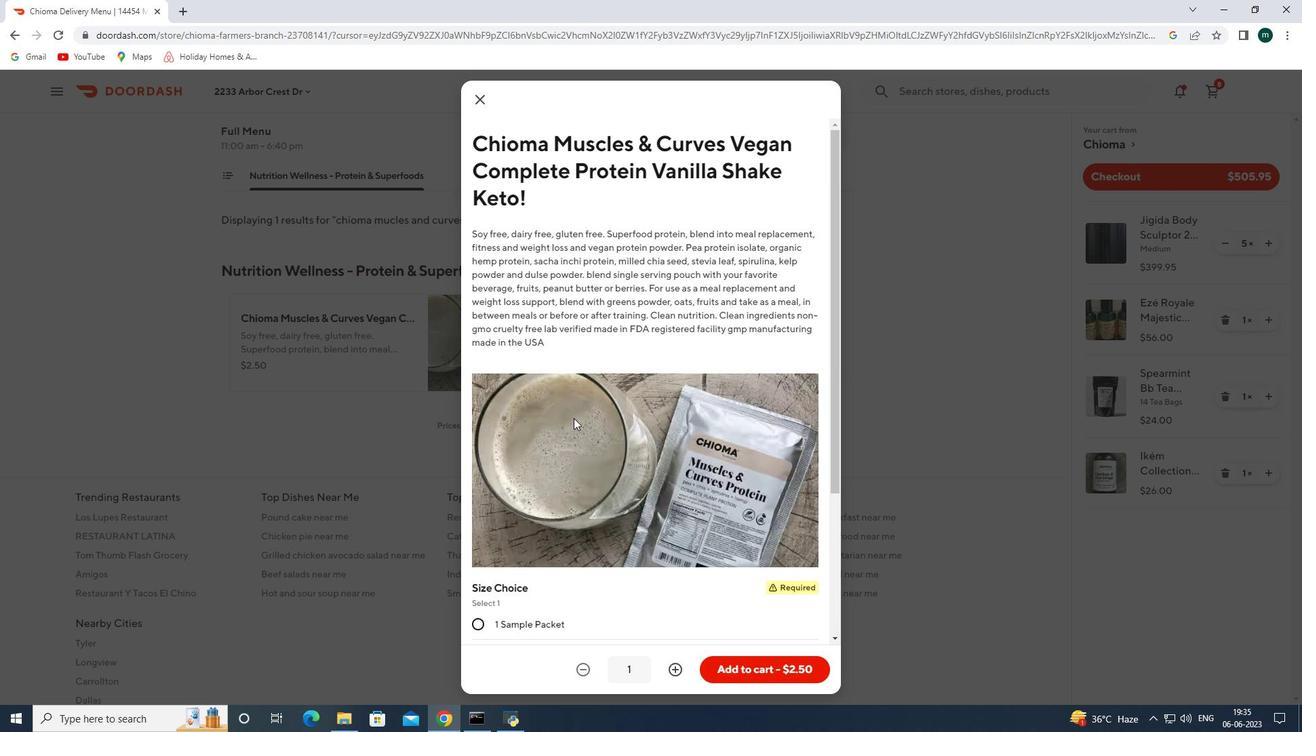 
Action: Mouse scrolled (574, 417) with delta (0, 0)
Screenshot: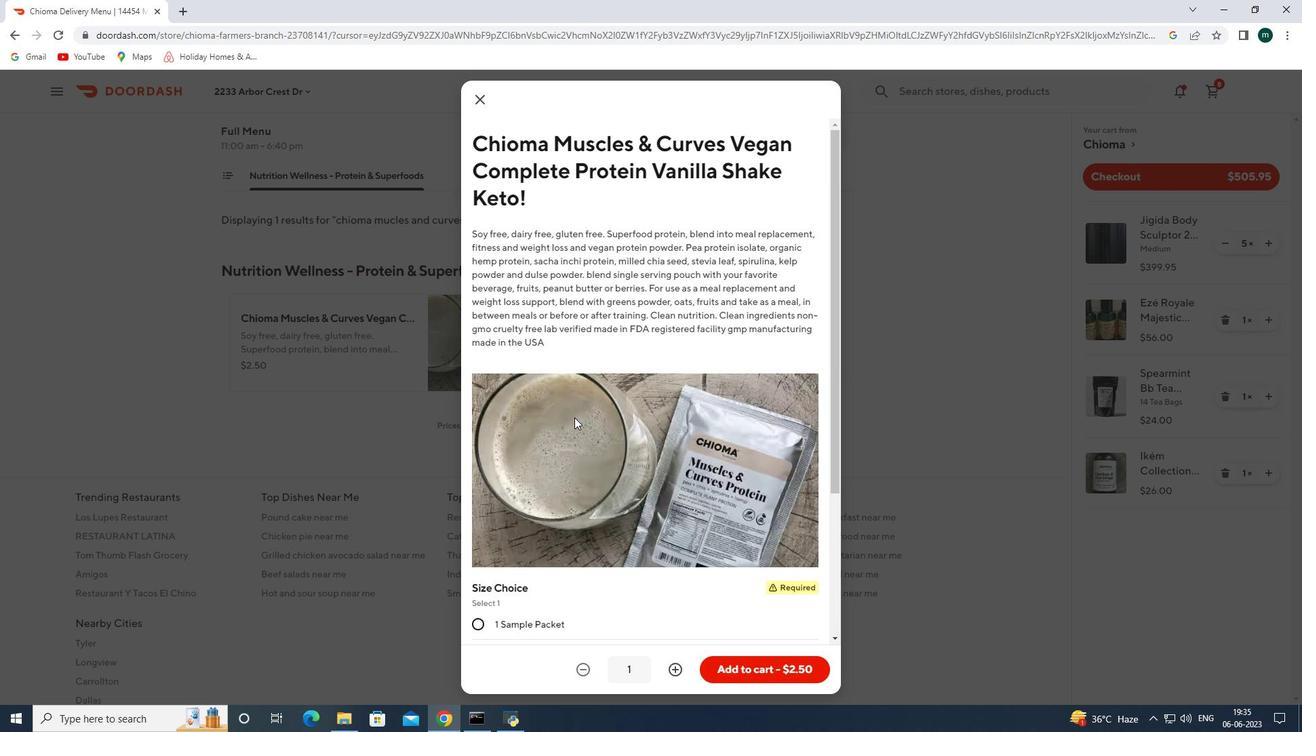 
Action: Mouse moved to (475, 447)
Screenshot: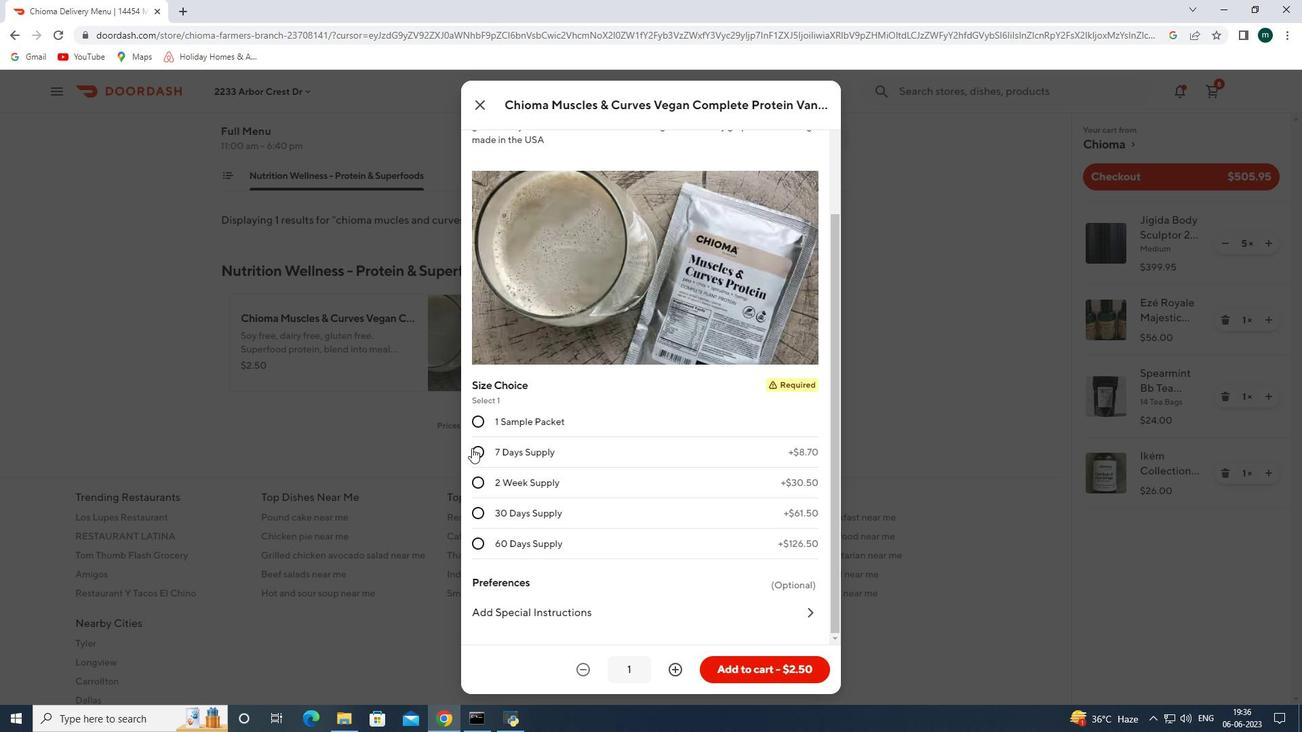 
Action: Mouse pressed left at (475, 447)
Screenshot: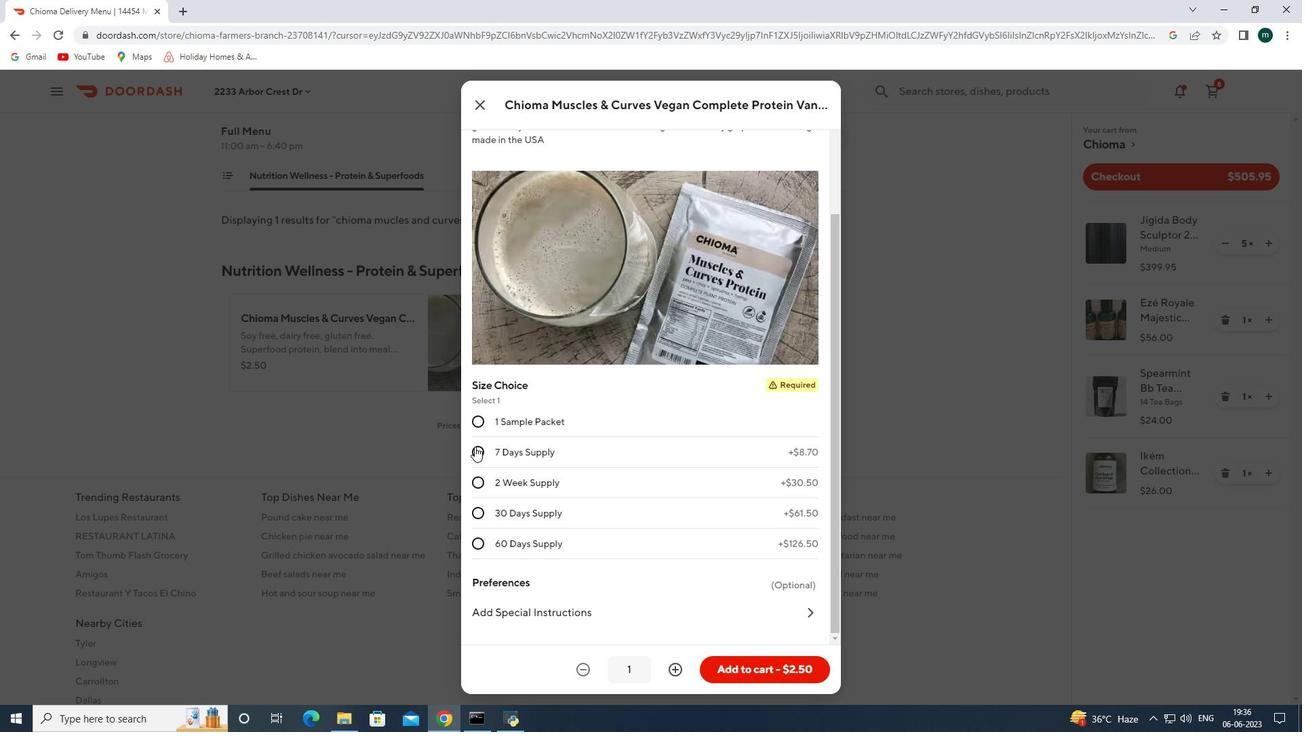 
Action: Mouse moved to (673, 519)
Screenshot: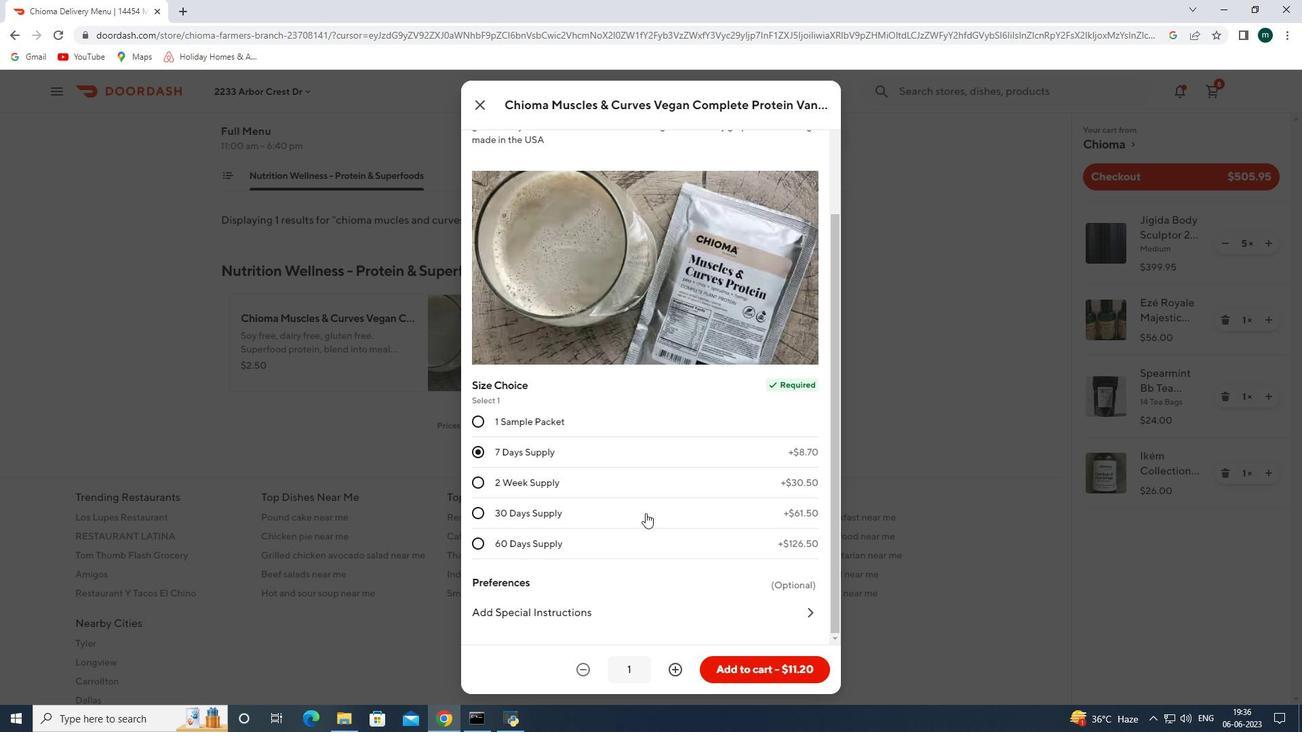 
Action: Mouse scrolled (673, 518) with delta (0, 0)
Screenshot: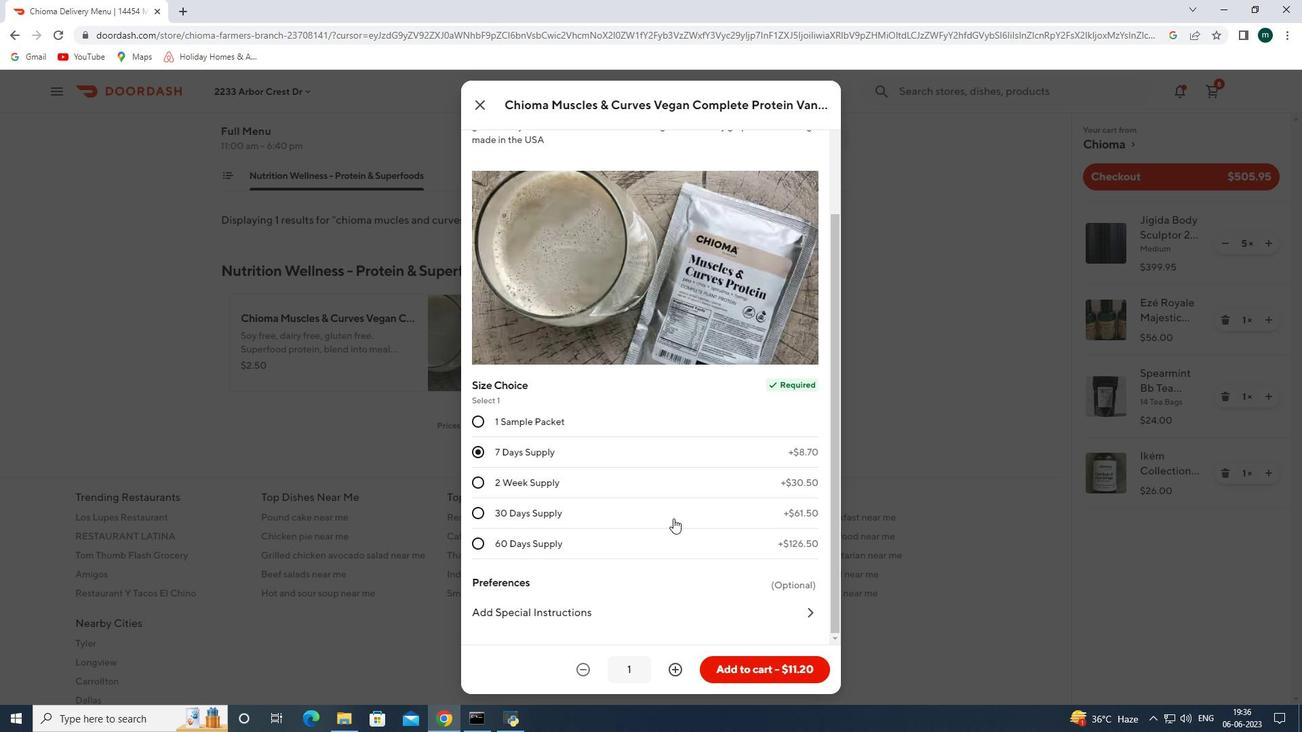 
Action: Mouse scrolled (673, 518) with delta (0, 0)
Screenshot: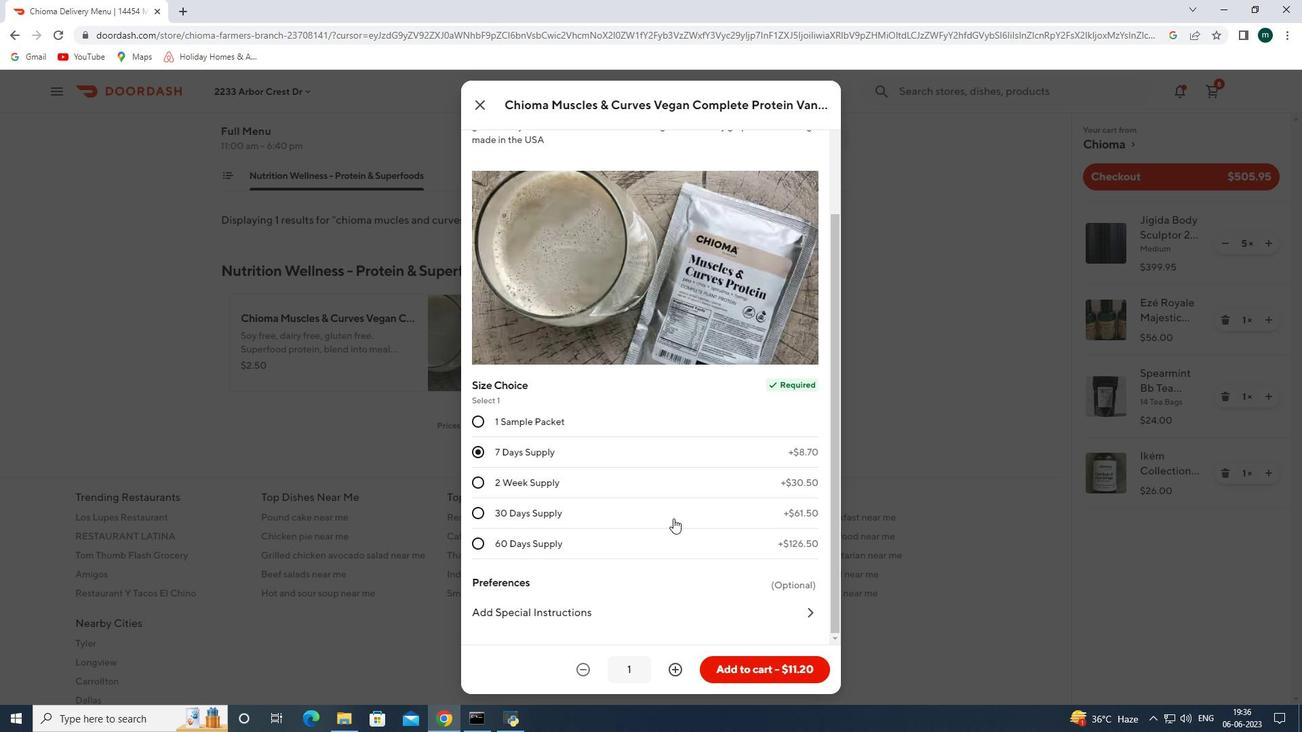
Action: Mouse moved to (674, 523)
Screenshot: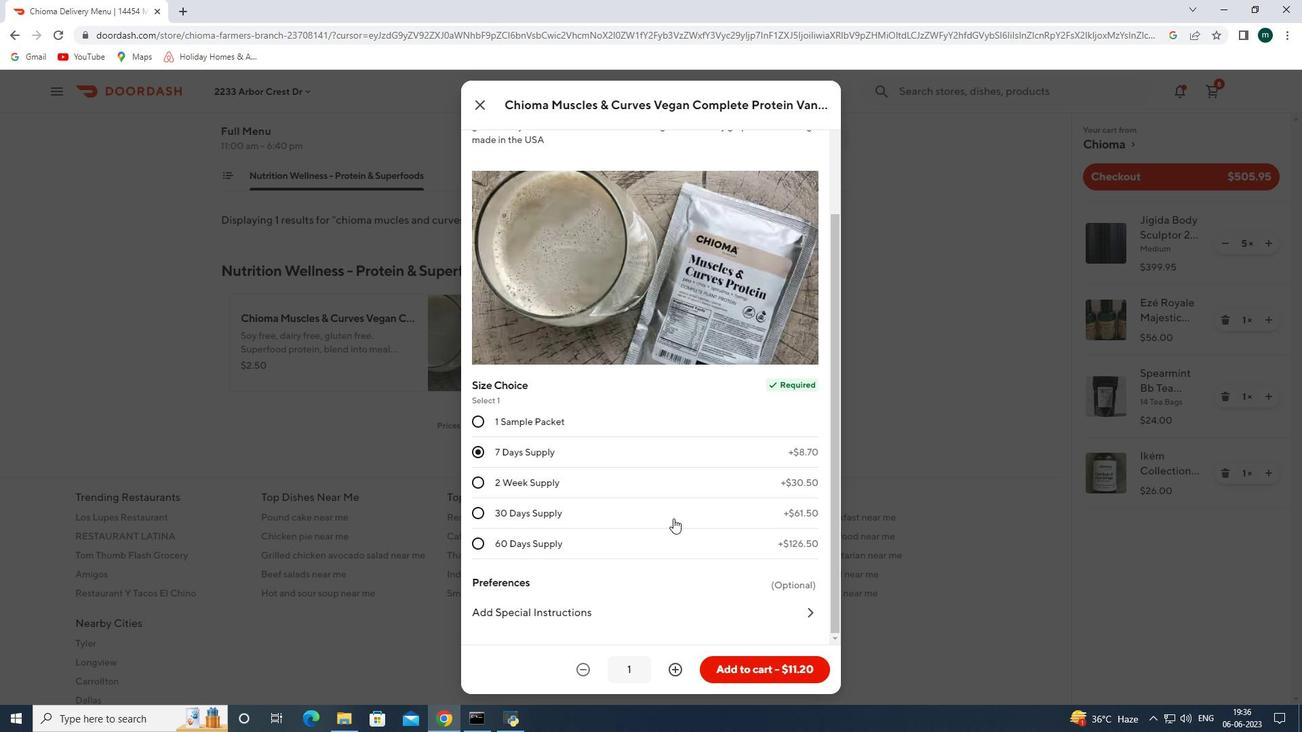 
Action: Mouse scrolled (674, 523) with delta (0, 0)
Screenshot: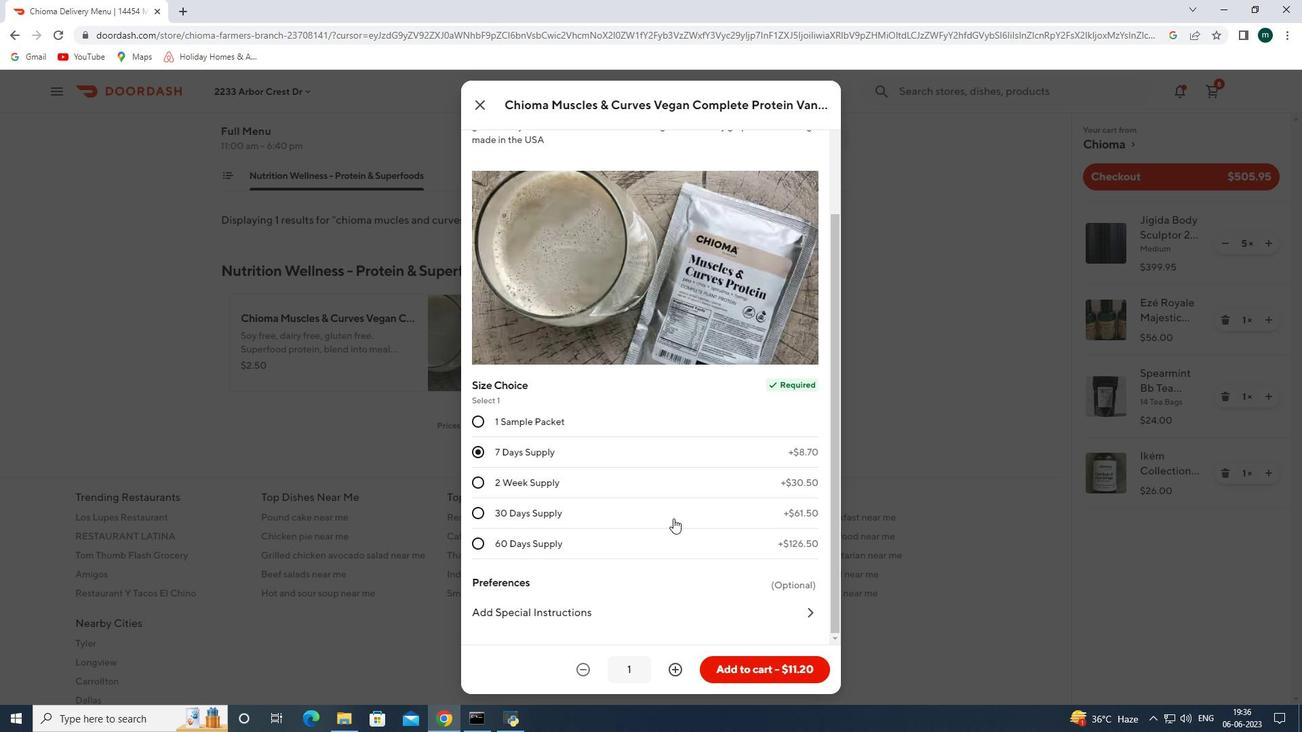 
Action: Mouse moved to (784, 673)
Screenshot: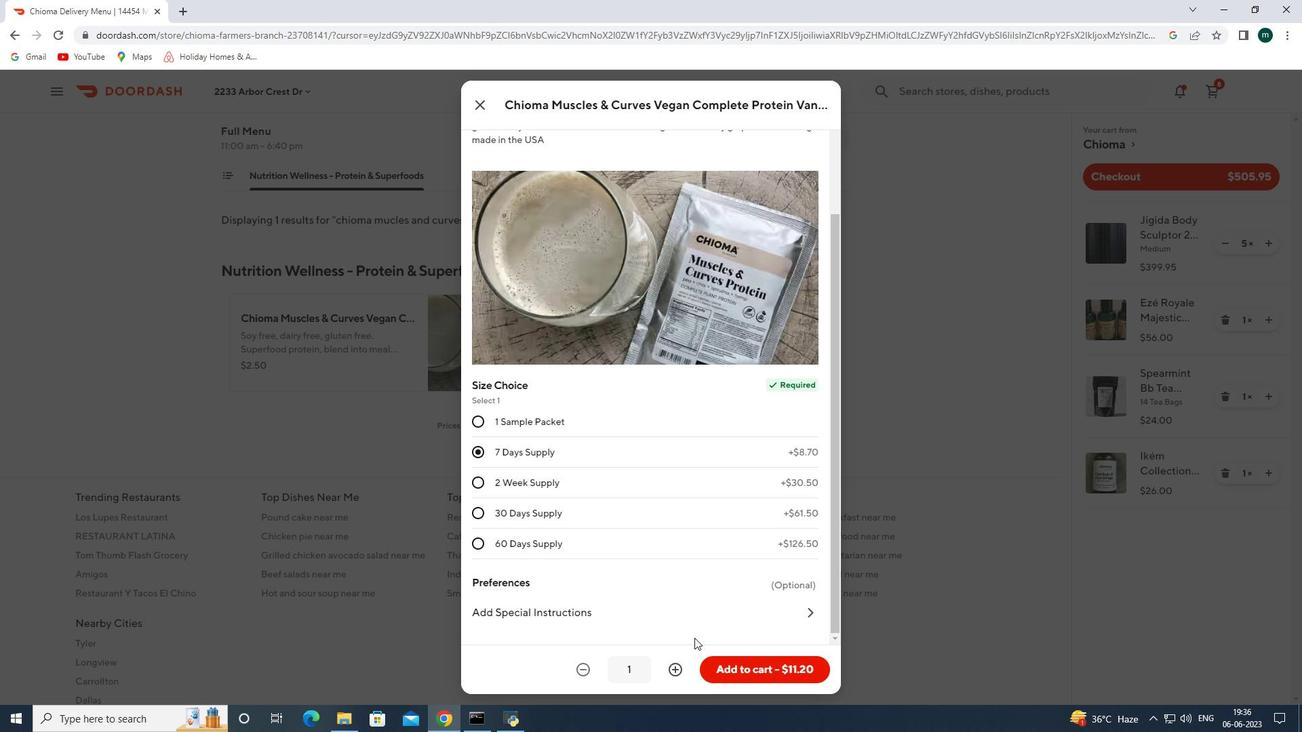 
Action: Mouse pressed left at (784, 673)
Screenshot: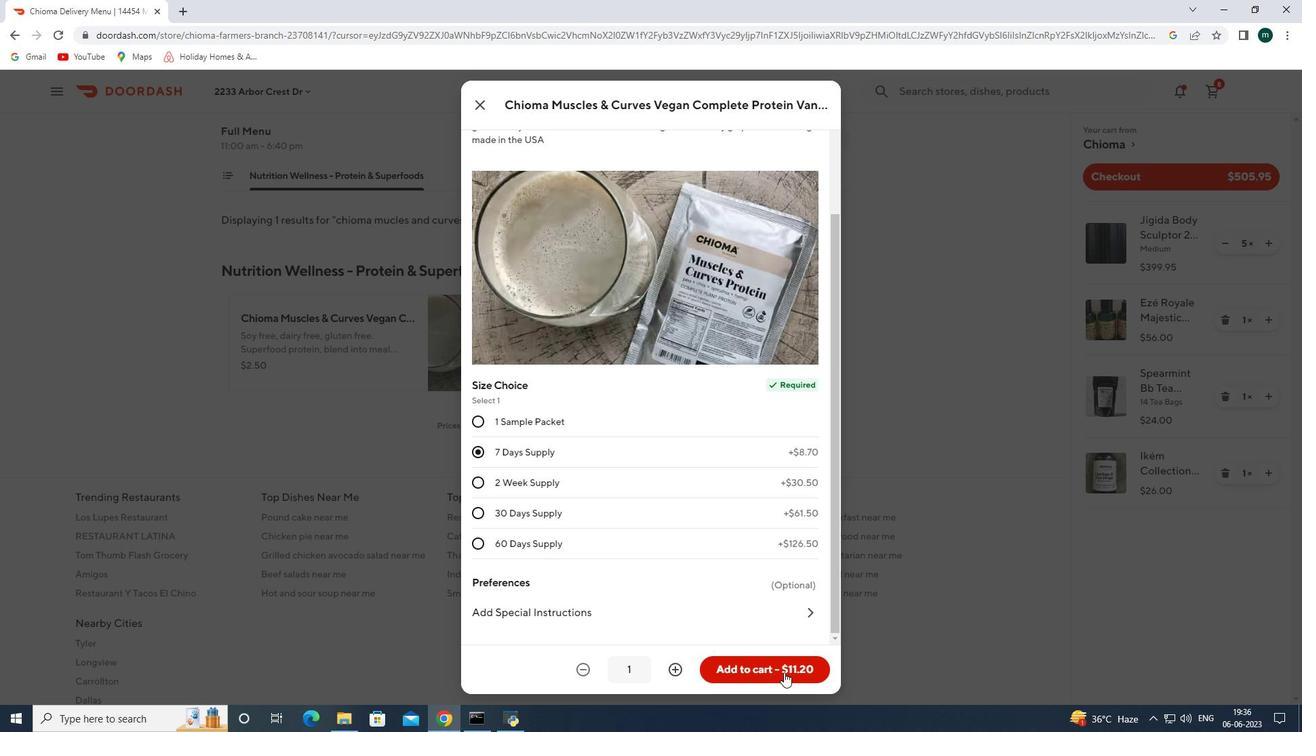 
Action: Mouse moved to (1125, 177)
Screenshot: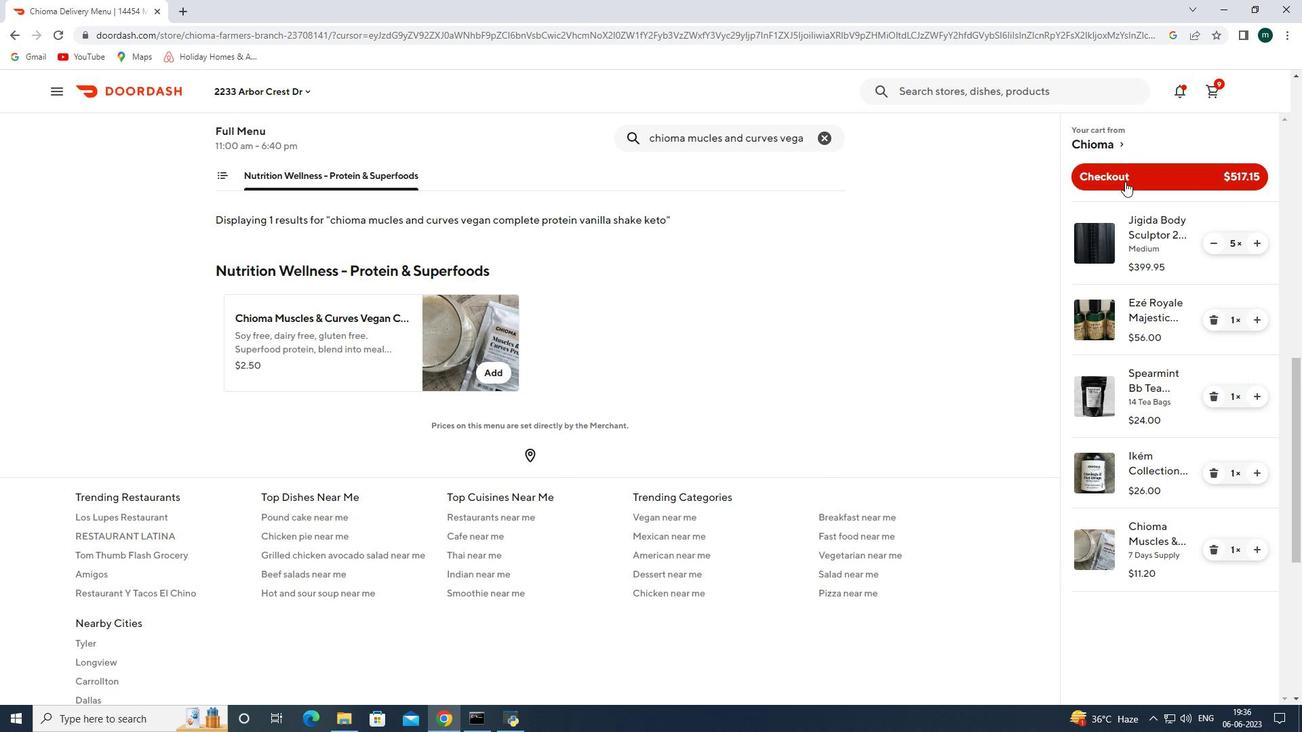 
Action: Mouse pressed left at (1125, 177)
Screenshot: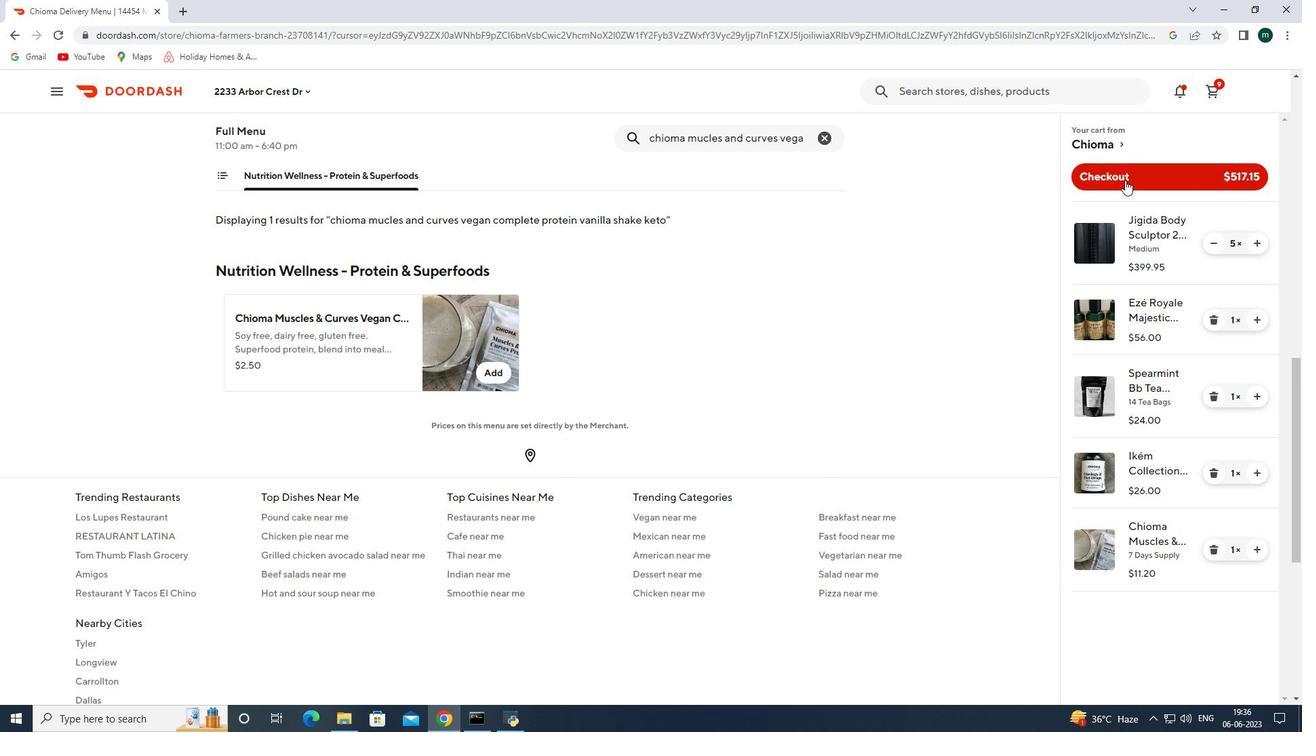 
